Task: Select Fire TV from Amazon Fire TV. Add to cart Amazon Fire TV Stick-2. Place order for _x000D_
12793 Mercer St #APT 117_x000D_
Pacoima, California(CA), 91331, Cell Number (818) 890-5909
Action: Key pressed 8180<Key.backspace><Key.backspace><Key.backspace>
Screenshot: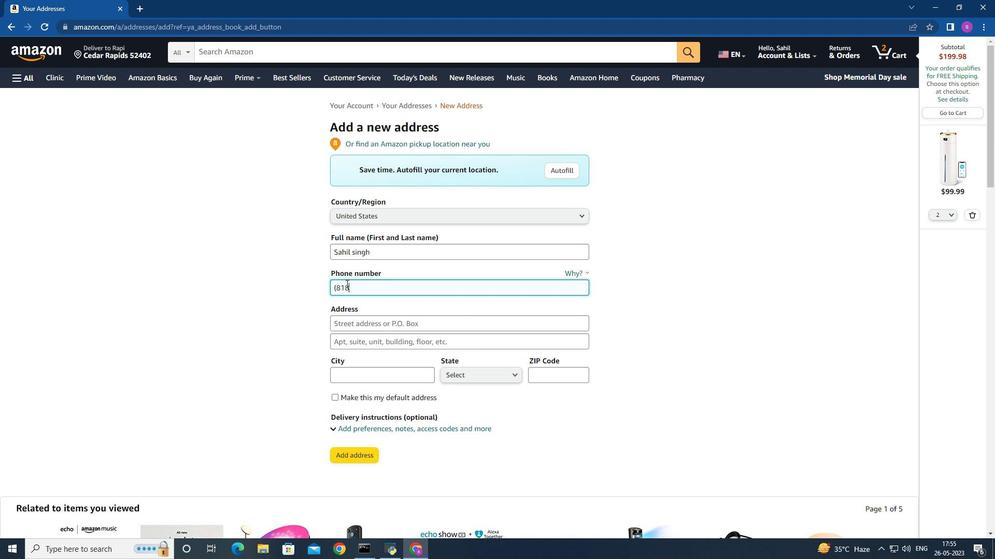 
Action: Mouse moved to (397, 264)
Screenshot: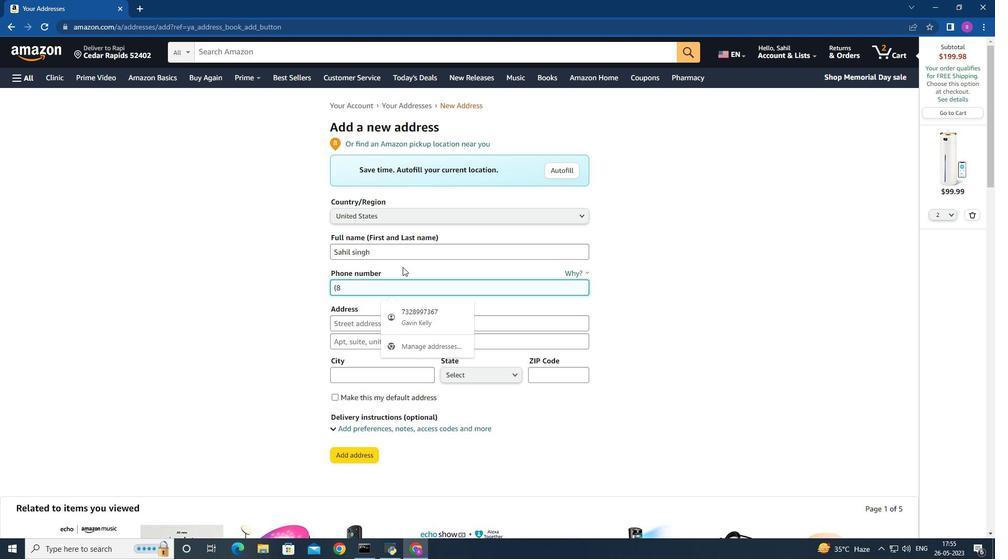 
Action: Key pressed 18<Key.shift><Key.shift>)<Key.space>890<Key.space>-<Key.space><Key.shift><Key.shift><Key.shift><Key.shift><Key.shift><Key.shift>5909
Screenshot: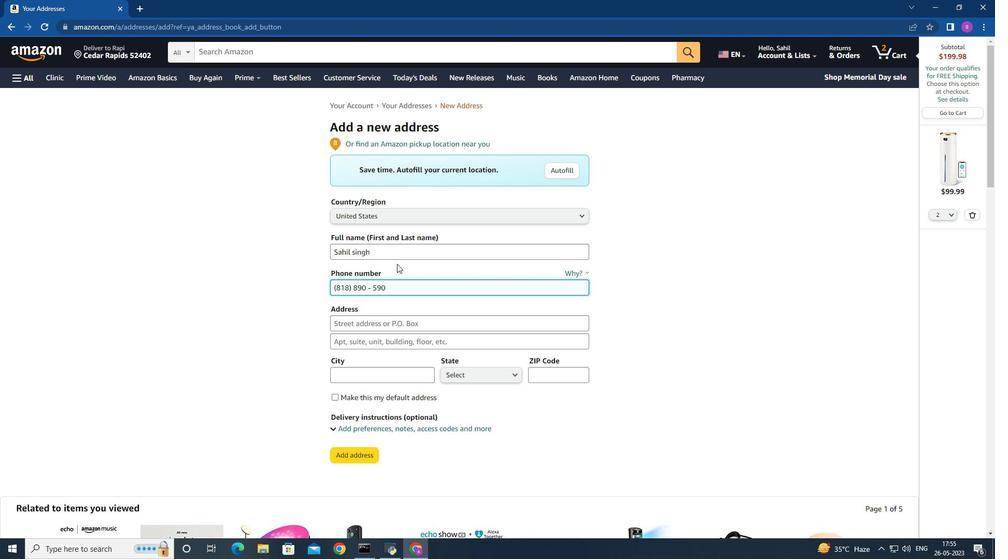 
Action: Mouse moved to (366, 320)
Screenshot: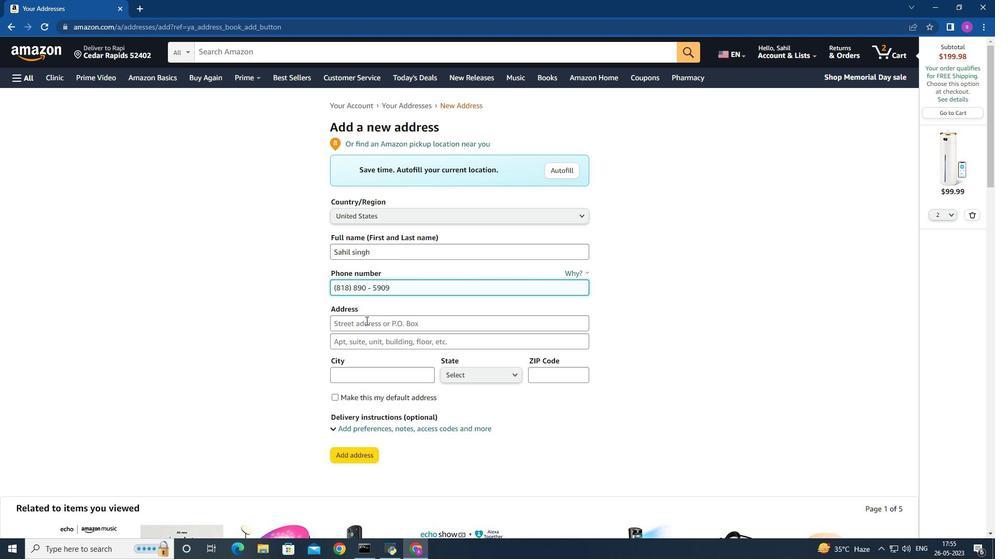 
Action: Mouse pressed left at (366, 320)
Screenshot: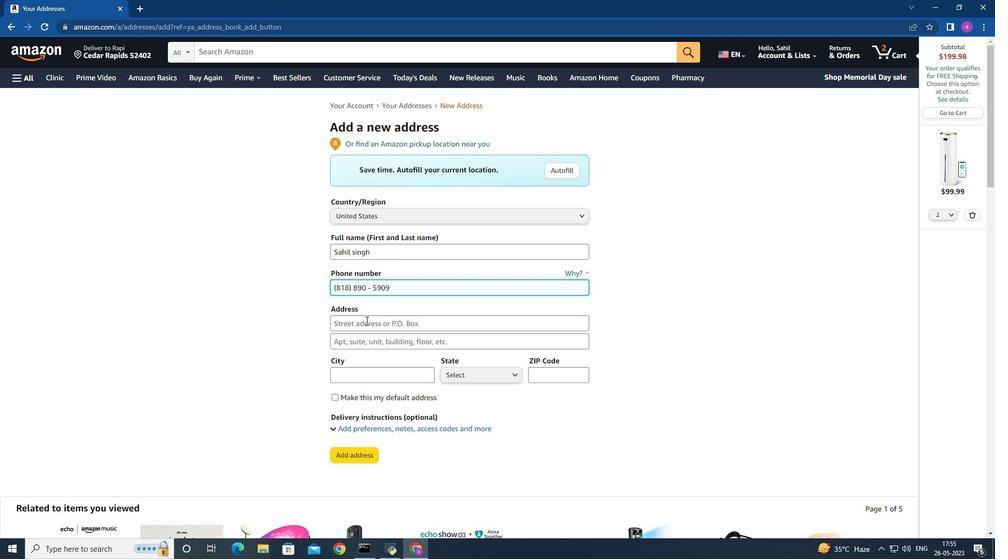 
Action: Mouse moved to (366, 320)
Screenshot: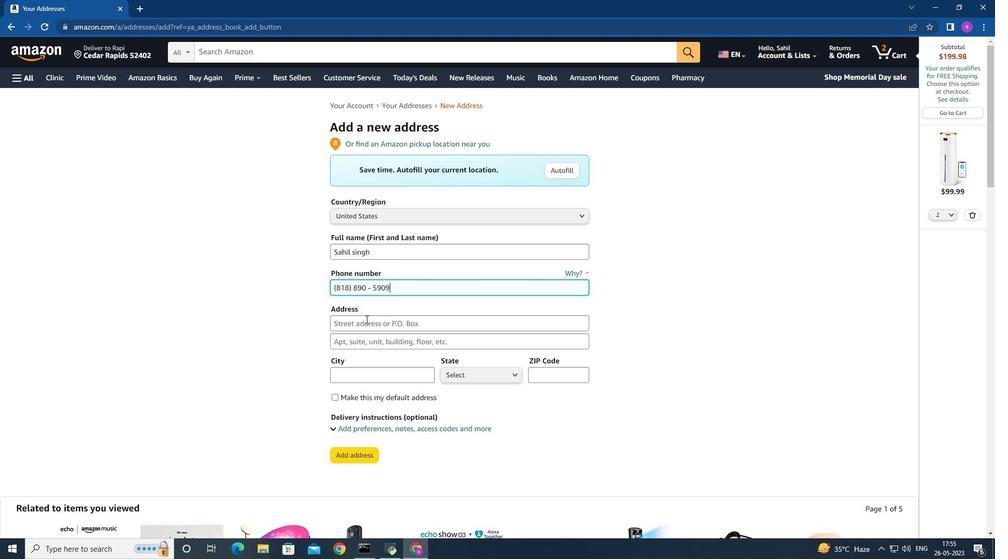 
Action: Key pressed 12793<Key.space><Key.shift>Mercer
Screenshot: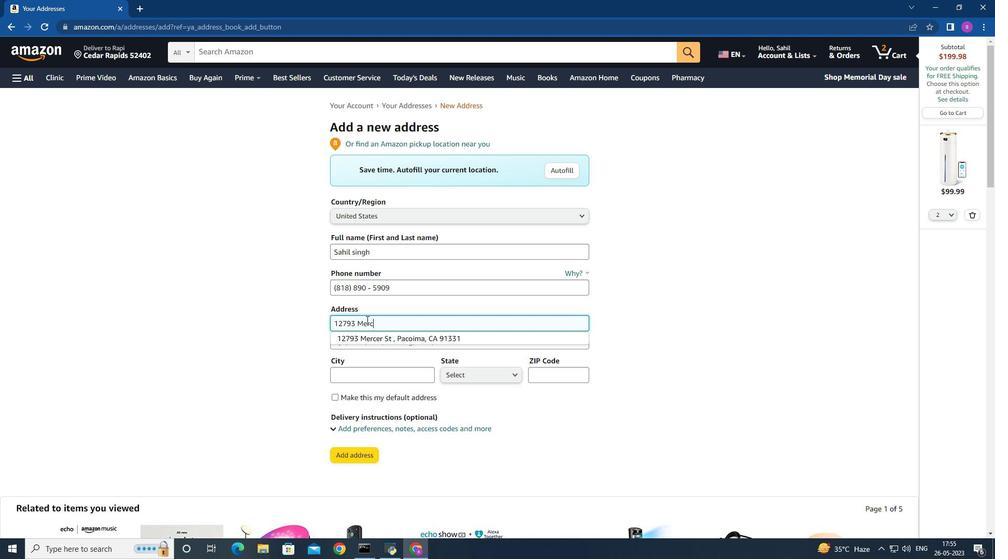 
Action: Mouse moved to (391, 334)
Screenshot: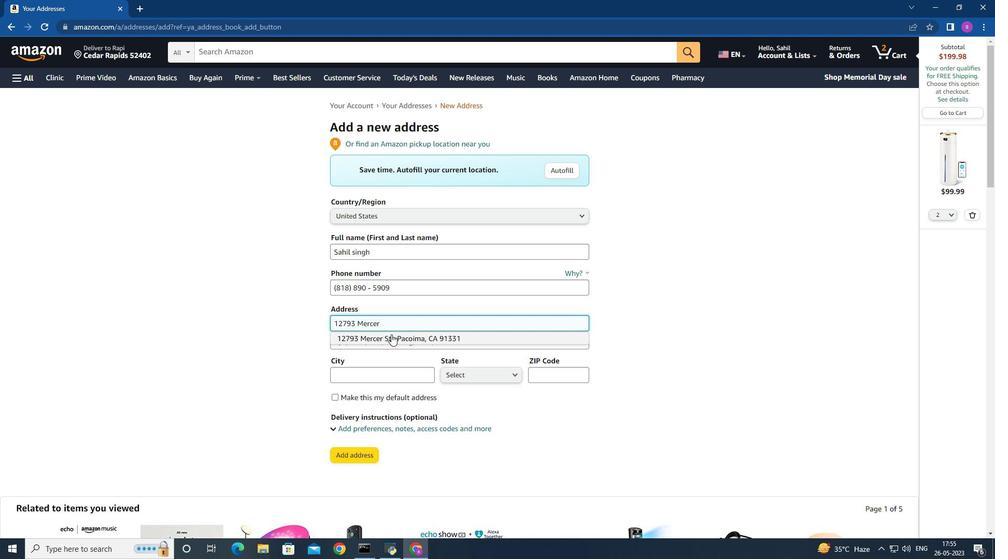 
Action: Mouse pressed left at (391, 334)
Screenshot: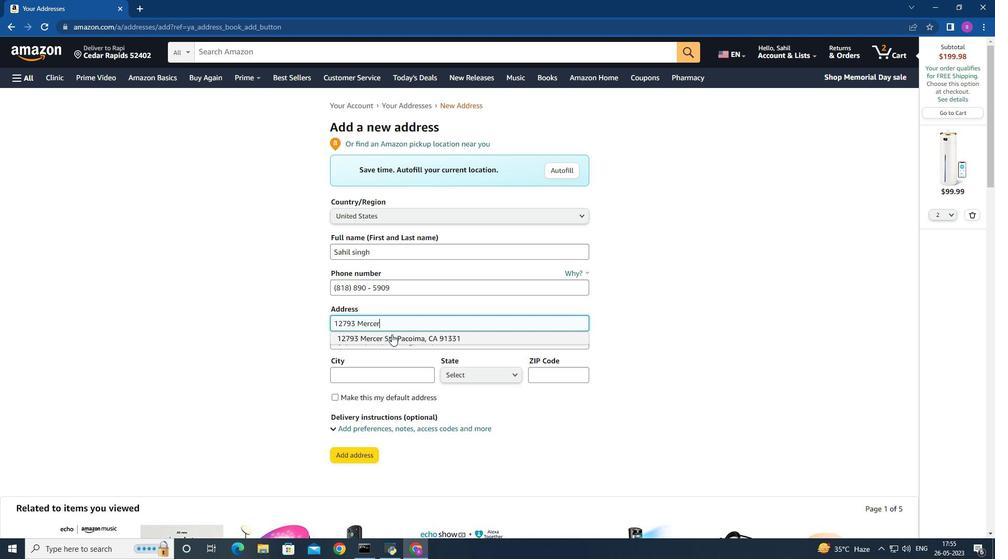 
Action: Mouse moved to (403, 367)
Screenshot: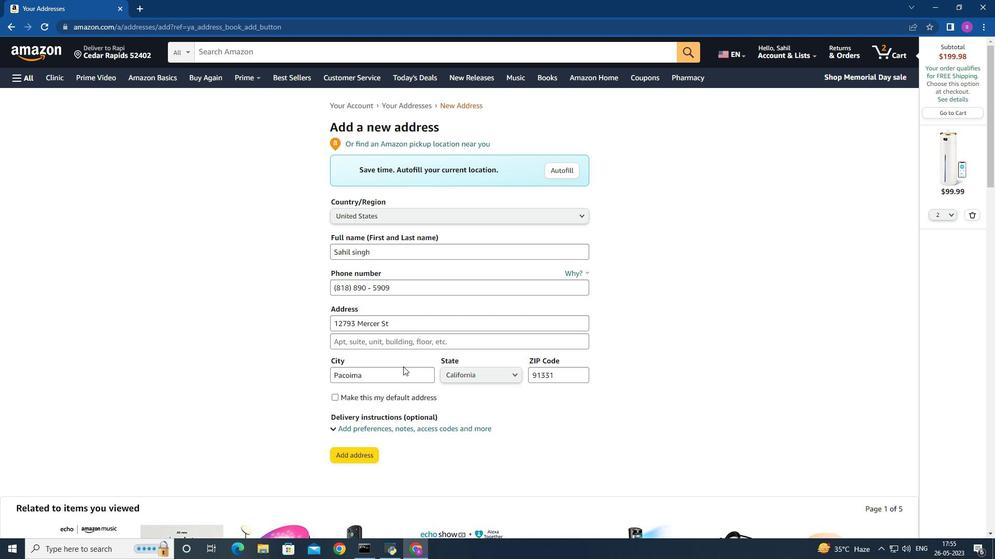 
Action: Mouse scrolled (403, 366) with delta (0, 0)
Screenshot: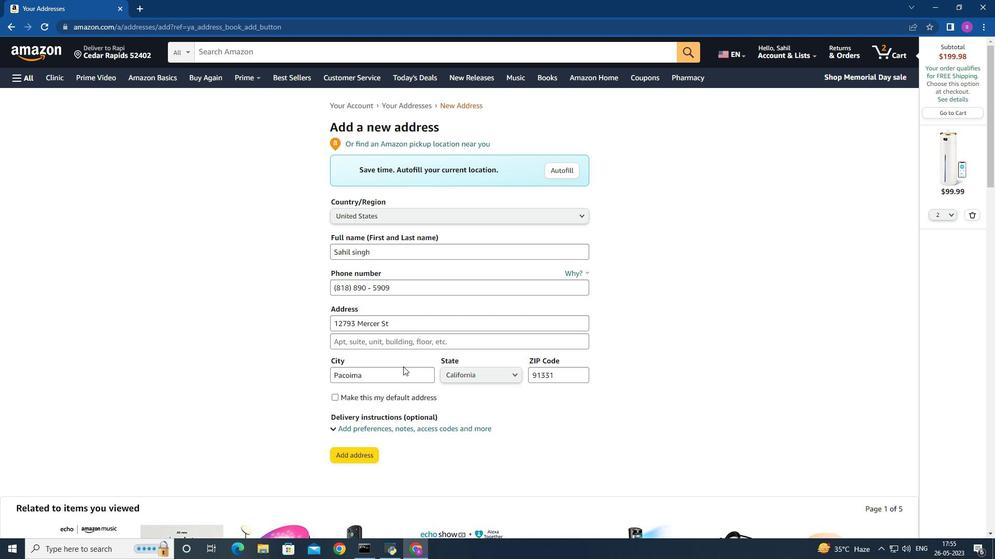 
Action: Mouse moved to (385, 332)
Screenshot: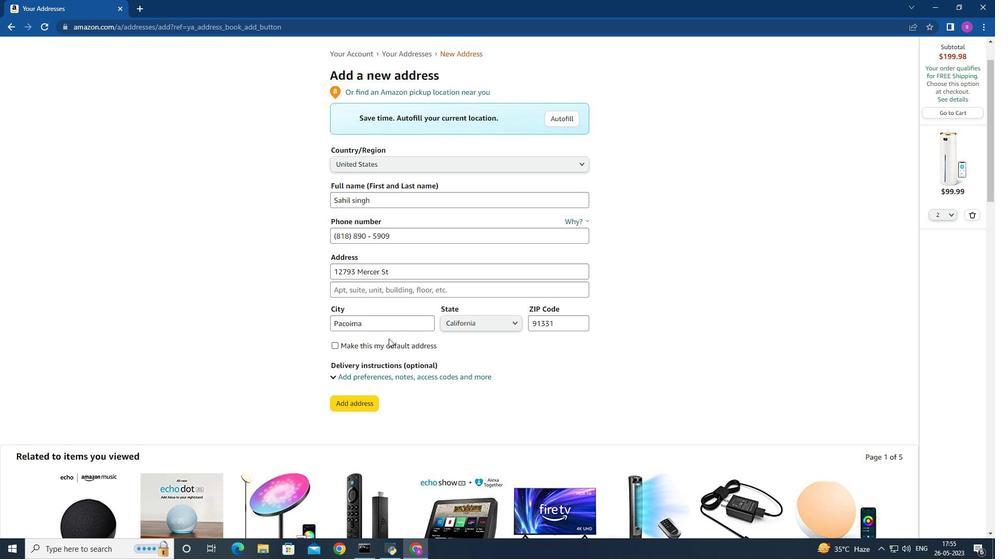 
Action: Mouse scrolled (385, 332) with delta (0, 0)
Screenshot: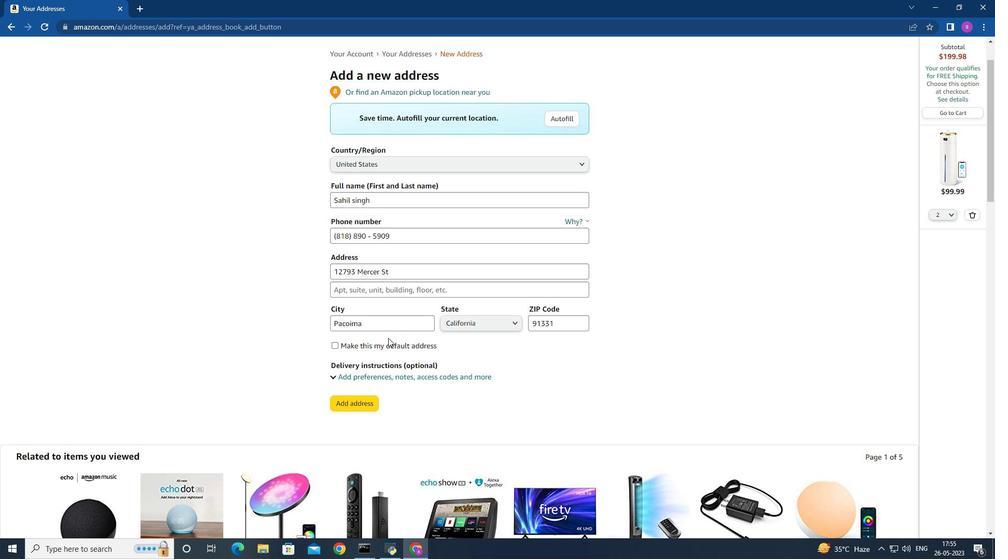 
Action: Mouse scrolled (385, 332) with delta (0, 0)
Screenshot: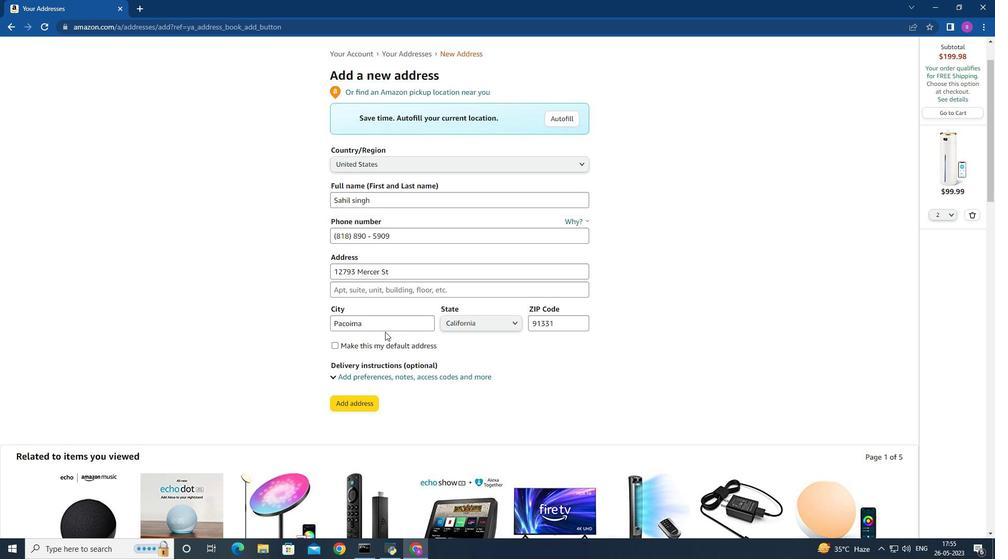 
Action: Mouse scrolled (385, 332) with delta (0, 0)
Screenshot: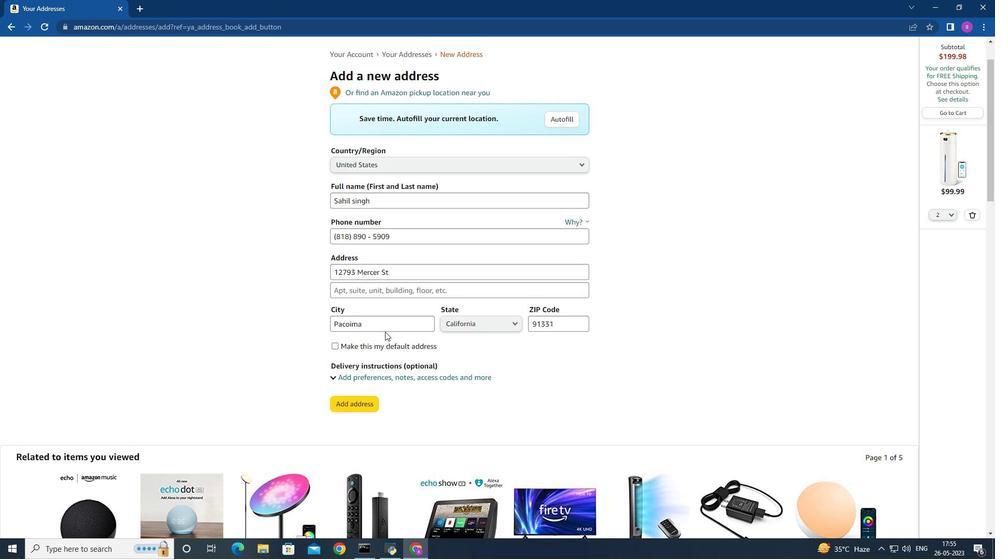 
Action: Mouse moved to (389, 283)
Screenshot: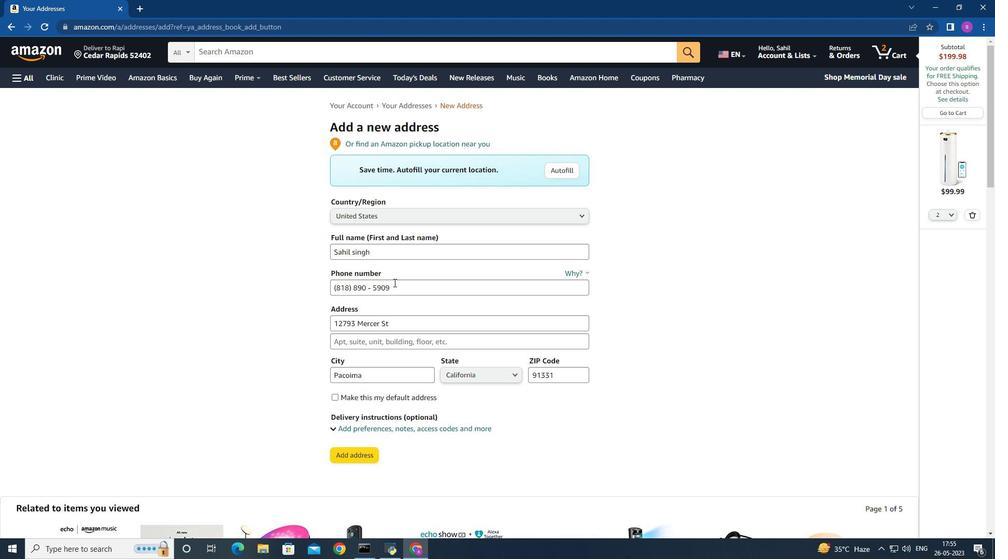 
Action: Mouse scrolled (389, 283) with delta (0, 0)
Screenshot: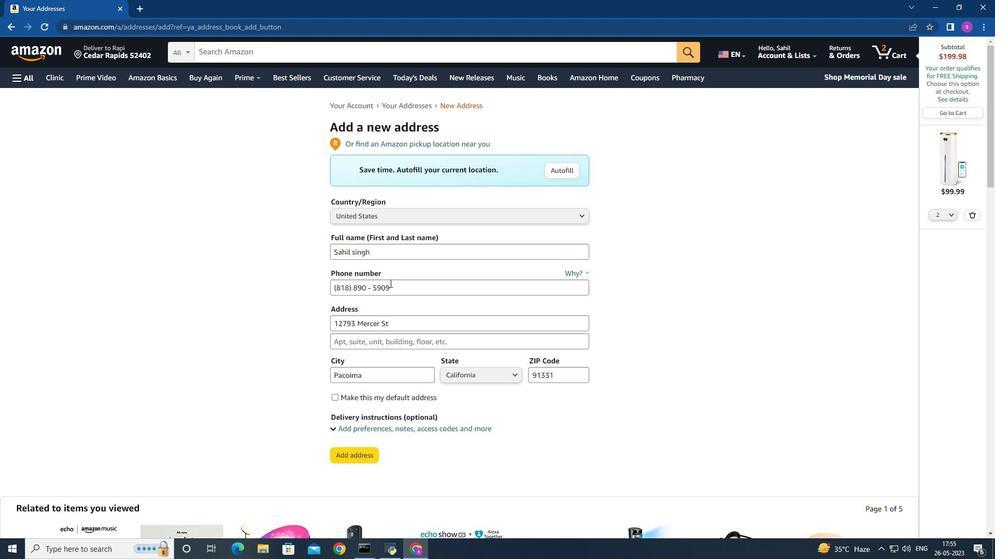 
Action: Mouse scrolled (389, 283) with delta (0, 0)
Screenshot: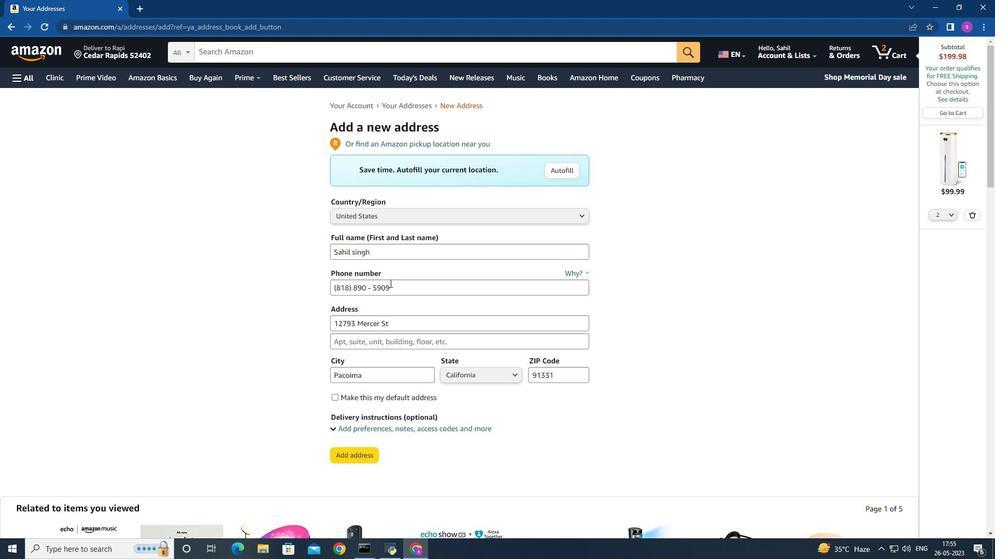 
Action: Mouse moved to (366, 349)
Screenshot: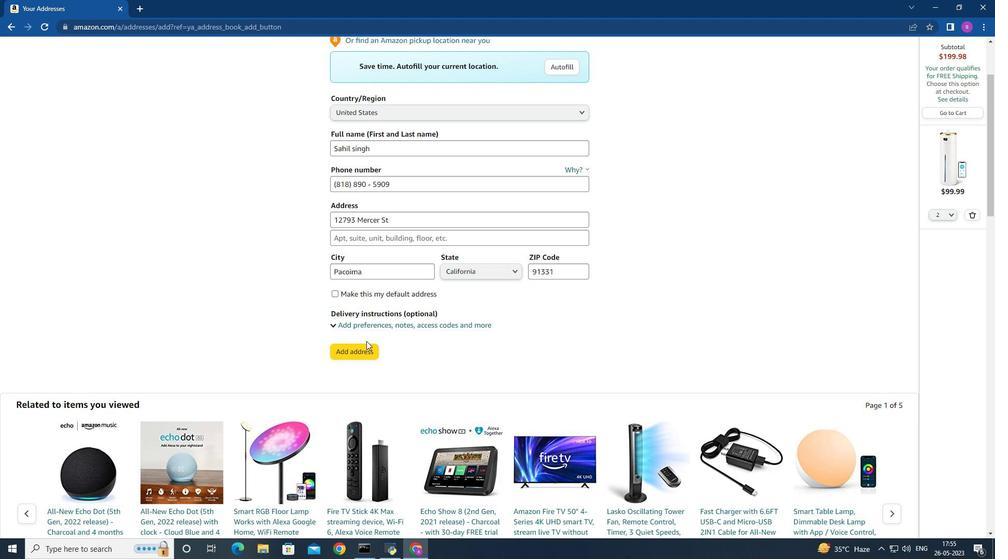 
Action: Mouse pressed left at (366, 349)
Screenshot: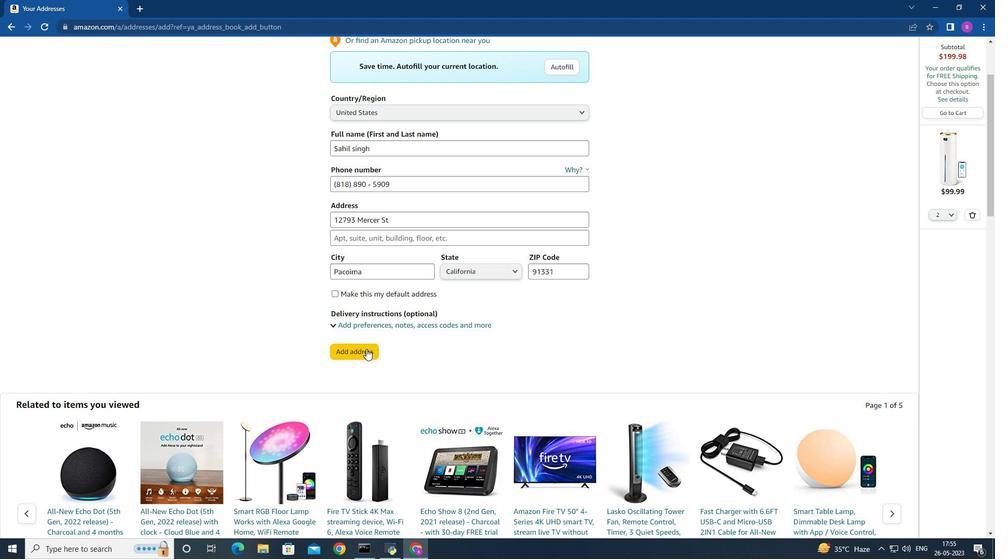 
Action: Mouse moved to (138, 45)
Screenshot: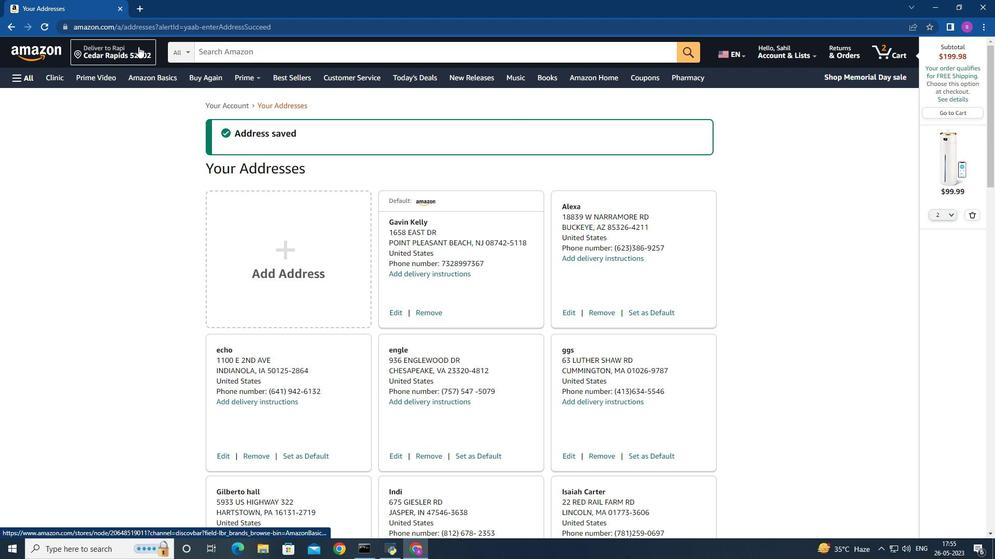 
Action: Mouse pressed left at (138, 45)
Screenshot: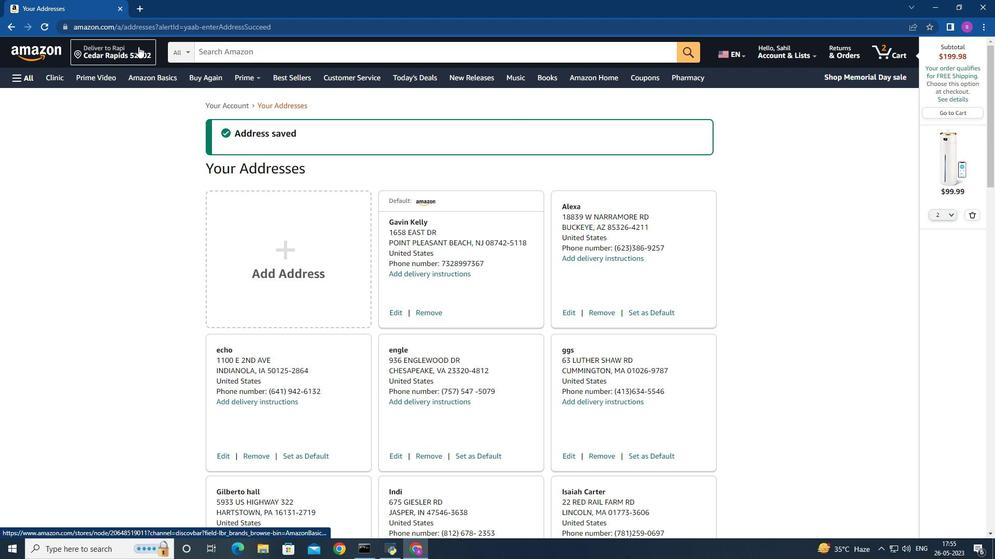 
Action: Mouse moved to (136, 217)
Screenshot: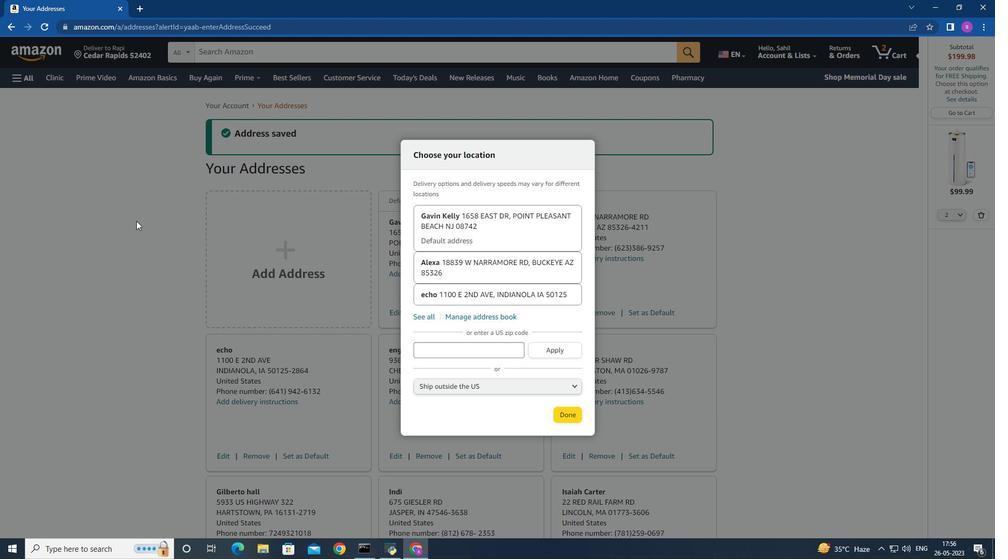 
Action: Mouse pressed left at (136, 217)
Screenshot: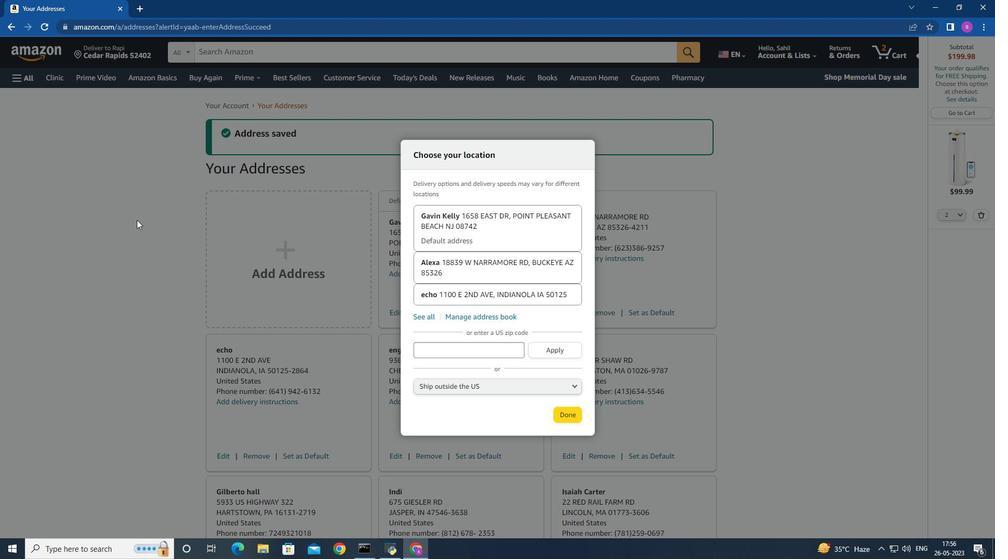 
Action: Mouse moved to (186, 56)
Screenshot: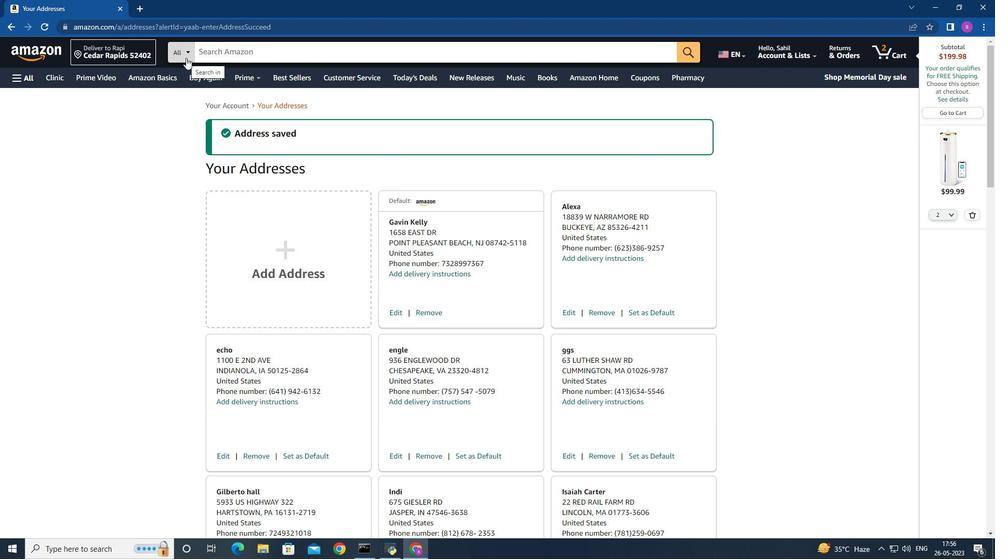
Action: Mouse pressed left at (186, 56)
Screenshot: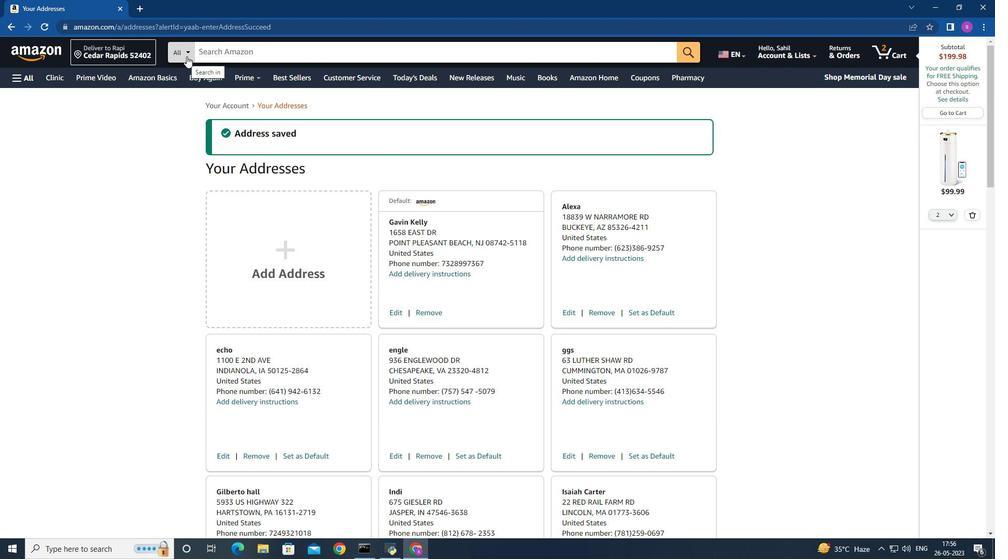 
Action: Mouse moved to (221, 218)
Screenshot: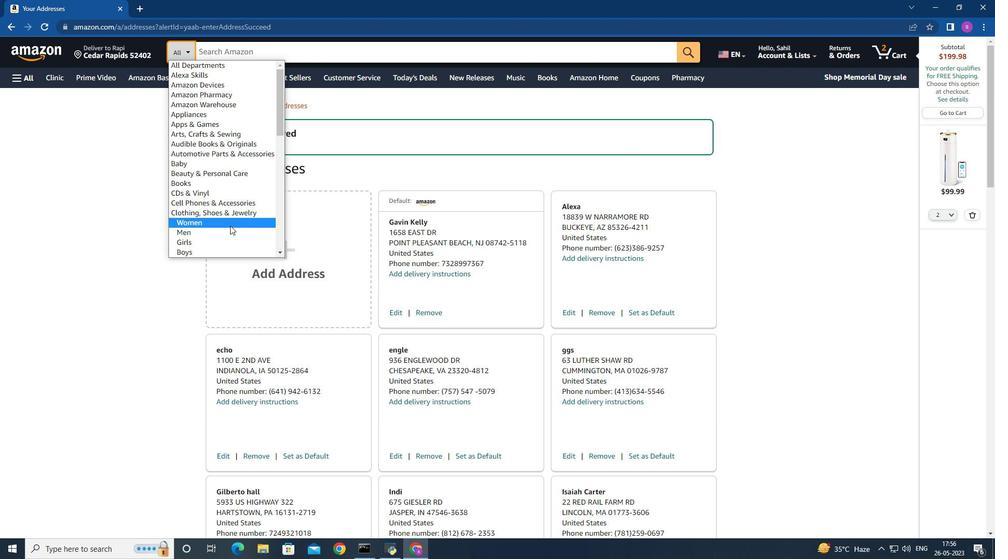
Action: Mouse scrolled (221, 218) with delta (0, 0)
Screenshot: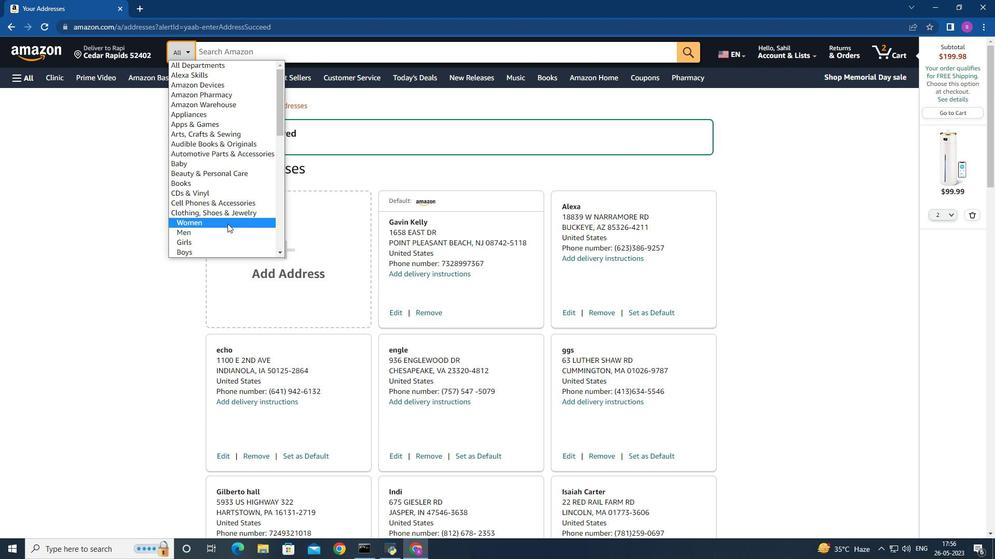 
Action: Mouse scrolled (221, 218) with delta (0, 0)
Screenshot: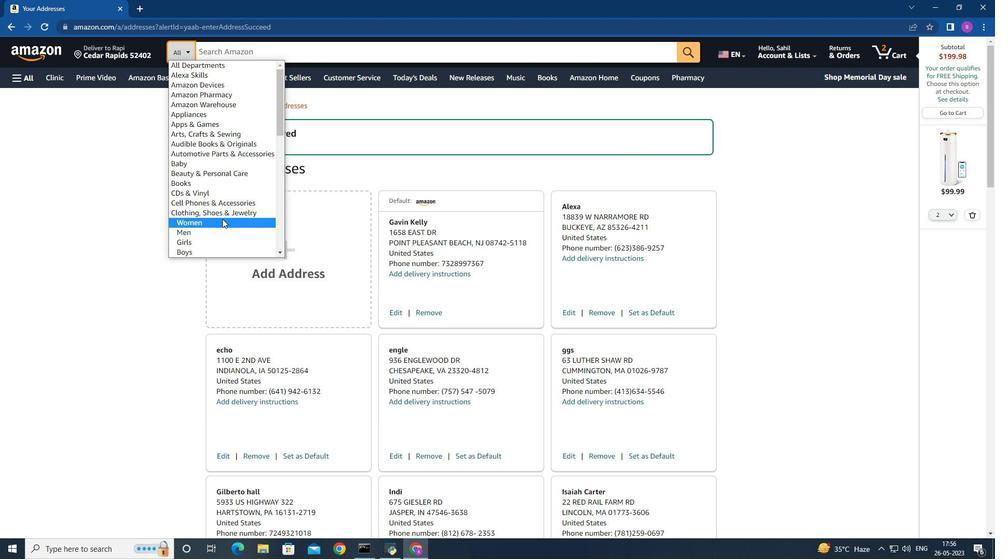 
Action: Mouse moved to (43, 193)
Screenshot: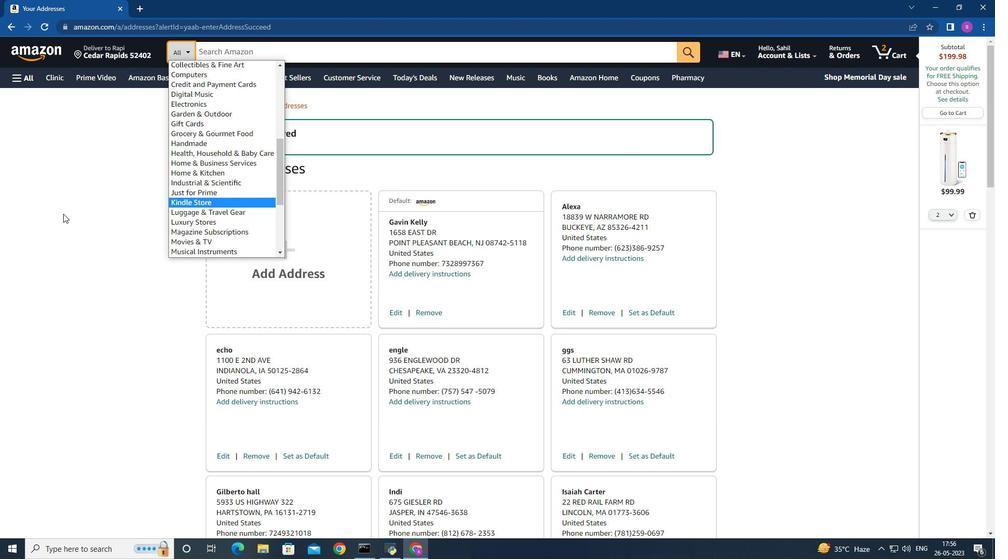 
Action: Mouse pressed left at (43, 193)
Screenshot: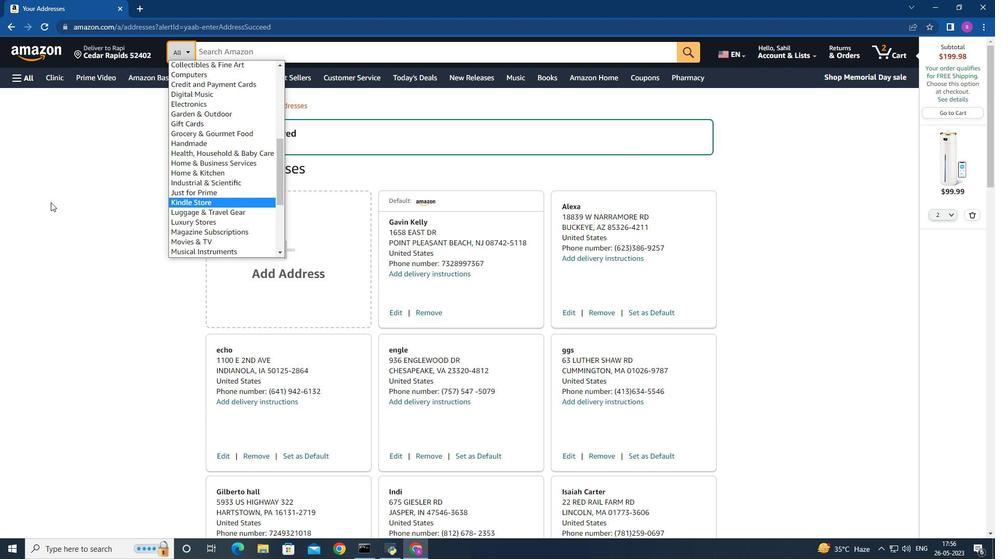 
Action: Mouse moved to (13, 78)
Screenshot: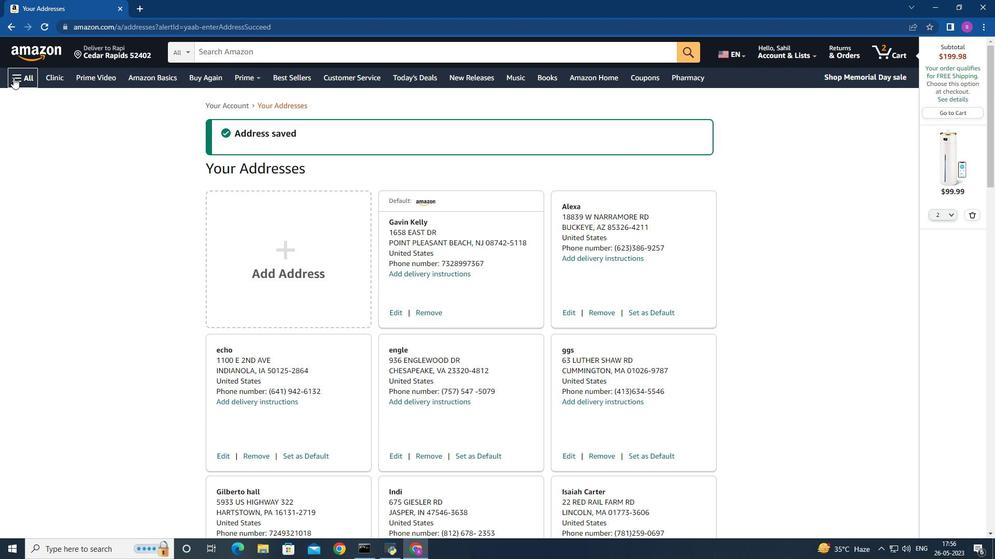 
Action: Mouse pressed left at (13, 78)
Screenshot: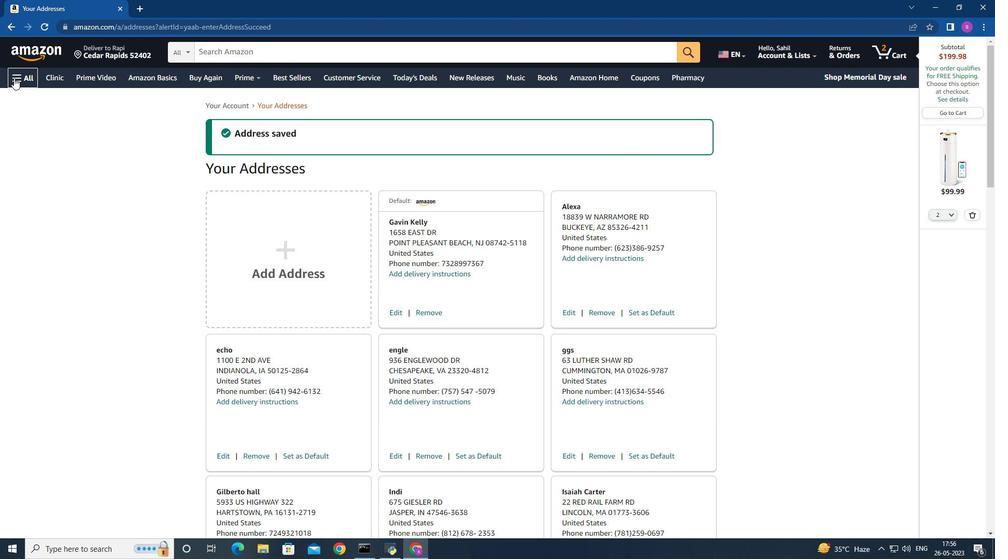 
Action: Mouse moved to (109, 257)
Screenshot: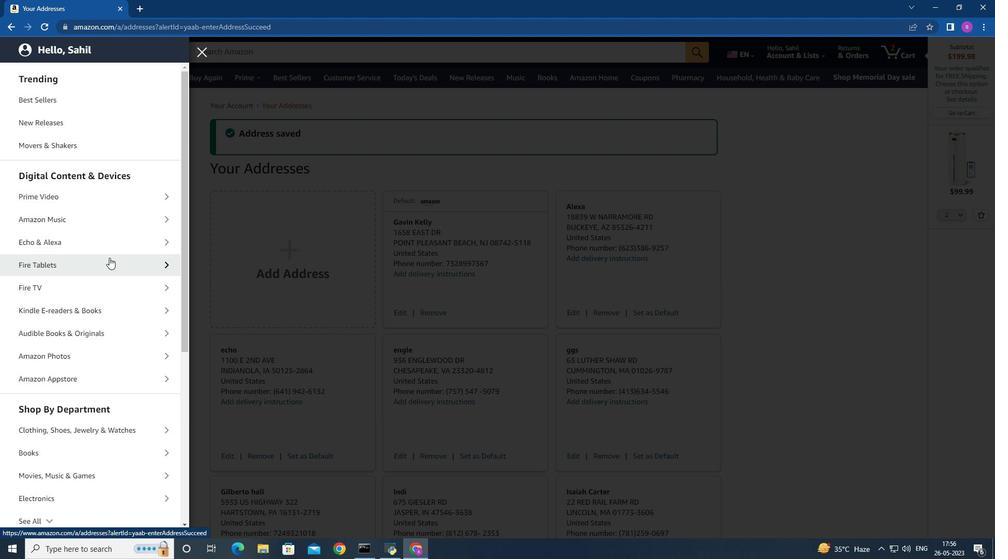 
Action: Mouse scrolled (109, 257) with delta (0, 0)
Screenshot: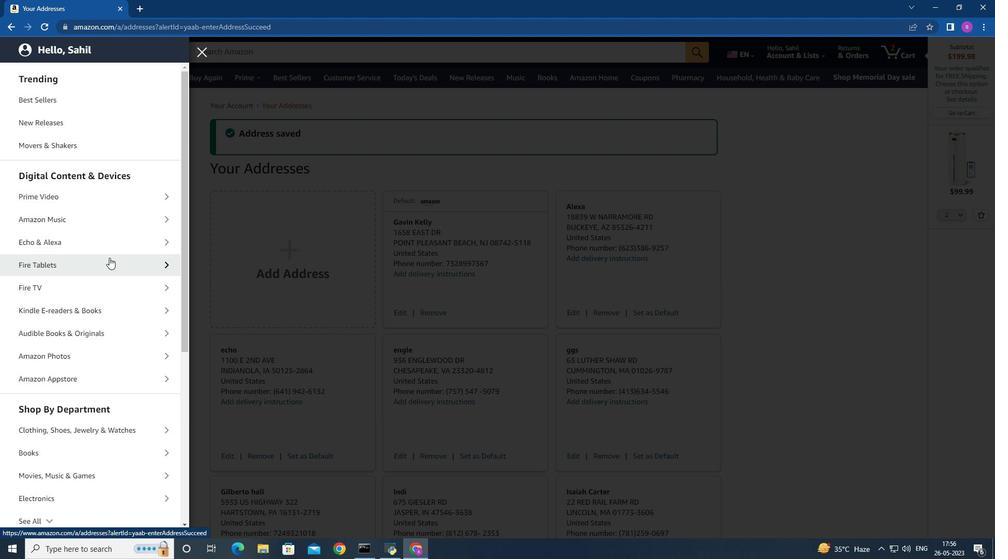 
Action: Mouse moved to (105, 250)
Screenshot: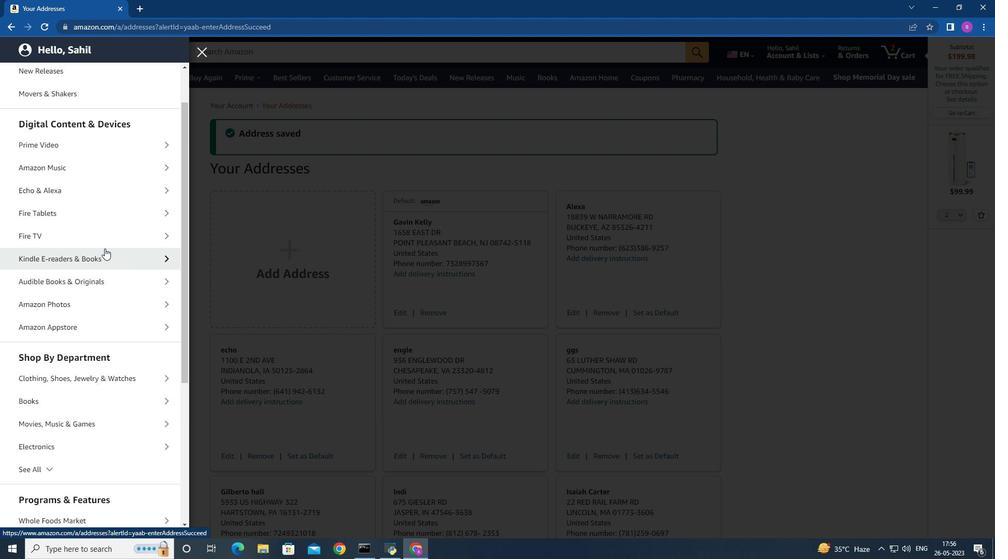 
Action: Mouse scrolled (105, 249) with delta (0, 0)
Screenshot: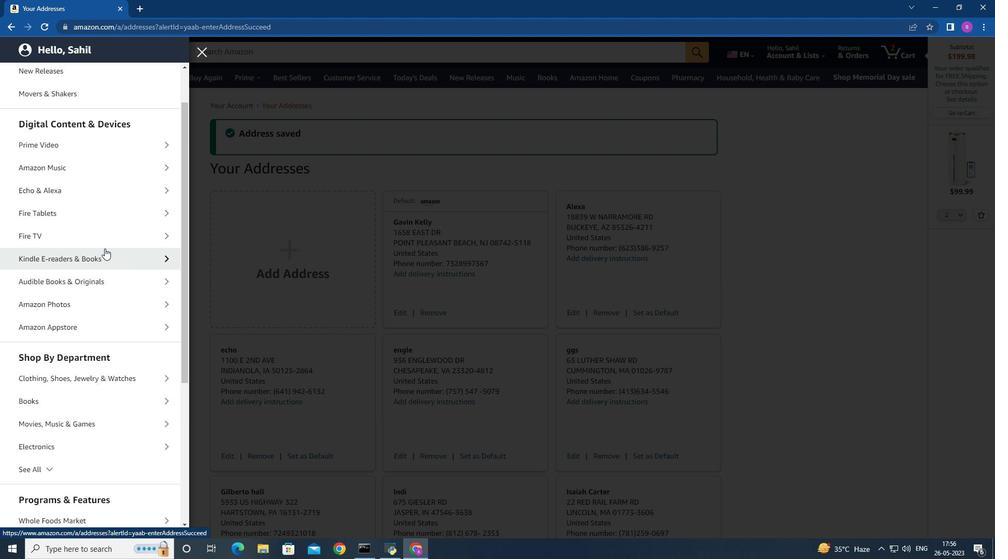 
Action: Mouse moved to (105, 250)
Screenshot: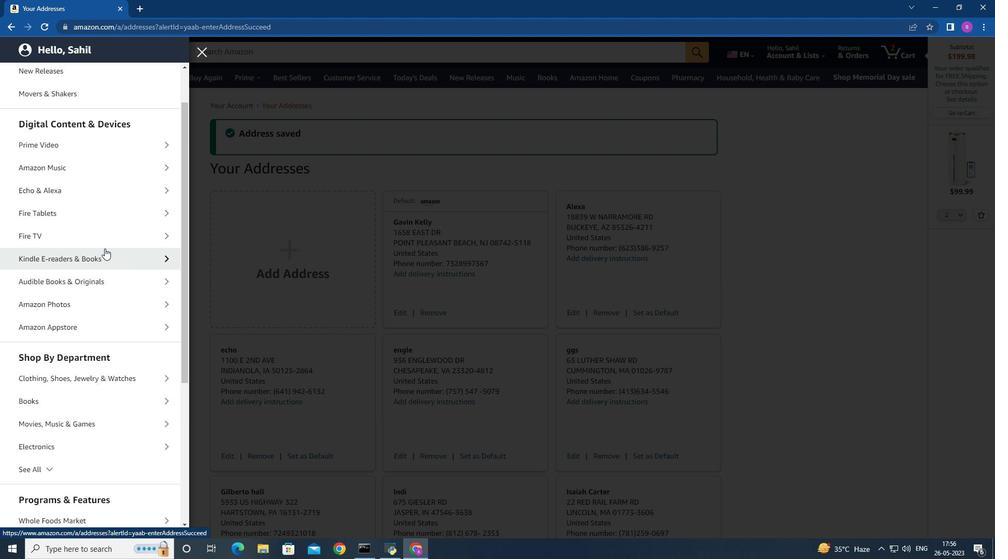 
Action: Mouse scrolled (105, 250) with delta (0, 0)
Screenshot: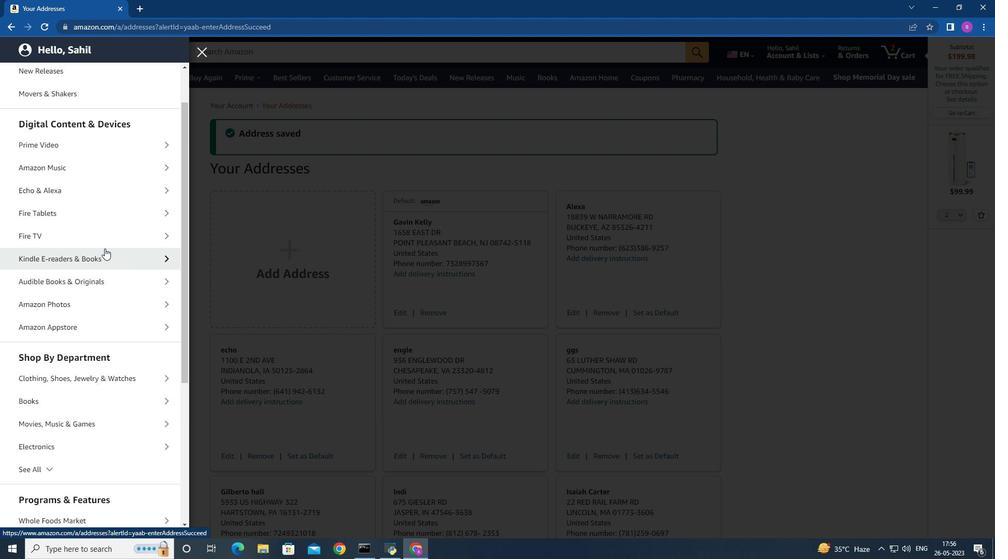 
Action: Mouse moved to (107, 303)
Screenshot: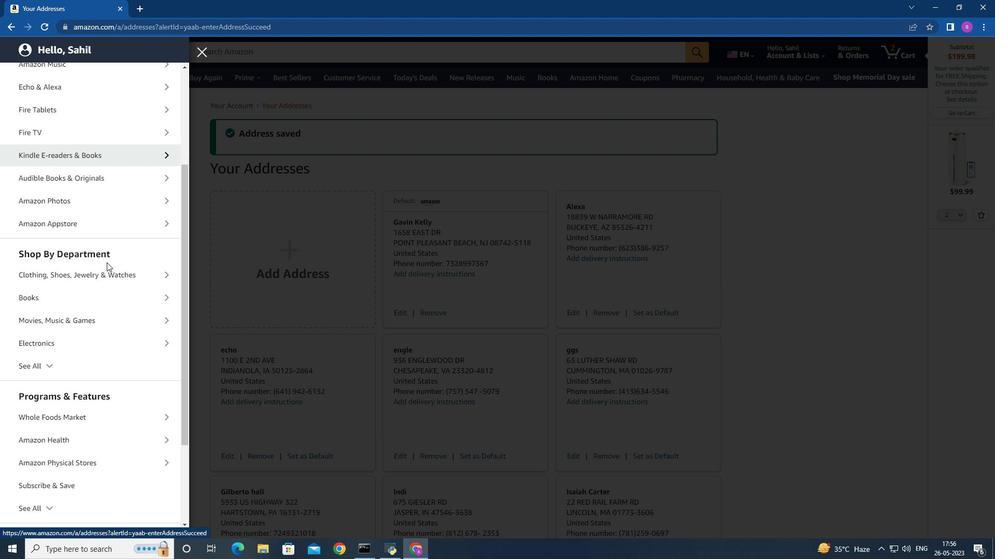 
Action: Mouse scrolled (107, 302) with delta (0, 0)
Screenshot: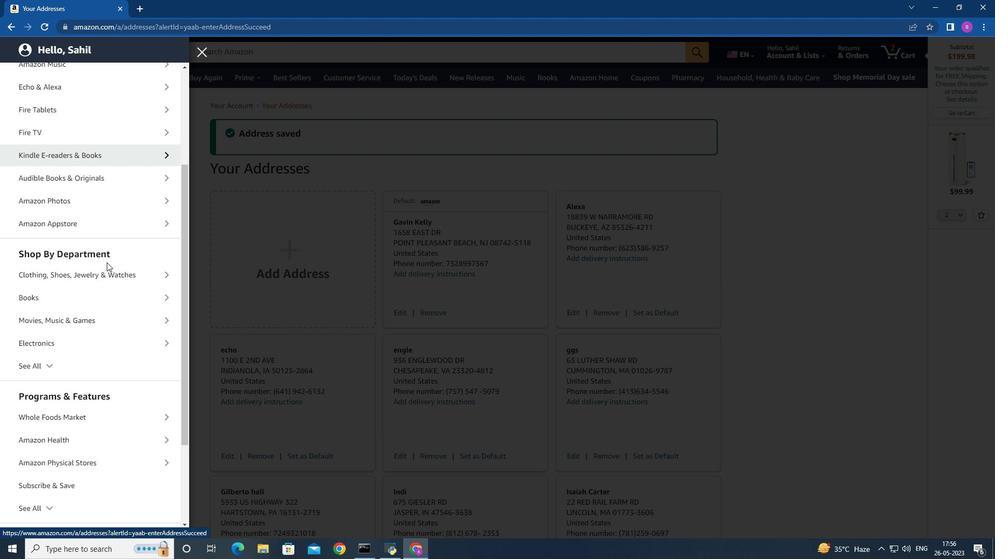 
Action: Mouse moved to (101, 268)
Screenshot: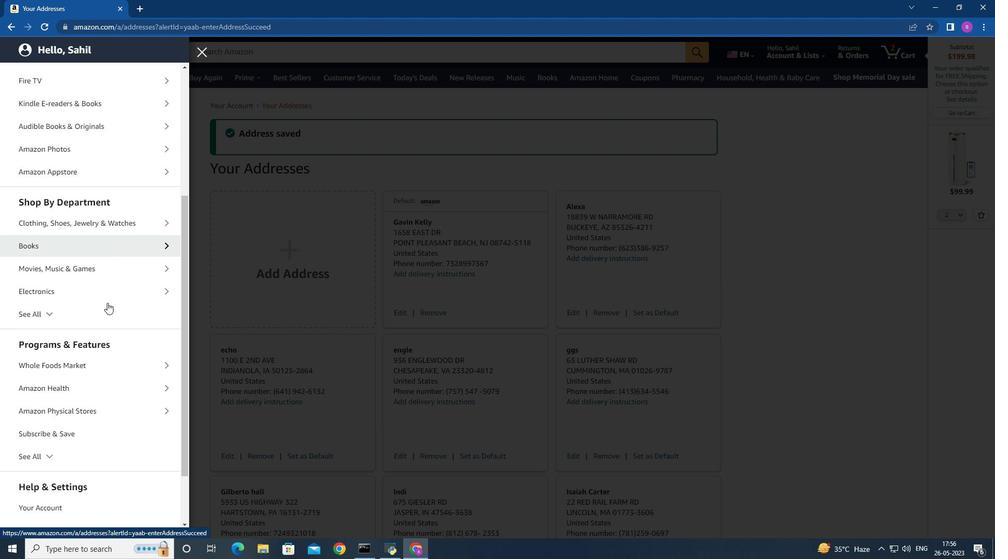 
Action: Mouse scrolled (101, 268) with delta (0, 0)
Screenshot: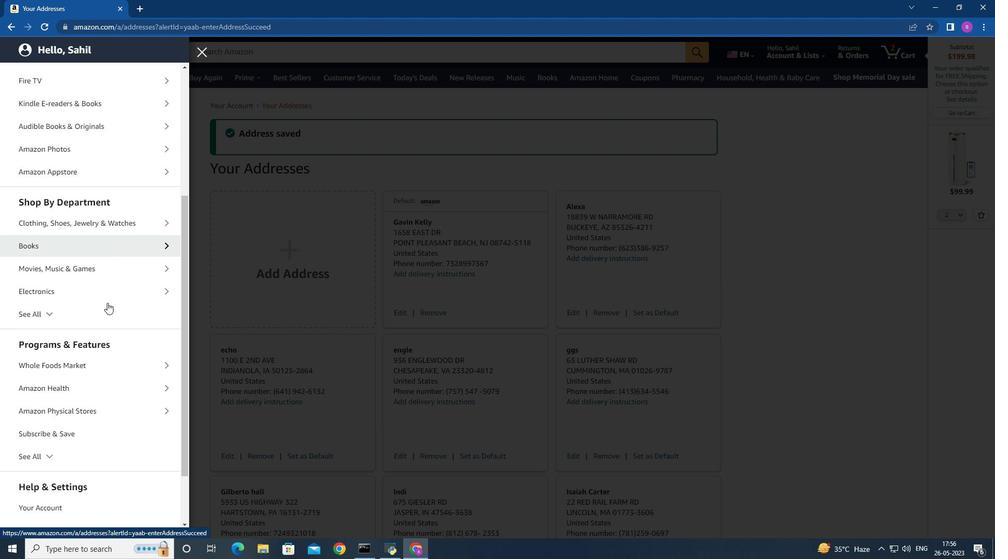 
Action: Mouse moved to (66, 130)
Screenshot: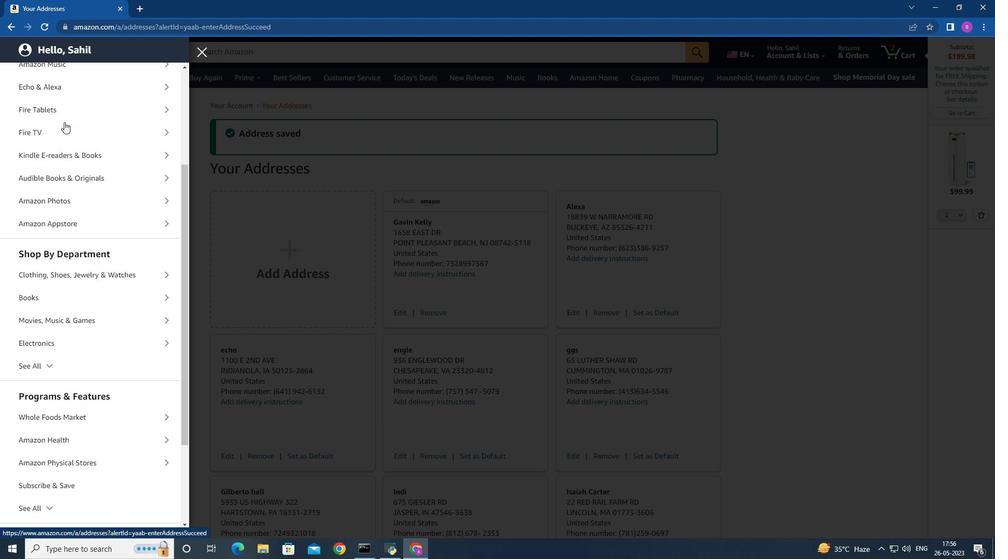 
Action: Mouse pressed left at (66, 130)
Screenshot: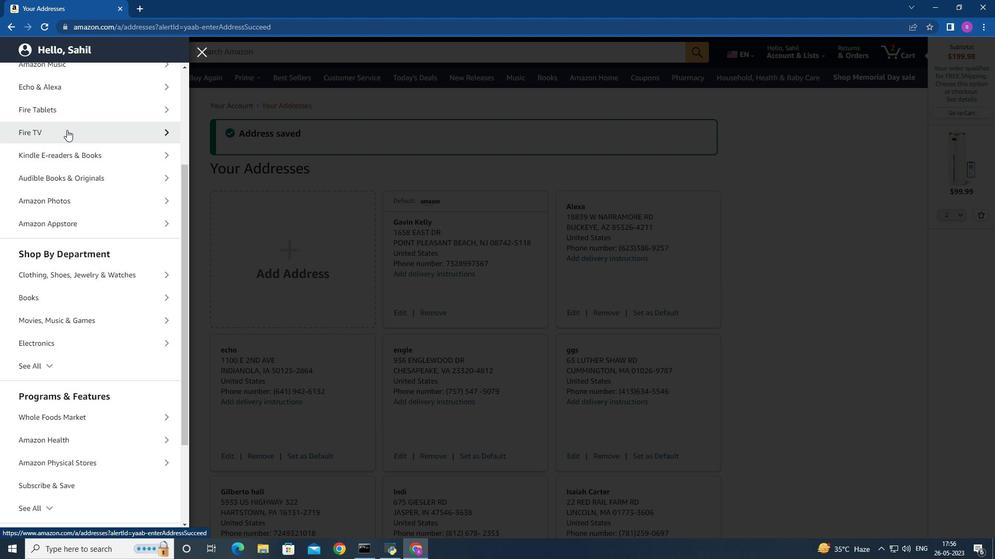 
Action: Mouse moved to (93, 117)
Screenshot: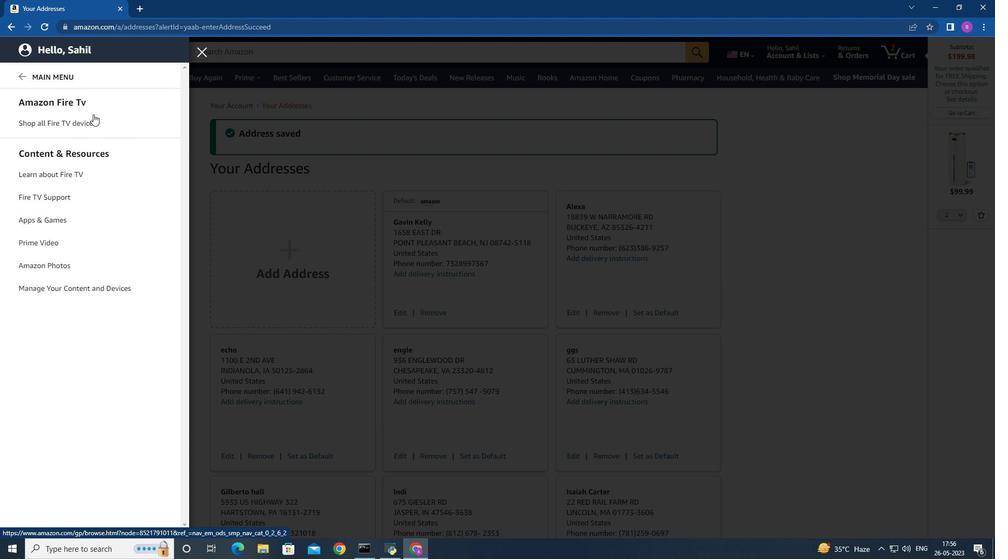
Action: Mouse pressed left at (93, 117)
Screenshot: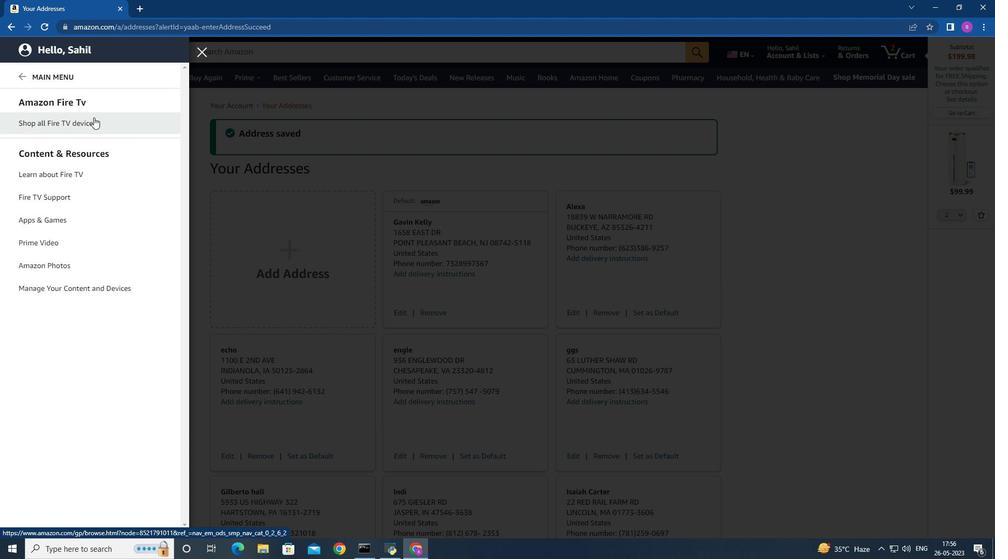 
Action: Mouse moved to (446, 233)
Screenshot: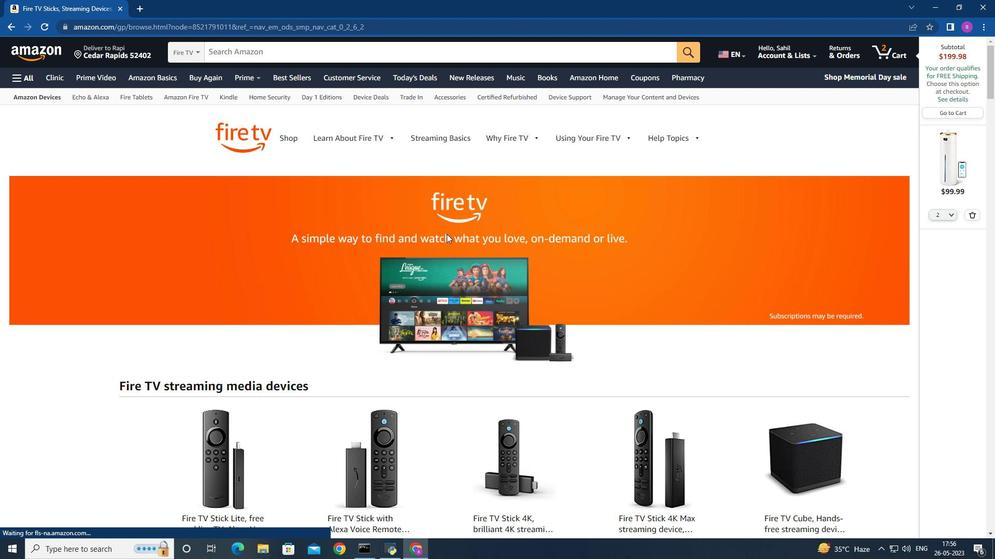 
Action: Mouse scrolled (446, 232) with delta (0, 0)
Screenshot: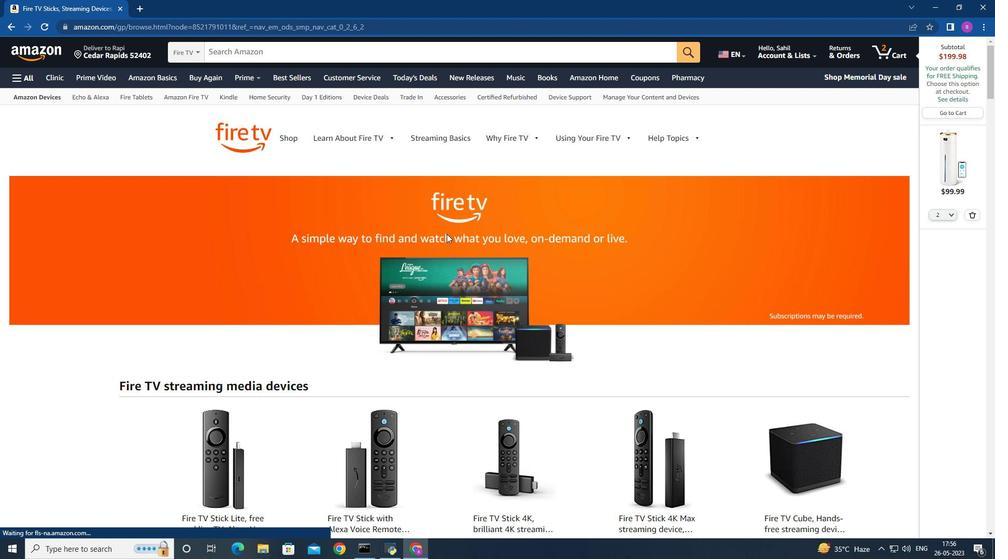 
Action: Mouse scrolled (446, 232) with delta (0, 0)
Screenshot: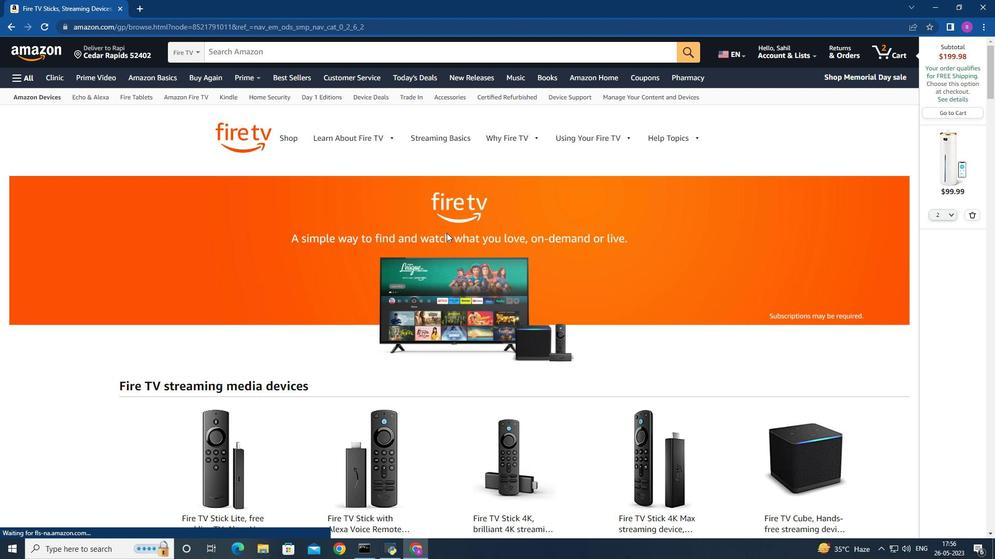 
Action: Mouse moved to (298, 140)
Screenshot: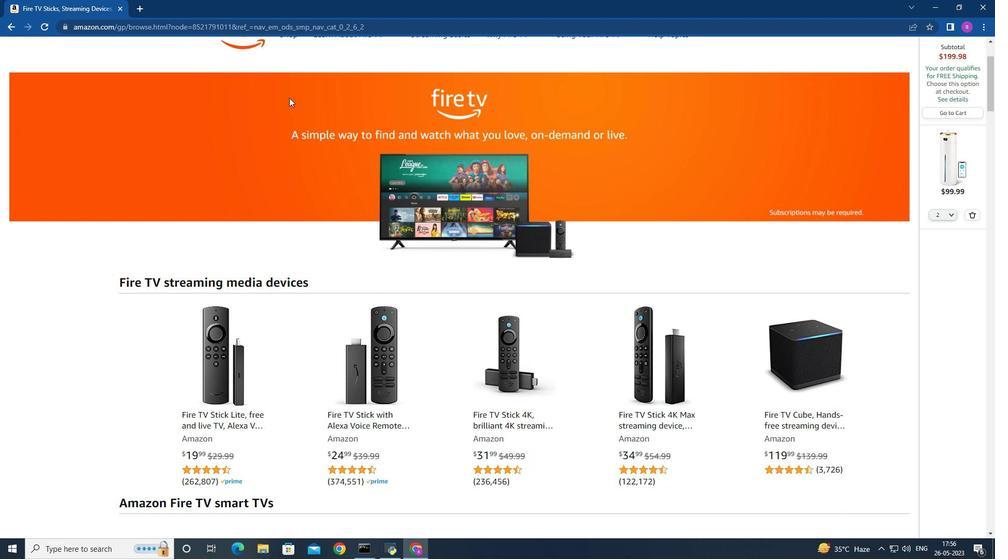 
Action: Mouse scrolled (298, 141) with delta (0, 0)
Screenshot: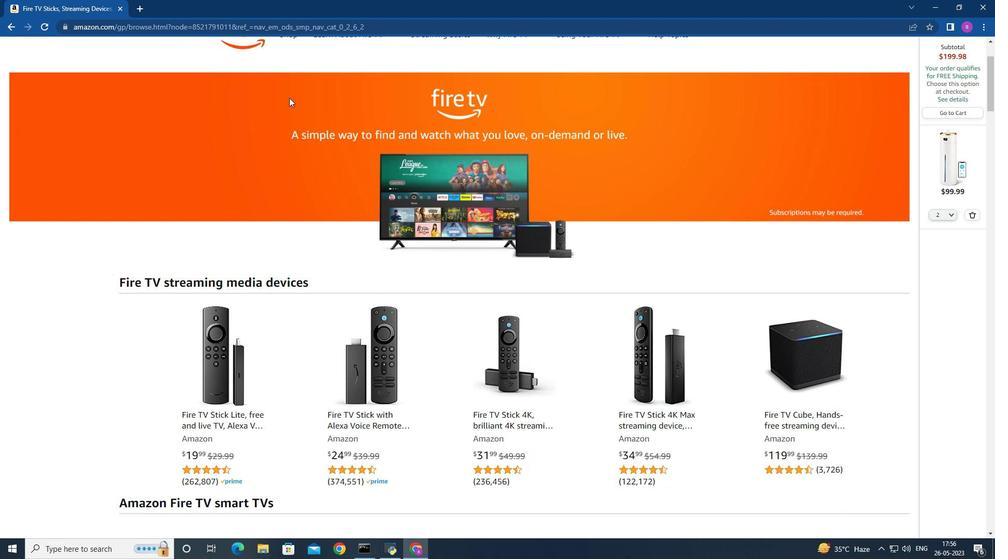 
Action: Mouse scrolled (298, 141) with delta (0, 0)
Screenshot: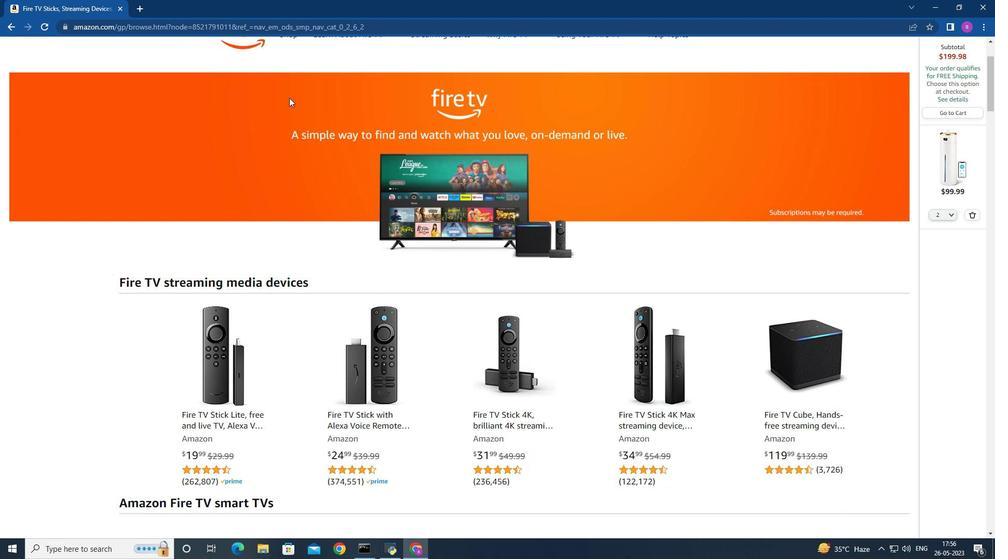 
Action: Mouse scrolled (298, 141) with delta (0, 0)
Screenshot: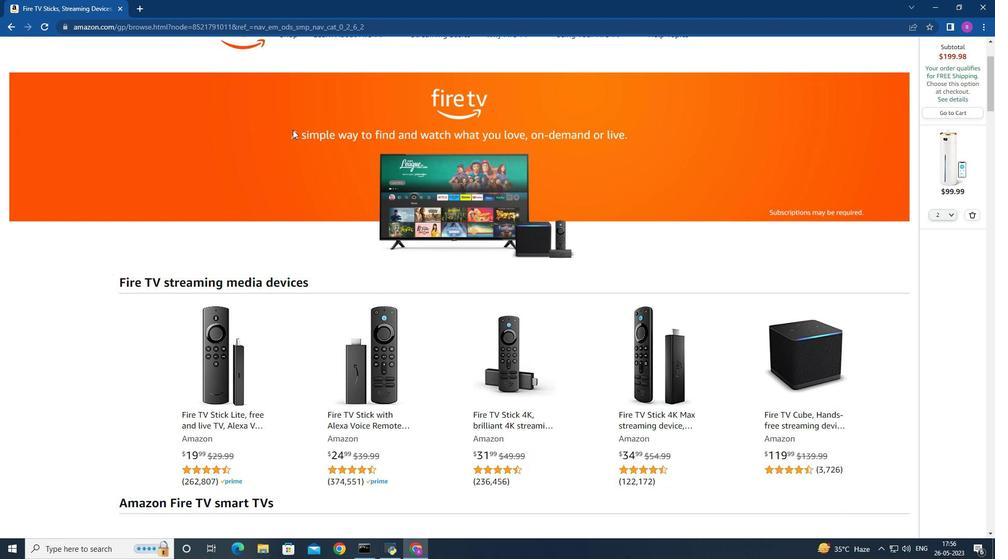 
Action: Mouse scrolled (298, 141) with delta (0, 0)
Screenshot: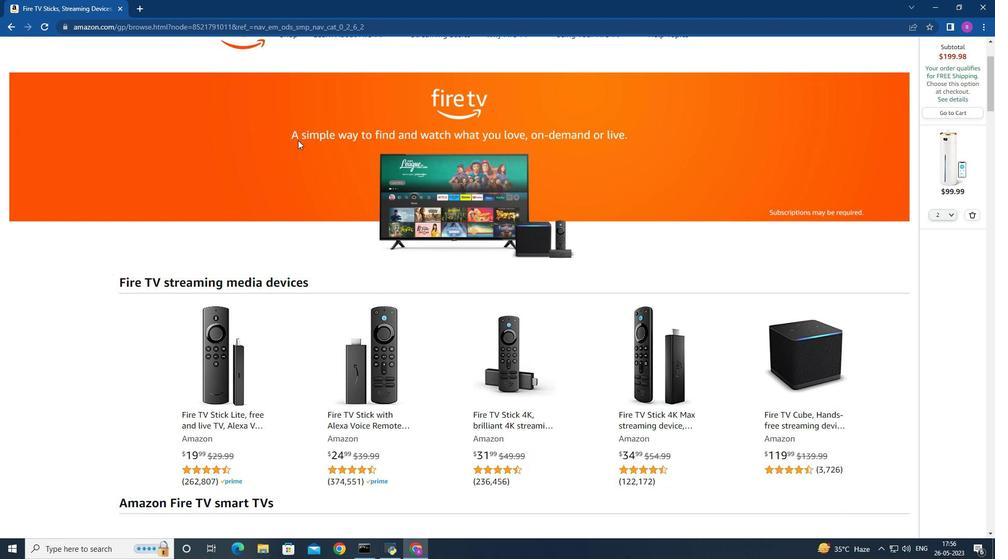 
Action: Mouse moved to (265, 46)
Screenshot: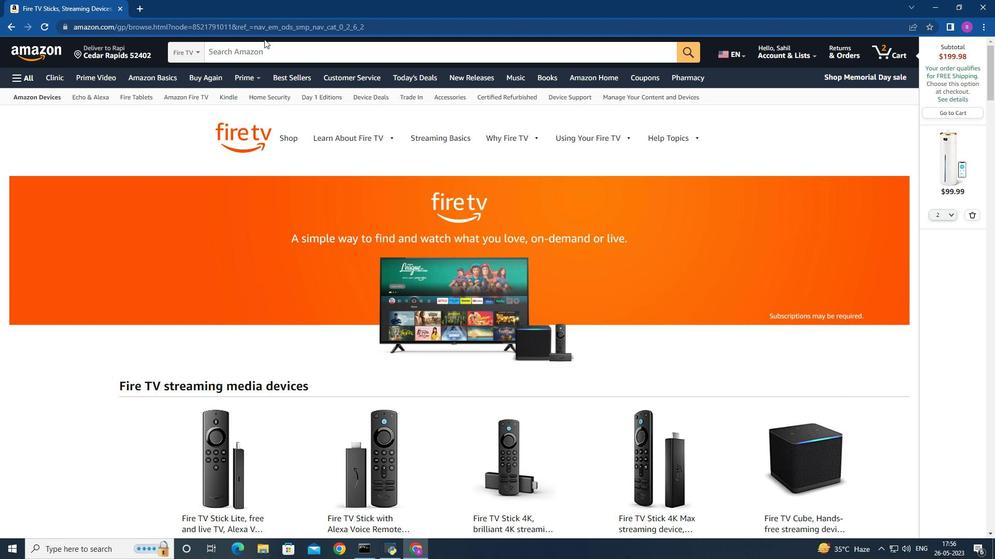 
Action: Mouse pressed left at (265, 46)
Screenshot: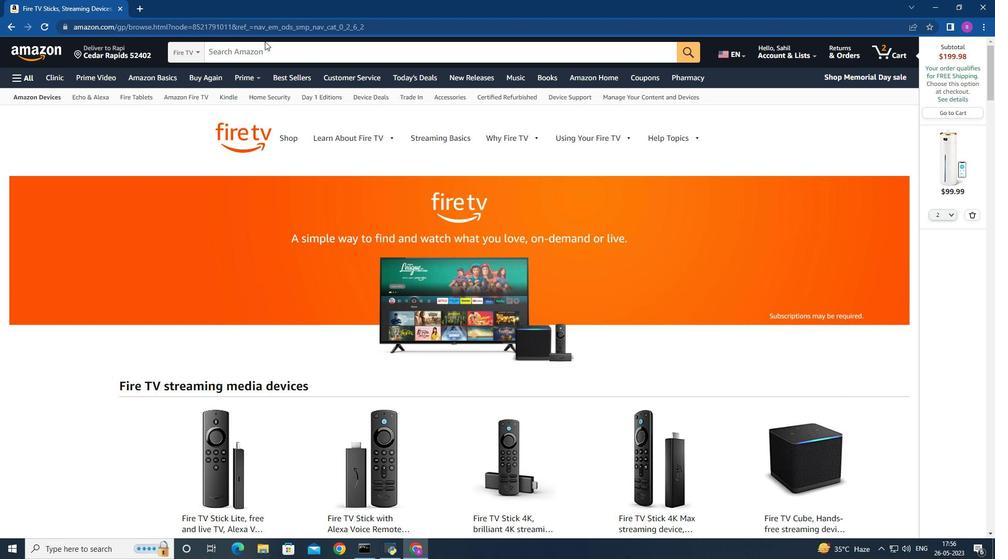 
Action: Key pressed <Key.shift>F<Key.backspace><Key.shift>Amazon<Key.space><Key.shift>Fire<Key.space><Key.shift>T<Key.shift>V<Key.space><Key.shift>Stick<Key.enter>
Screenshot: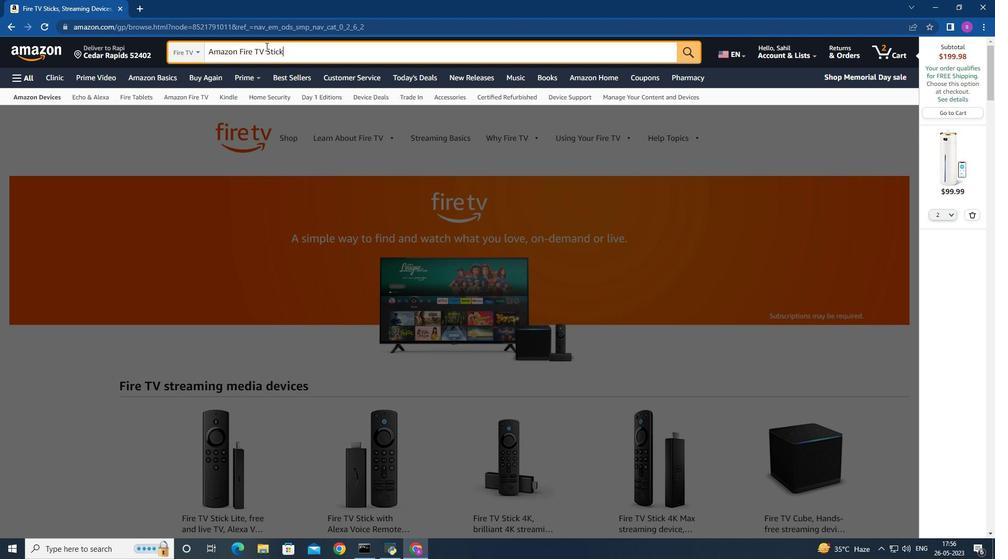 
Action: Mouse moved to (318, 212)
Screenshot: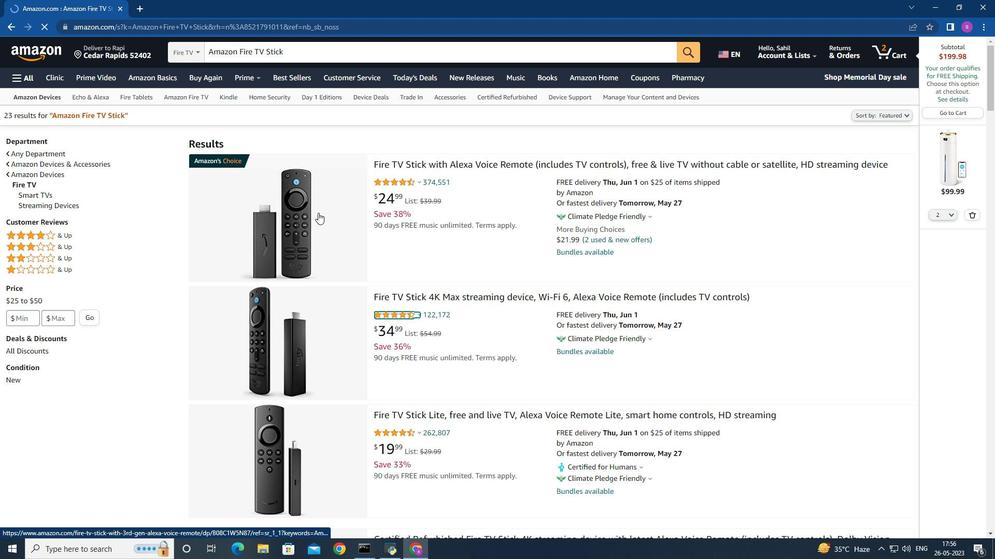 
Action: Mouse pressed left at (318, 212)
Screenshot: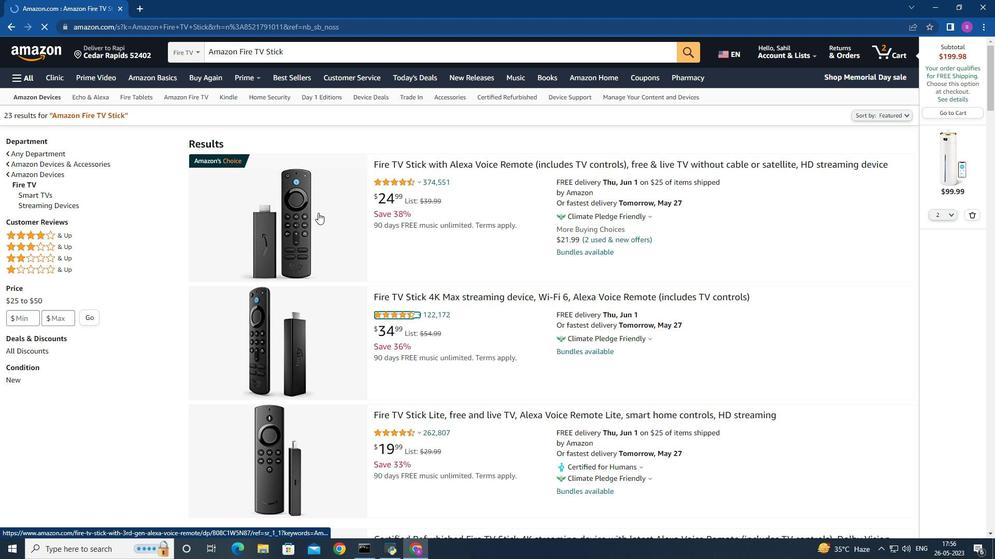 
Action: Mouse moved to (532, 232)
Screenshot: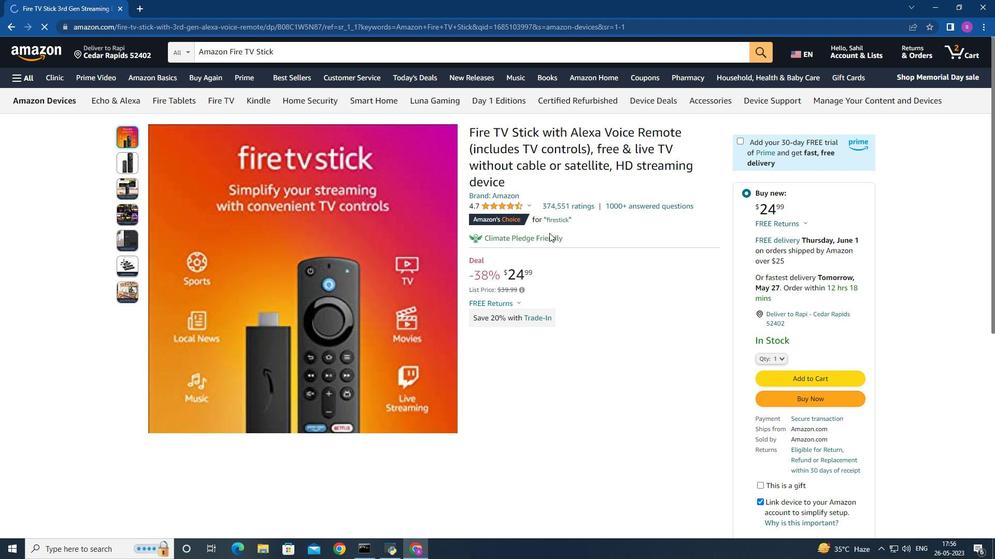 
Action: Mouse scrolled (532, 232) with delta (0, 0)
Screenshot: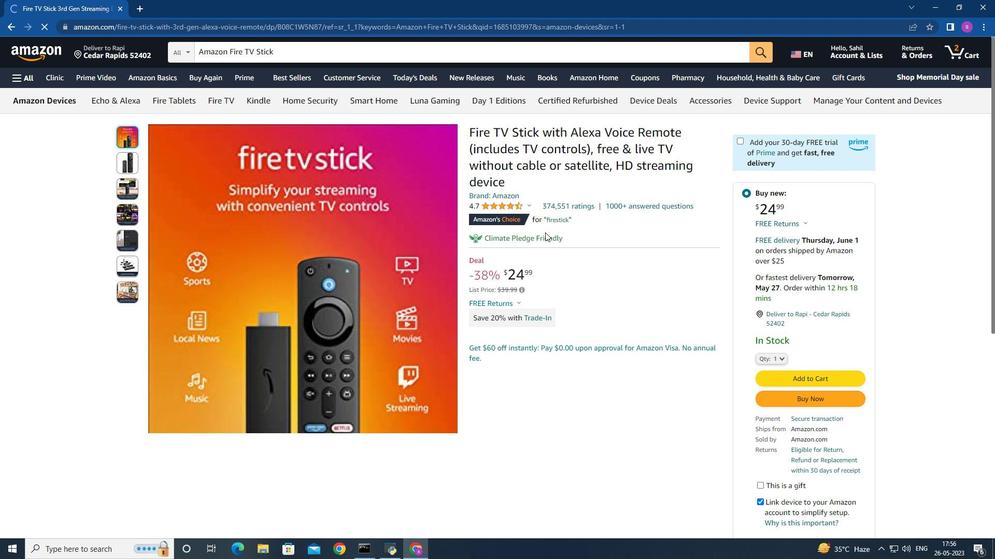 
Action: Mouse scrolled (532, 232) with delta (0, 0)
Screenshot: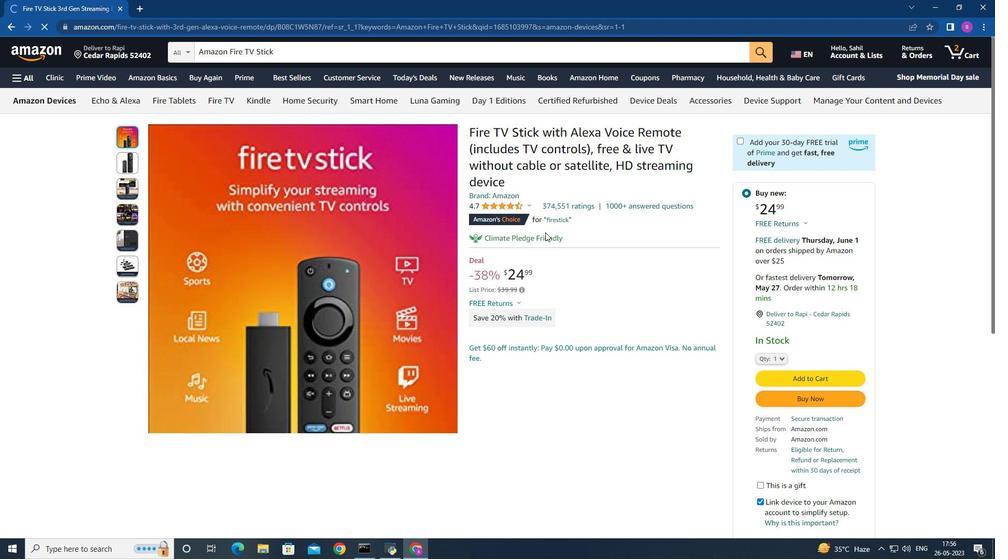 
Action: Mouse moved to (531, 232)
Screenshot: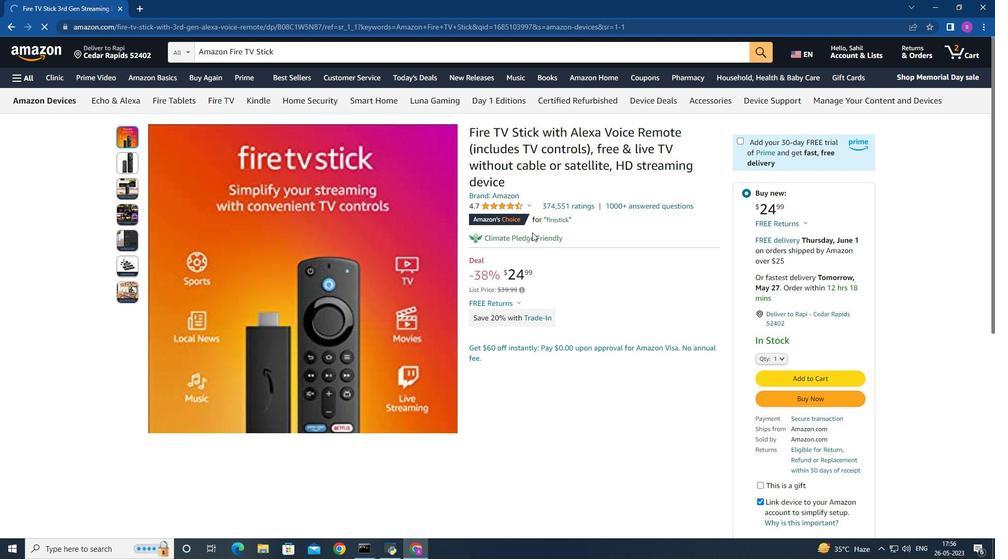 
Action: Mouse scrolled (531, 232) with delta (0, 0)
Screenshot: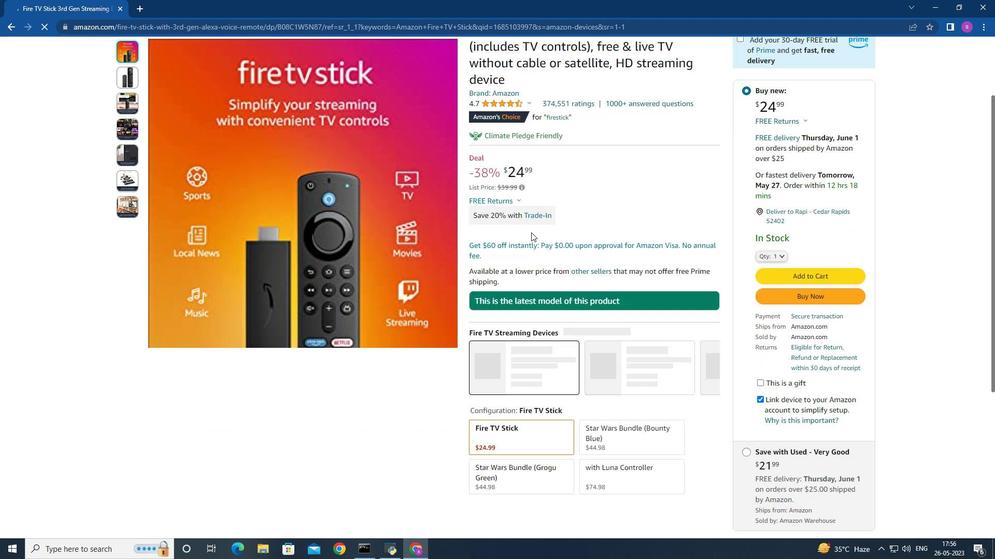
Action: Mouse scrolled (531, 232) with delta (0, 0)
Screenshot: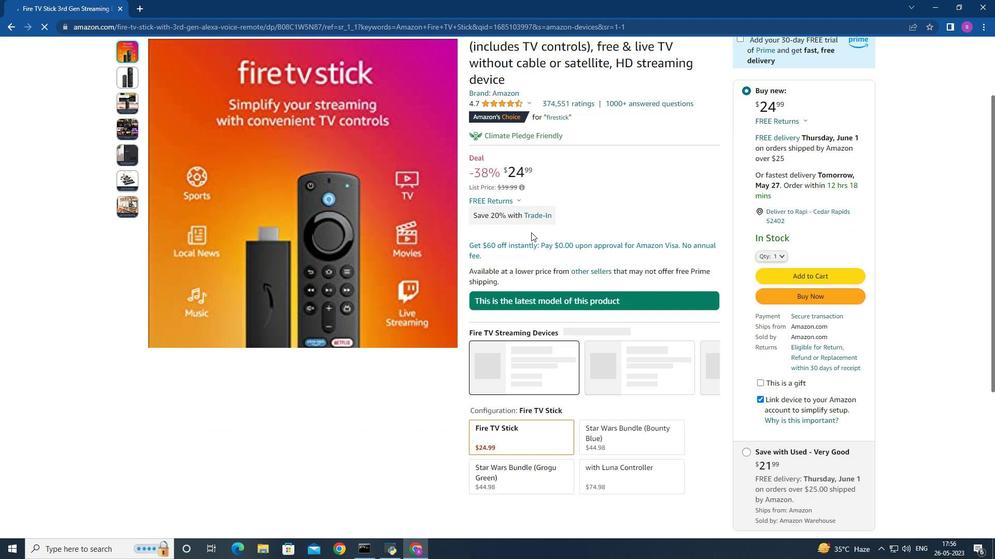 
Action: Mouse scrolled (531, 232) with delta (0, 0)
Screenshot: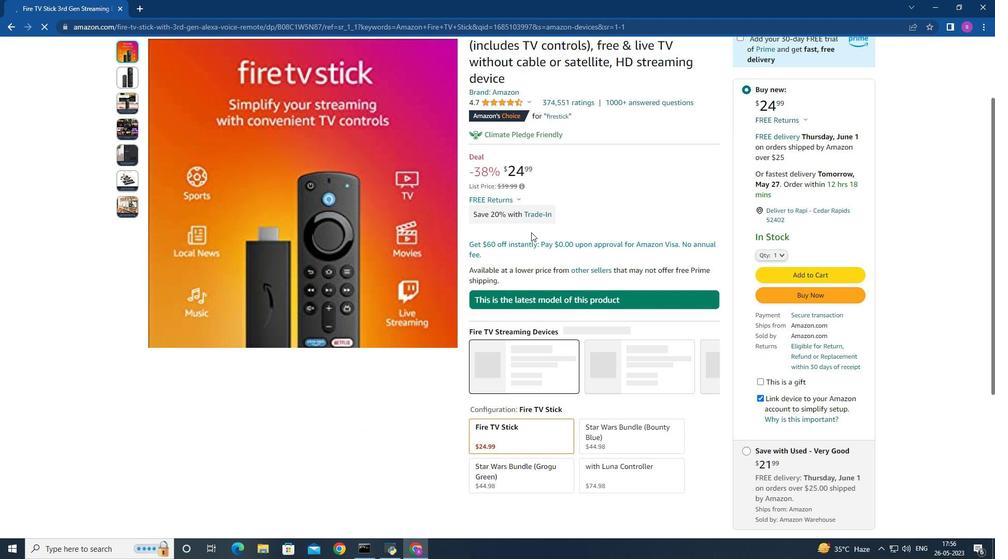 
Action: Mouse moved to (74, 347)
Screenshot: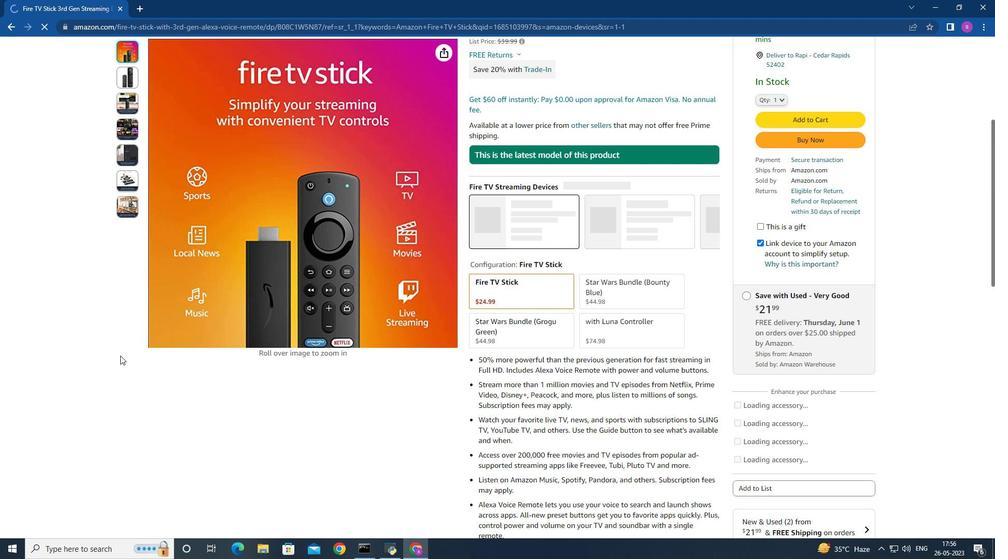
Action: Mouse scrolled (74, 347) with delta (0, 0)
Screenshot: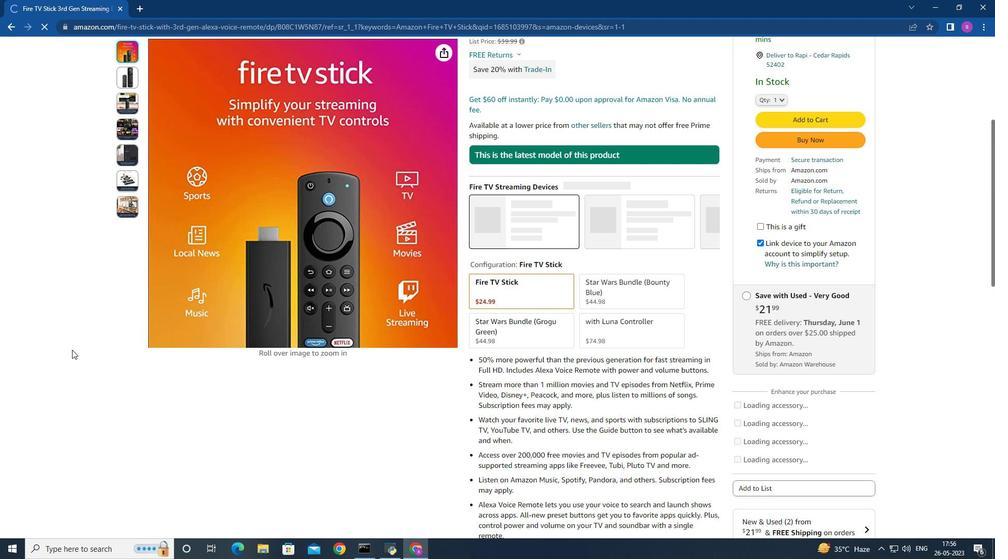 
Action: Mouse moved to (74, 347)
Screenshot: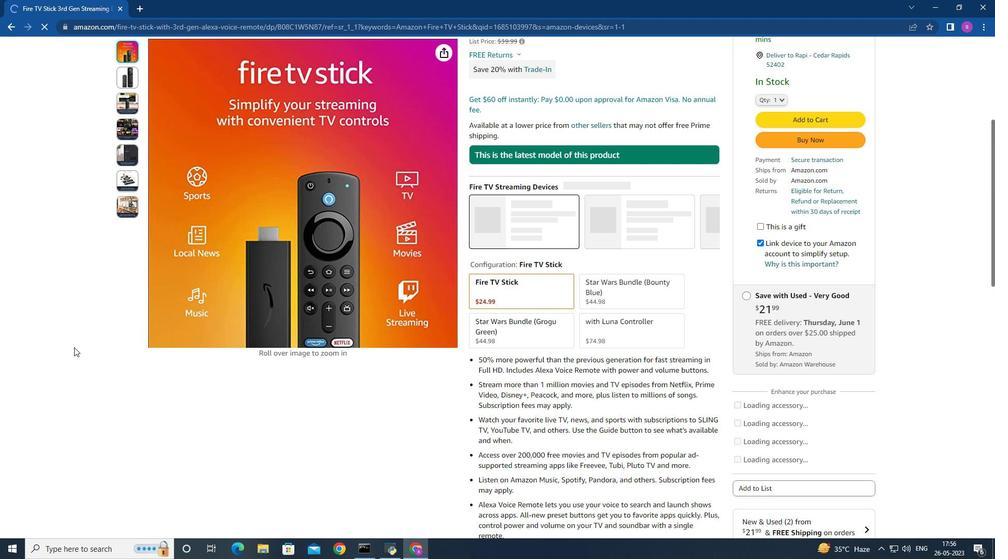 
Action: Mouse scrolled (74, 346) with delta (0, 0)
Screenshot: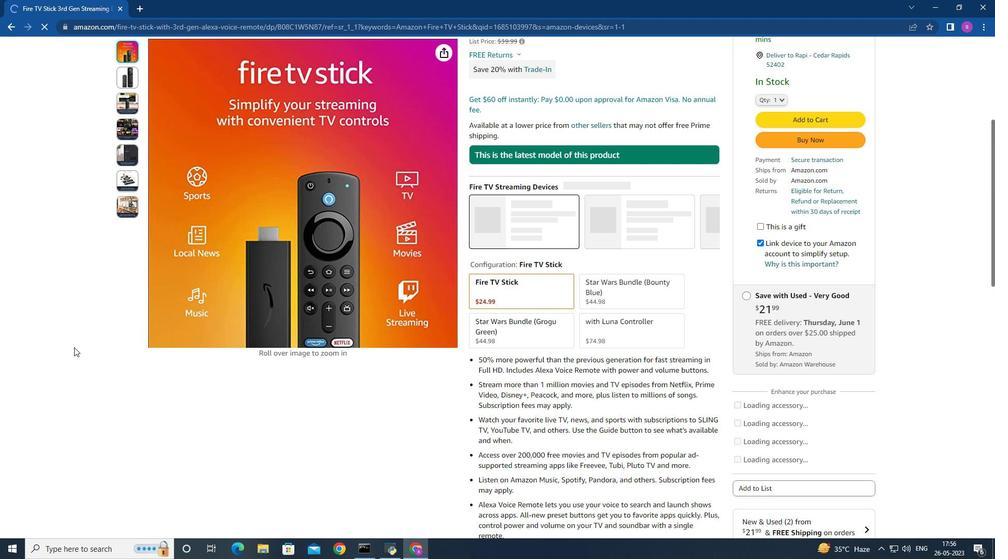 
Action: Mouse moved to (129, 205)
Screenshot: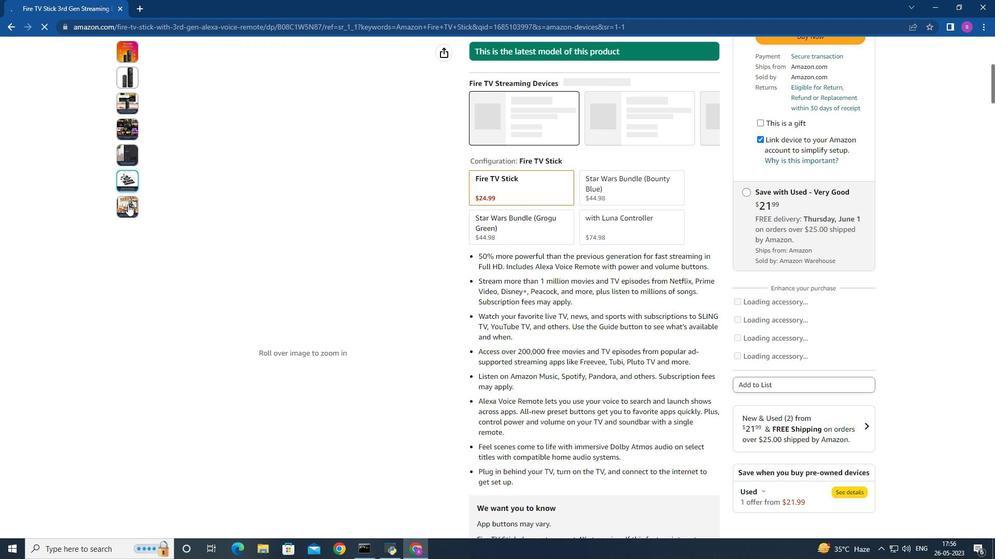 
Action: Mouse pressed left at (129, 205)
Screenshot: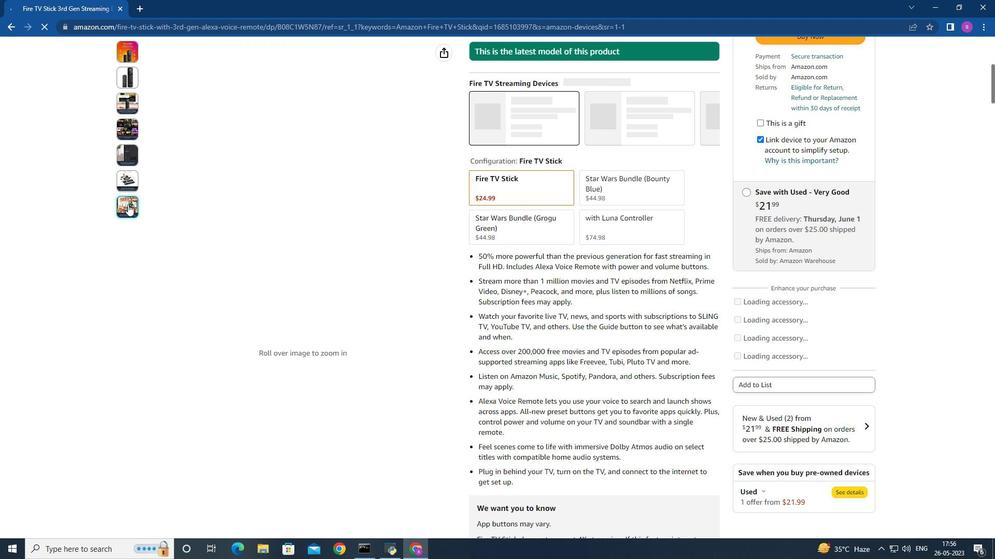 
Action: Mouse moved to (127, 180)
Screenshot: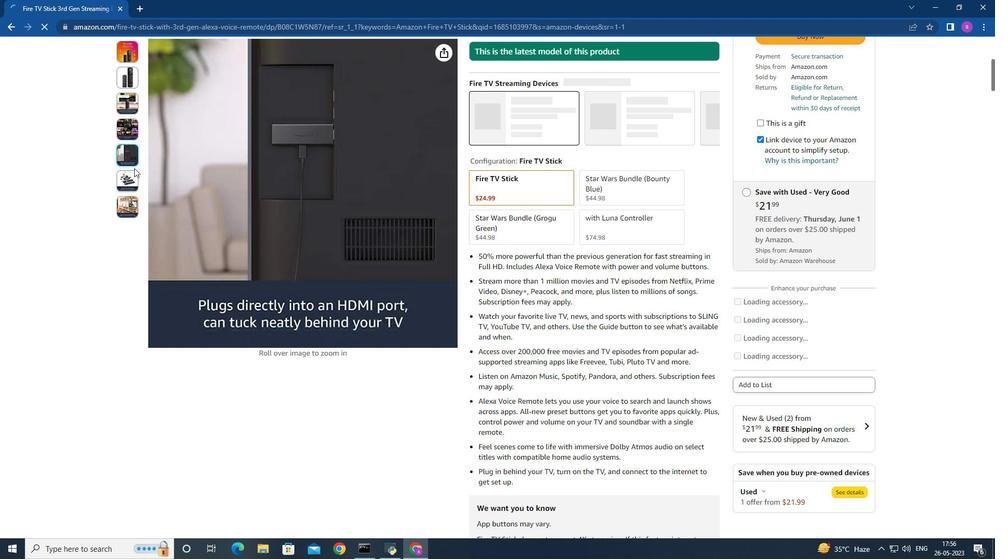 
Action: Mouse pressed left at (127, 180)
Screenshot: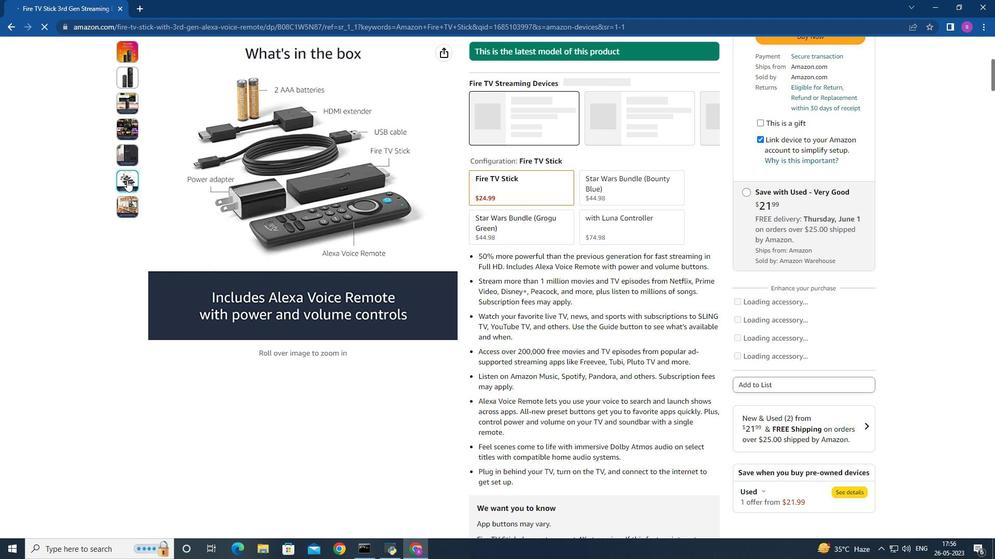 
Action: Mouse moved to (128, 152)
Screenshot: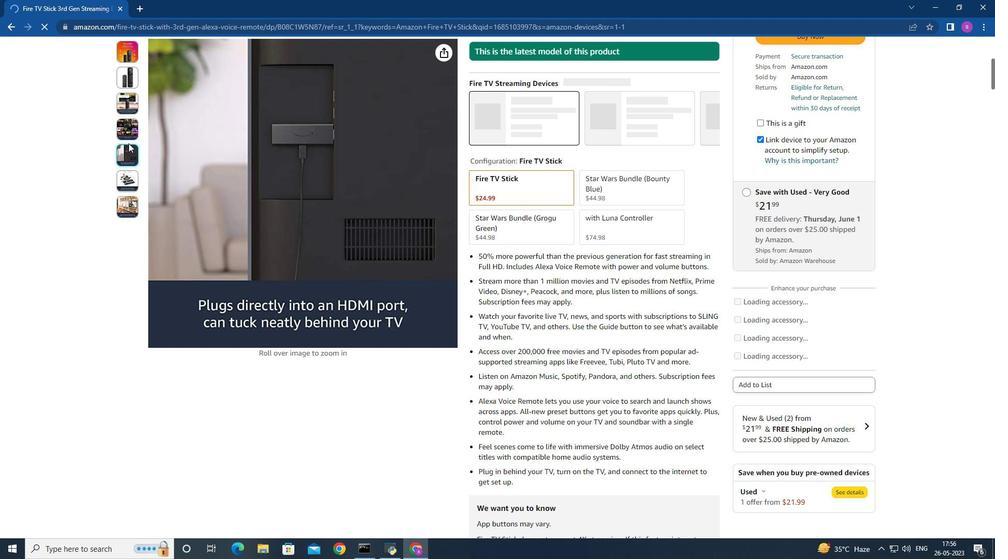 
Action: Mouse pressed left at (128, 152)
Screenshot: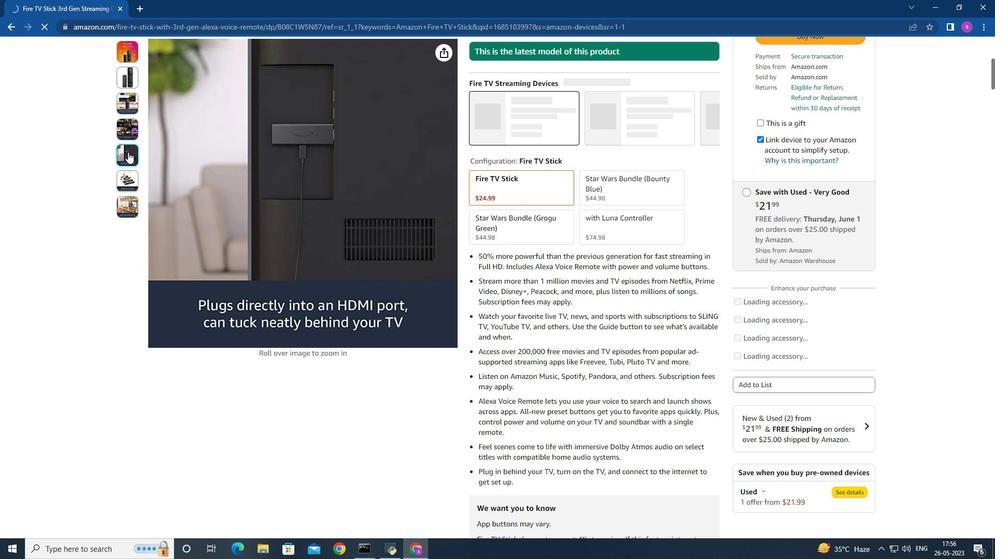 
Action: Mouse moved to (63, 221)
Screenshot: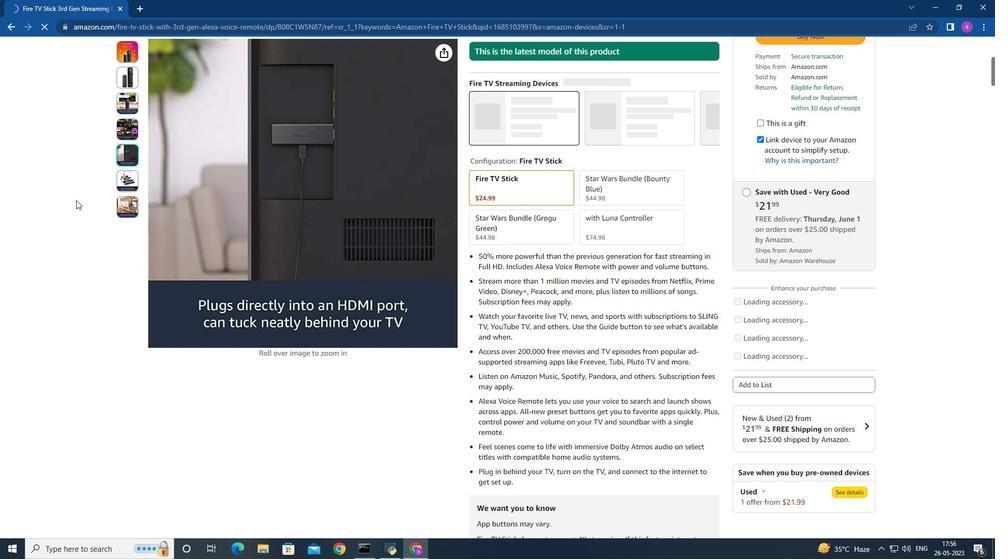 
Action: Mouse scrolled (63, 222) with delta (0, 0)
Screenshot: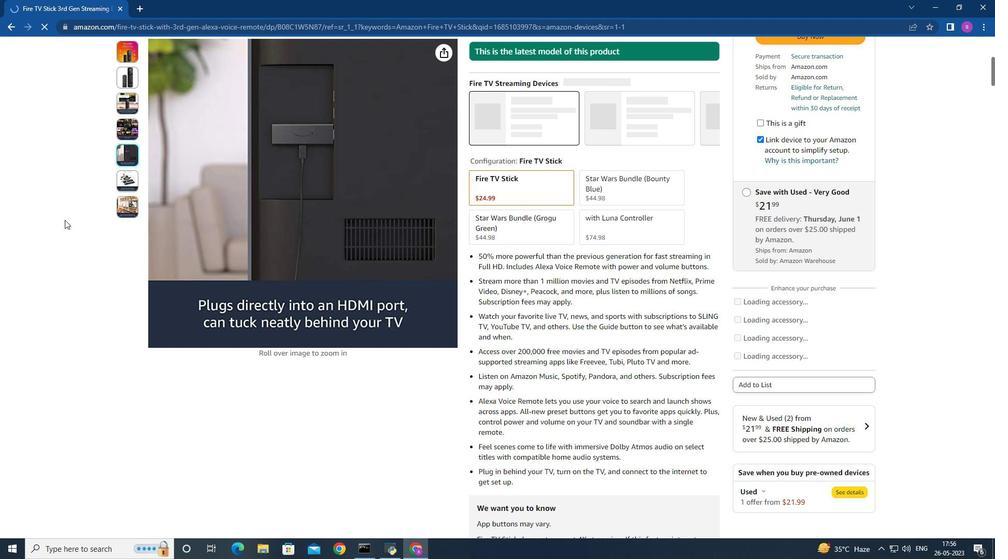 
Action: Mouse scrolled (63, 222) with delta (0, 0)
Screenshot: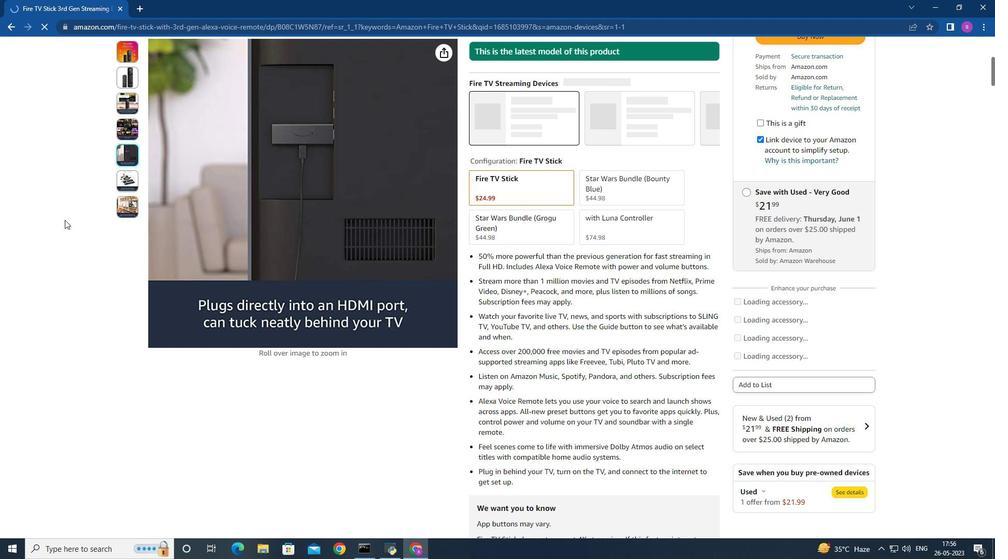 
Action: Mouse scrolled (63, 222) with delta (0, 0)
Screenshot: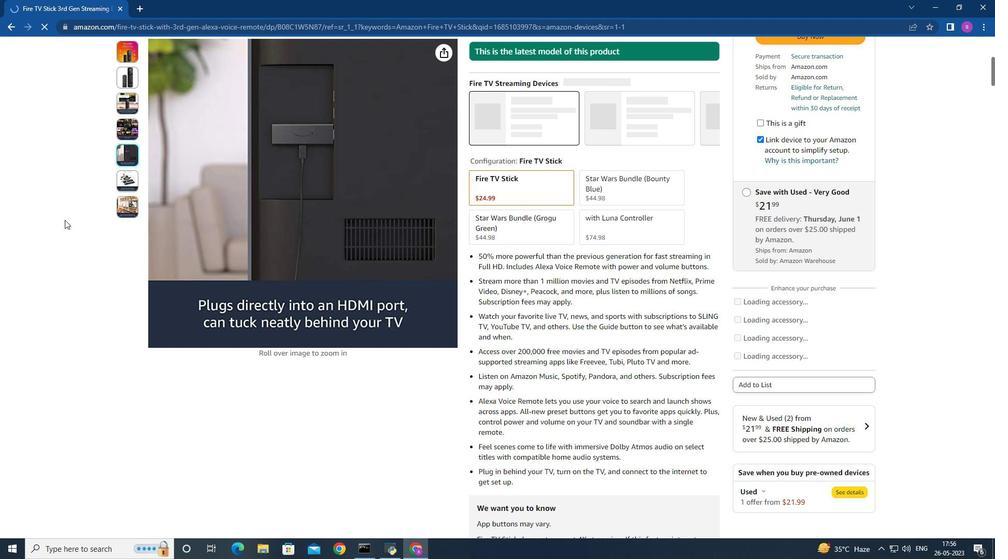 
Action: Mouse scrolled (63, 222) with delta (0, 0)
Screenshot: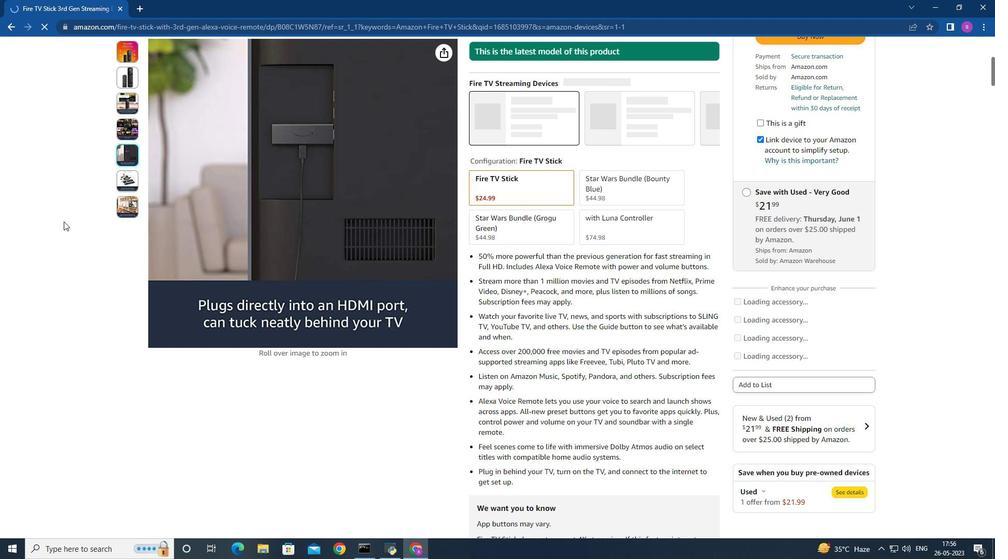 
Action: Mouse moved to (720, 180)
Screenshot: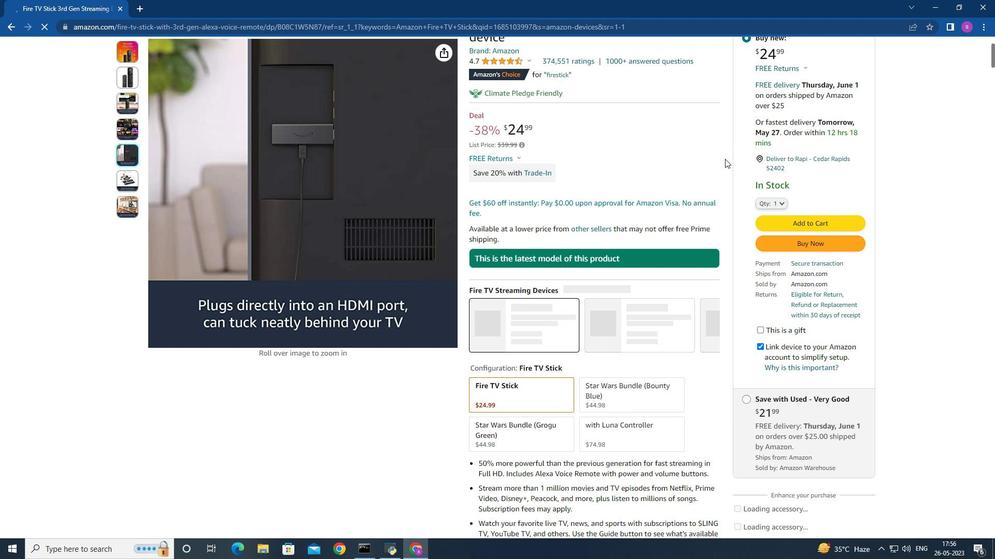 
Action: Mouse scrolled (720, 181) with delta (0, 0)
Screenshot: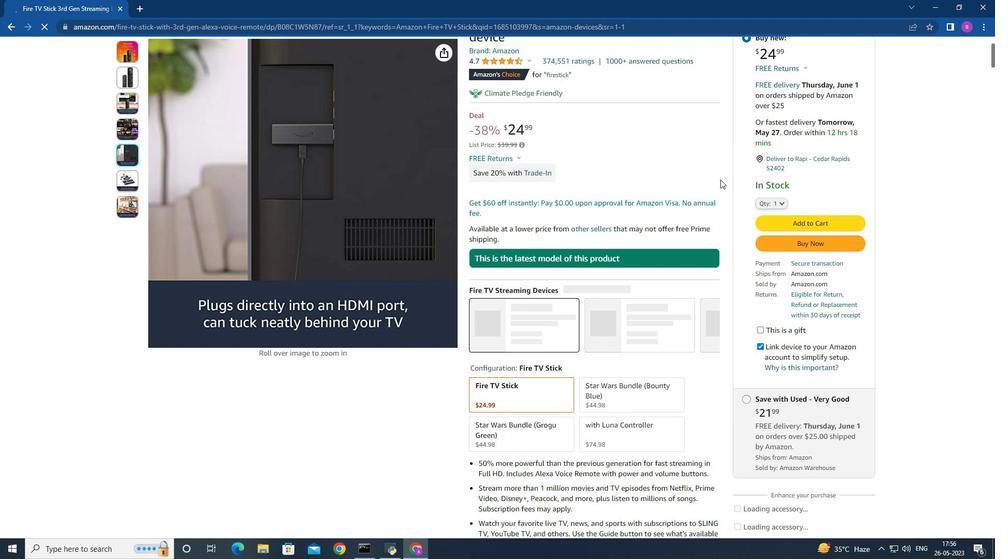 
Action: Mouse moved to (713, 181)
Screenshot: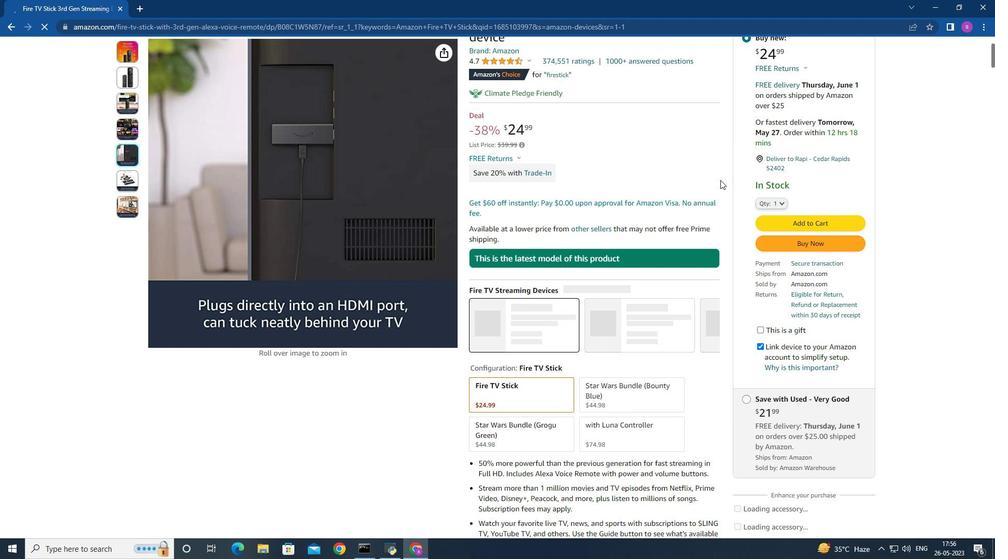 
Action: Mouse scrolled (713, 181) with delta (0, 0)
Screenshot: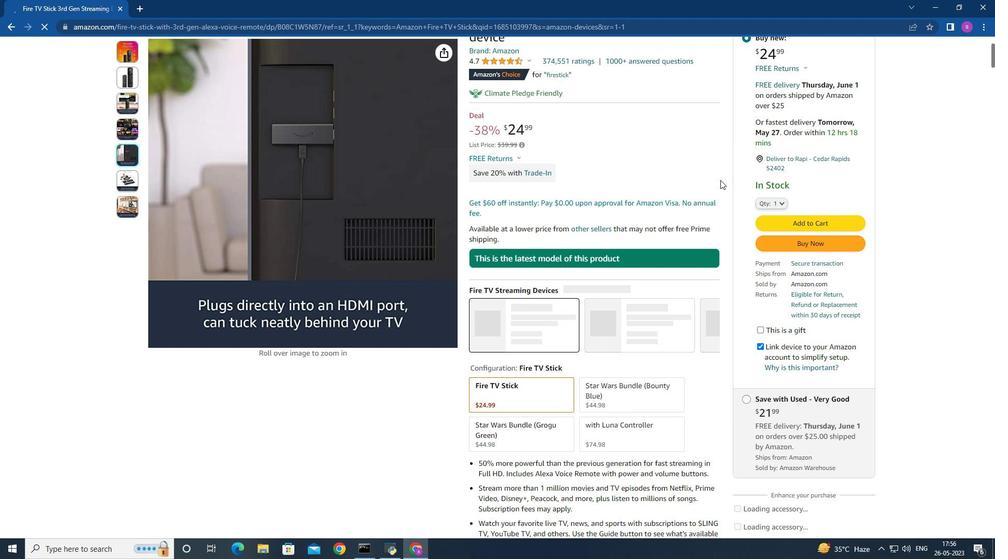 
Action: Mouse moved to (707, 181)
Screenshot: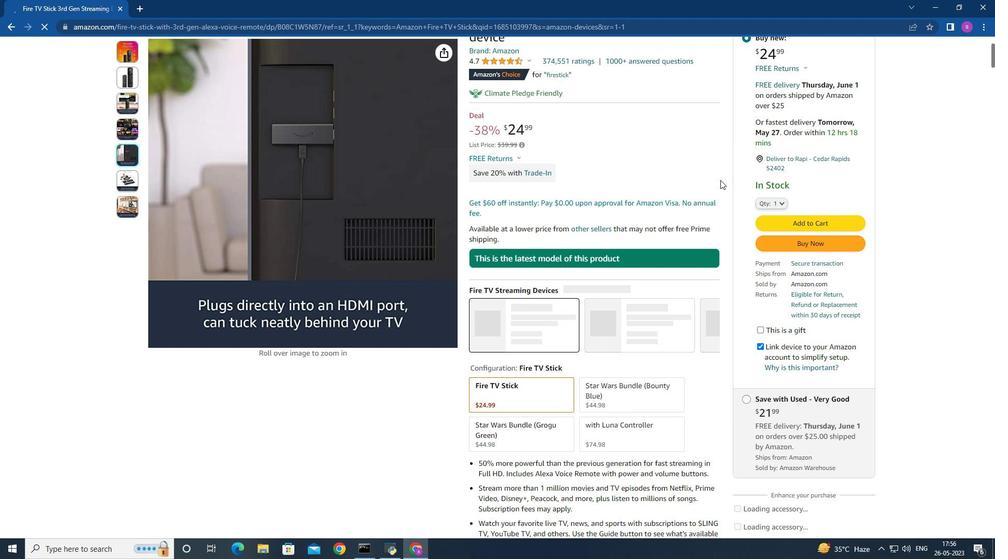 
Action: Mouse scrolled (707, 181) with delta (0, 0)
Screenshot: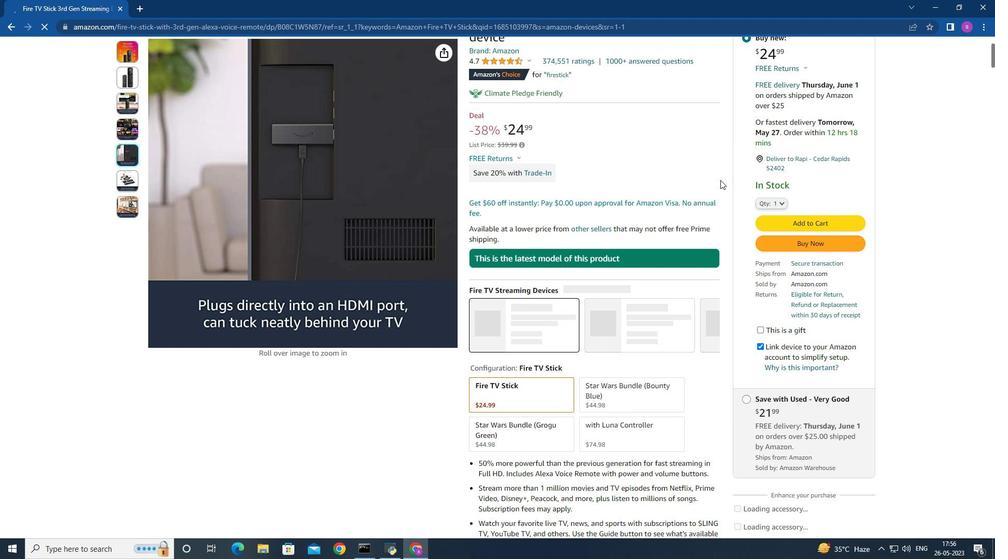 
Action: Mouse moved to (707, 181)
Screenshot: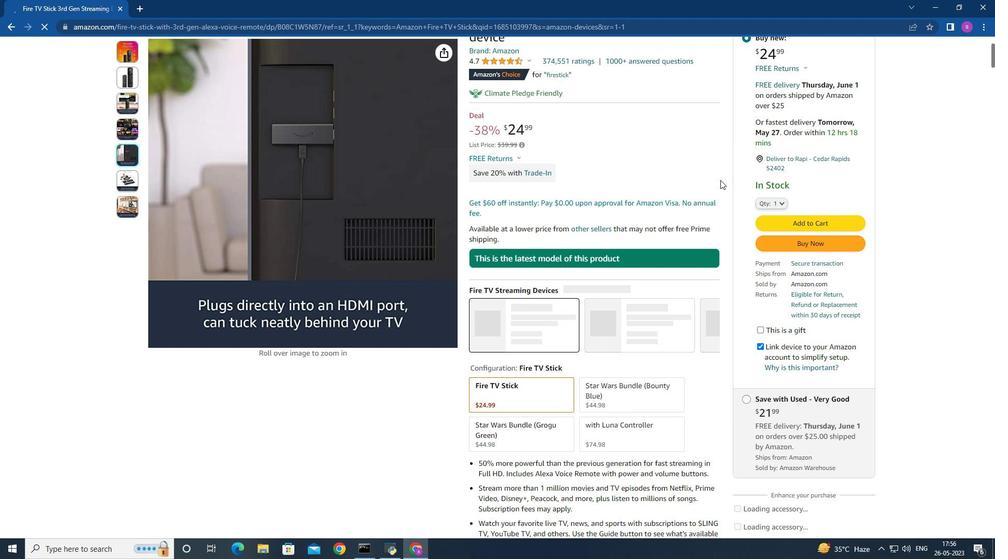 
Action: Mouse scrolled (707, 181) with delta (0, 0)
Screenshot: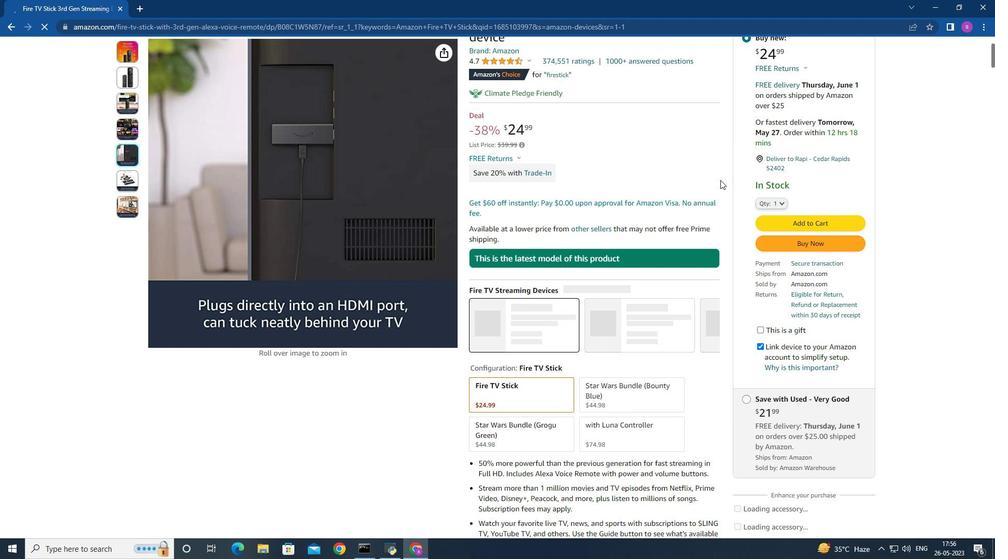 
Action: Mouse scrolled (707, 181) with delta (0, 0)
Screenshot: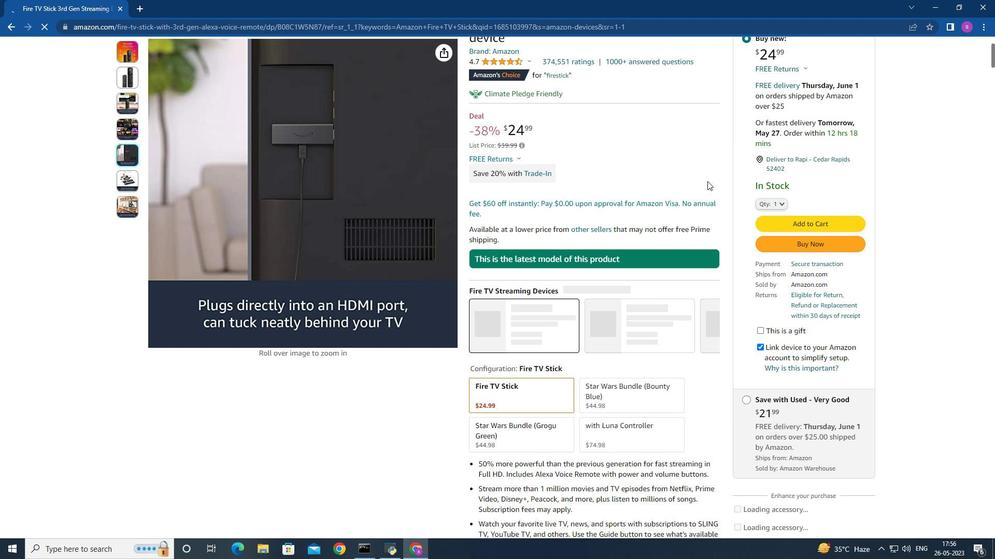 
Action: Mouse moved to (536, 215)
Screenshot: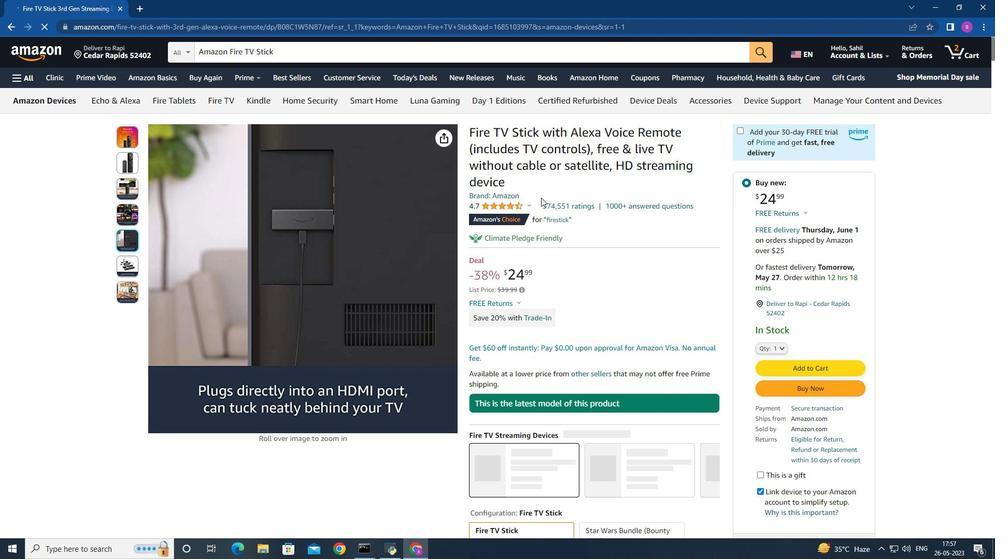 
Action: Mouse scrolled (536, 215) with delta (0, 0)
Screenshot: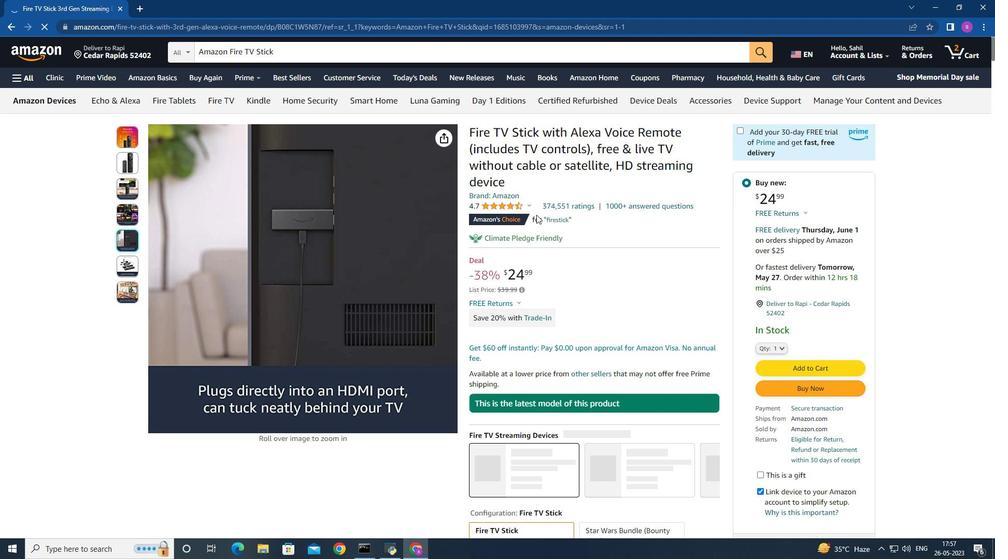 
Action: Mouse scrolled (536, 215) with delta (0, 0)
Screenshot: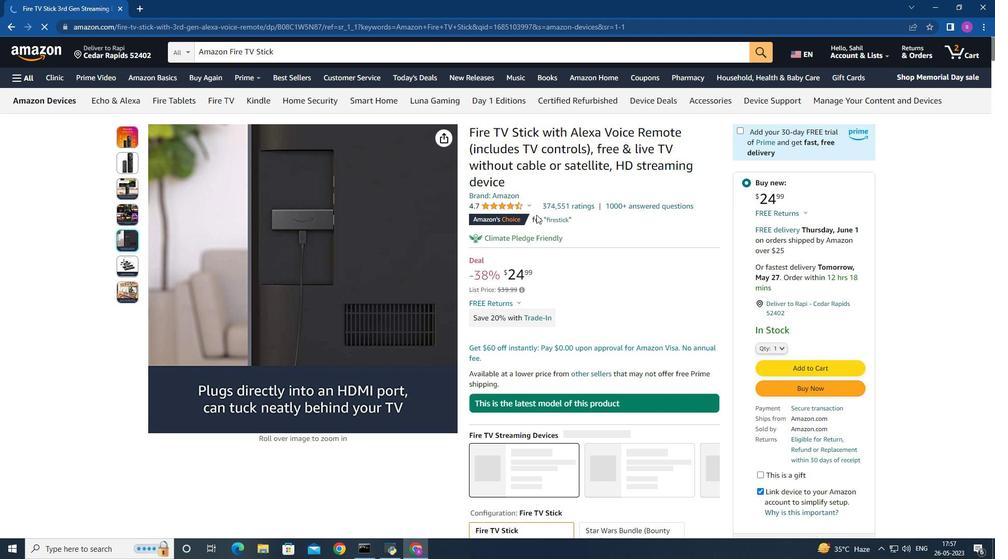 
Action: Mouse moved to (578, 204)
Screenshot: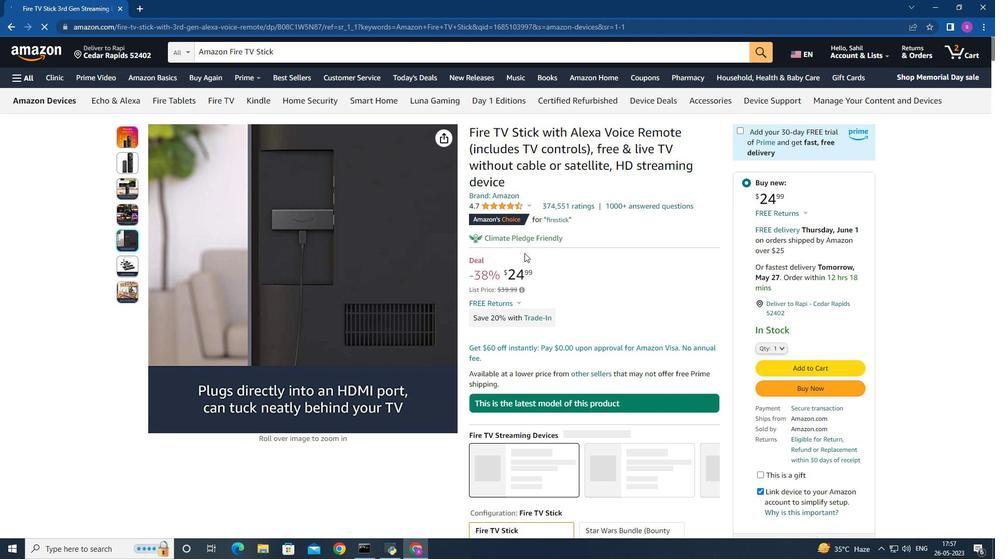 
Action: Mouse scrolled (578, 204) with delta (0, 0)
Screenshot: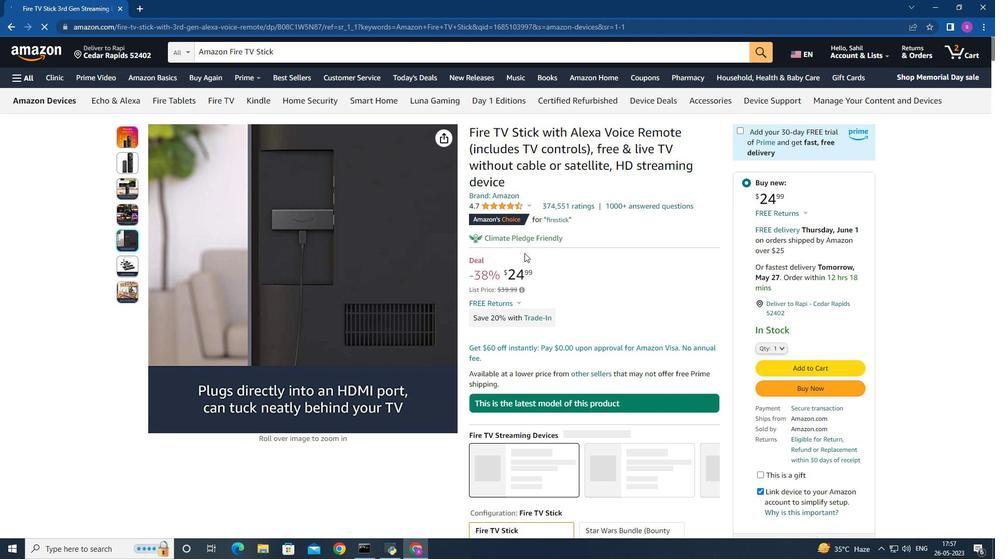 
Action: Mouse scrolled (578, 204) with delta (0, 0)
Screenshot: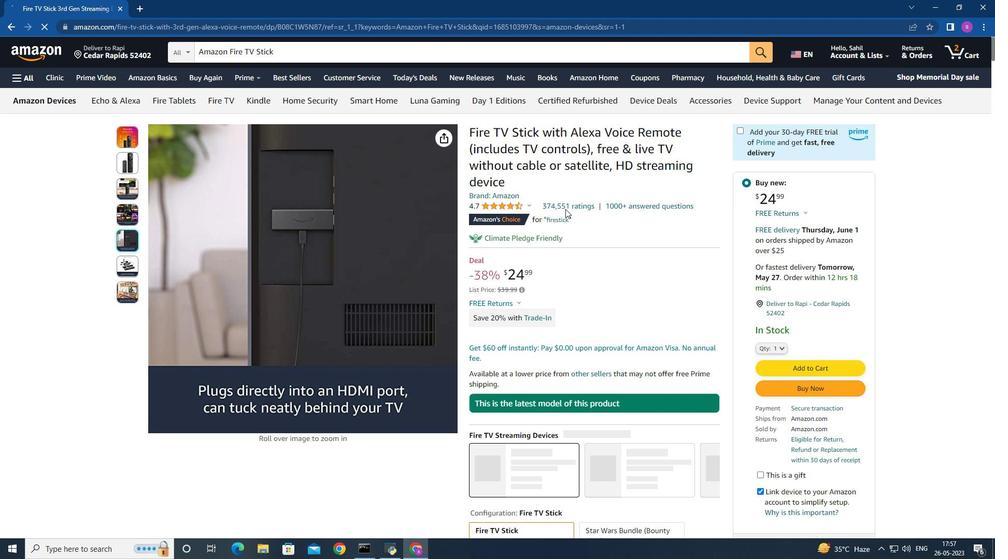 
Action: Mouse moved to (722, 205)
Screenshot: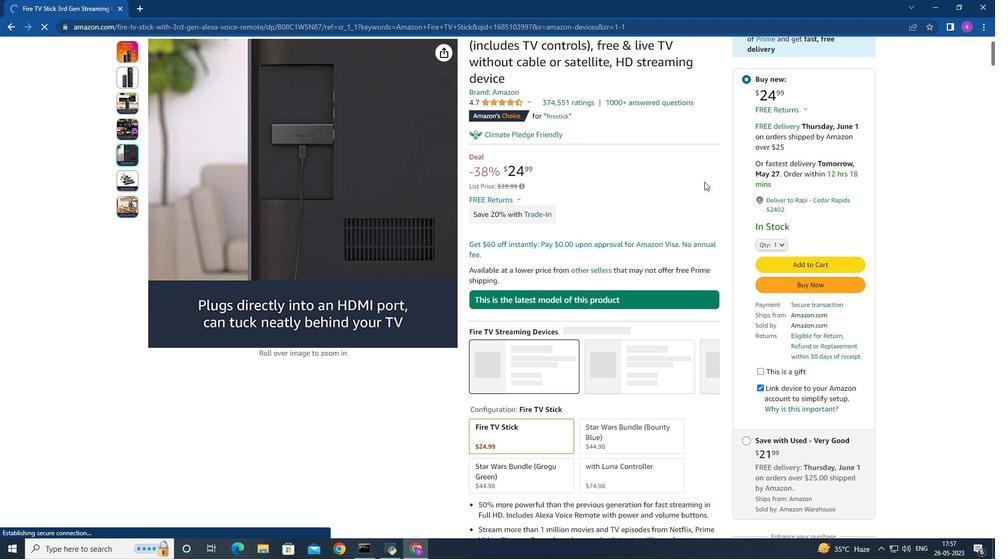 
Action: Mouse scrolled (722, 206) with delta (0, 0)
Screenshot: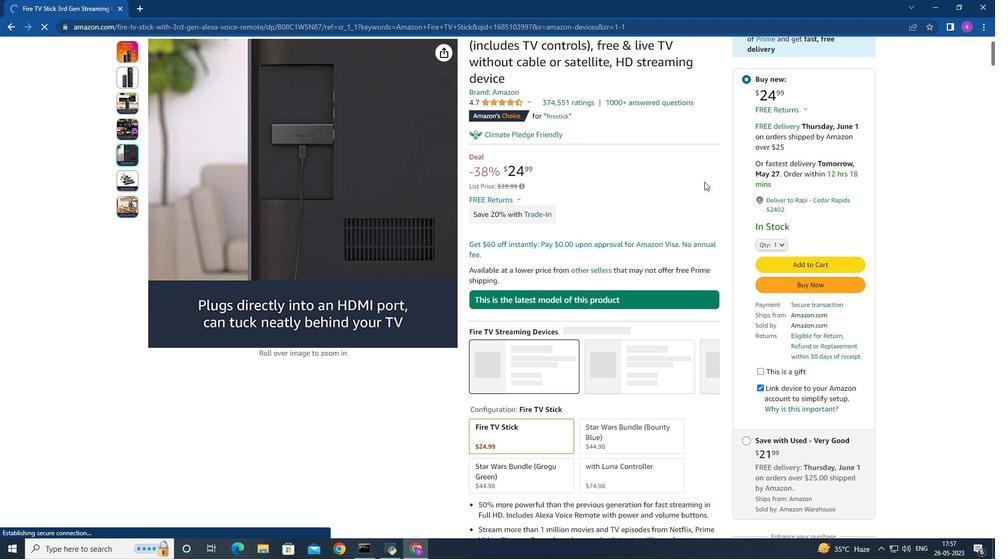 
Action: Mouse scrolled (722, 206) with delta (0, 0)
Screenshot: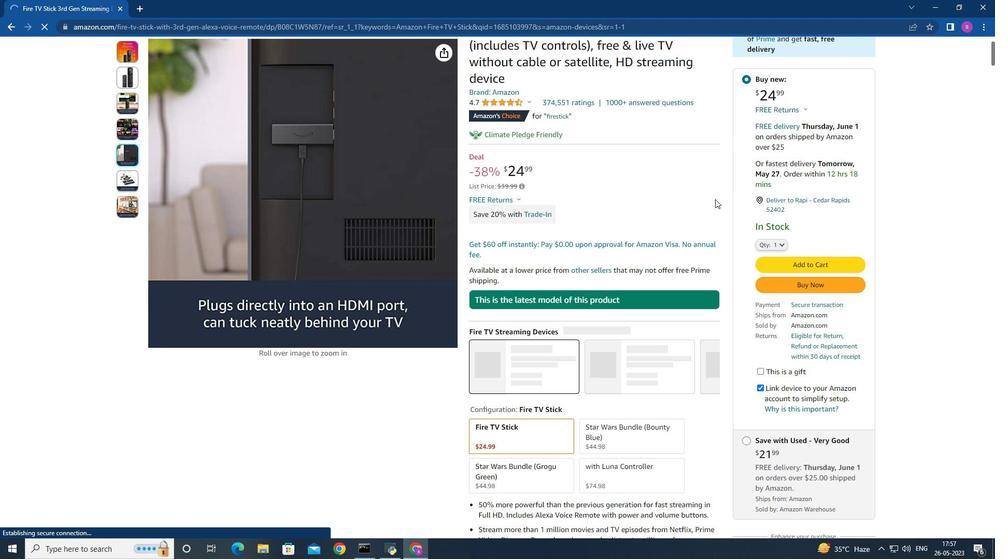 
Action: Mouse moved to (781, 346)
Screenshot: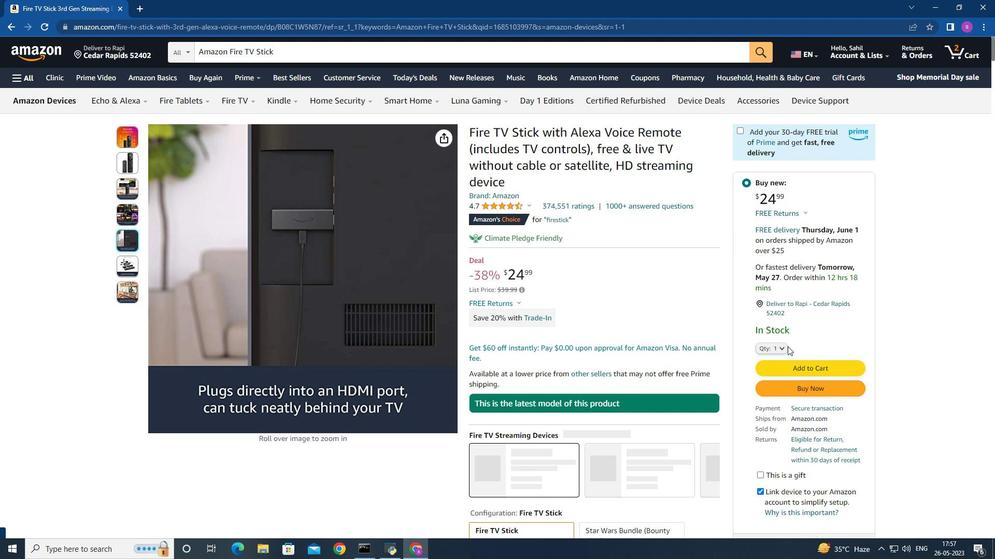 
Action: Mouse pressed left at (781, 346)
Screenshot: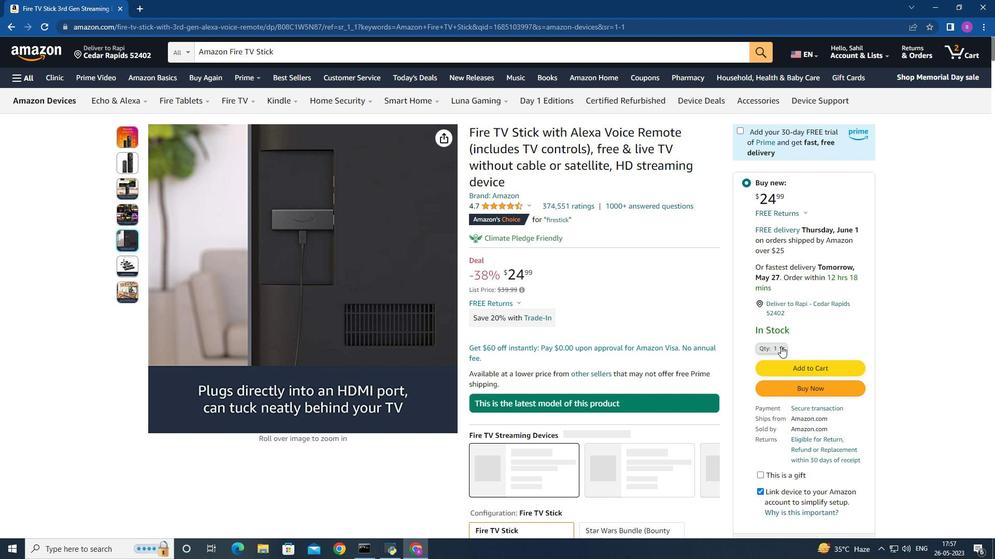 
Action: Mouse moved to (803, 252)
Screenshot: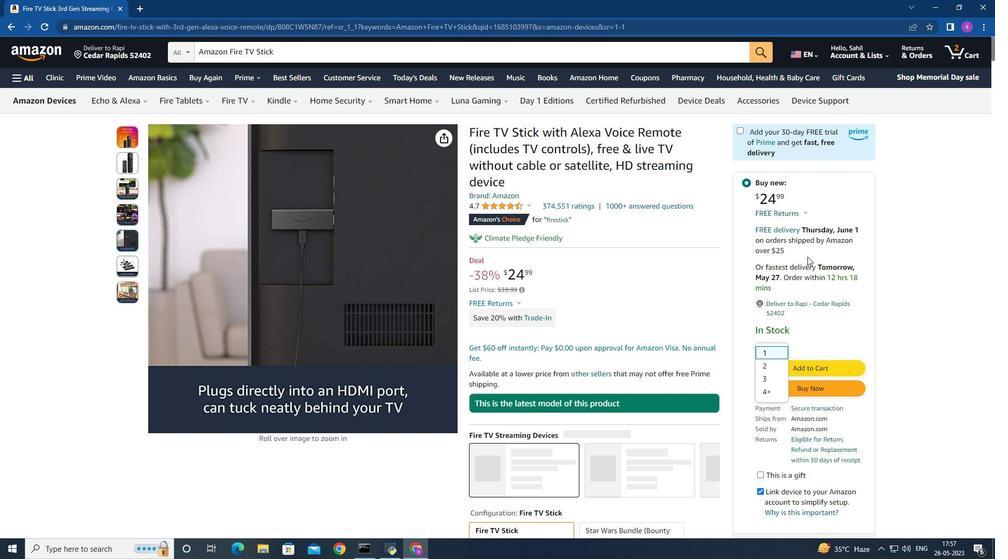 
Action: Mouse scrolled (803, 251) with delta (0, 0)
Screenshot: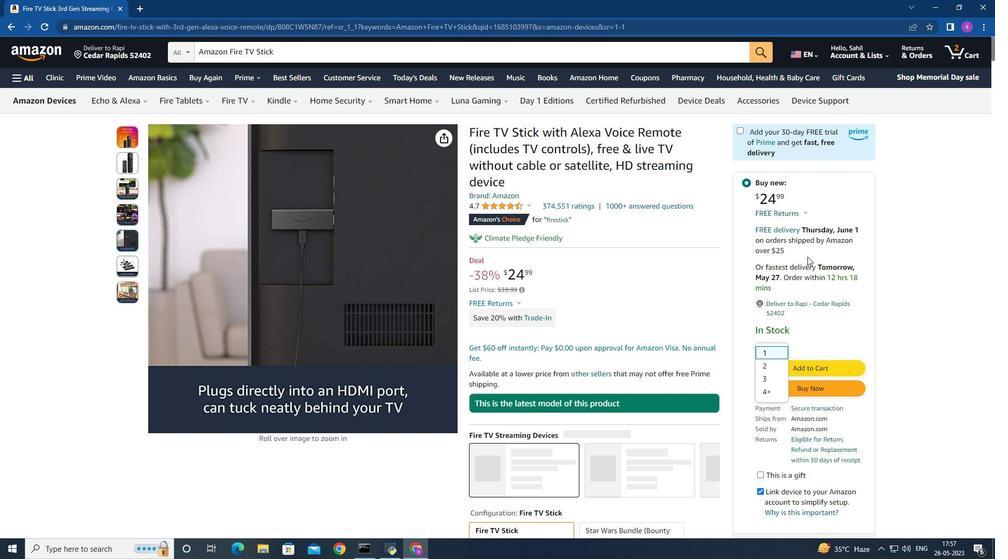 
Action: Mouse moved to (795, 237)
Screenshot: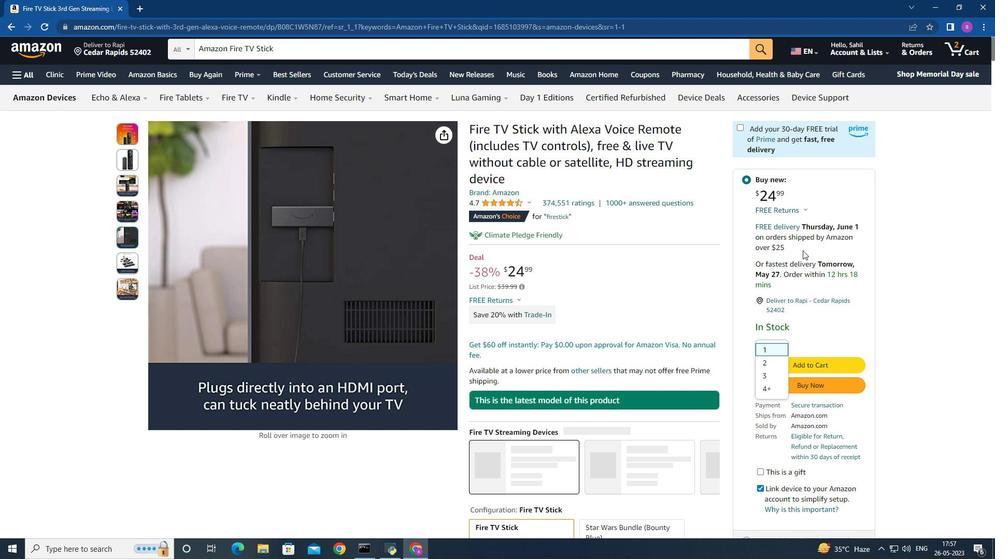
Action: Mouse scrolled (802, 249) with delta (0, 0)
Screenshot: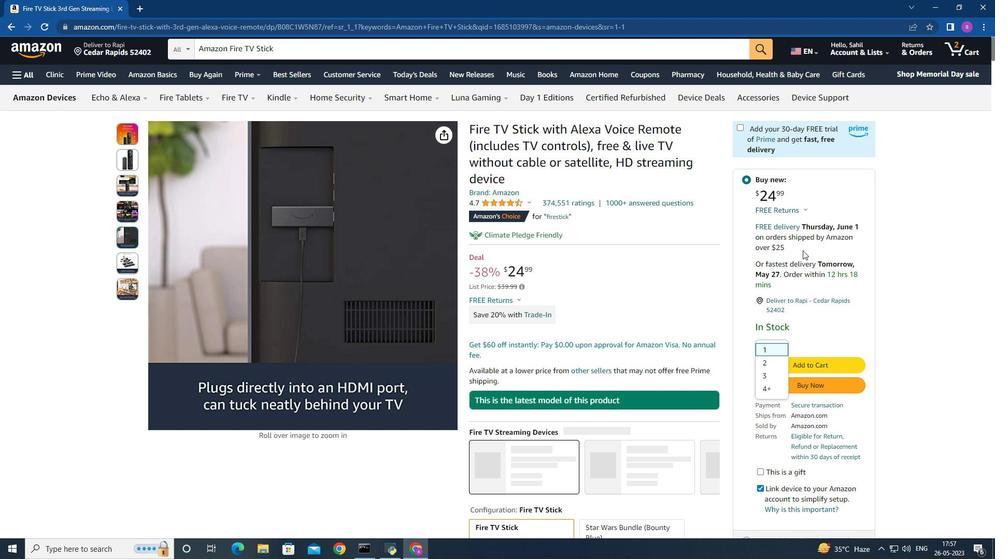 
Action: Mouse moved to (769, 262)
Screenshot: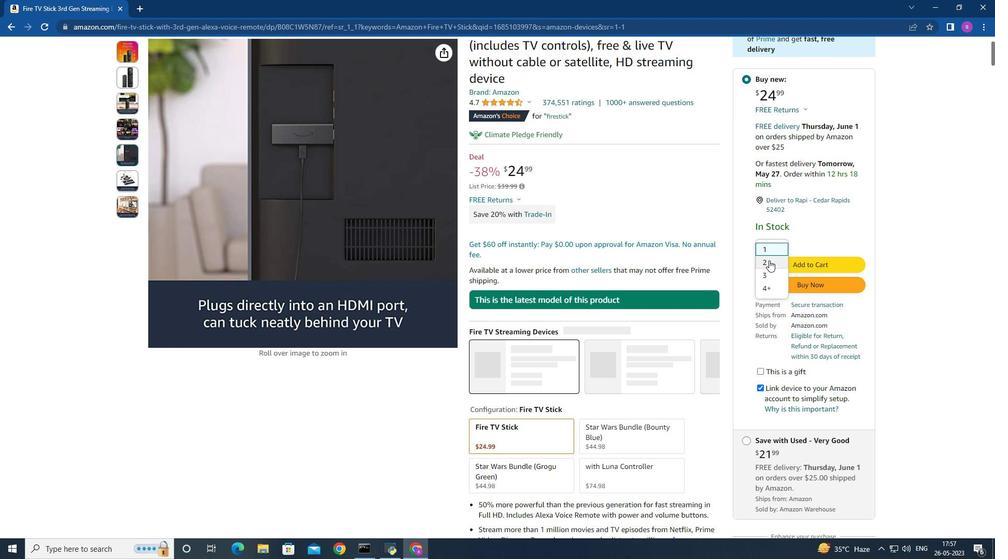 
Action: Mouse pressed left at (769, 262)
Screenshot: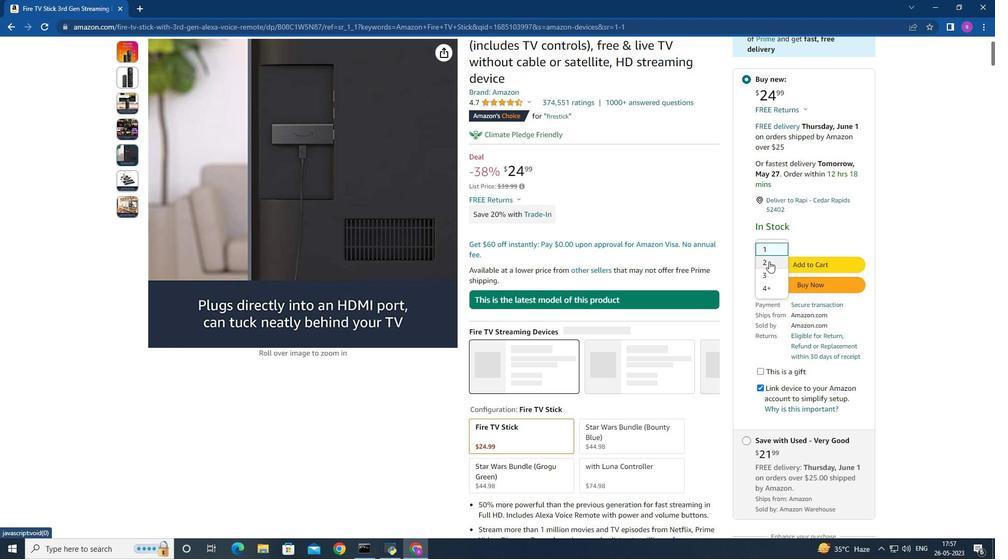 
Action: Mouse moved to (172, 403)
Screenshot: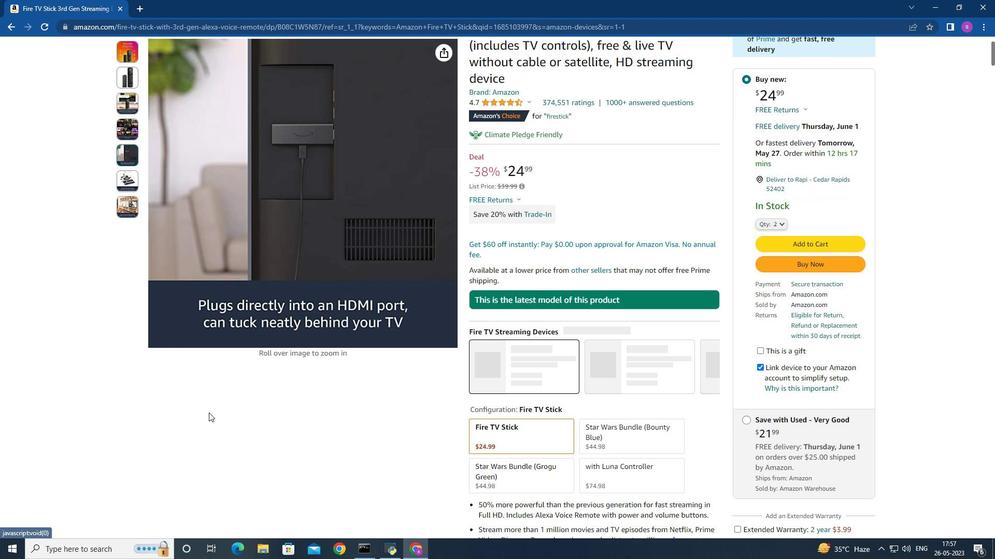 
Action: Mouse scrolled (172, 402) with delta (0, 0)
Screenshot: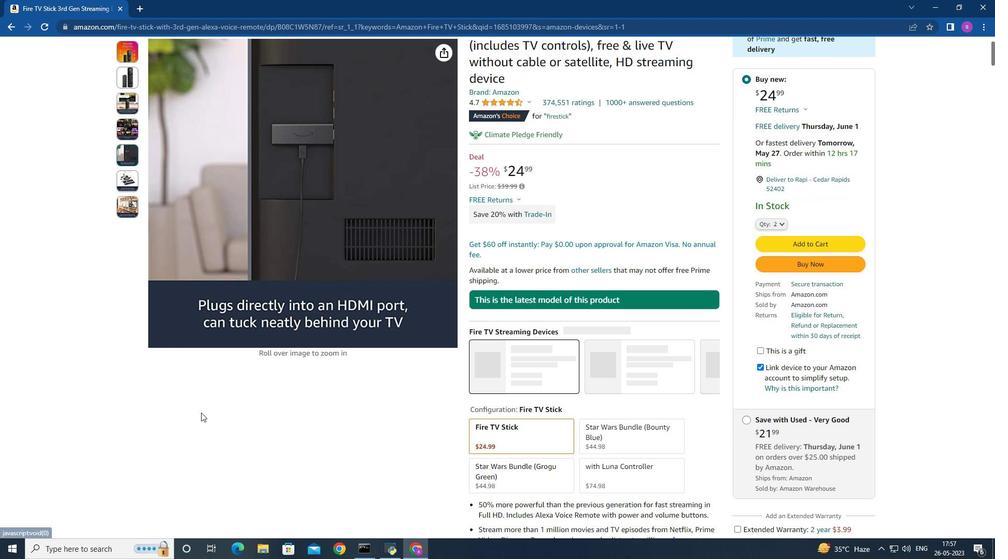 
Action: Mouse moved to (168, 401)
Screenshot: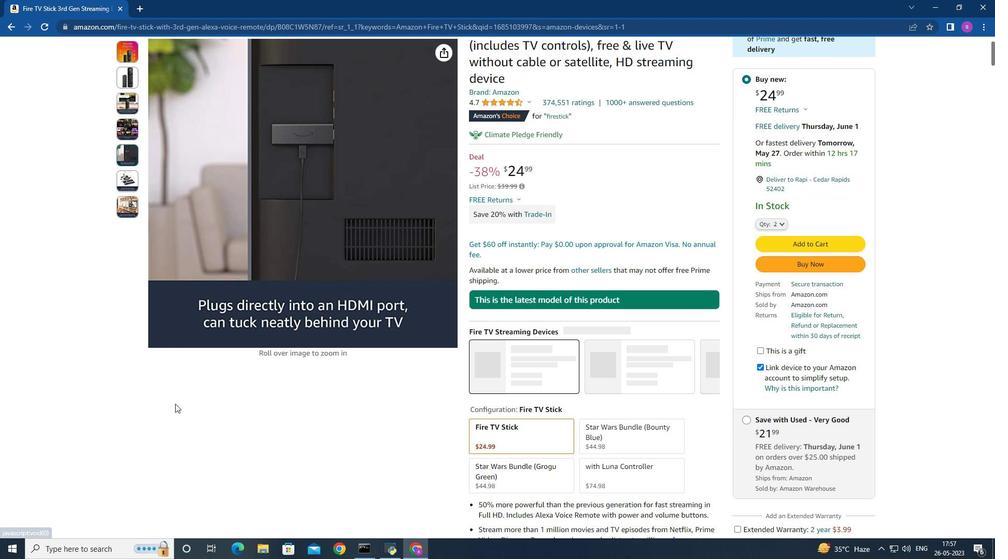 
Action: Mouse scrolled (168, 401) with delta (0, 0)
Screenshot: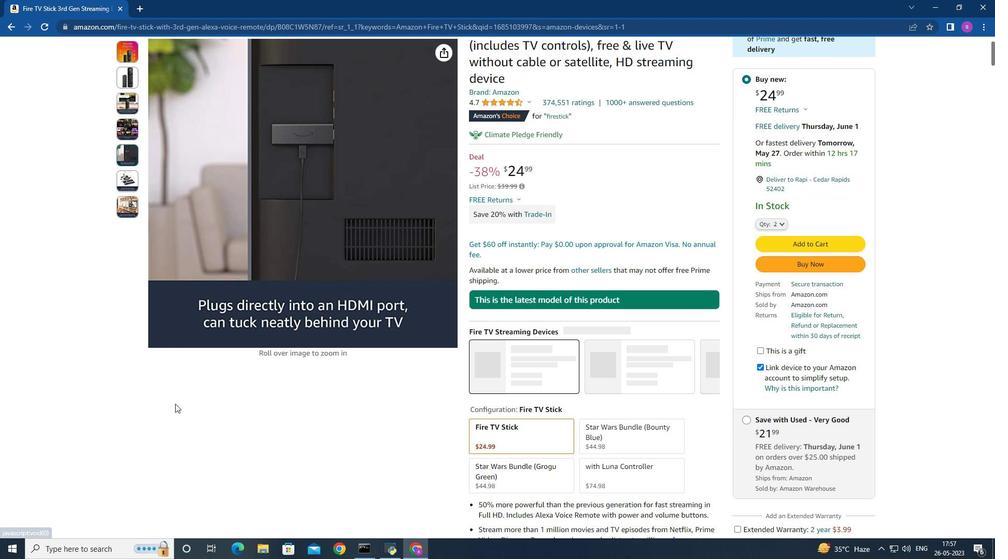 
Action: Mouse moved to (98, 319)
Screenshot: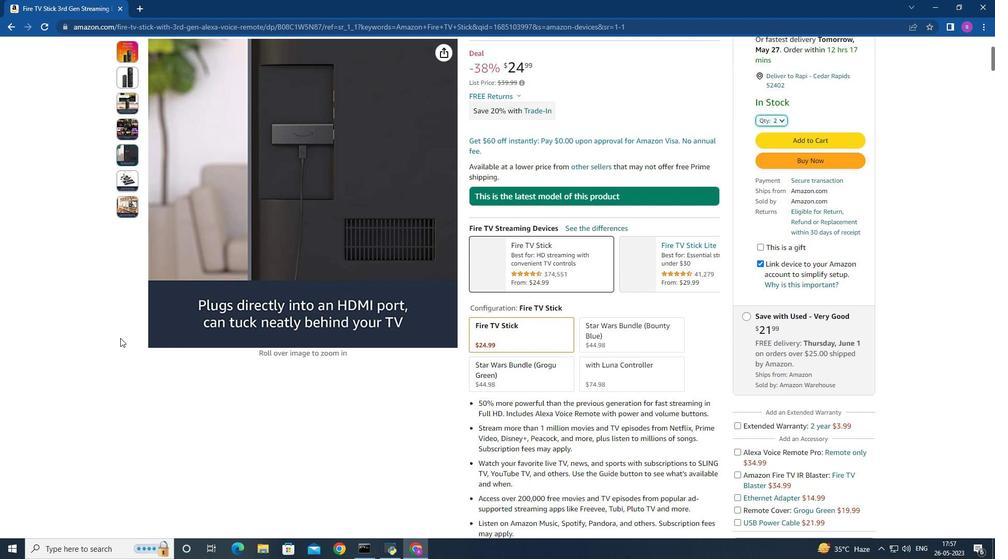 
Action: Mouse scrolled (98, 319) with delta (0, 0)
Screenshot: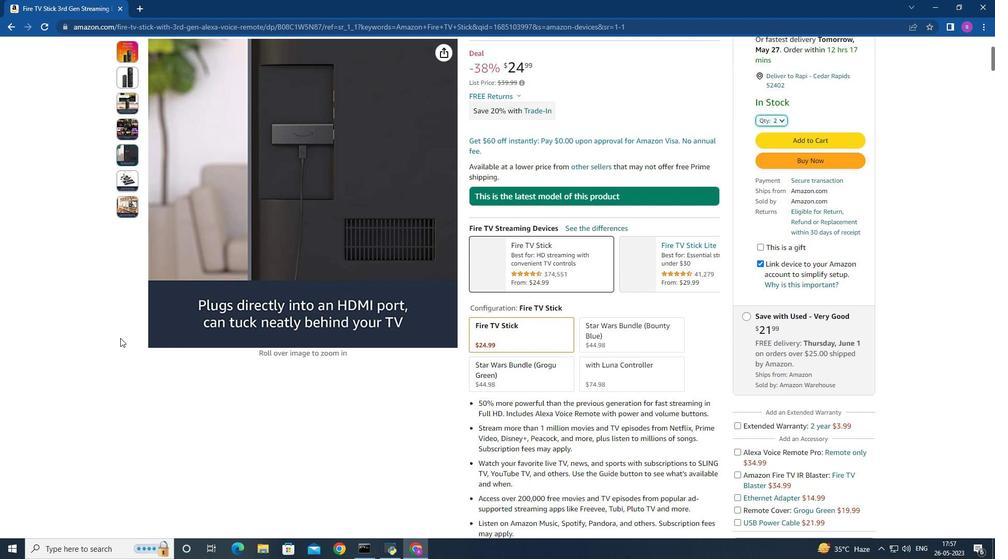 
Action: Mouse scrolled (98, 319) with delta (0, 0)
Screenshot: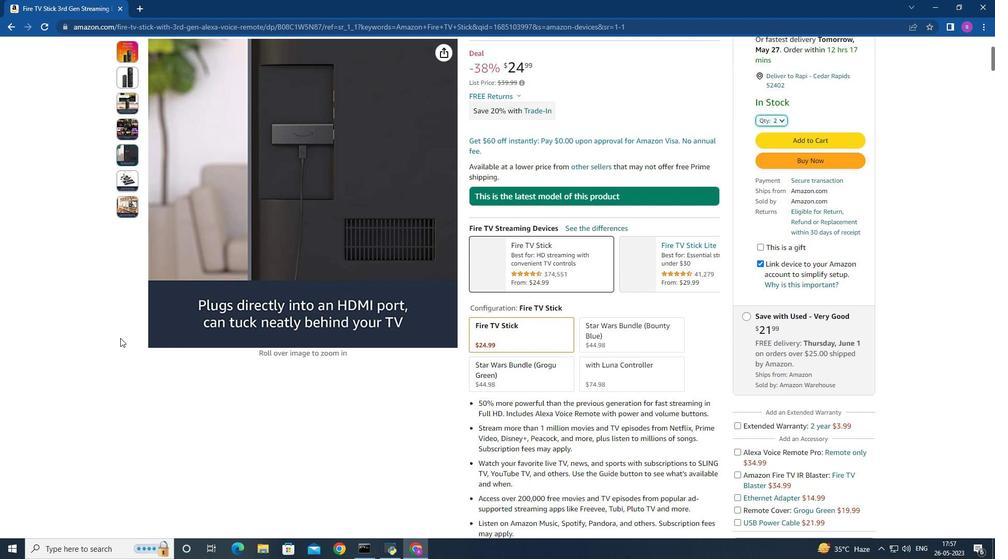 
Action: Mouse scrolled (98, 319) with delta (0, 0)
Screenshot: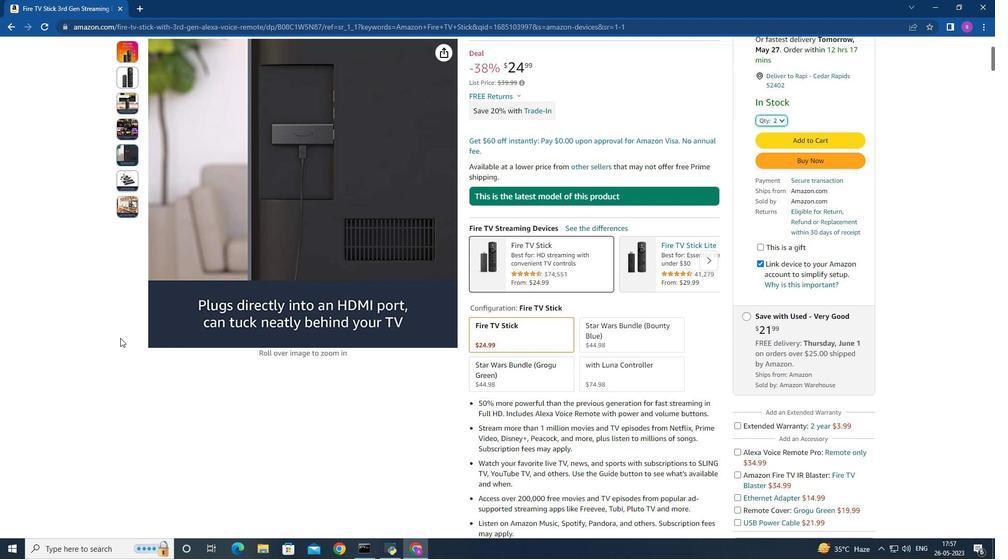 
Action: Mouse moved to (994, 344)
Screenshot: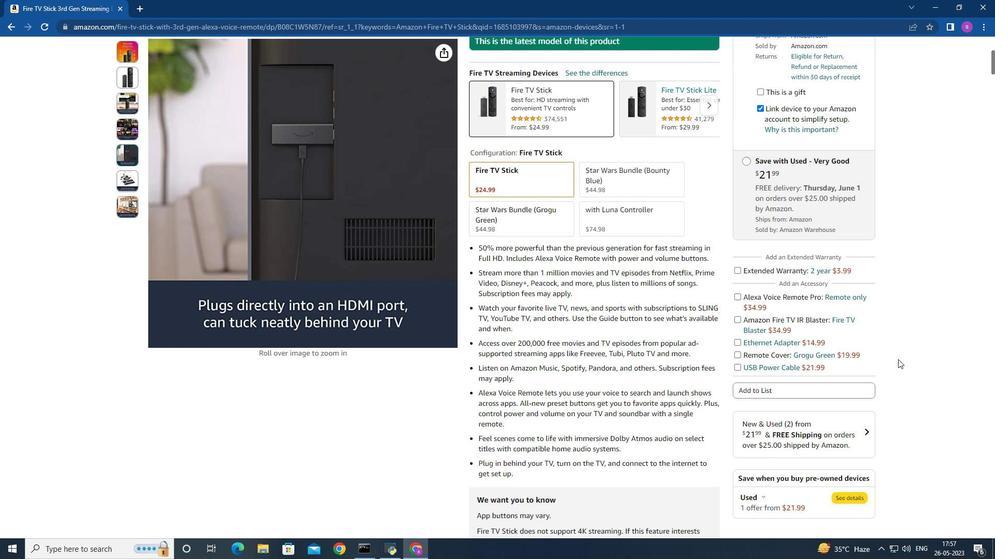 
Action: Mouse scrolled (994, 344) with delta (0, 0)
Screenshot: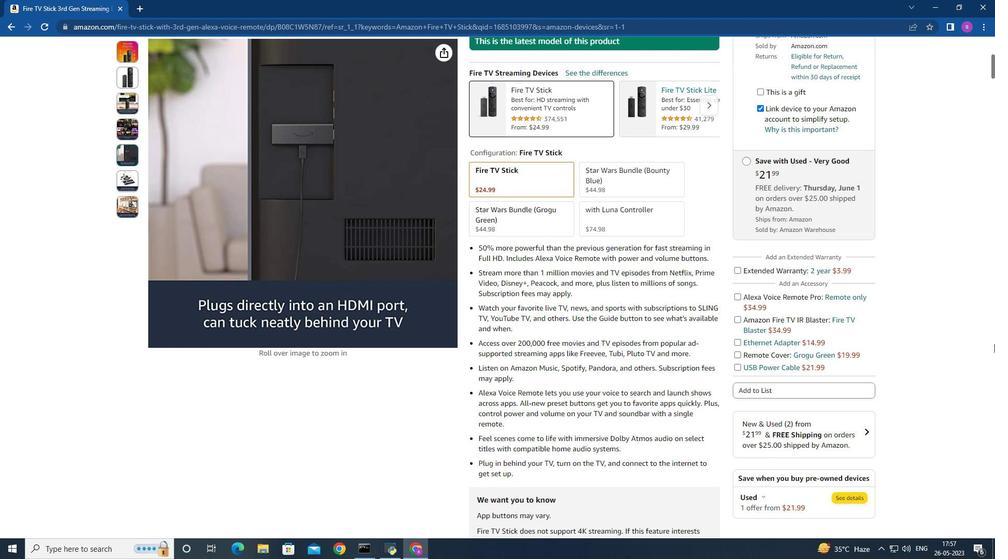 
Action: Mouse scrolled (994, 344) with delta (0, 0)
Screenshot: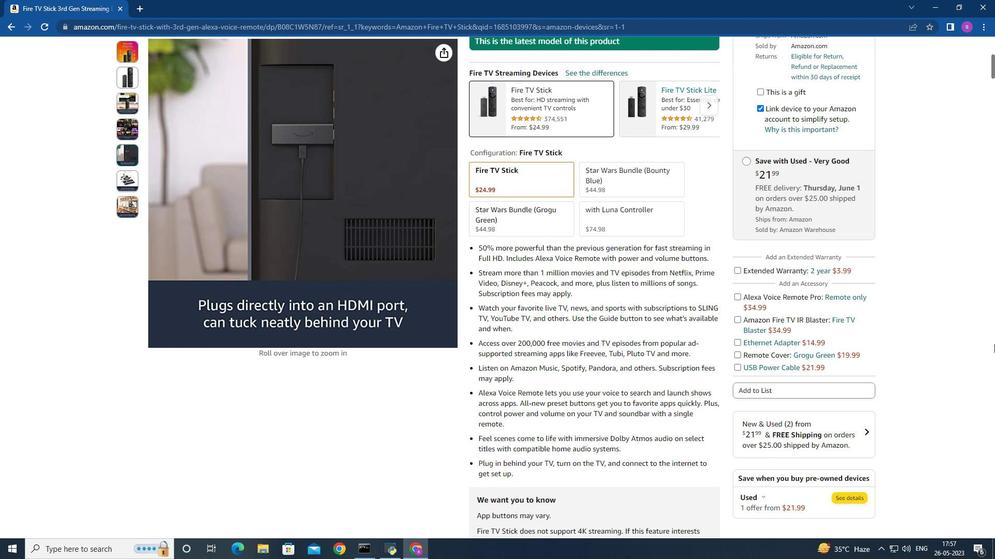 
Action: Mouse scrolled (994, 344) with delta (0, 0)
Screenshot: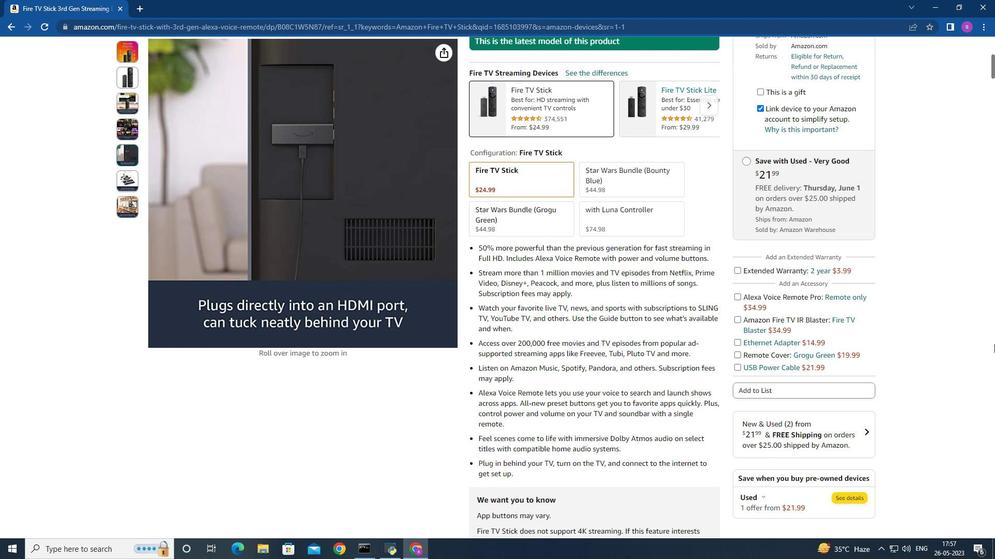 
Action: Mouse scrolled (994, 344) with delta (0, 0)
Screenshot: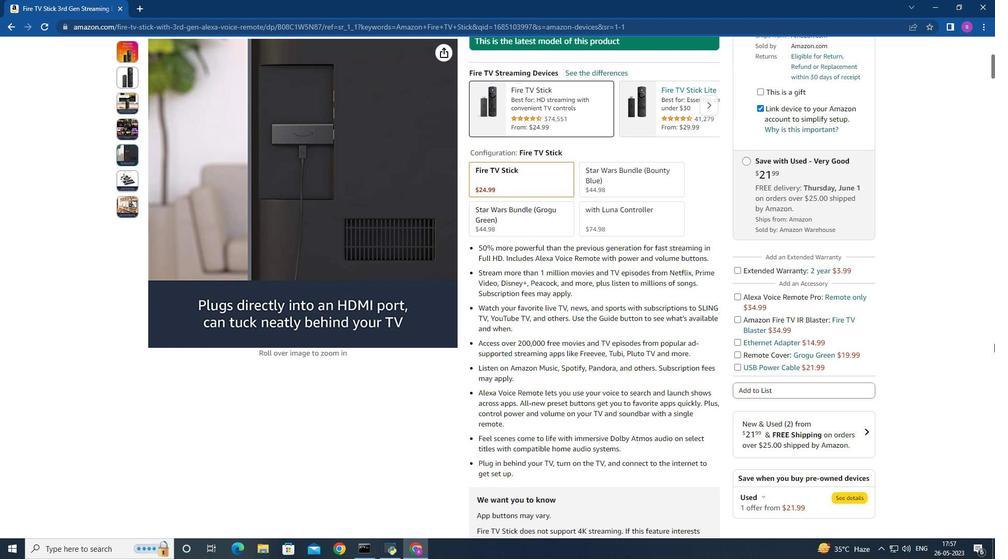 
Action: Mouse scrolled (994, 344) with delta (0, 0)
Screenshot: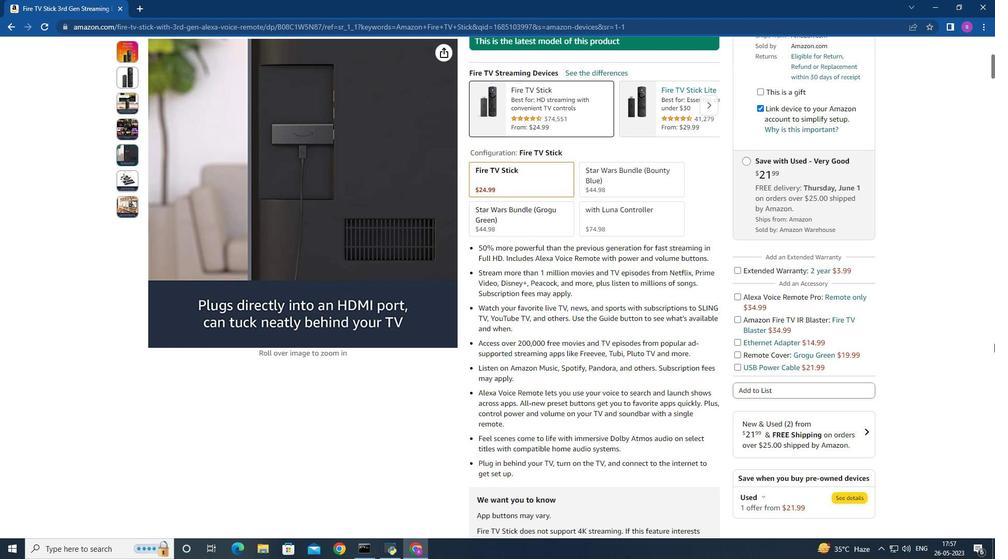 
Action: Mouse scrolled (994, 344) with delta (0, 0)
Screenshot: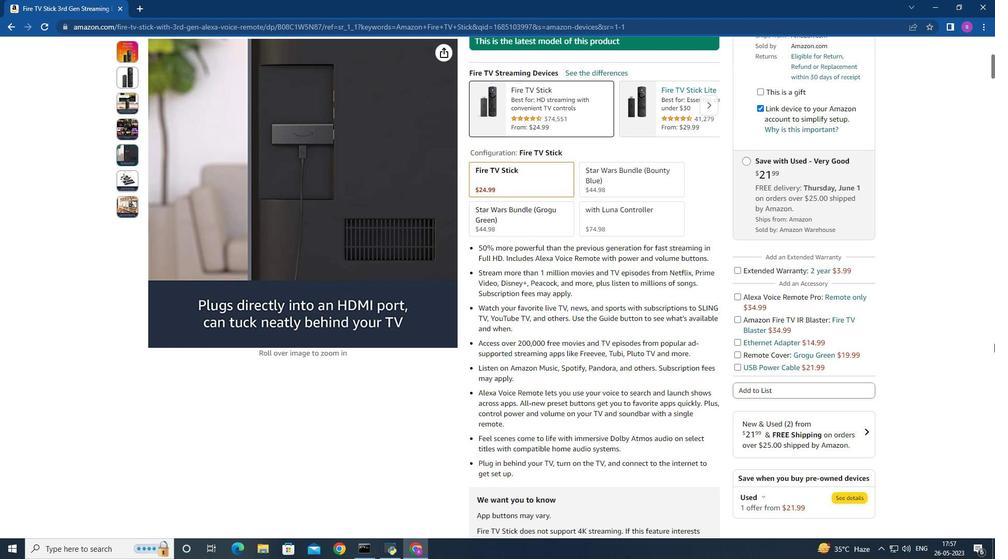 
Action: Mouse moved to (996, 333)
Screenshot: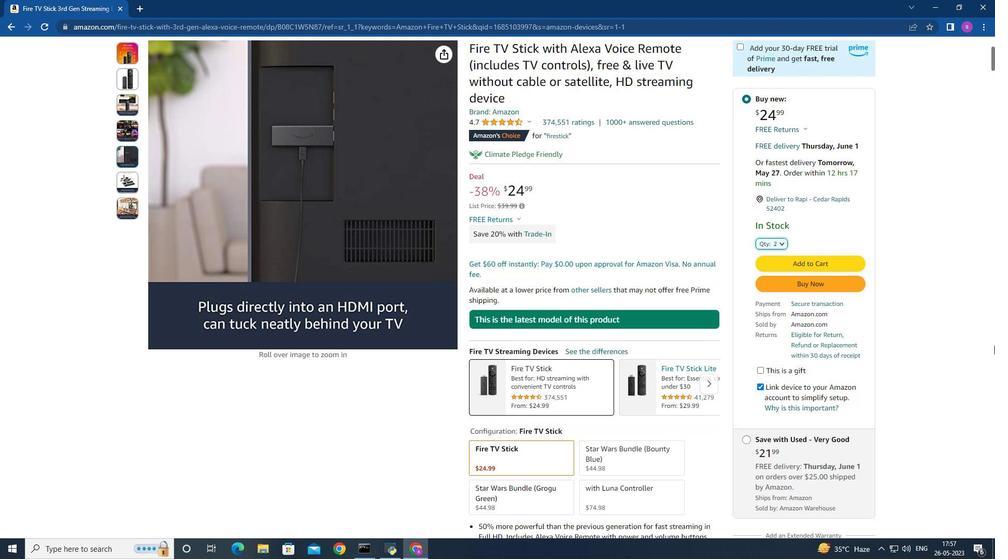 
Action: Mouse scrolled (994, 334) with delta (0, 0)
Screenshot: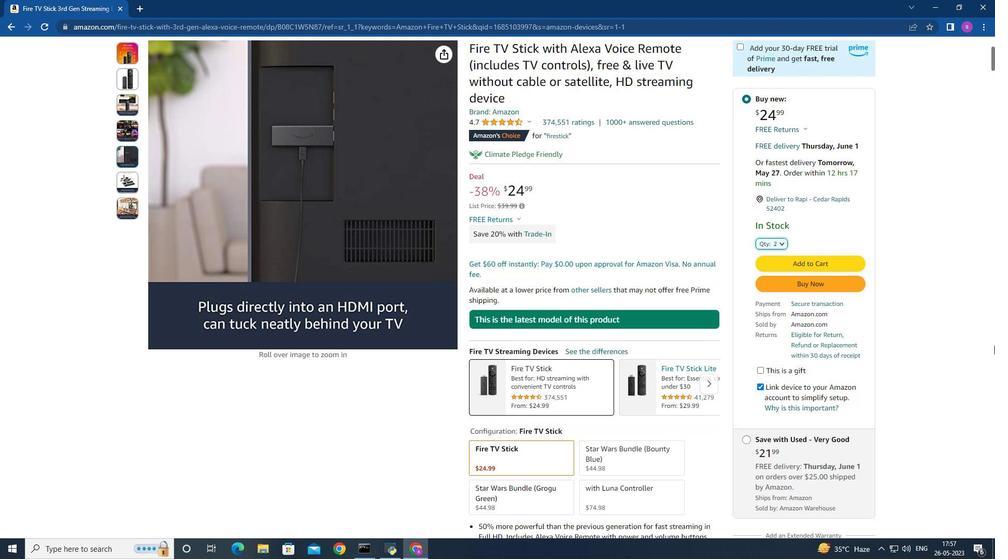 
Action: Mouse moved to (998, 327)
Screenshot: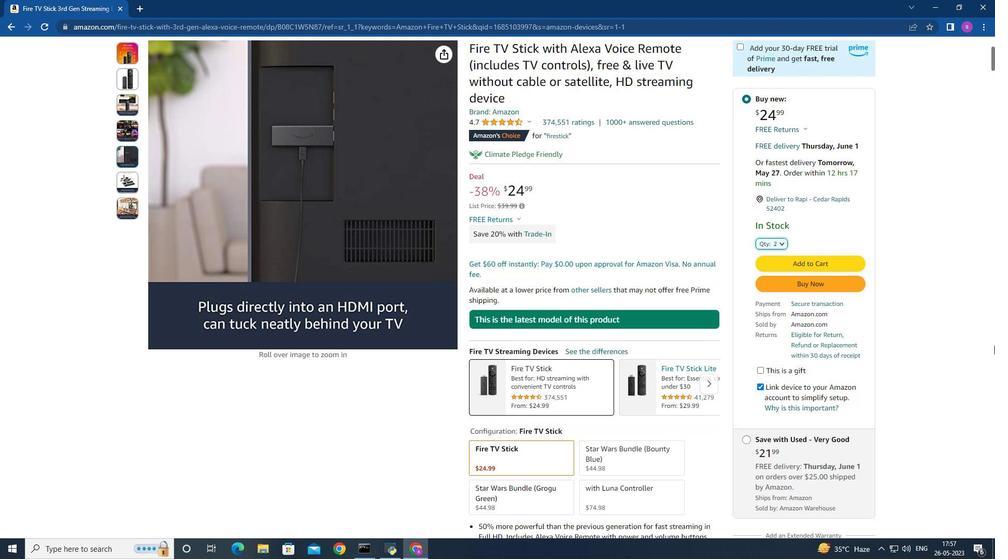 
Action: Mouse scrolled (994, 328) with delta (0, 0)
Screenshot: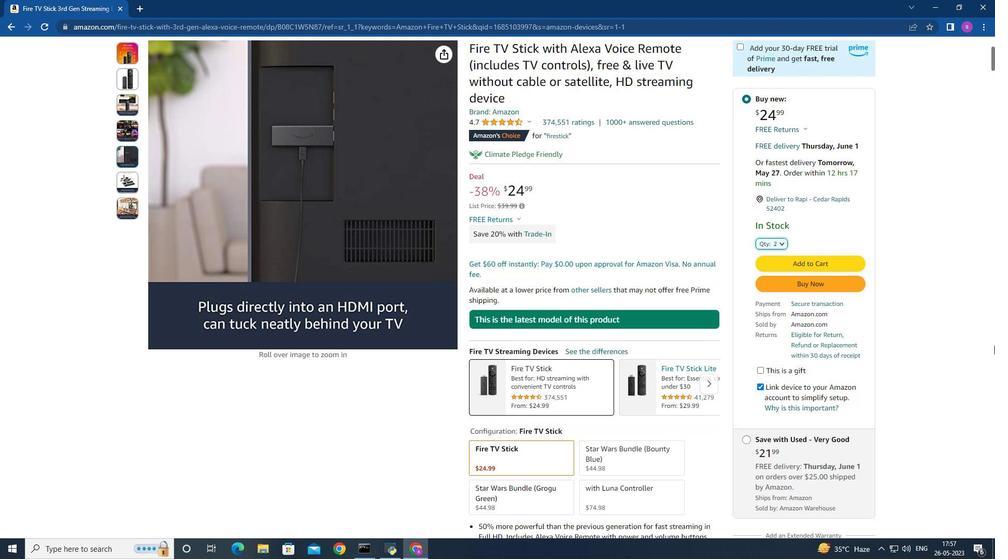
Action: Mouse moved to (997, 323)
Screenshot: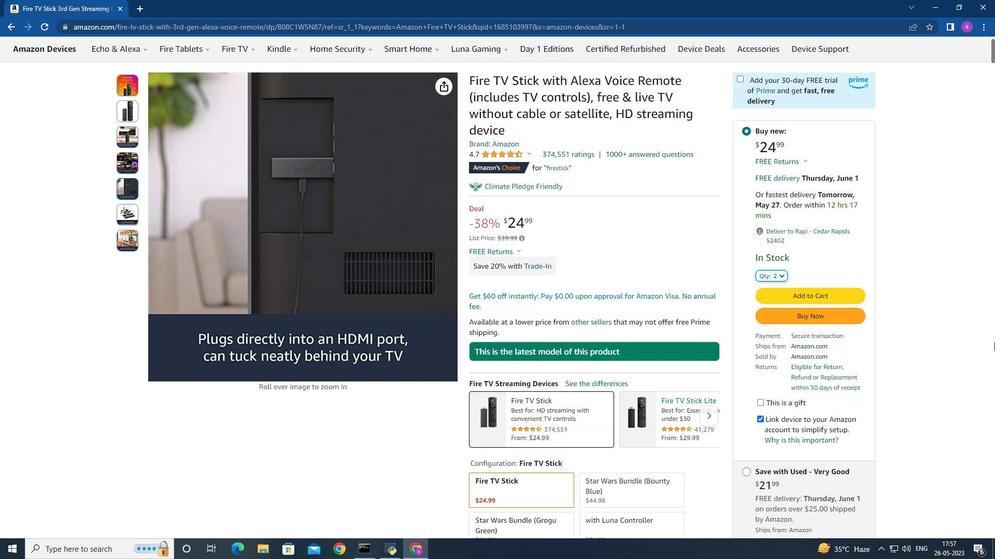 
Action: Mouse scrolled (994, 323) with delta (0, 0)
Screenshot: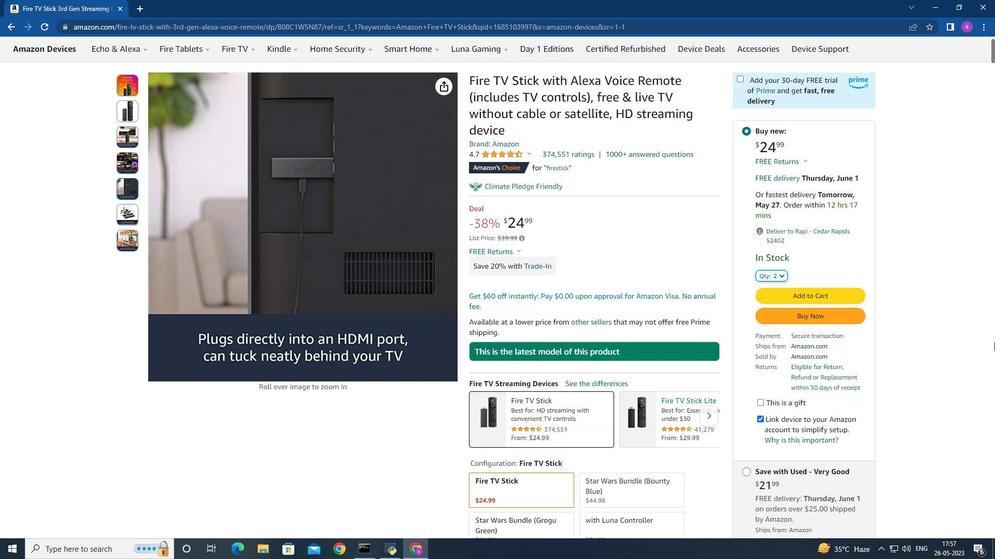 
Action: Mouse moved to (997, 319)
Screenshot: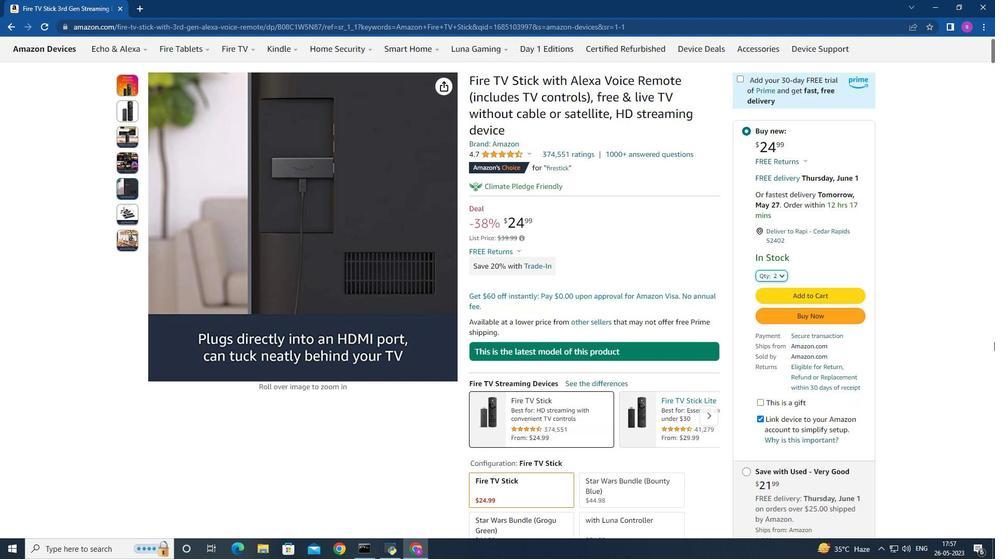 
Action: Mouse scrolled (994, 321) with delta (0, 0)
Screenshot: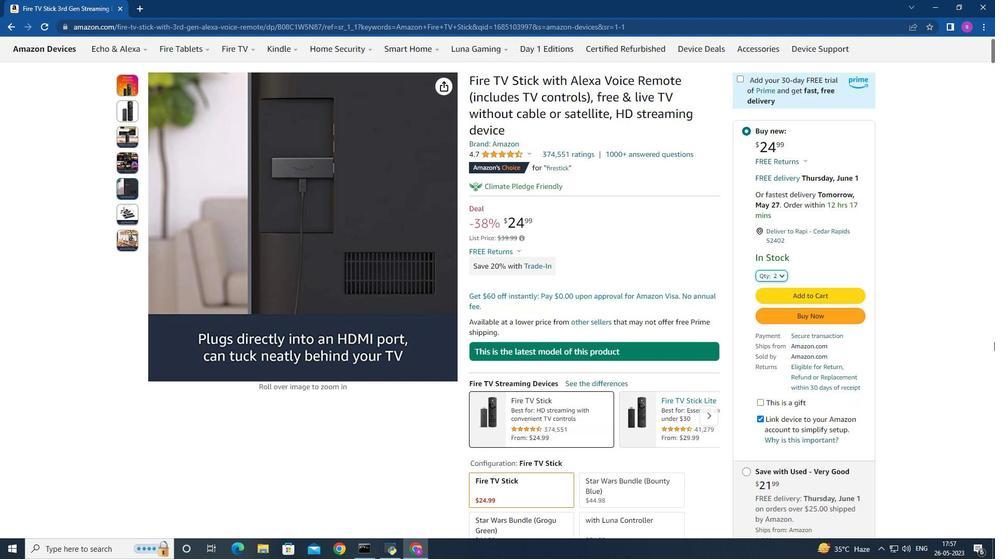 
Action: Mouse moved to (997, 315)
Screenshot: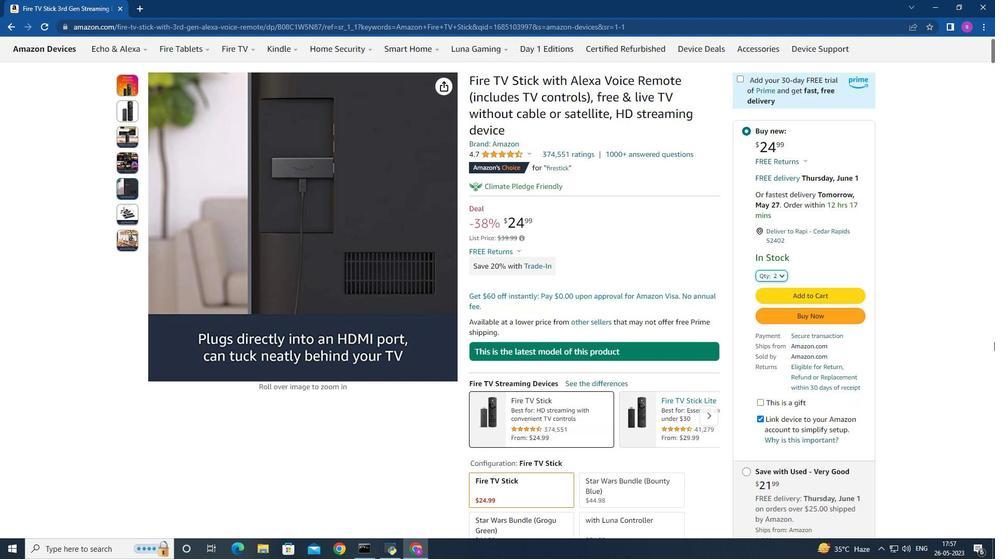 
Action: Mouse scrolled (994, 316) with delta (0, 0)
Screenshot: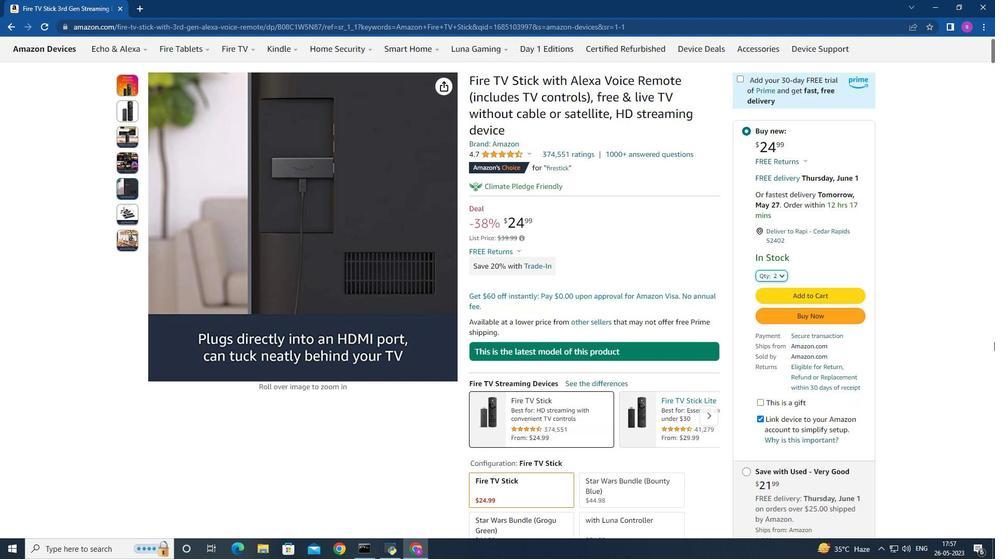 
Action: Mouse moved to (581, 258)
Screenshot: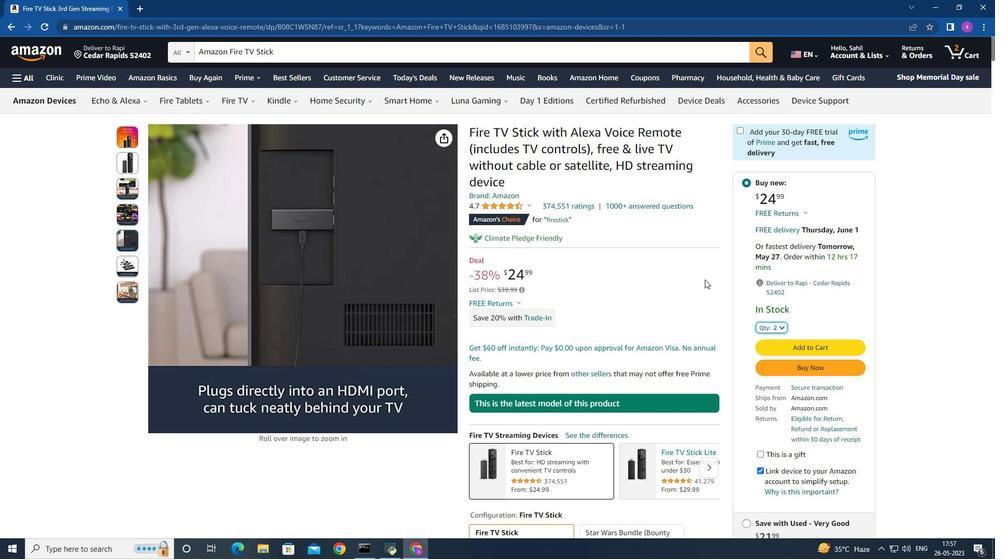 
Action: Mouse scrolled (581, 258) with delta (0, 0)
Screenshot: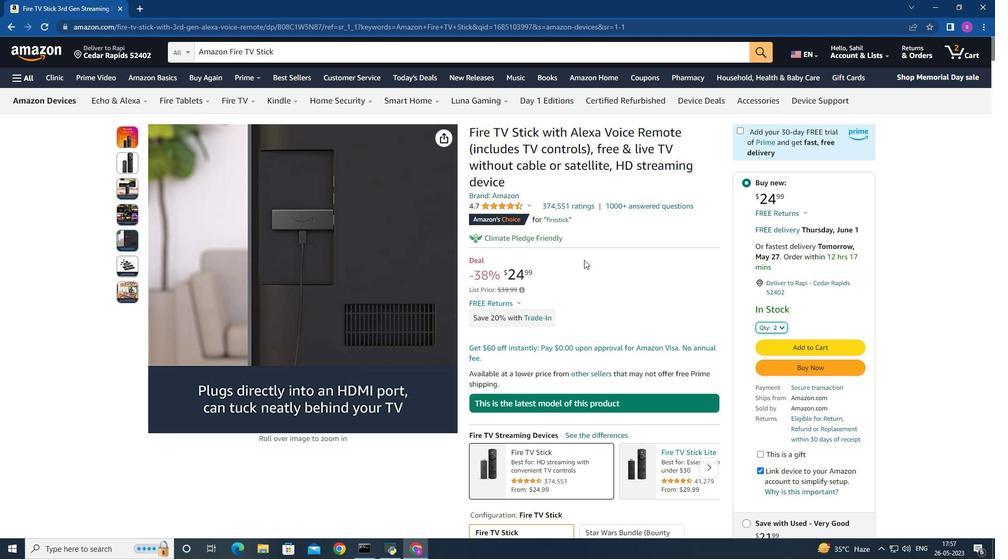 
Action: Mouse scrolled (581, 258) with delta (0, 0)
Screenshot: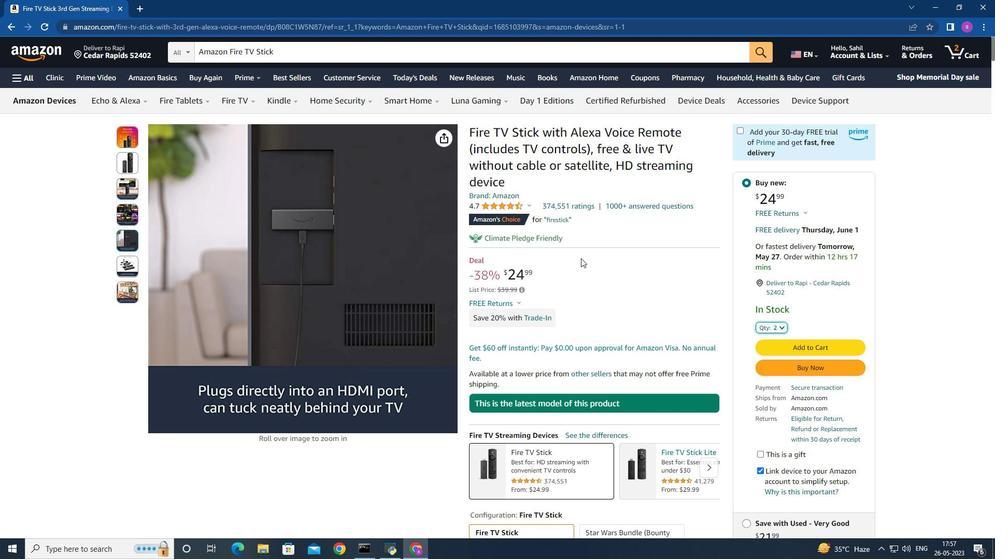 
Action: Mouse moved to (580, 258)
Screenshot: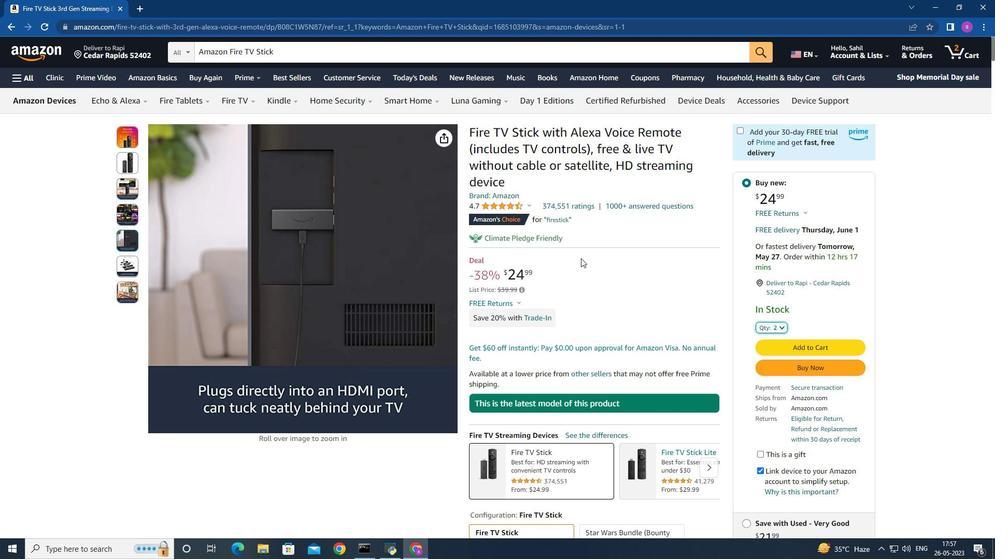 
Action: Mouse scrolled (580, 258) with delta (0, 0)
Screenshot: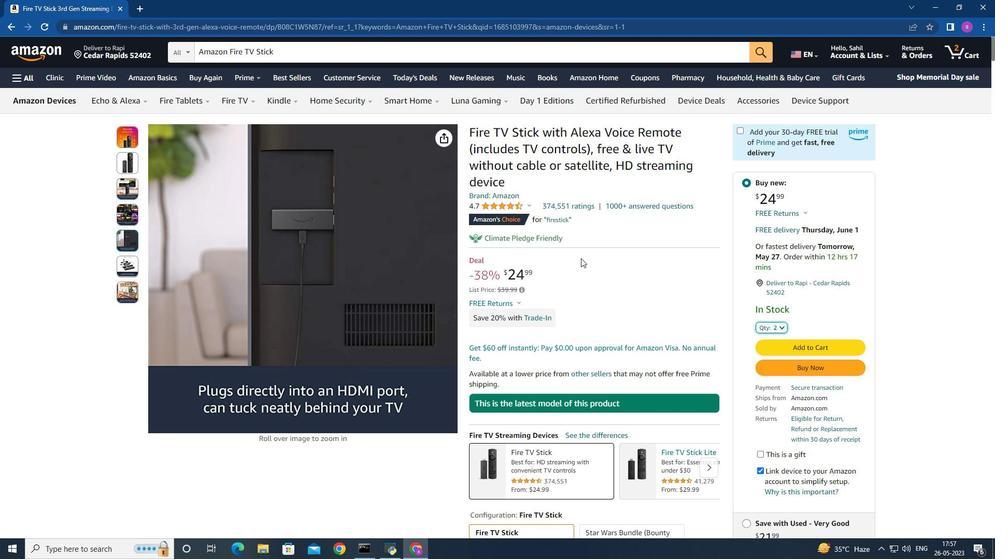
Action: Mouse scrolled (580, 258) with delta (0, 0)
Screenshot: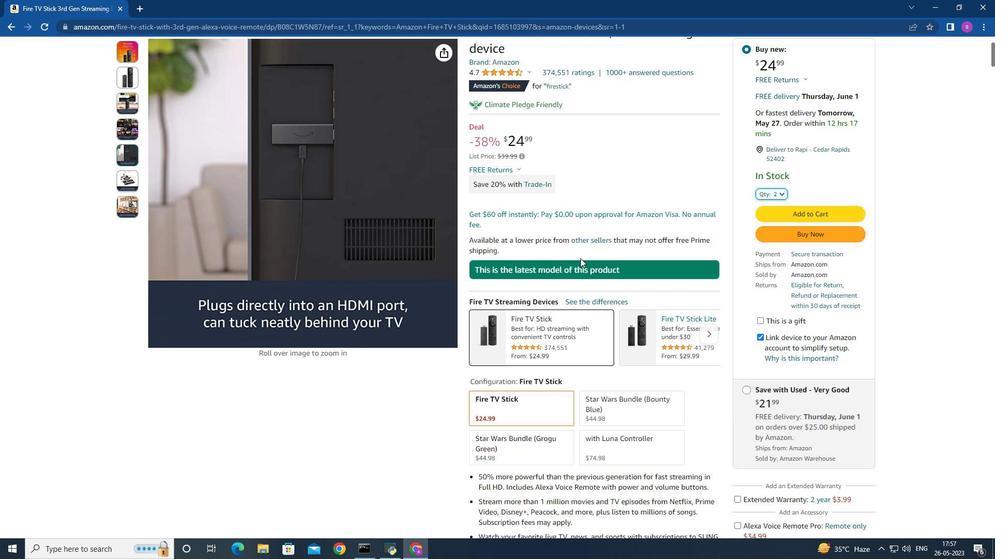
Action: Mouse scrolled (580, 258) with delta (0, 0)
Screenshot: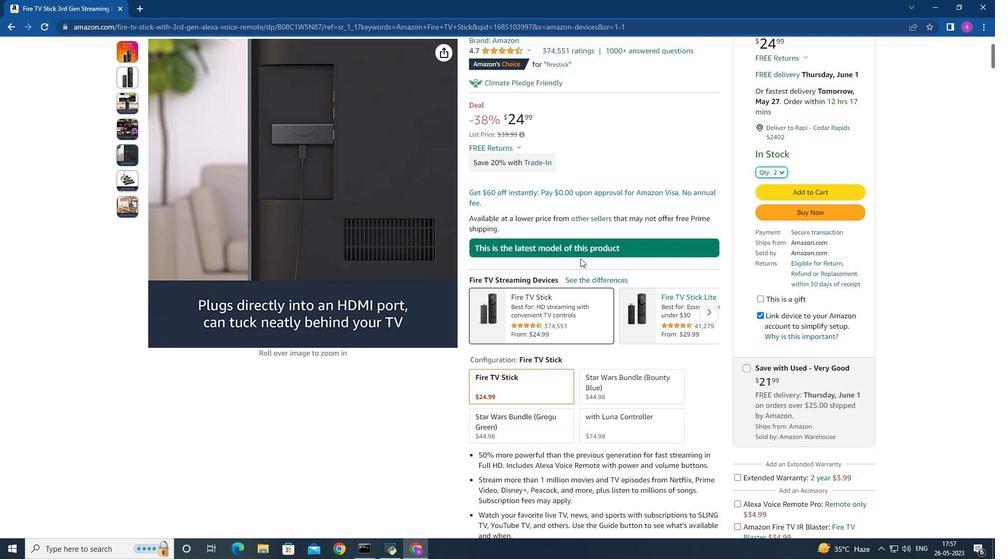 
Action: Mouse moved to (713, 209)
Screenshot: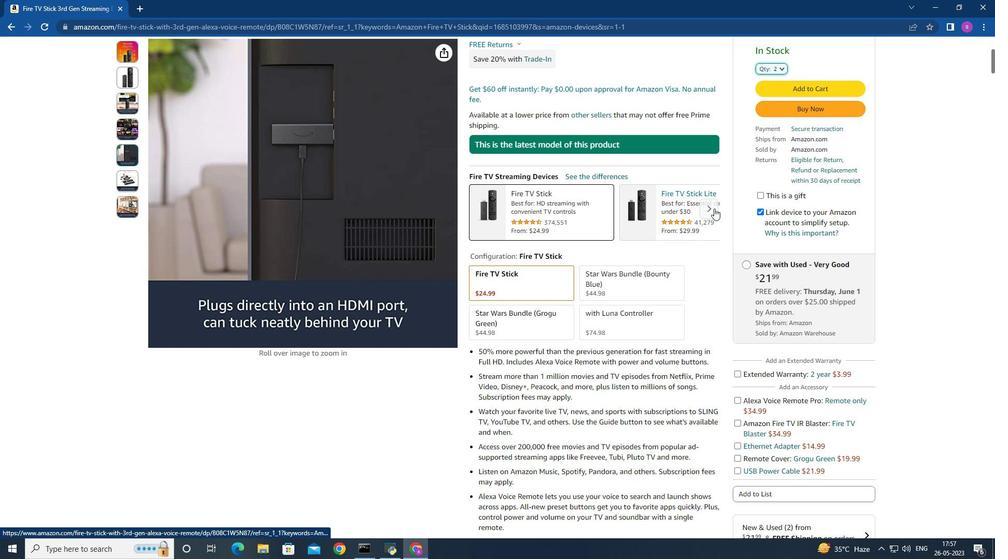 
Action: Mouse pressed left at (713, 209)
Screenshot: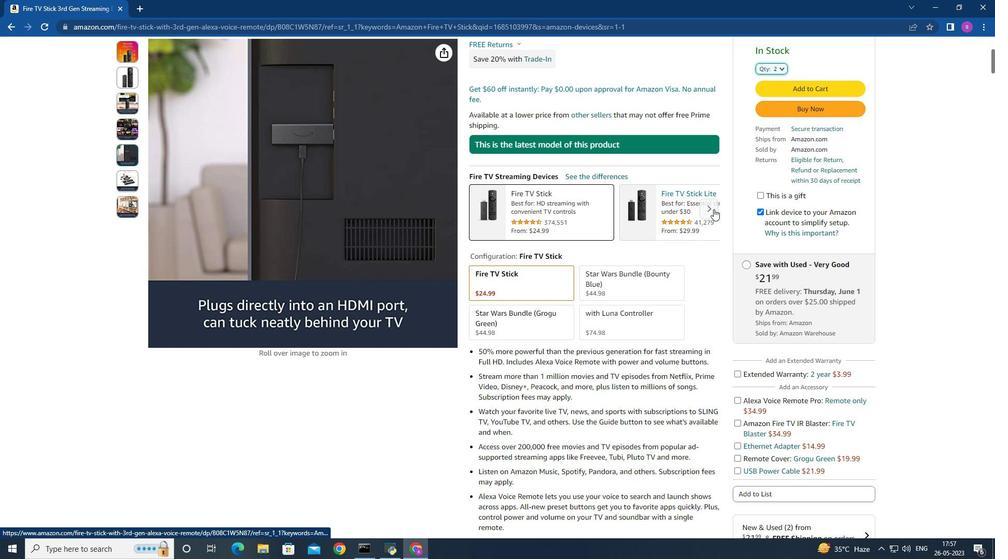 
Action: Mouse pressed left at (713, 209)
Screenshot: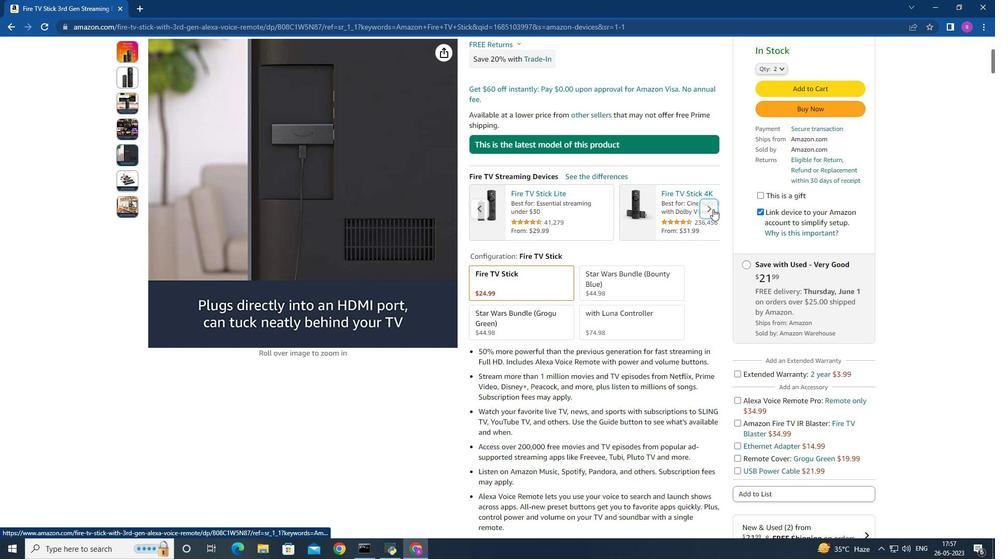 
Action: Mouse pressed left at (713, 209)
Screenshot: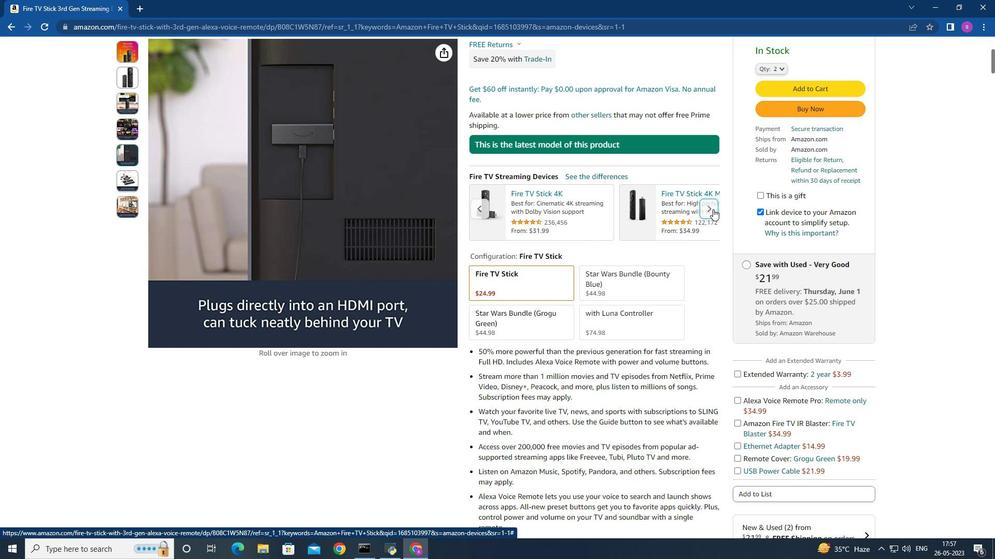 
Action: Mouse moved to (698, 219)
Screenshot: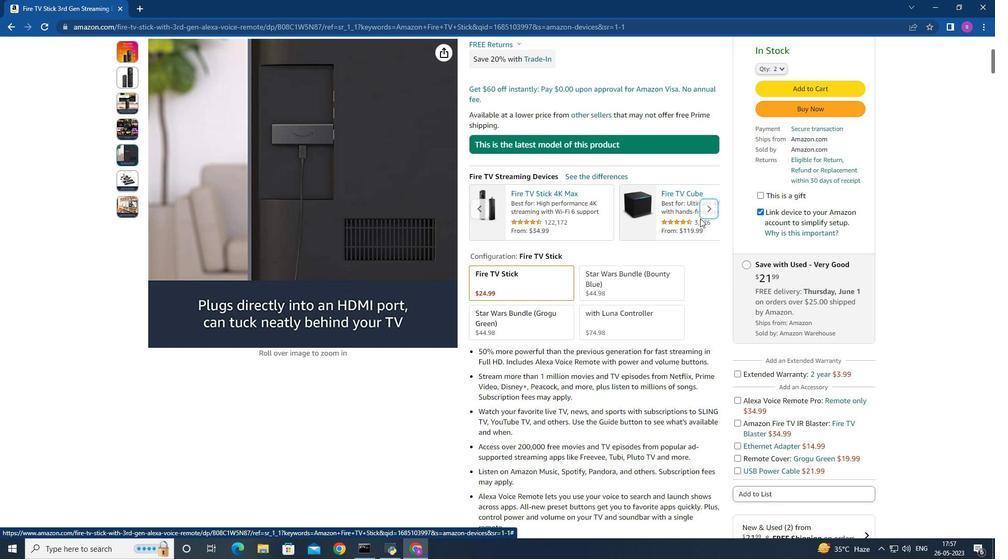 
Action: Mouse scrolled (698, 219) with delta (0, 0)
Screenshot: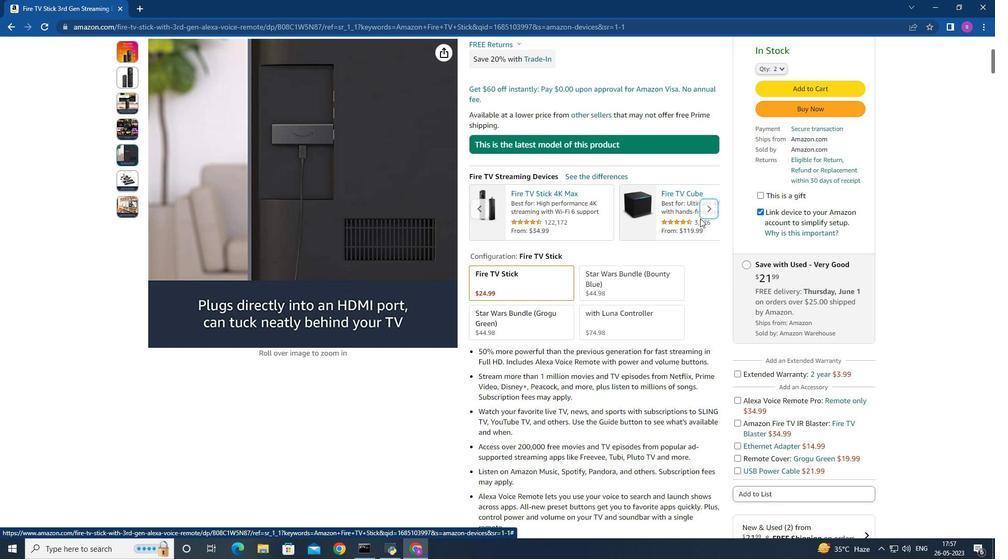 
Action: Mouse moved to (698, 219)
Screenshot: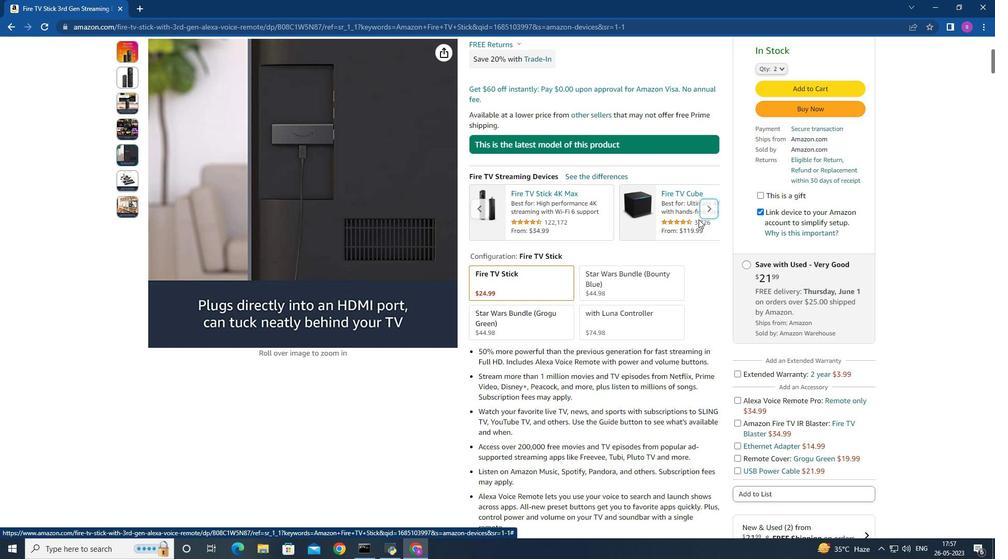 
Action: Mouse scrolled (698, 219) with delta (0, 0)
Screenshot: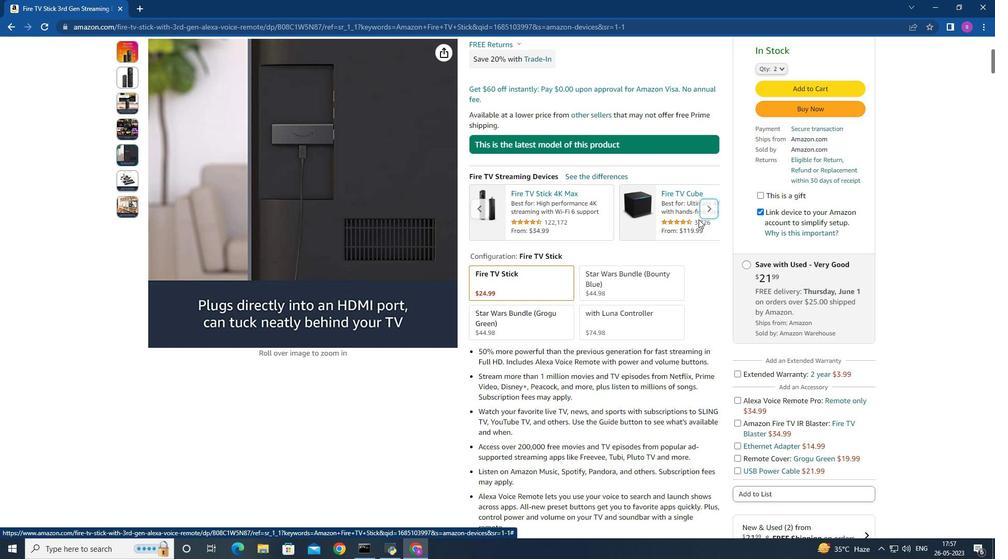 
Action: Mouse moved to (604, 190)
Screenshot: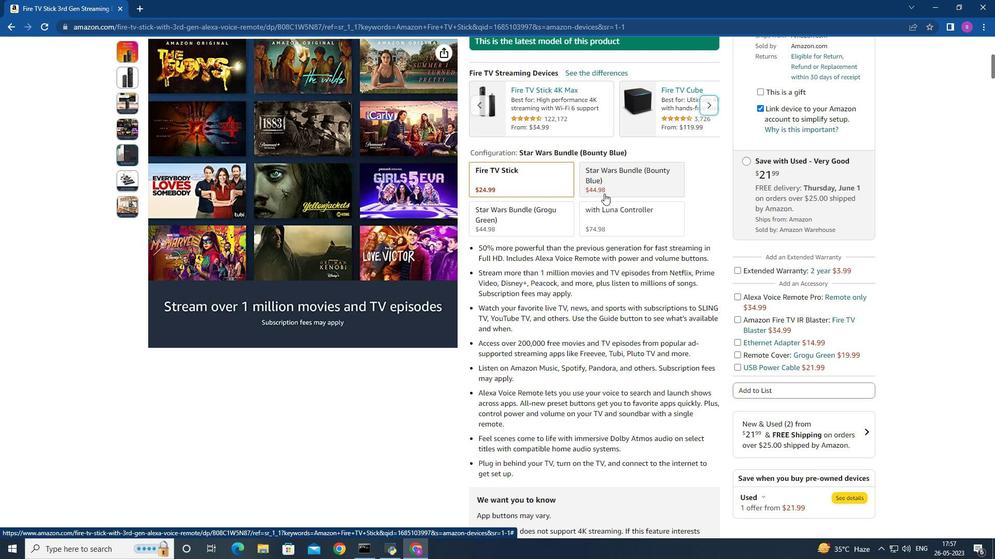 
Action: Mouse scrolled (604, 191) with delta (0, 0)
Screenshot: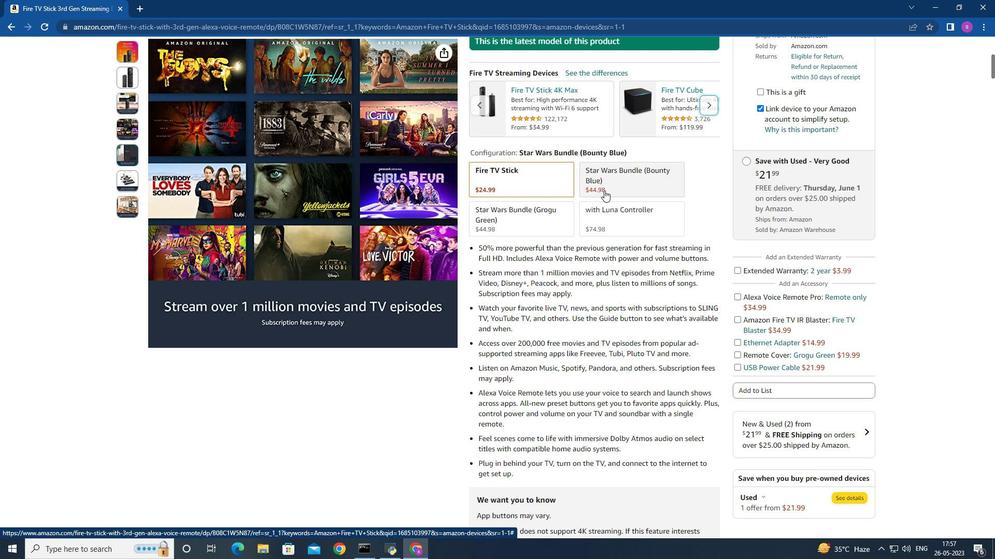 
Action: Mouse scrolled (604, 191) with delta (0, 0)
Screenshot: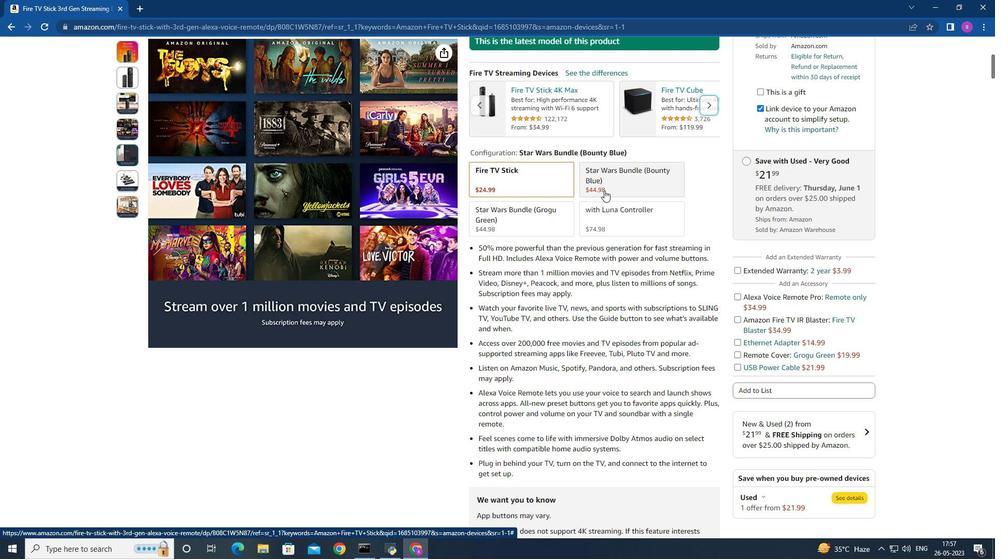 
Action: Mouse moved to (662, 294)
Screenshot: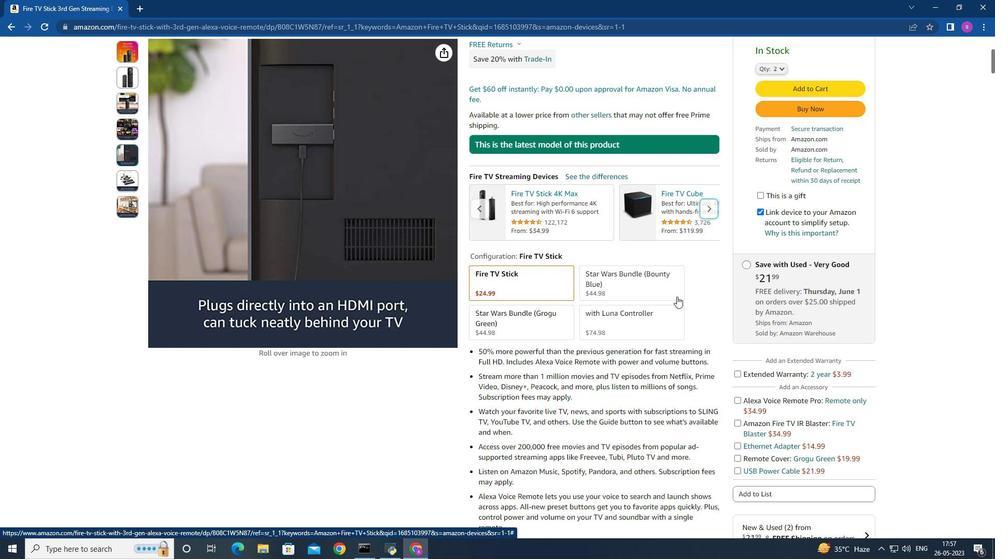 
Action: Mouse scrolled (662, 295) with delta (0, 0)
Screenshot: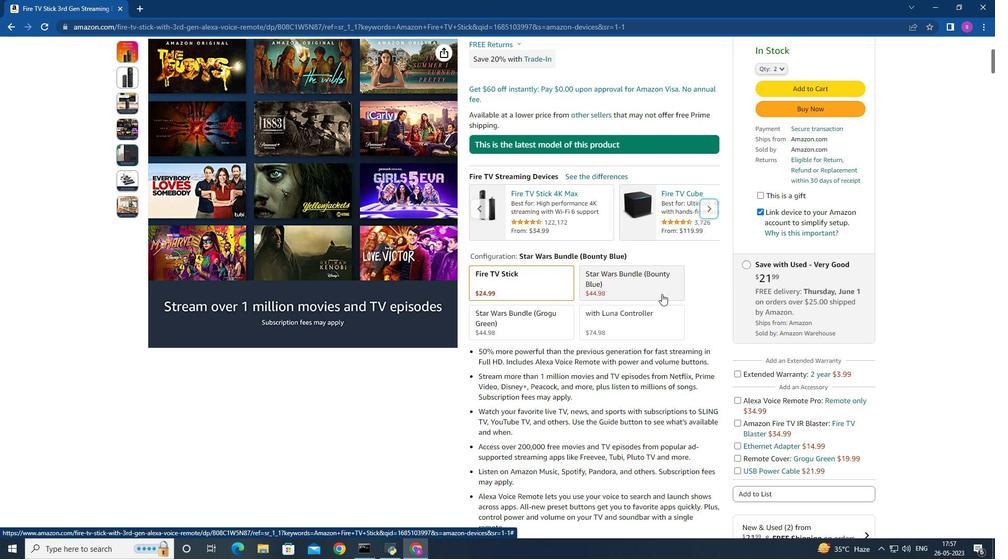 
Action: Mouse moved to (607, 303)
Screenshot: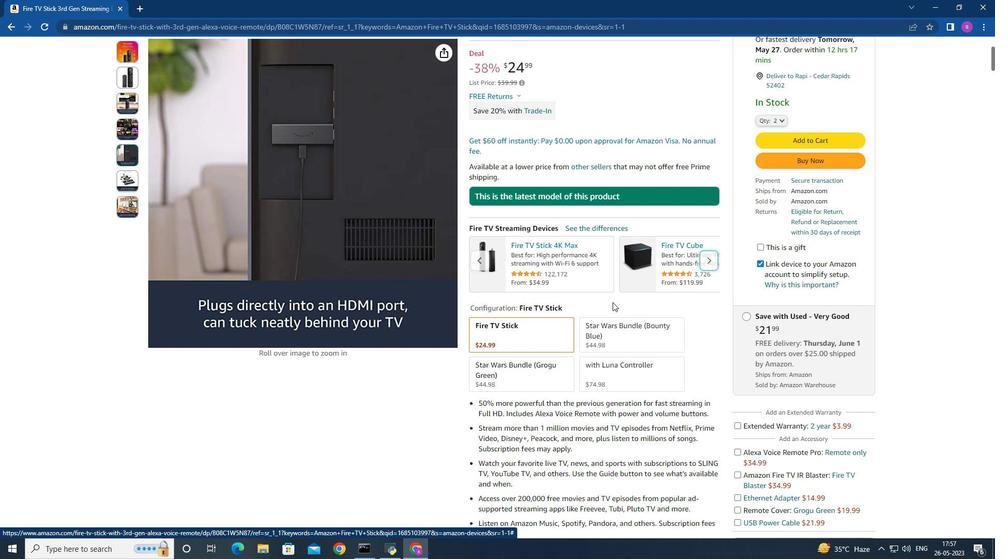 
Action: Mouse scrolled (607, 303) with delta (0, 0)
Screenshot: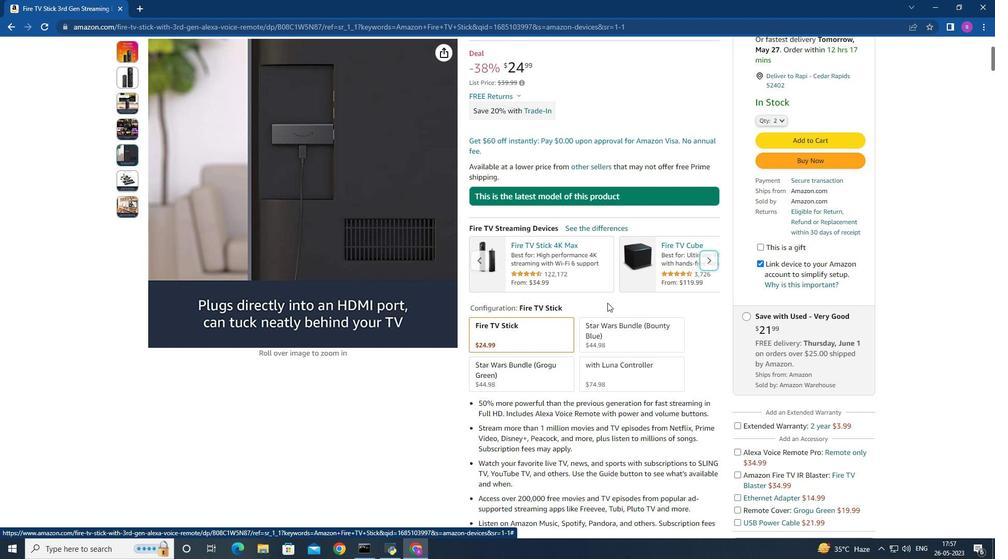 
Action: Mouse scrolled (607, 303) with delta (0, 0)
Screenshot: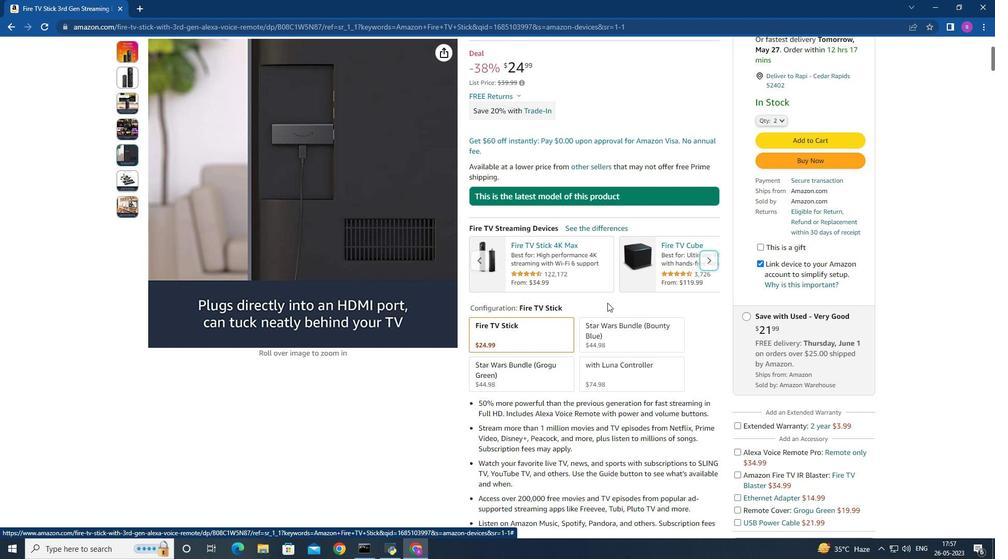 
Action: Mouse moved to (607, 303)
Screenshot: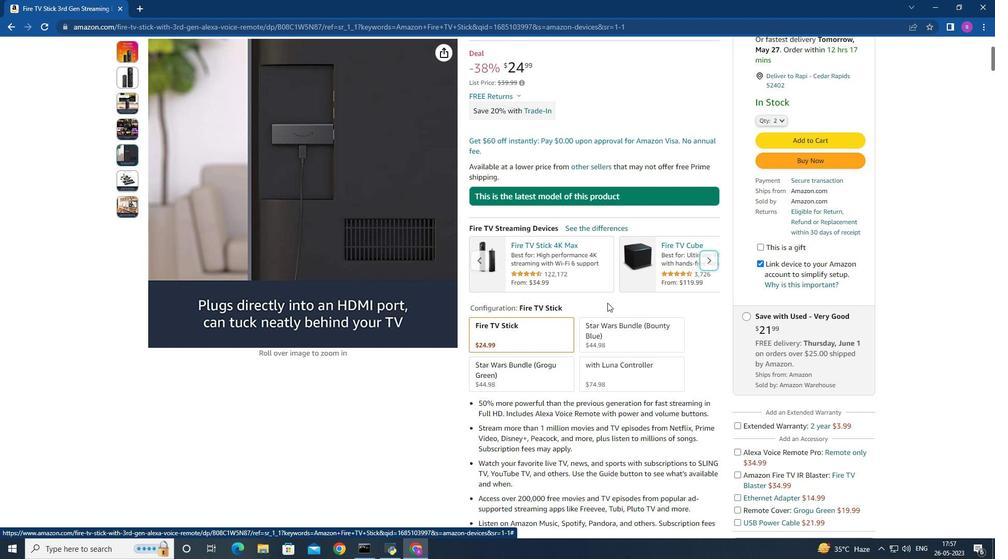 
Action: Mouse scrolled (607, 303) with delta (0, 0)
Screenshot: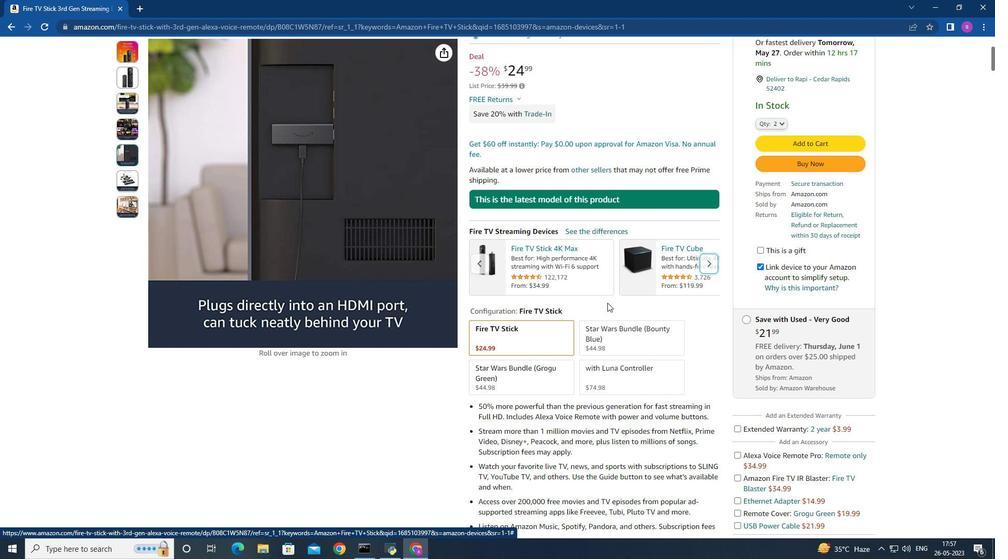 
Action: Mouse moved to (607, 299)
Screenshot: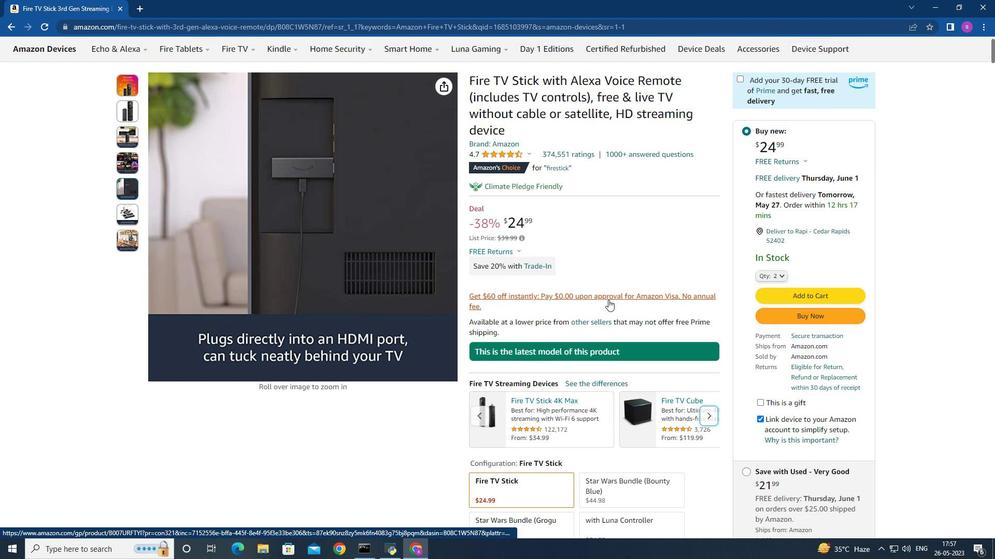 
Action: Mouse scrolled (607, 299) with delta (0, 0)
Screenshot: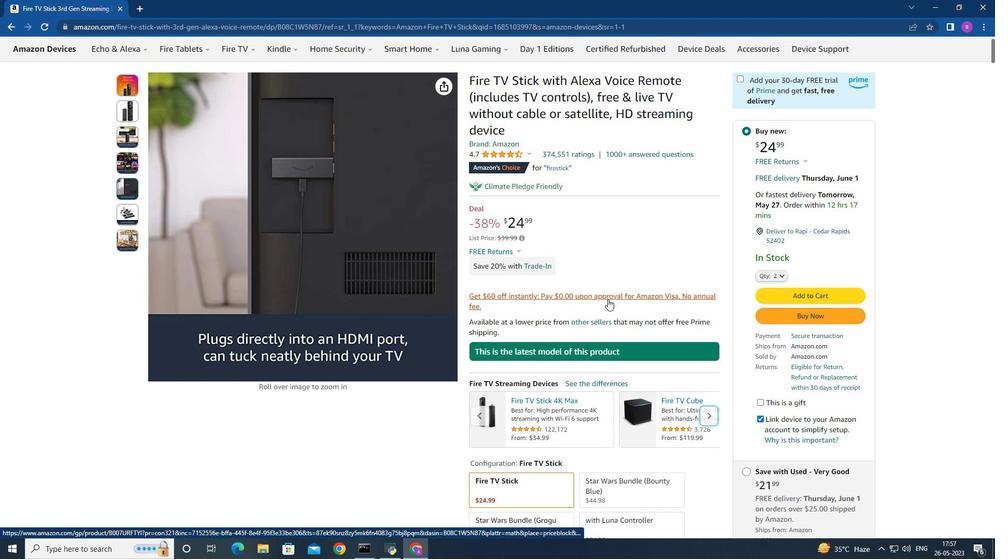
Action: Mouse moved to (624, 273)
Screenshot: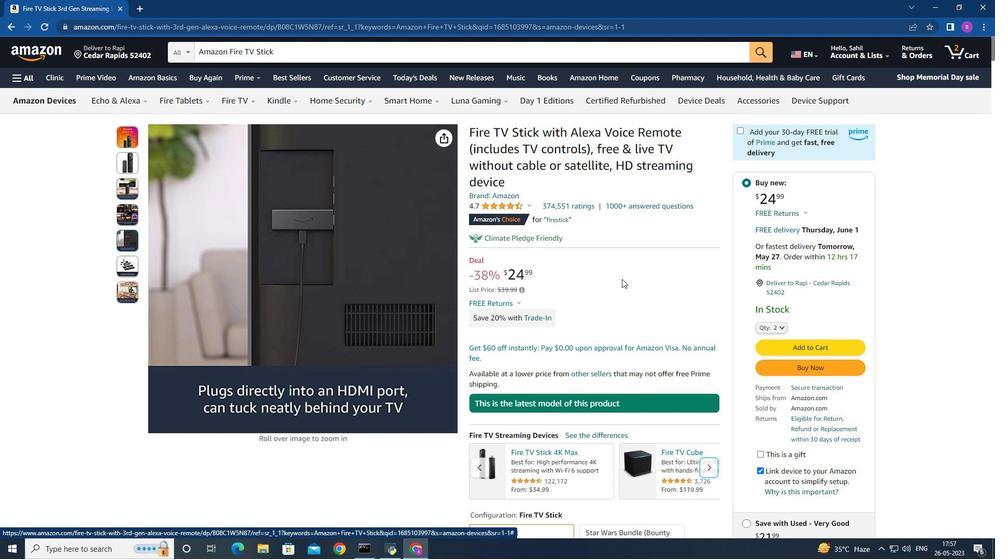 
Action: Mouse scrolled (624, 272) with delta (0, 0)
Screenshot: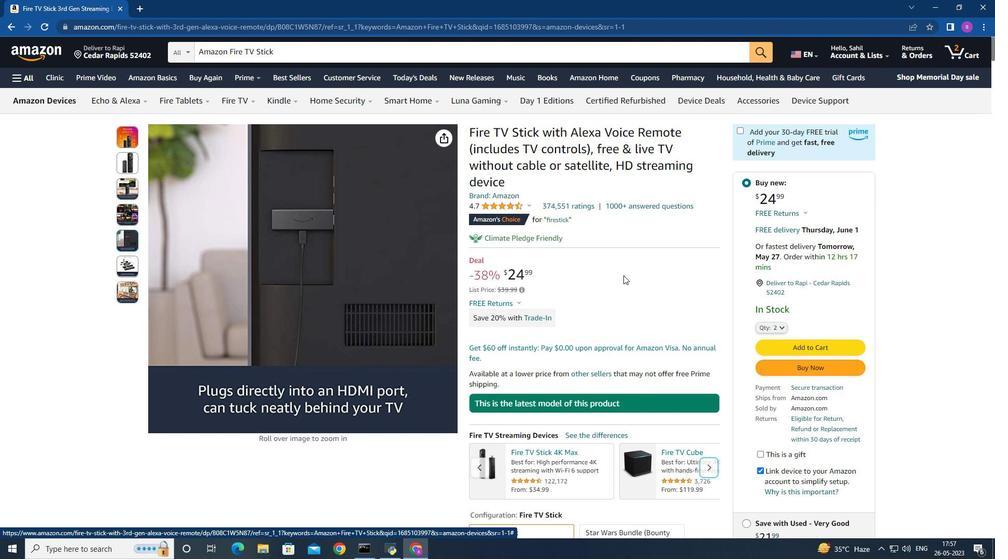 
Action: Mouse scrolled (624, 272) with delta (0, 0)
Screenshot: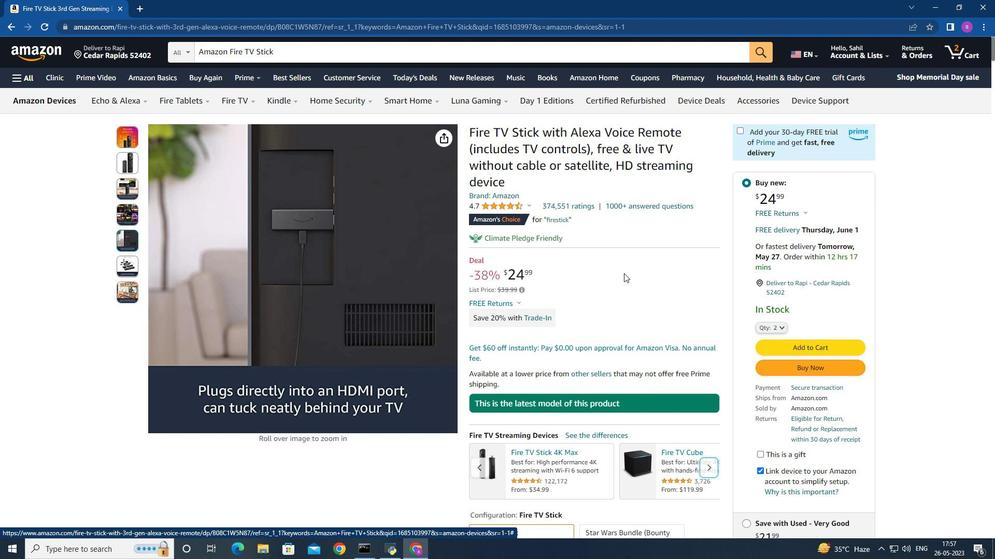 
Action: Mouse scrolled (624, 272) with delta (0, 0)
Screenshot: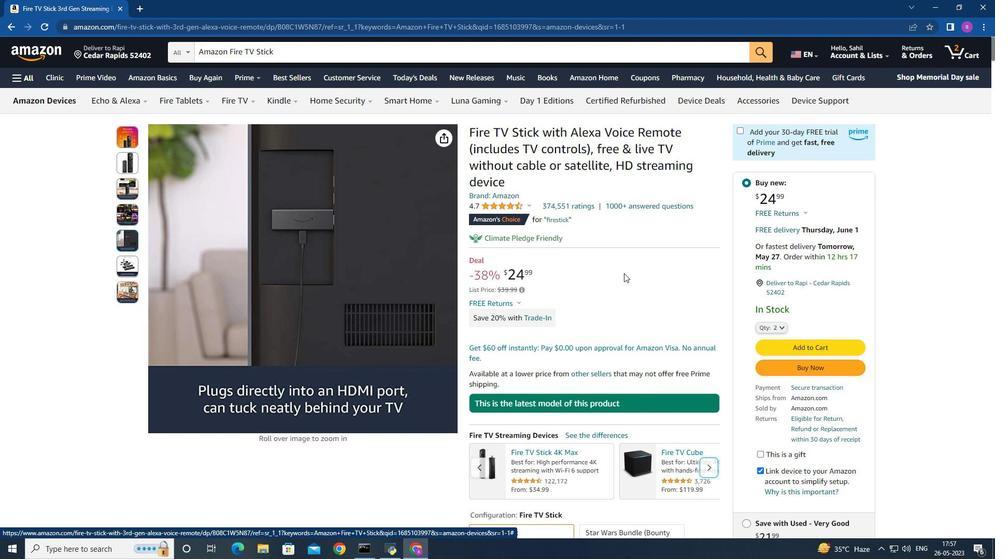
Action: Mouse moved to (638, 375)
Screenshot: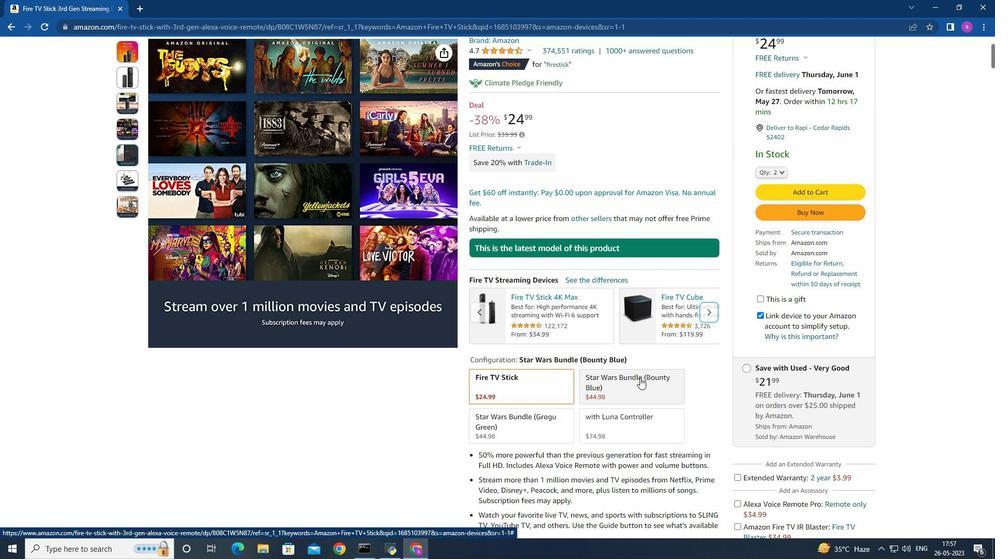 
Action: Mouse scrolled (638, 374) with delta (0, 0)
Screenshot: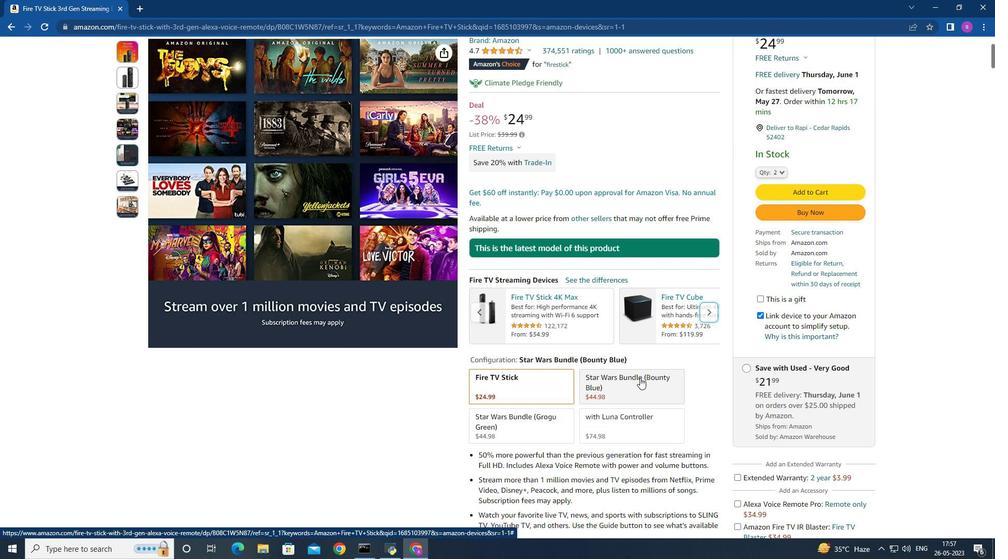 
Action: Mouse moved to (638, 375)
Screenshot: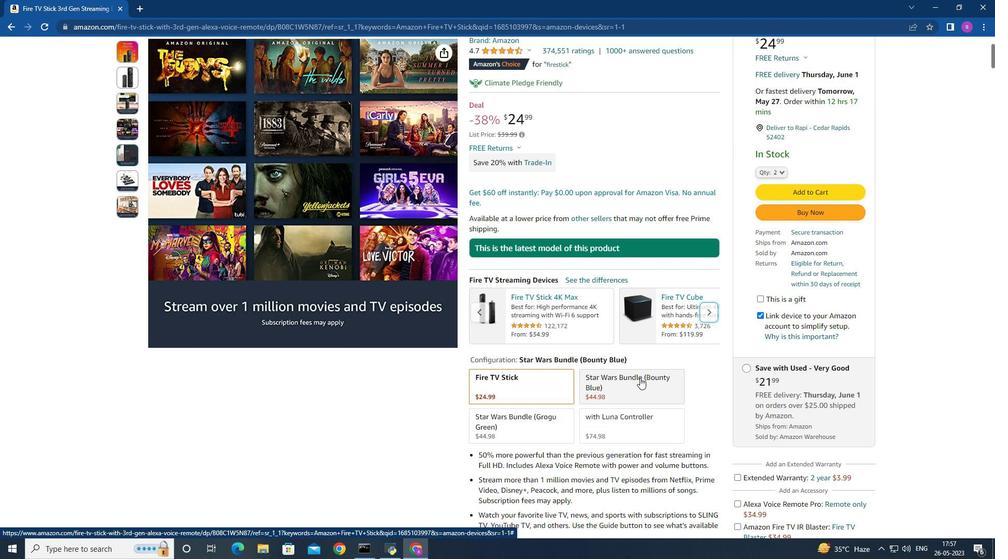 
Action: Mouse scrolled (638, 374) with delta (0, 0)
Screenshot: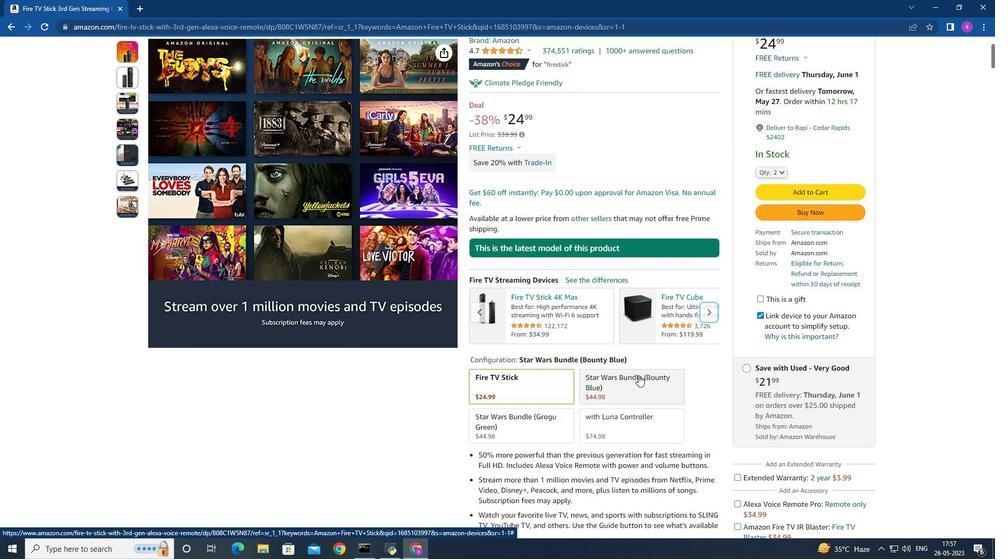 
Action: Mouse moved to (627, 281)
Screenshot: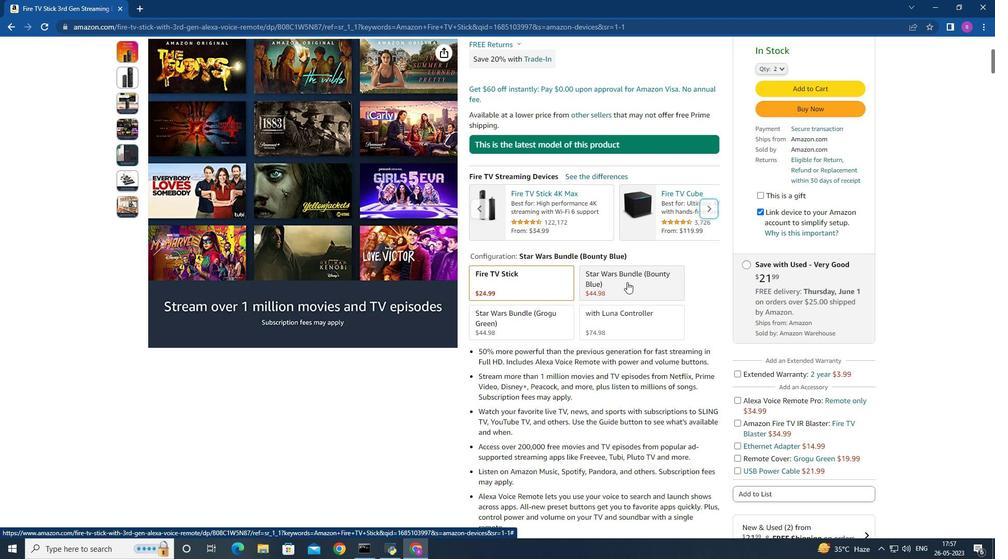 
Action: Mouse scrolled (627, 281) with delta (0, 0)
Screenshot: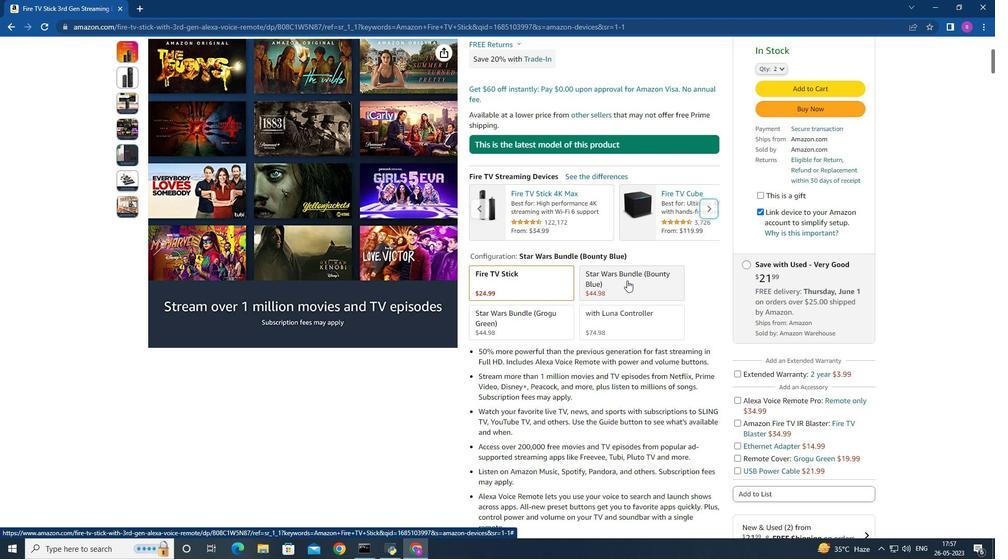 
Action: Mouse scrolled (627, 281) with delta (0, 0)
Screenshot: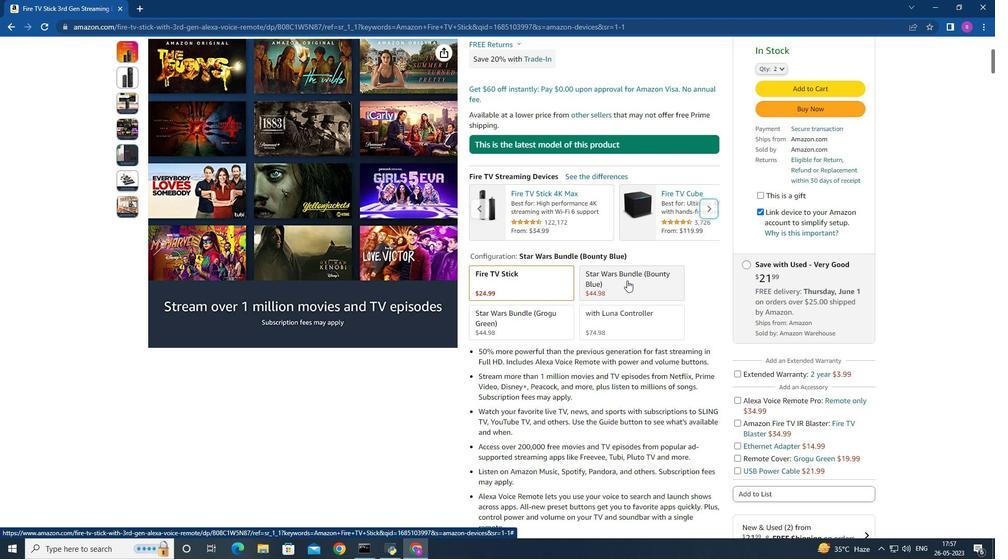 
Action: Mouse moved to (627, 281)
Screenshot: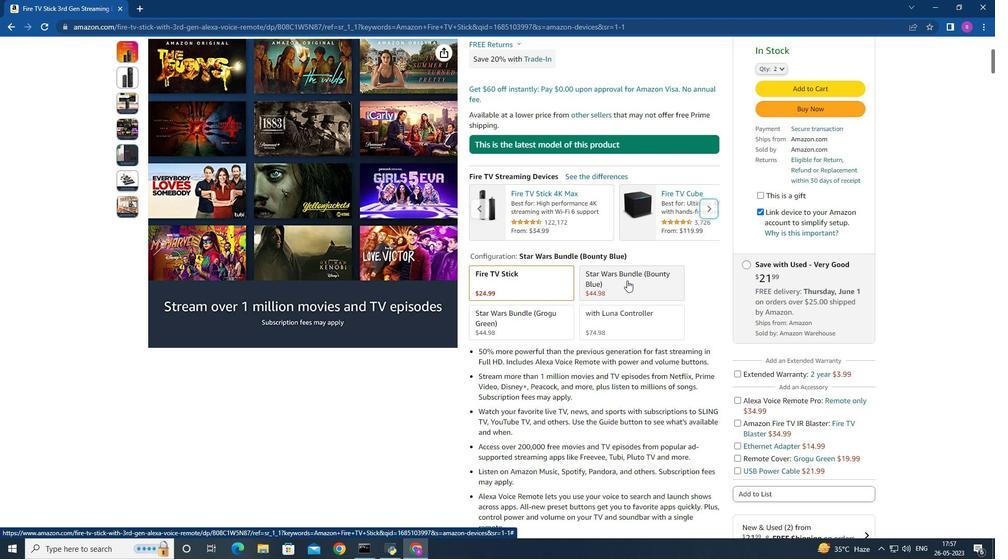 
Action: Mouse scrolled (627, 281) with delta (0, 0)
Screenshot: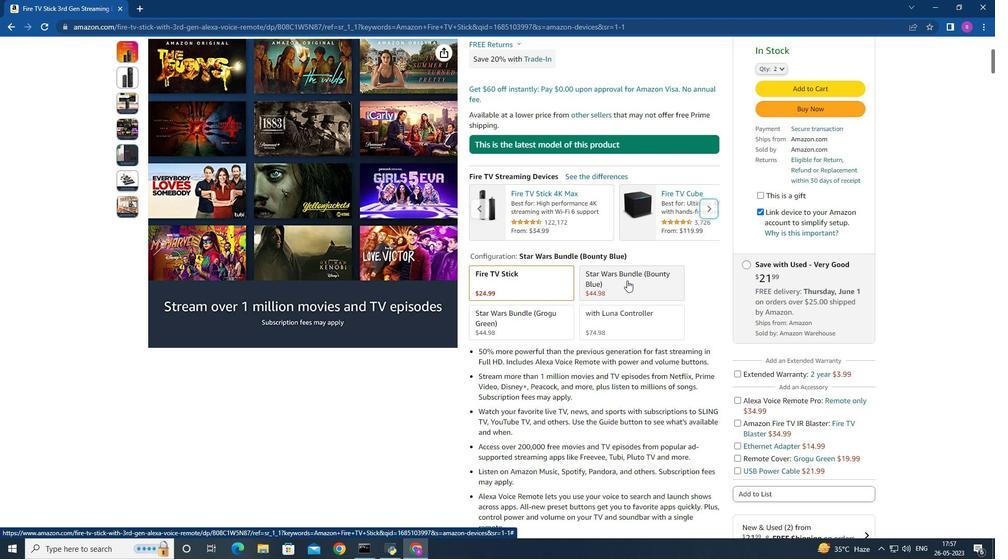 
Action: Mouse moved to (648, 228)
Screenshot: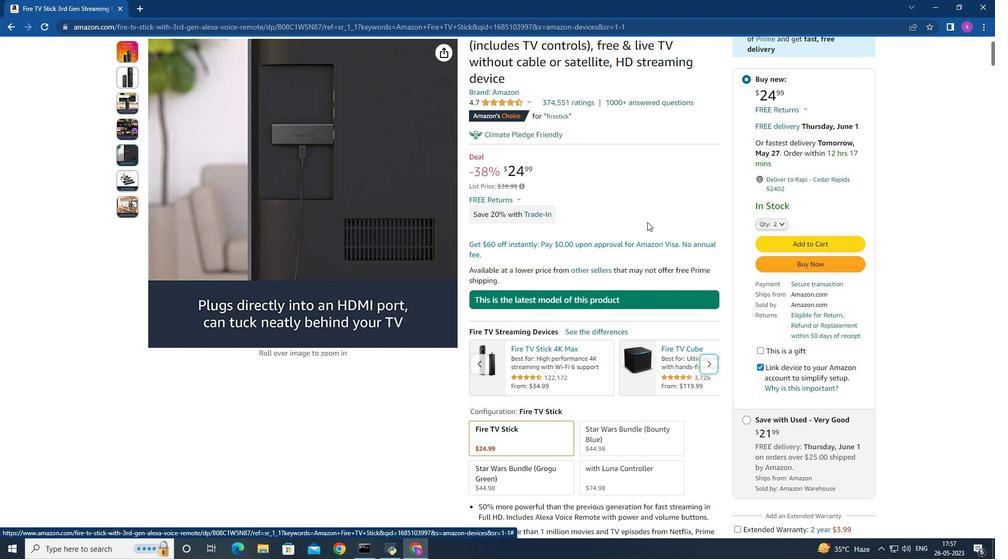 
Action: Mouse scrolled (648, 228) with delta (0, 0)
Screenshot: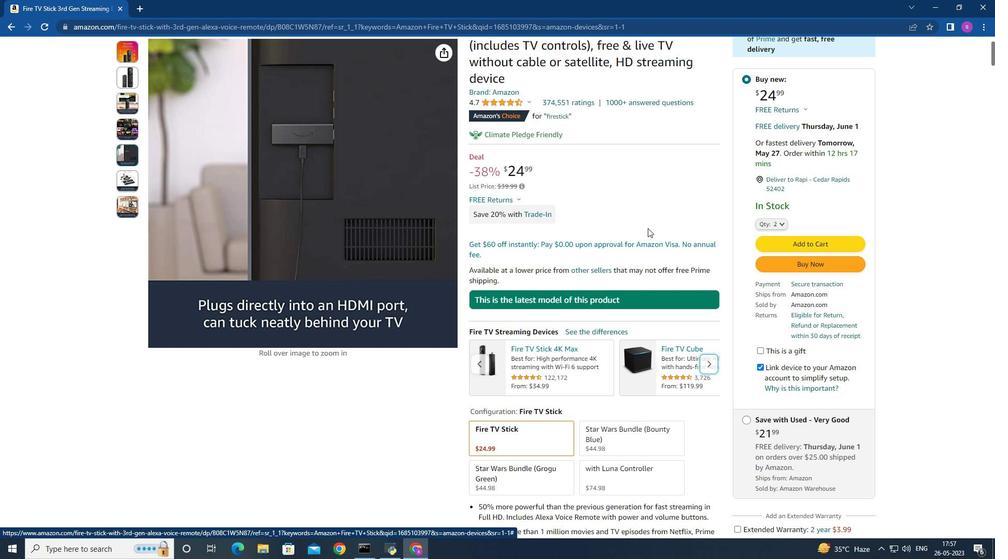 
Action: Mouse scrolled (648, 228) with delta (0, 0)
Screenshot: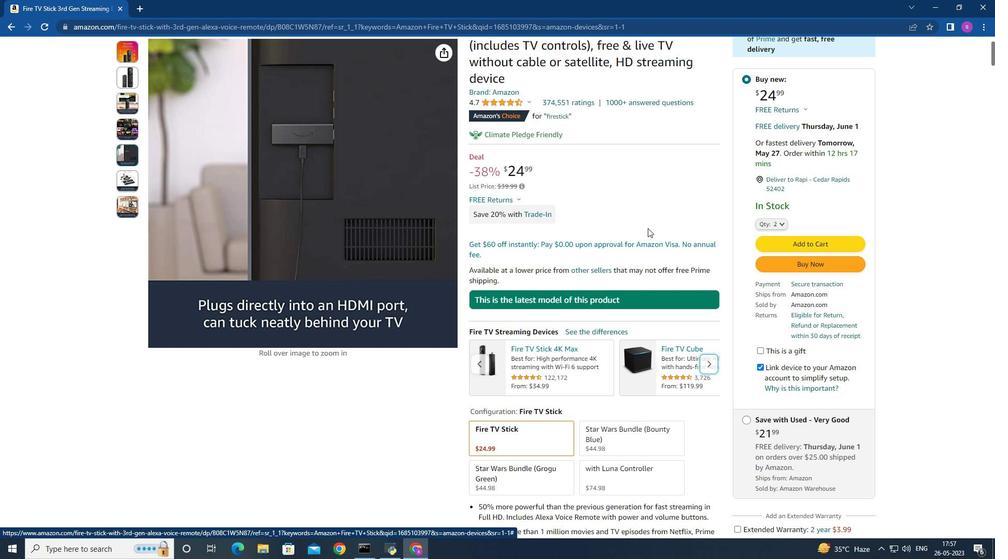 
Action: Mouse moved to (607, 242)
Screenshot: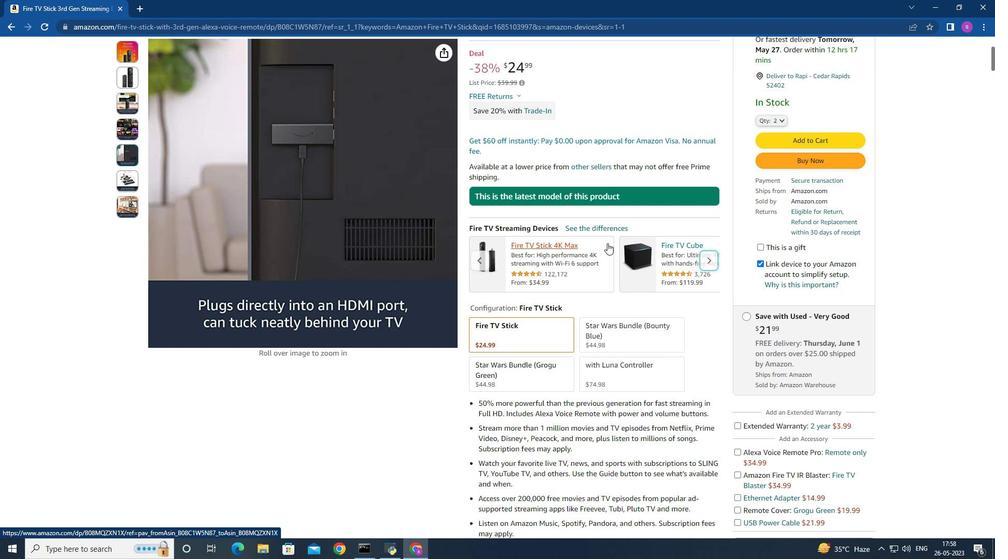 
Action: Mouse scrolled (607, 242) with delta (0, 0)
Screenshot: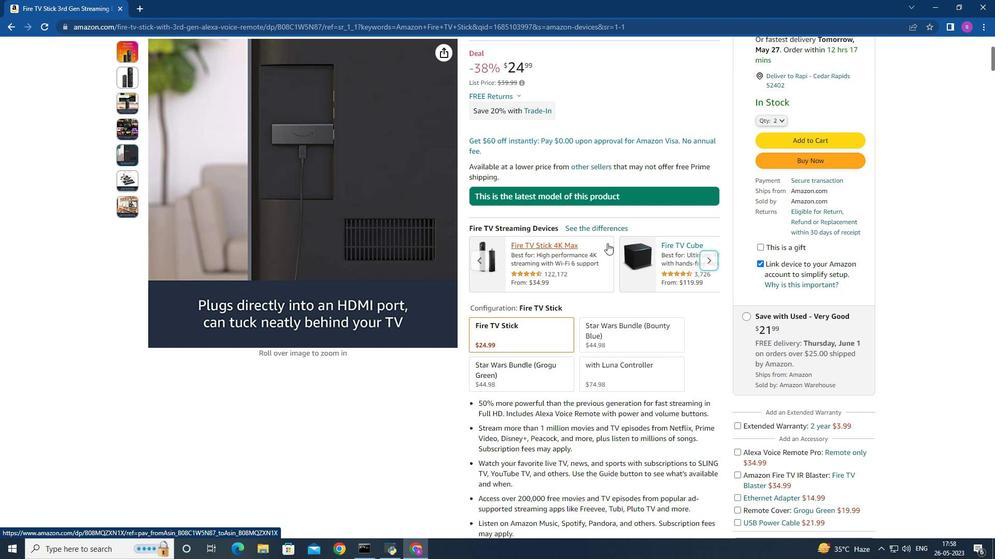 
Action: Mouse scrolled (607, 242) with delta (0, 0)
Screenshot: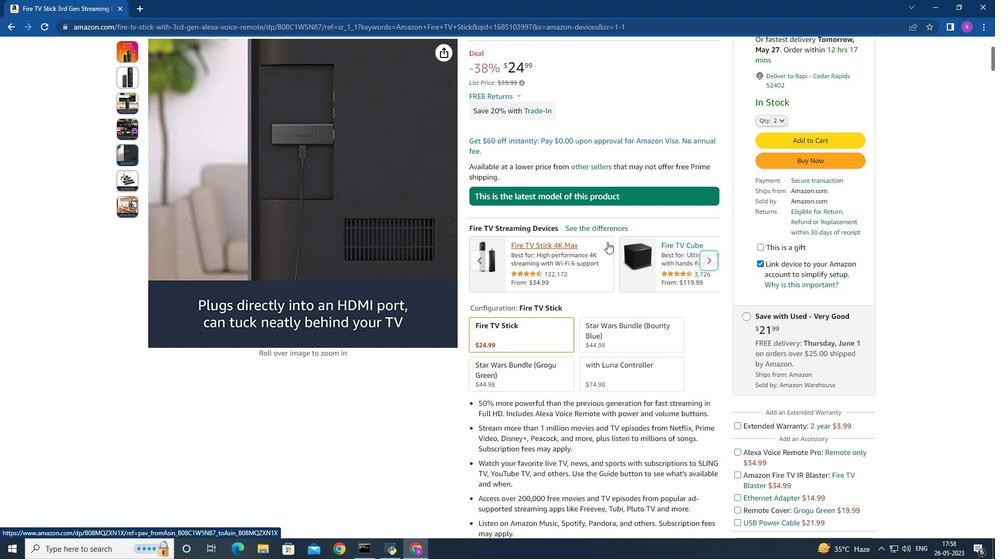 
Action: Mouse moved to (620, 247)
Screenshot: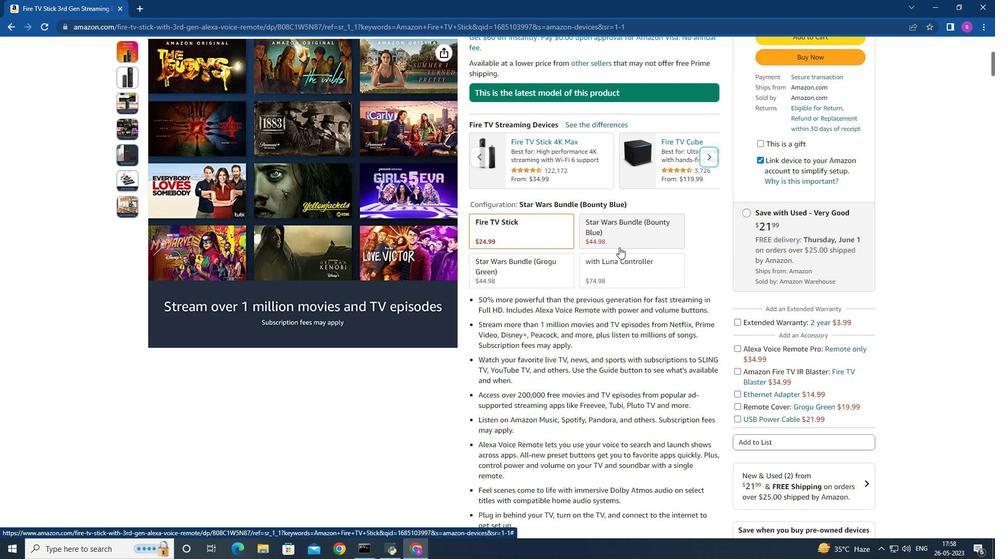 
Action: Mouse scrolled (620, 247) with delta (0, 0)
Screenshot: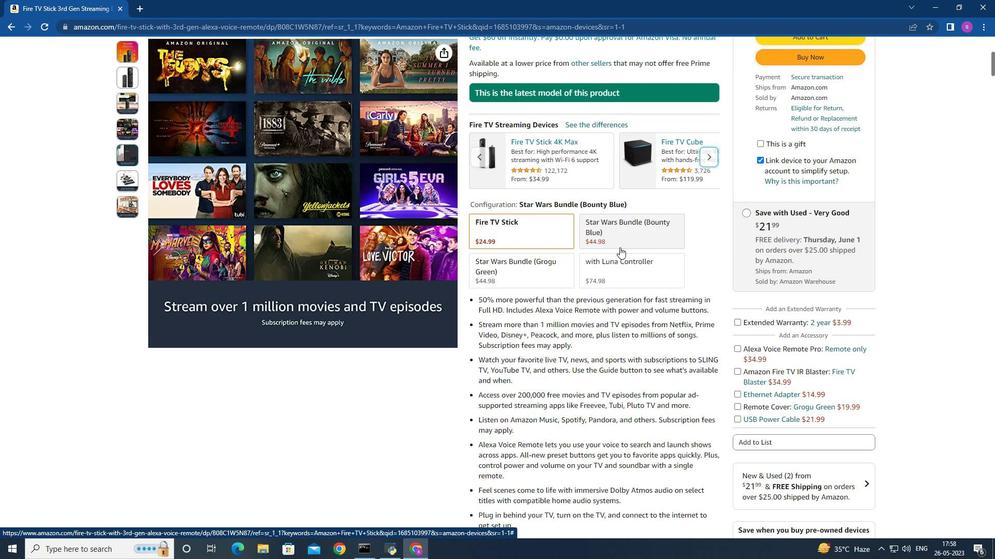
Action: Mouse moved to (620, 247)
Screenshot: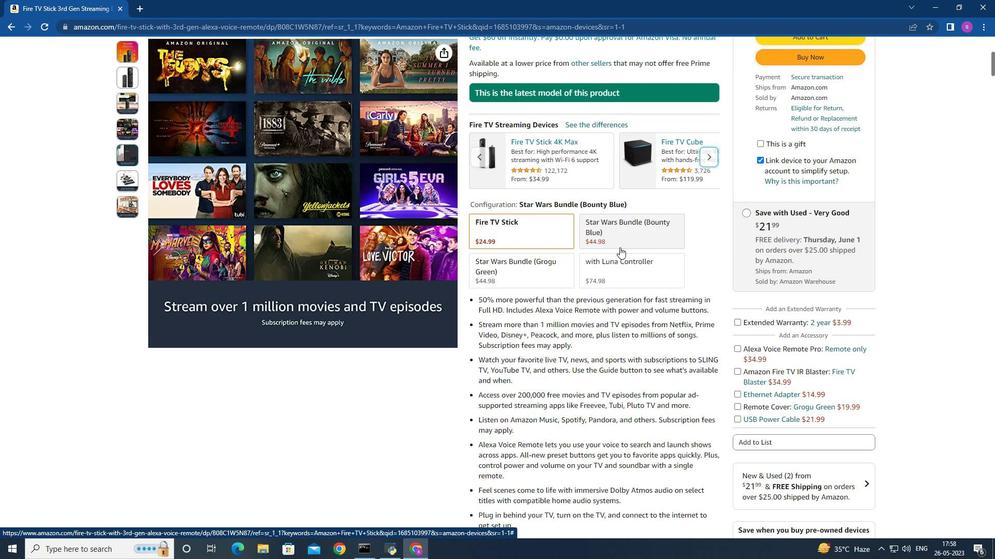 
Action: Mouse scrolled (620, 248) with delta (0, 0)
Screenshot: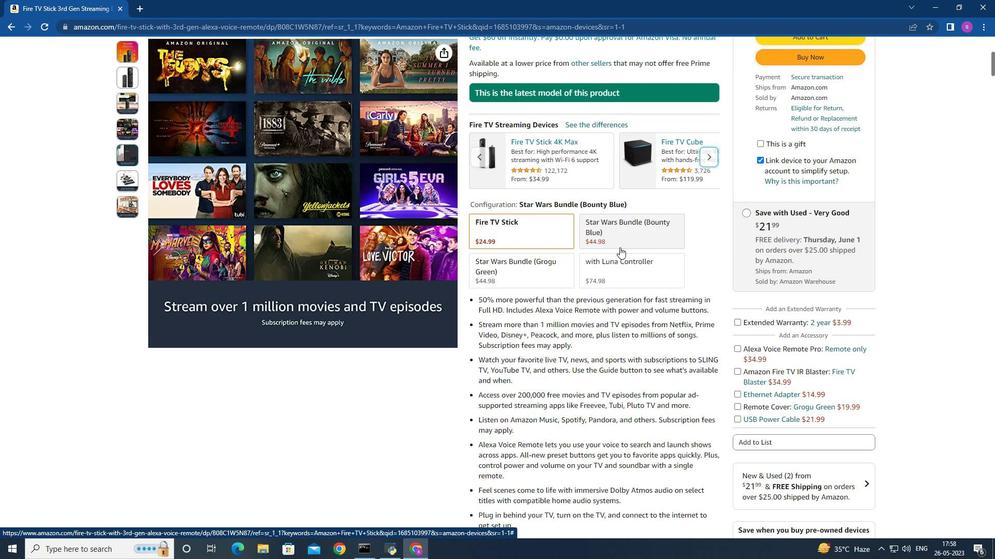 
Action: Mouse moved to (620, 249)
Screenshot: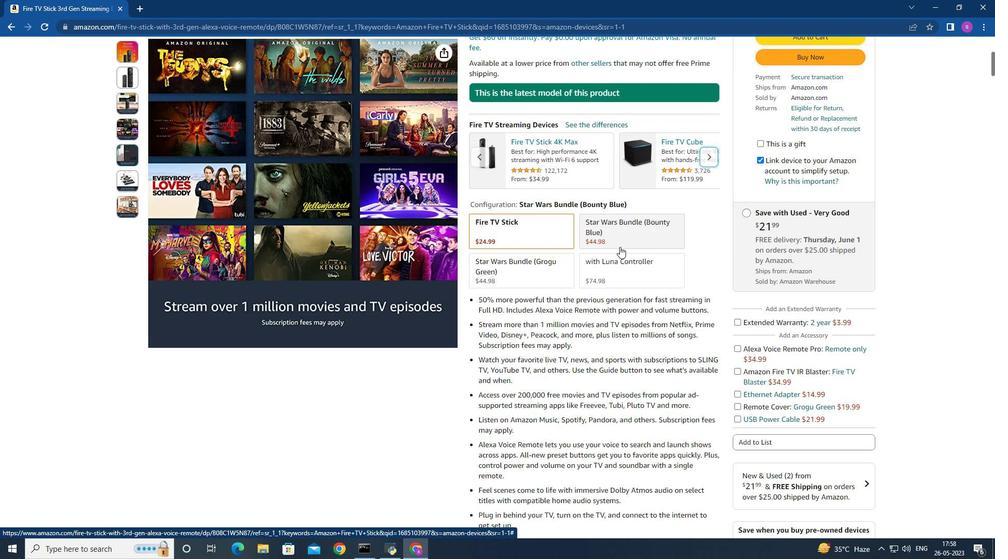 
Action: Mouse scrolled (620, 249) with delta (0, 0)
Screenshot: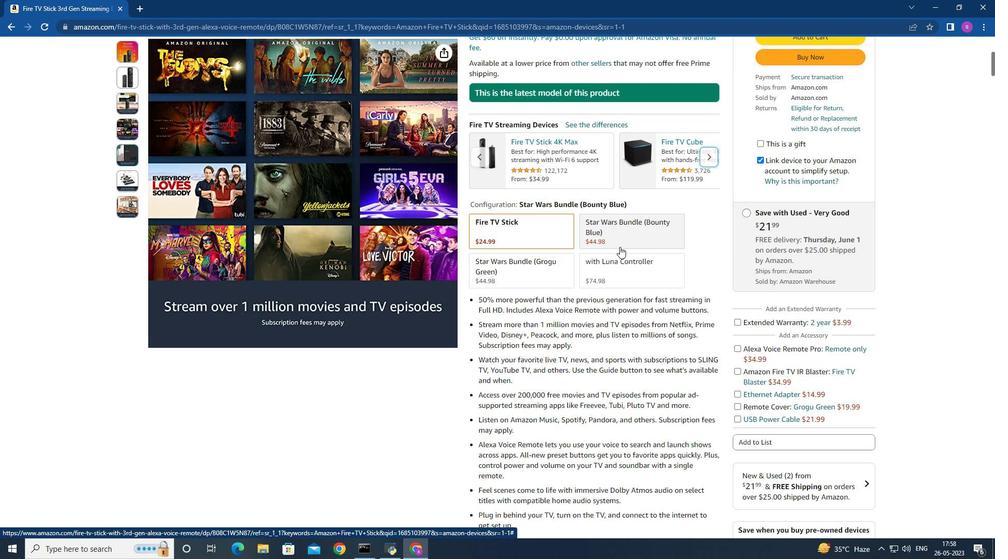 
Action: Mouse moved to (620, 250)
Screenshot: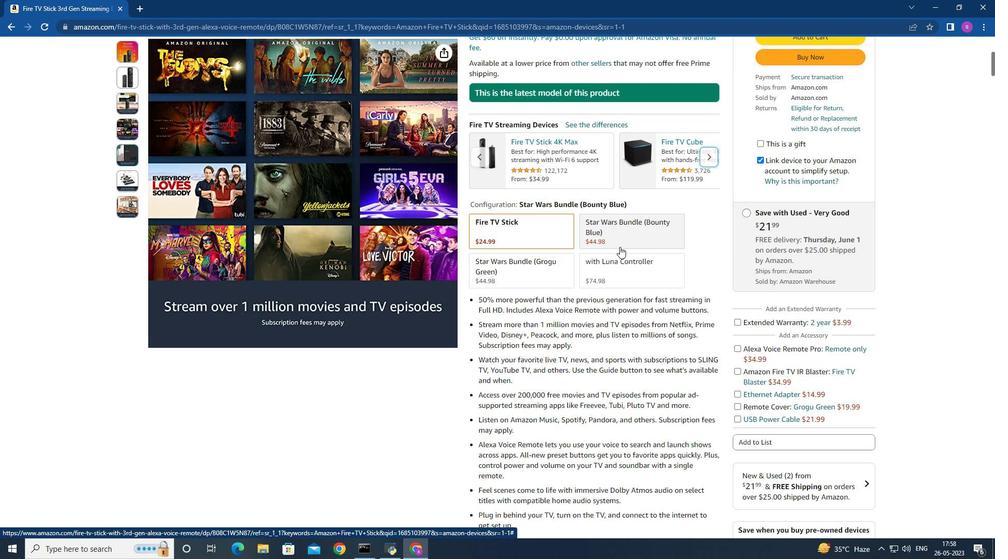 
Action: Mouse scrolled (620, 251) with delta (0, 0)
Screenshot: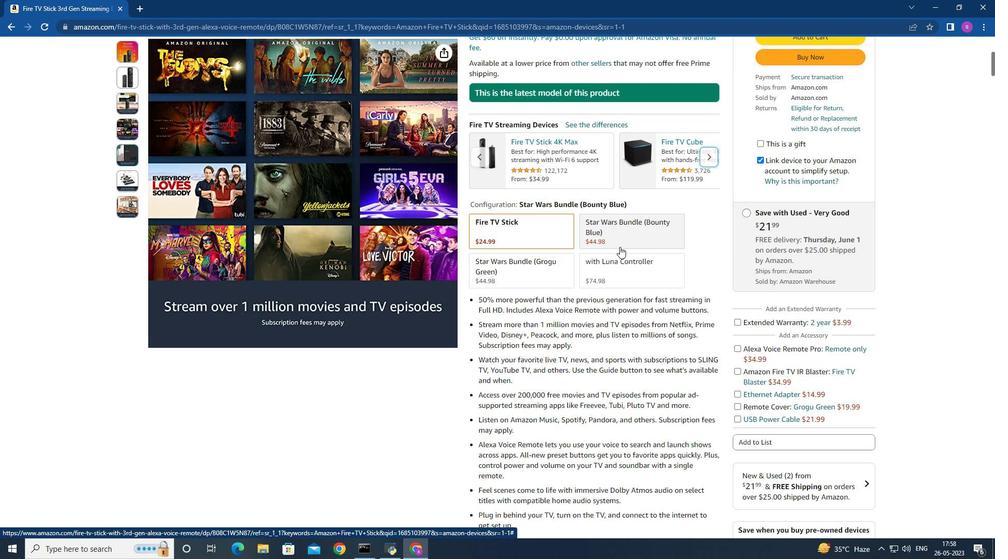 
Action: Mouse moved to (616, 191)
Screenshot: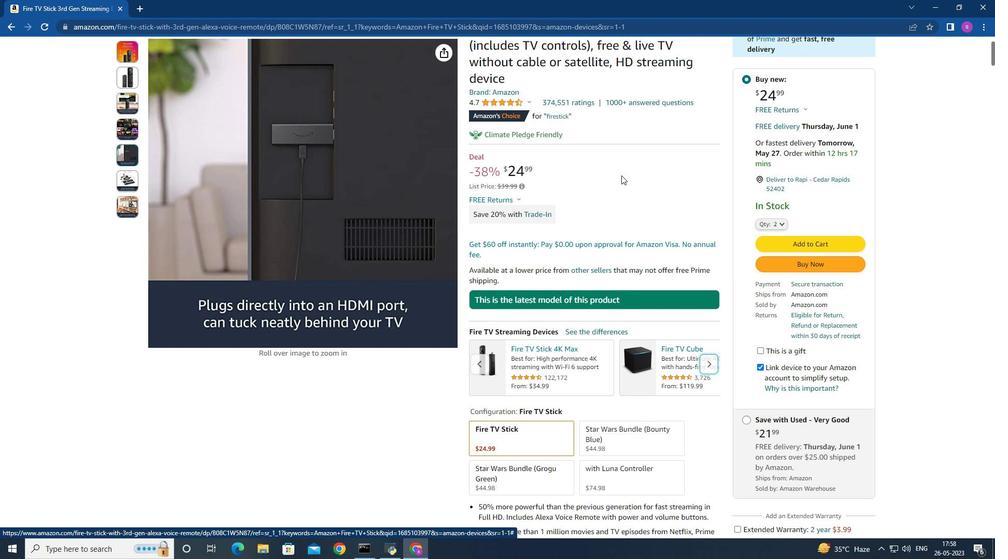 
Action: Mouse scrolled (616, 191) with delta (0, 0)
Screenshot: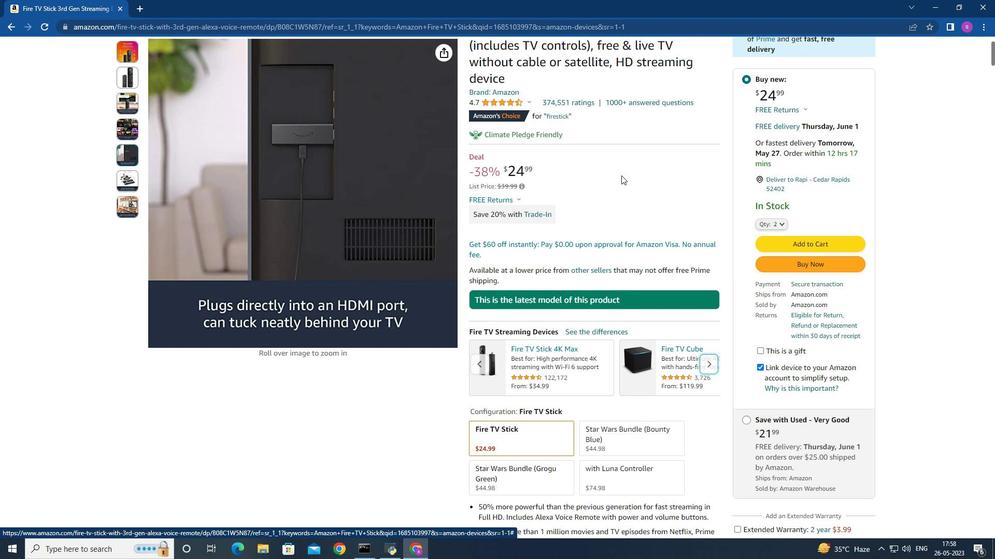 
Action: Mouse scrolled (616, 191) with delta (0, 0)
Screenshot: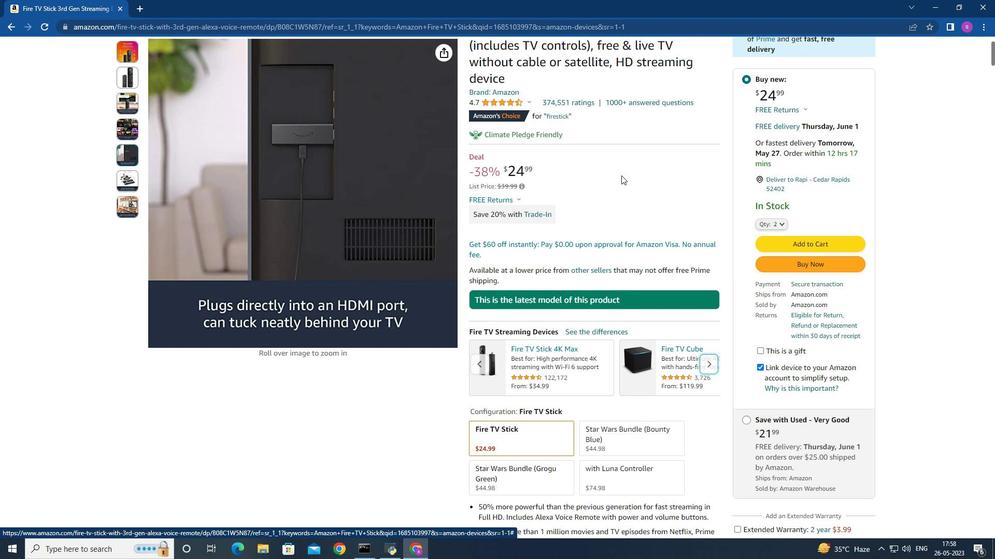 
Action: Mouse scrolled (616, 191) with delta (0, 0)
Screenshot: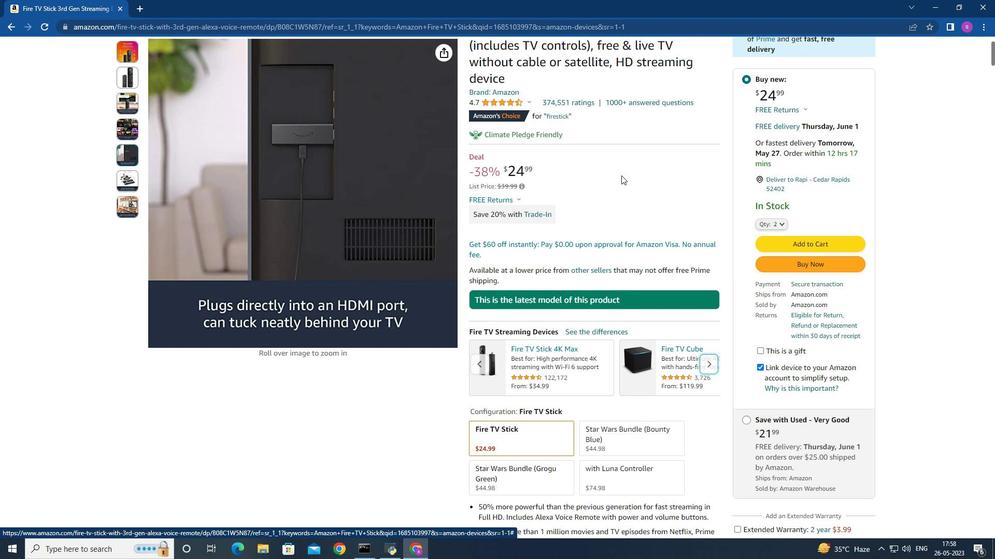 
Action: Mouse moved to (616, 191)
Screenshot: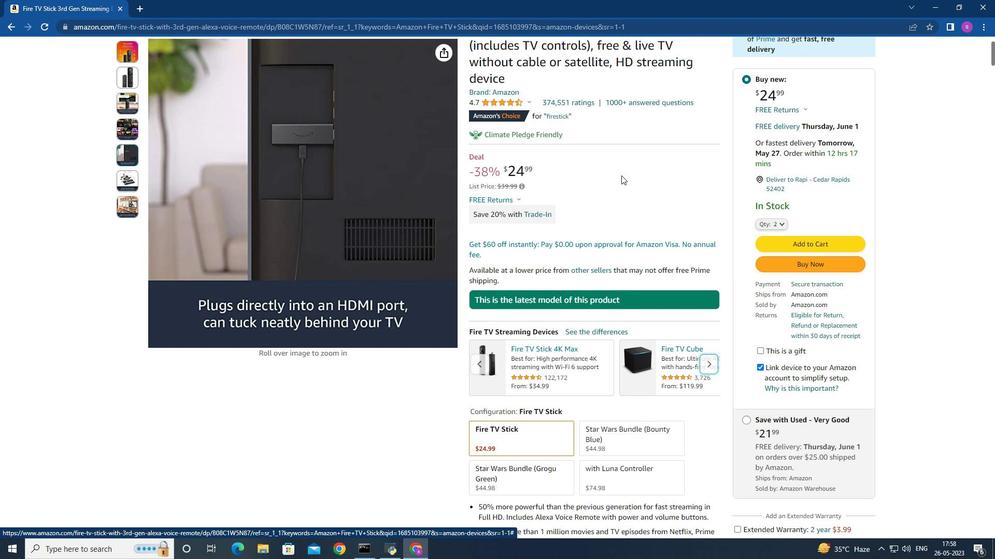 
Action: Mouse scrolled (616, 192) with delta (0, 0)
Screenshot: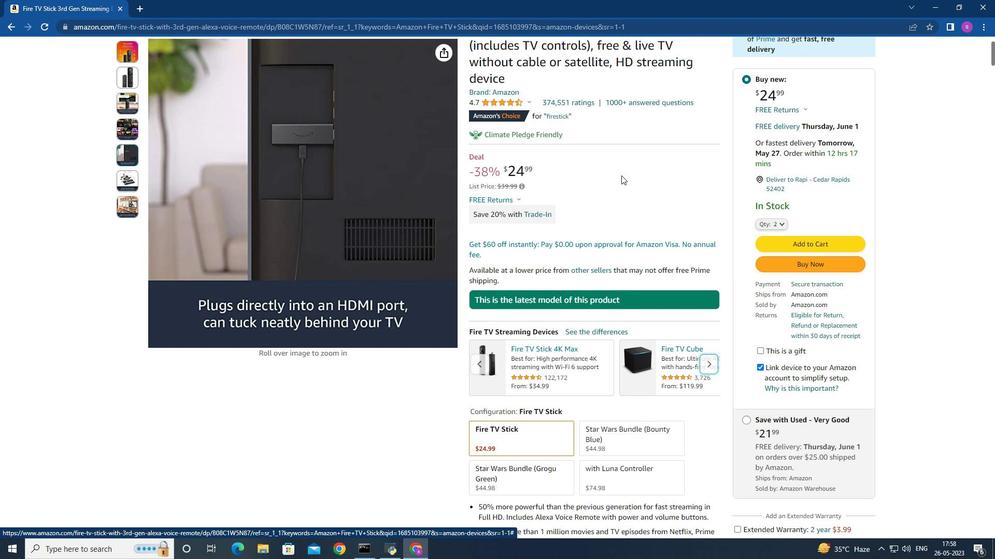 
Action: Mouse moved to (590, 224)
Screenshot: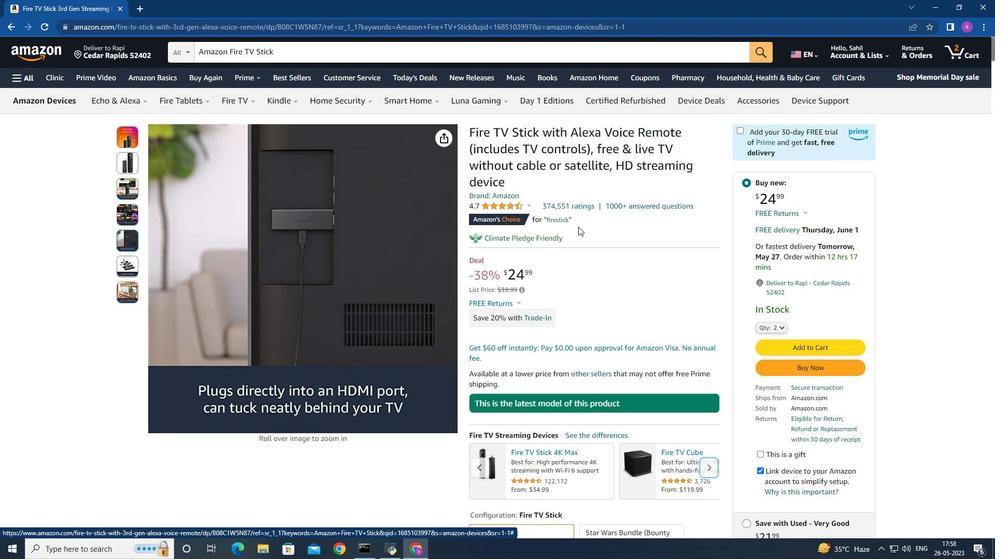 
Action: Mouse scrolled (590, 225) with delta (0, 0)
Screenshot: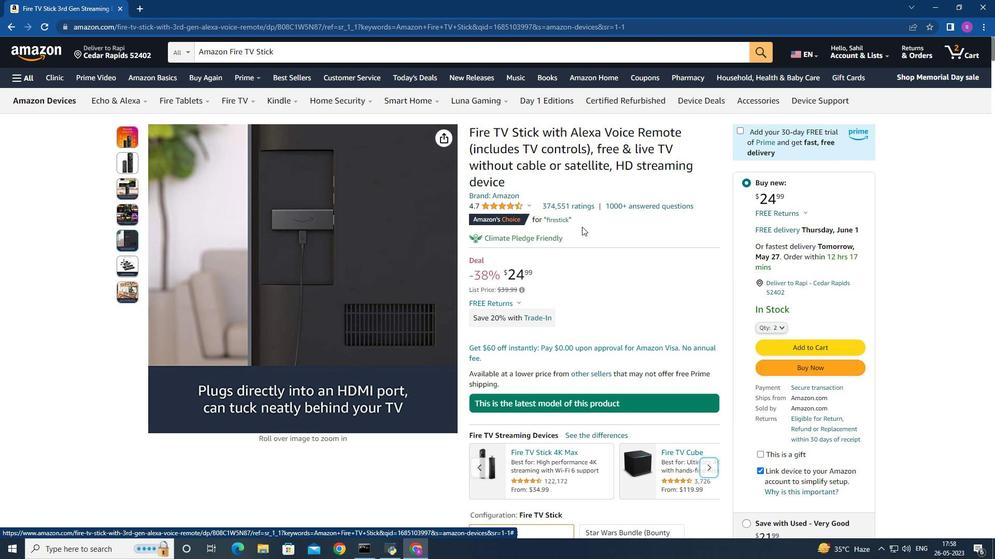 
Action: Mouse moved to (590, 223)
Screenshot: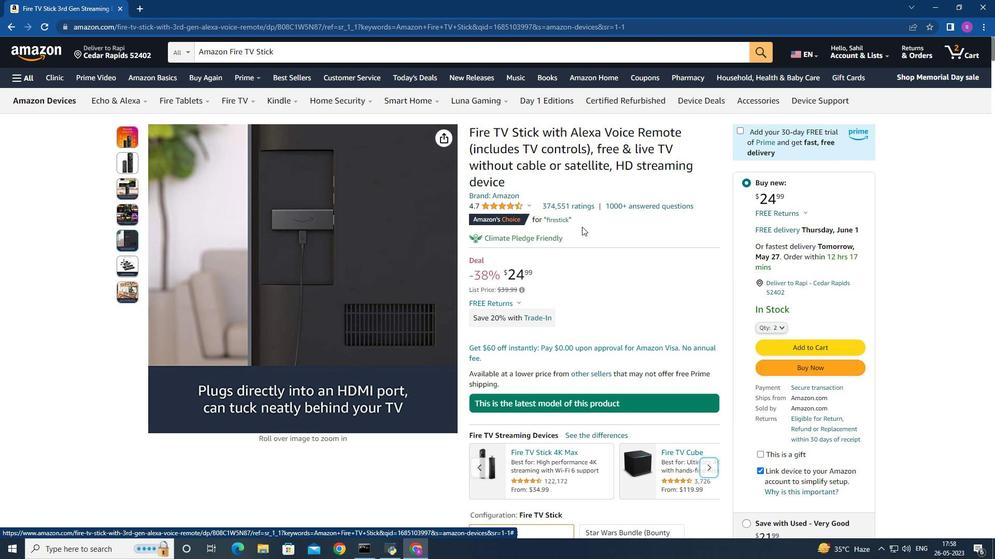 
Action: Mouse scrolled (590, 224) with delta (0, 0)
Screenshot: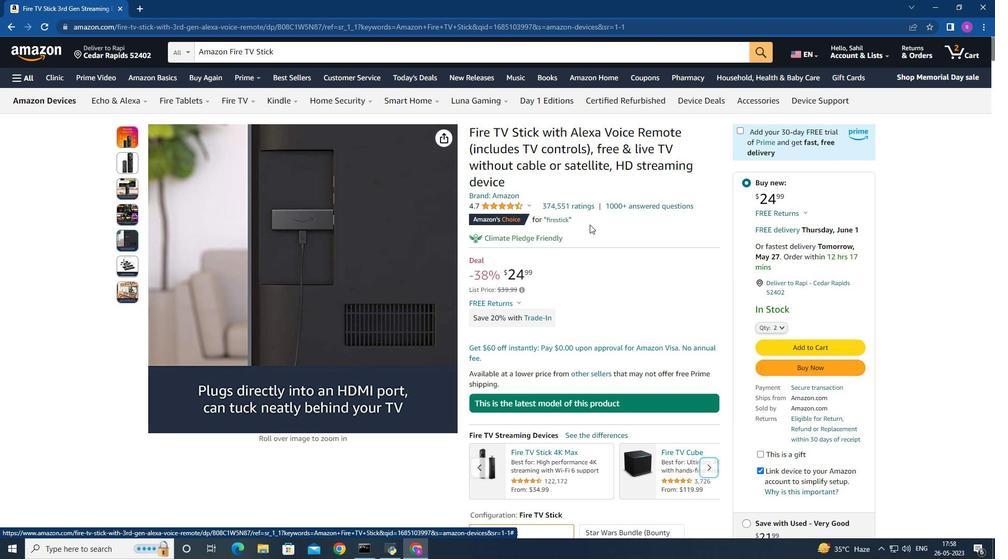 
Action: Mouse scrolled (590, 224) with delta (0, 0)
Screenshot: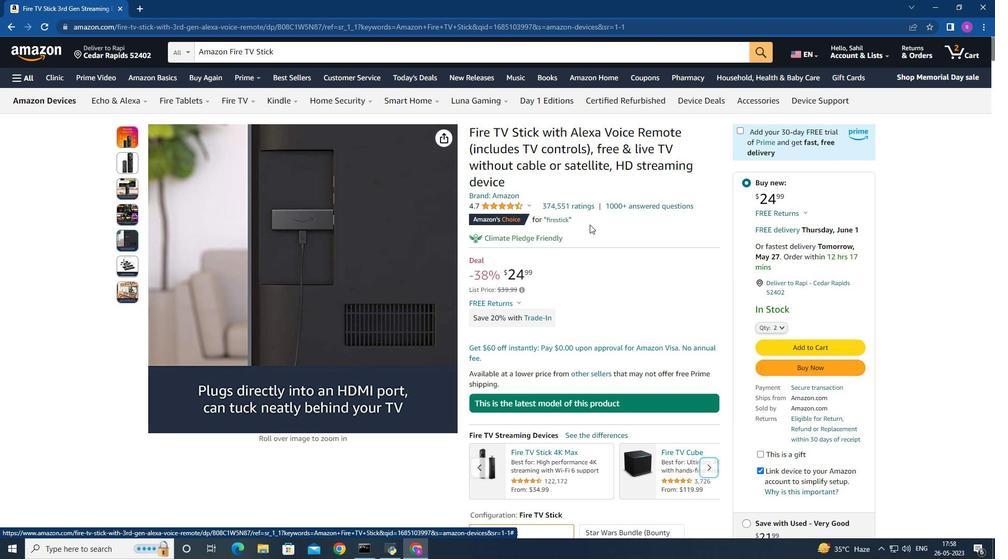
Action: Mouse moved to (591, 223)
Screenshot: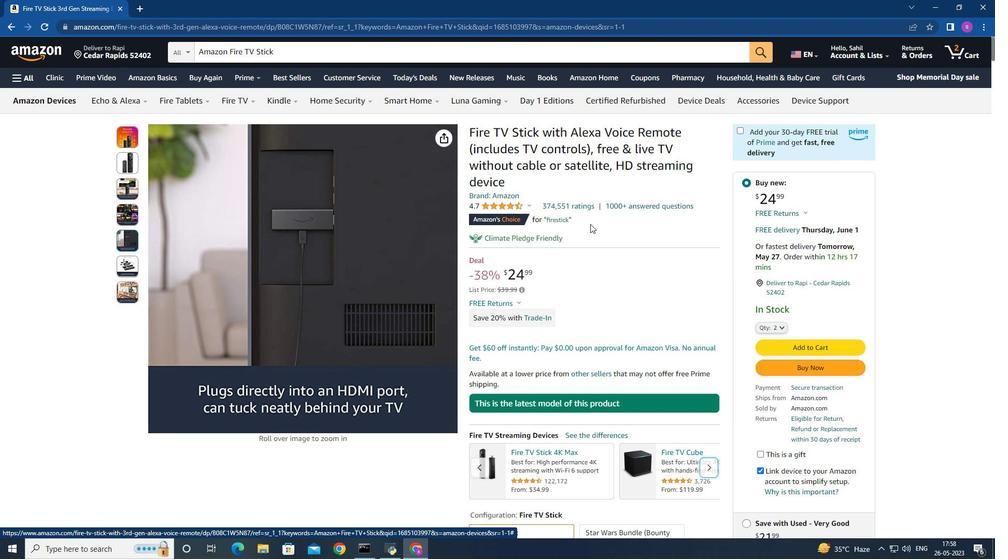 
Action: Mouse scrolled (591, 224) with delta (0, 0)
Screenshot: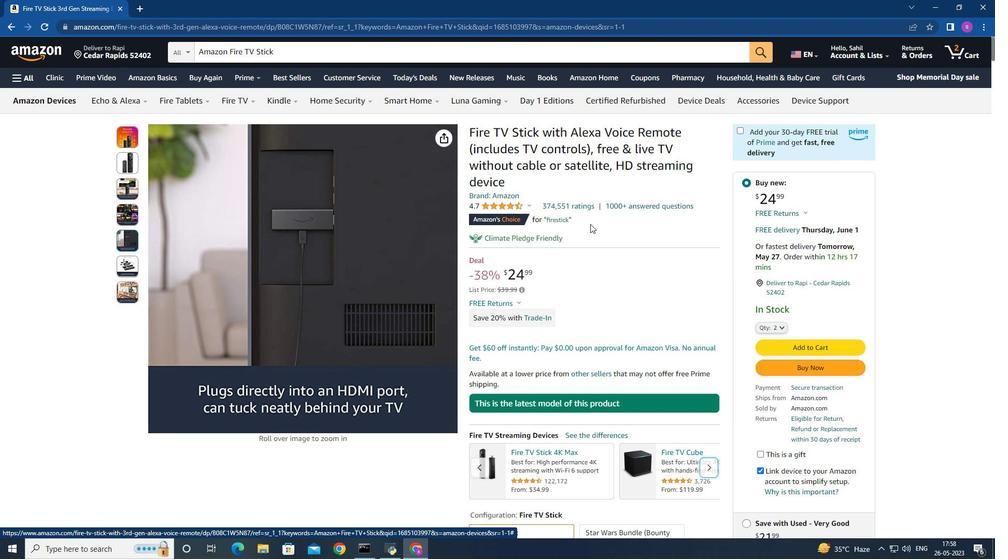 
Action: Mouse moved to (7, 25)
Screenshot: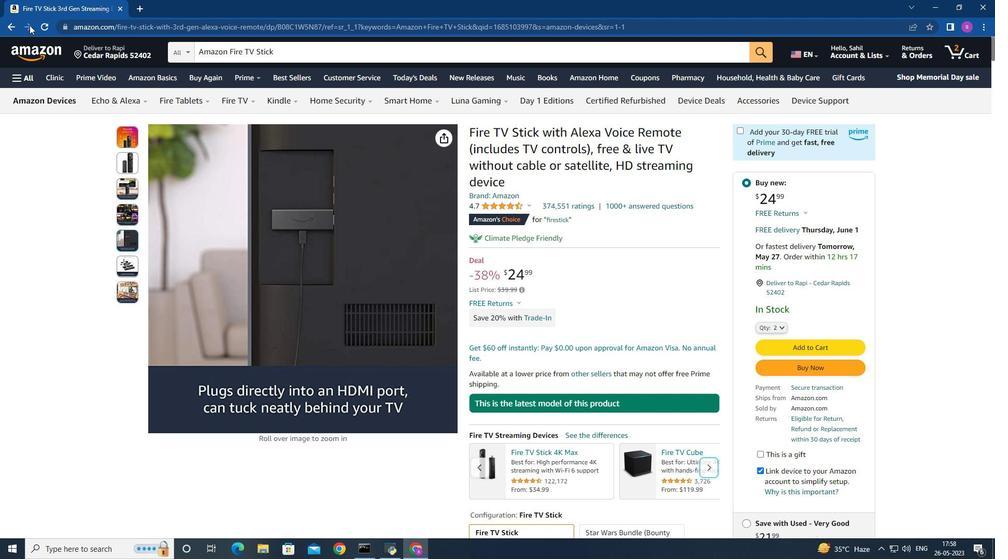
Action: Mouse pressed left at (7, 25)
Screenshot: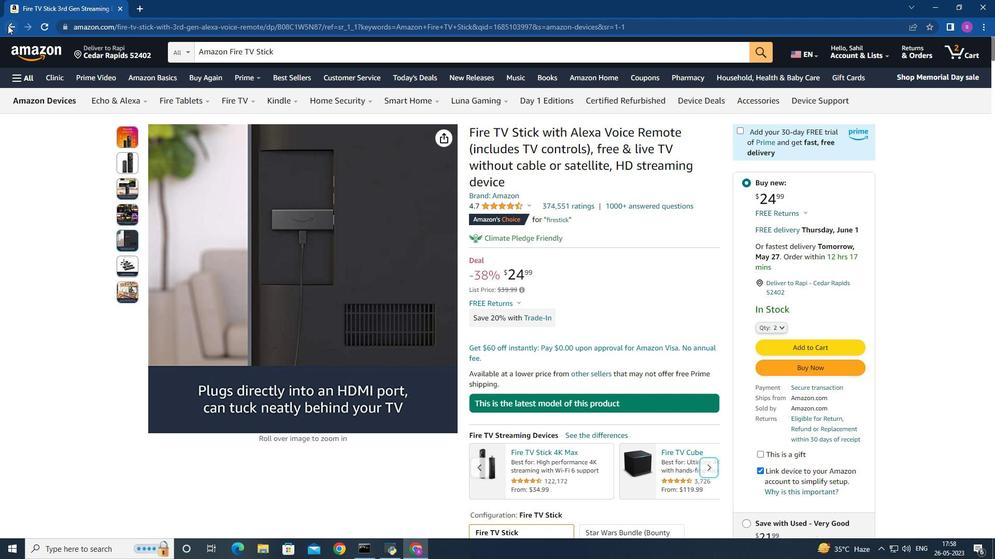 
Action: Mouse moved to (313, 159)
Screenshot: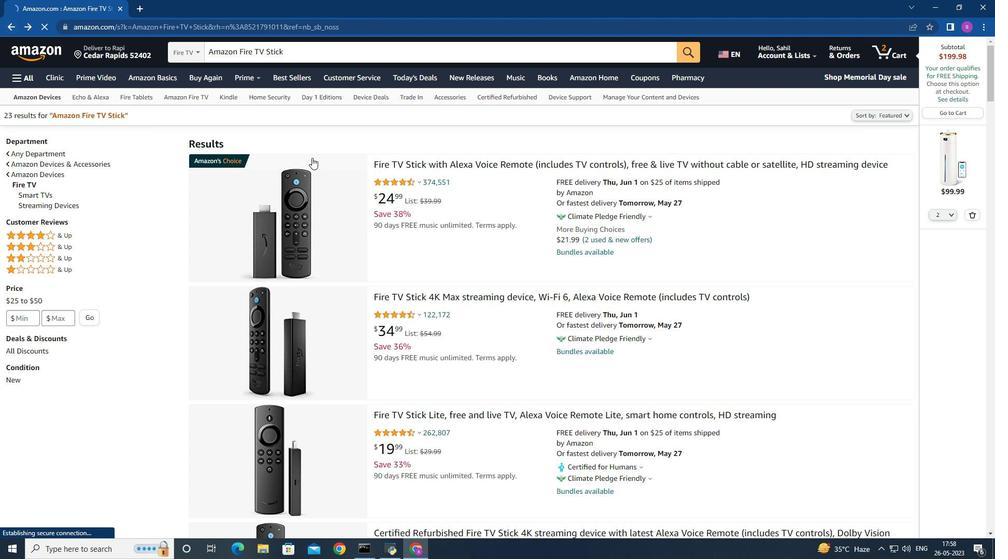 
Action: Mouse scrolled (313, 159) with delta (0, 0)
Screenshot: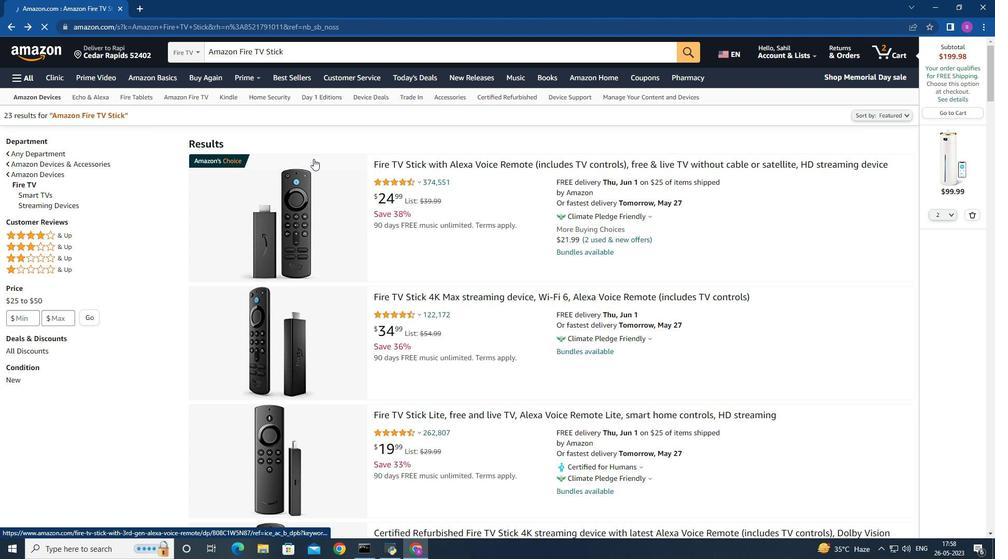 
Action: Mouse moved to (354, 207)
Screenshot: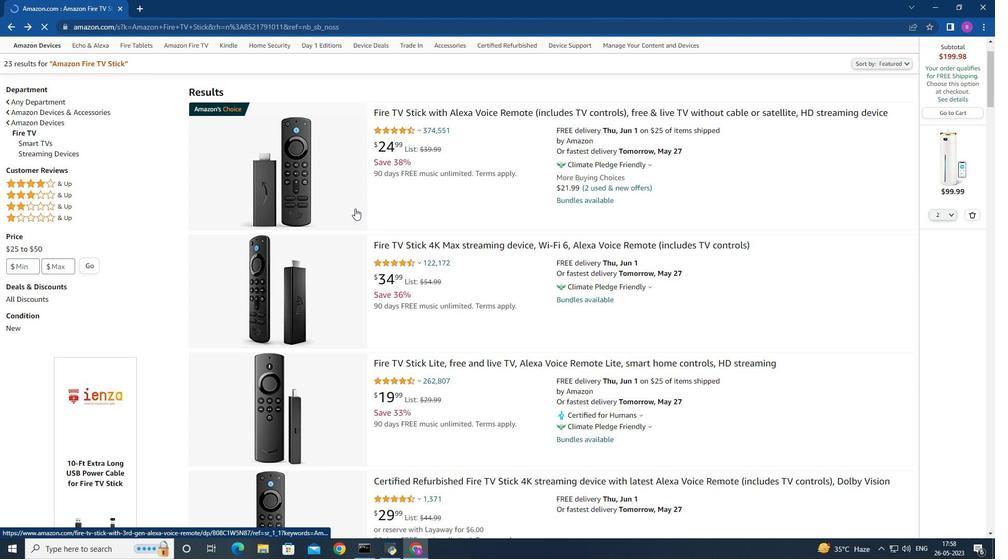 
Action: Mouse scrolled (354, 206) with delta (0, 0)
Screenshot: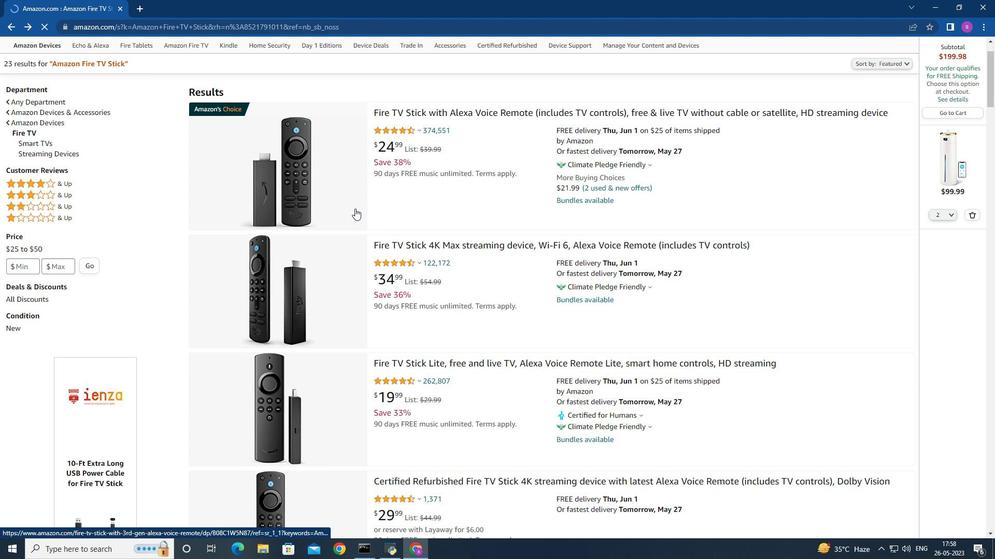 
Action: Mouse moved to (345, 182)
Screenshot: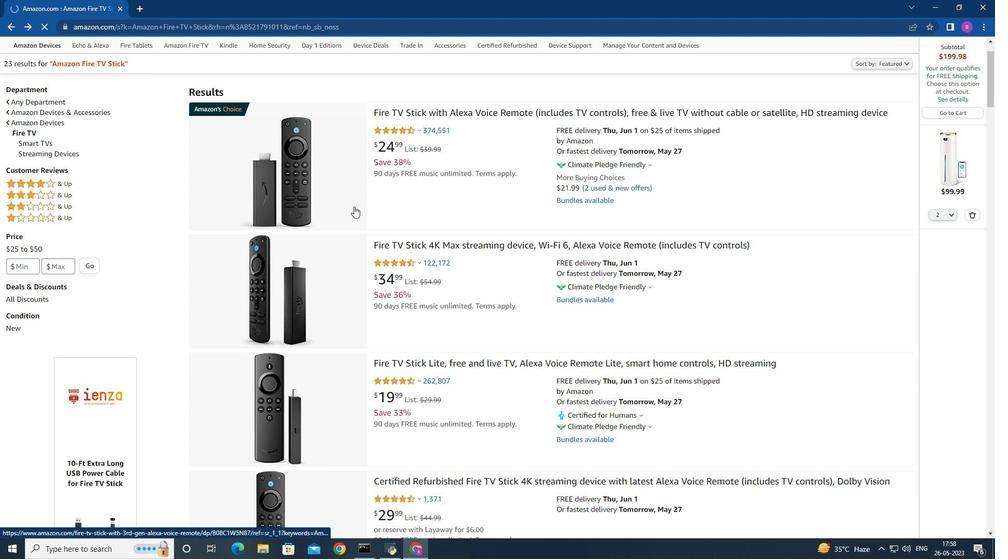 
Action: Mouse scrolled (345, 183) with delta (0, 0)
Screenshot: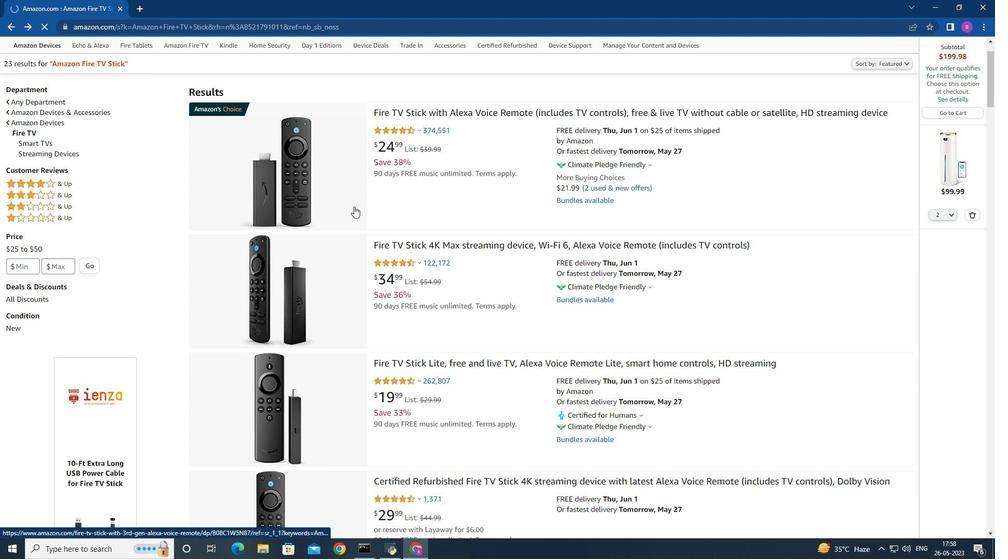 
Action: Mouse moved to (343, 184)
Screenshot: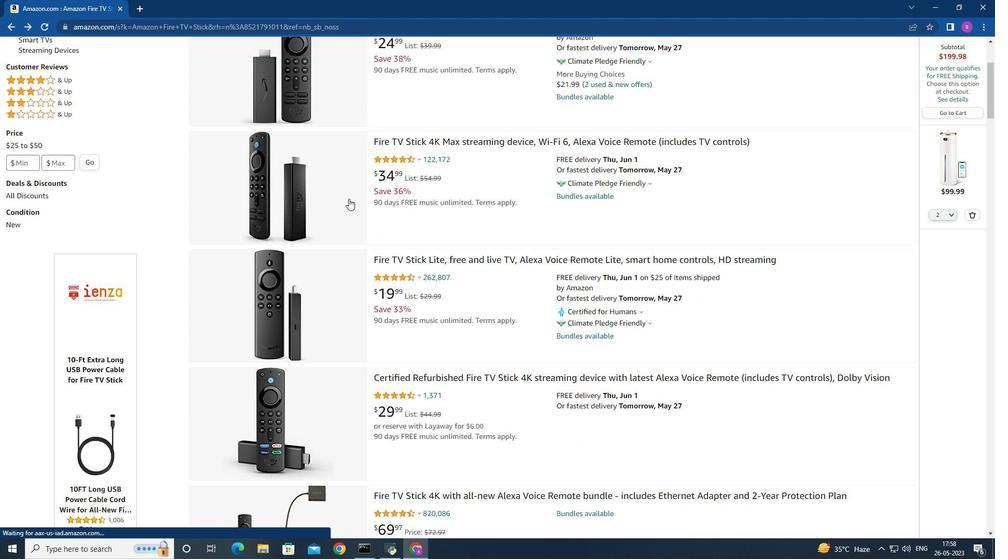 
Action: Mouse scrolled (343, 184) with delta (0, 0)
Screenshot: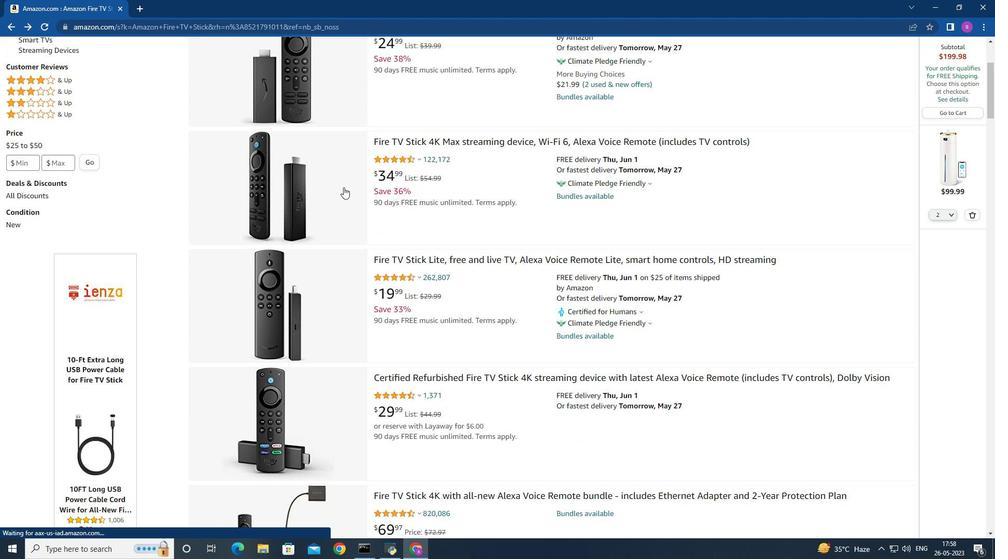 
Action: Mouse moved to (351, 255)
Screenshot: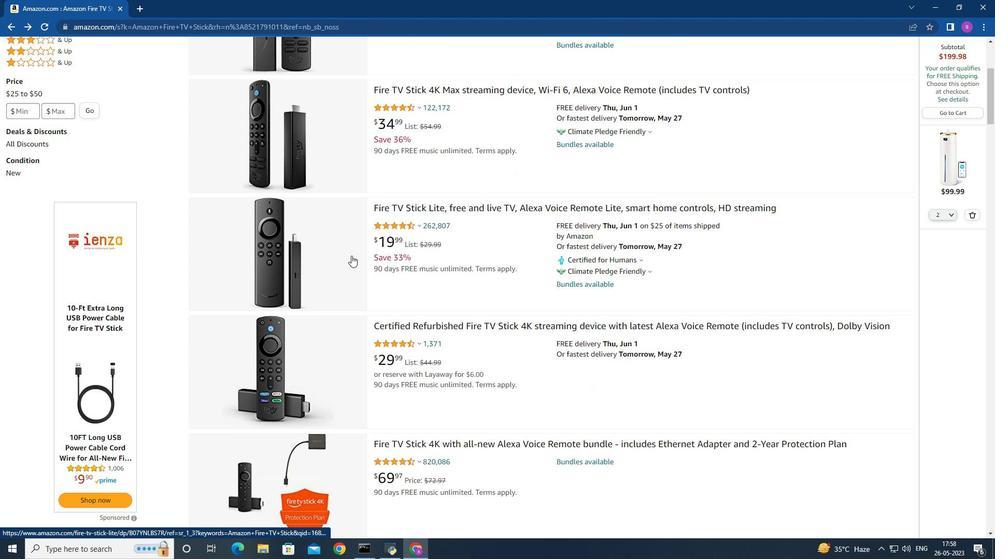 
Action: Mouse pressed left at (351, 255)
Screenshot: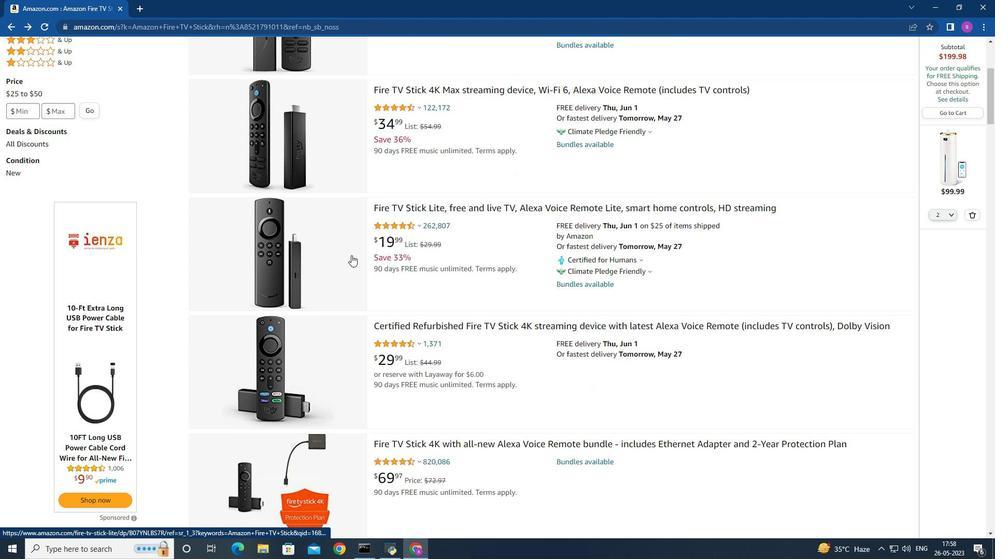 
Action: Mouse moved to (362, 259)
Screenshot: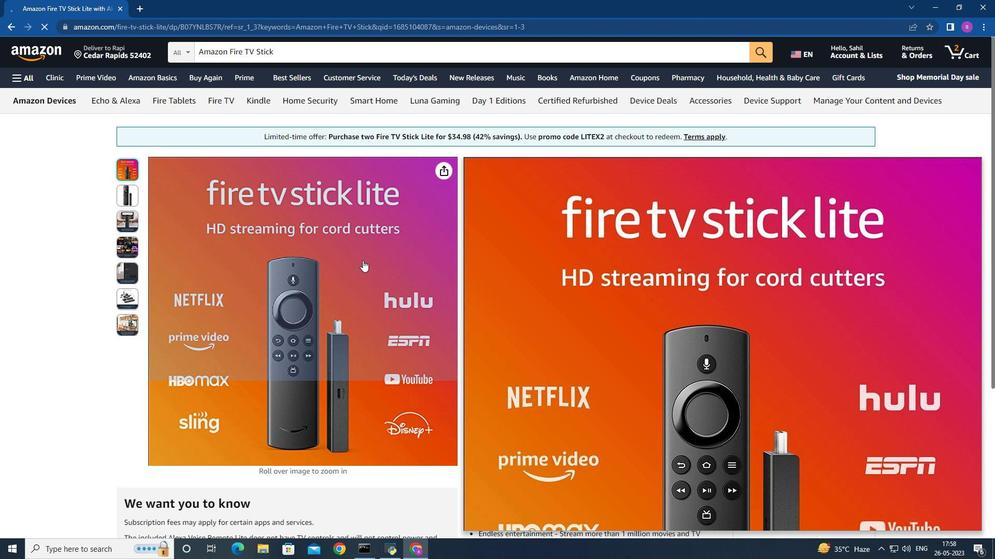 
Action: Mouse scrolled (362, 258) with delta (0, 0)
Screenshot: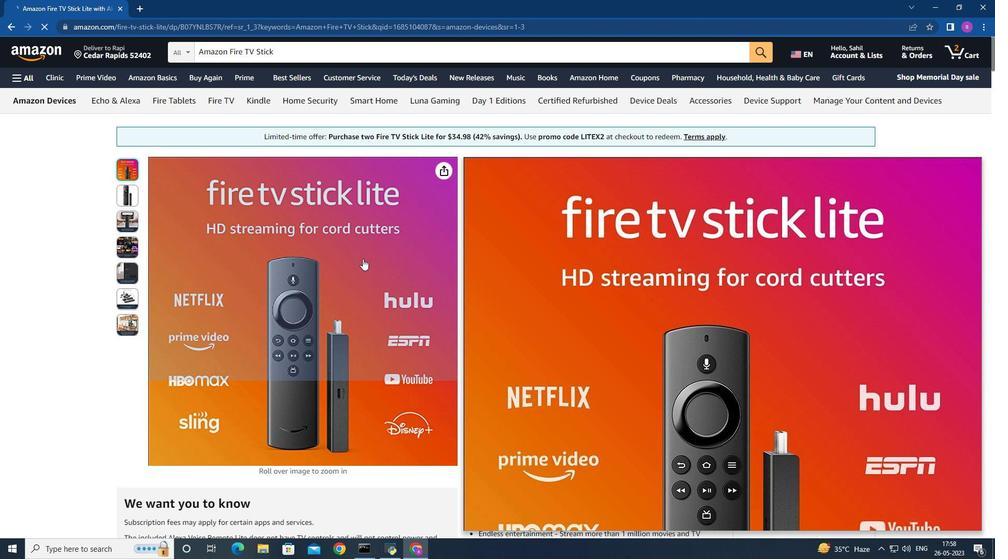 
Action: Mouse moved to (363, 259)
Screenshot: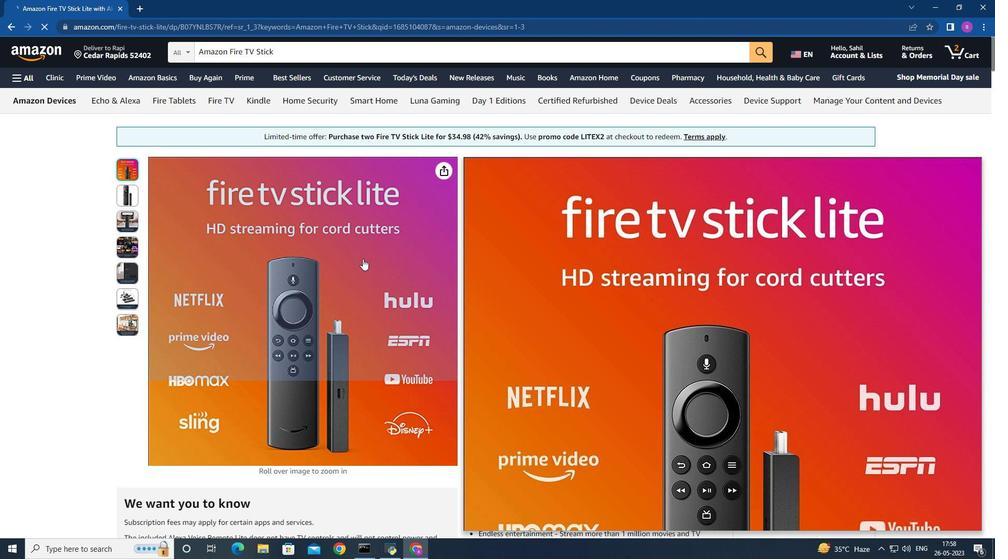 
Action: Mouse scrolled (363, 258) with delta (0, 0)
Screenshot: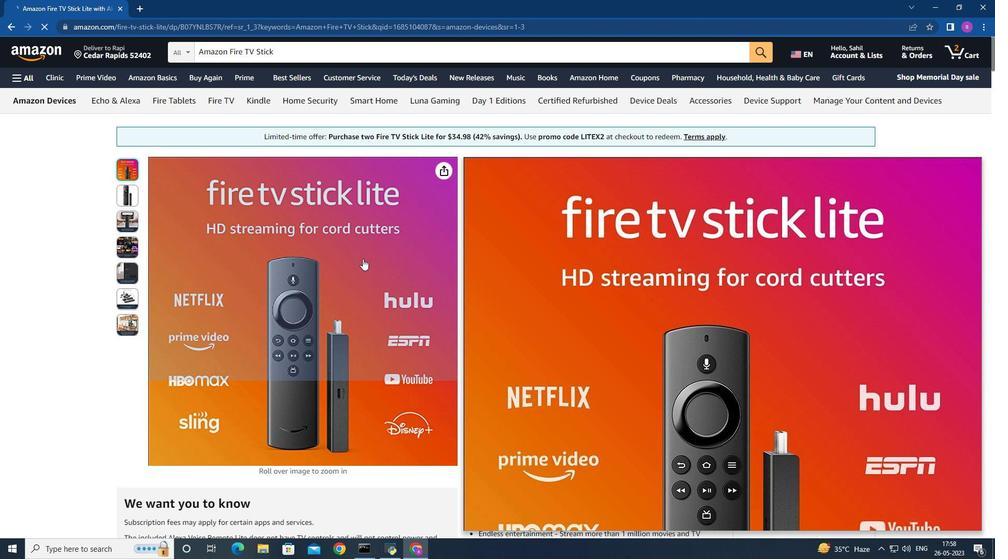 
Action: Mouse moved to (375, 253)
Screenshot: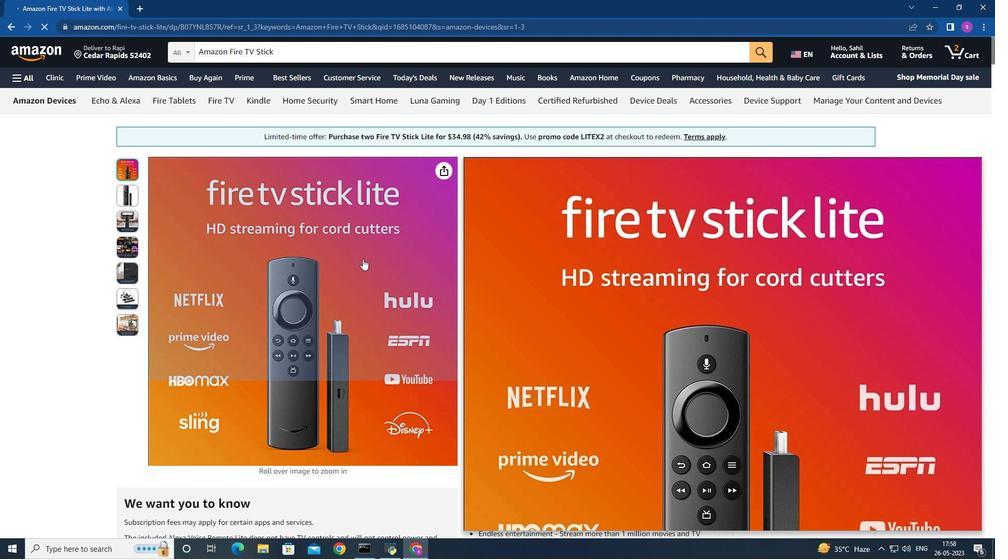 
Action: Mouse scrolled (375, 253) with delta (0, 0)
Screenshot: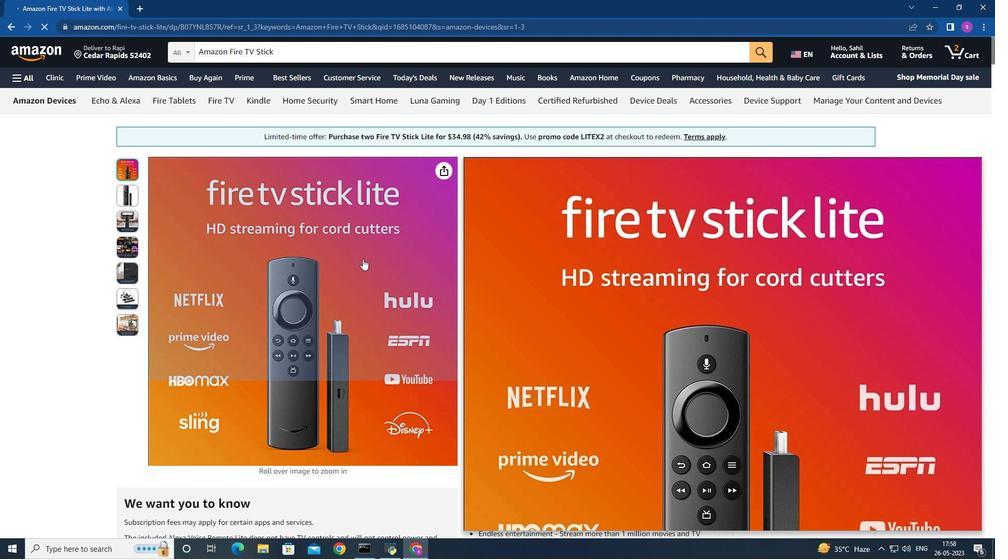 
Action: Mouse moved to (384, 248)
Screenshot: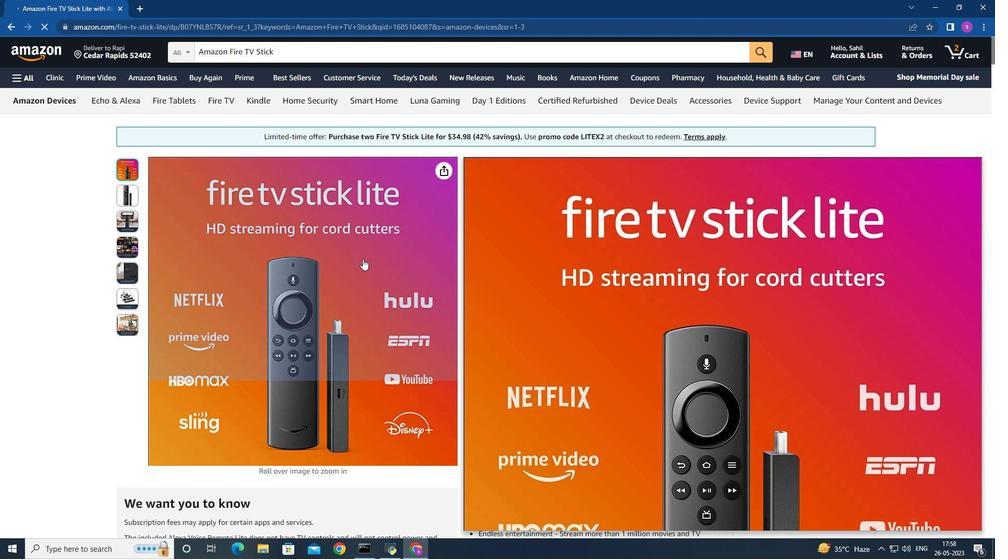 
Action: Mouse scrolled (384, 248) with delta (0, 0)
Screenshot: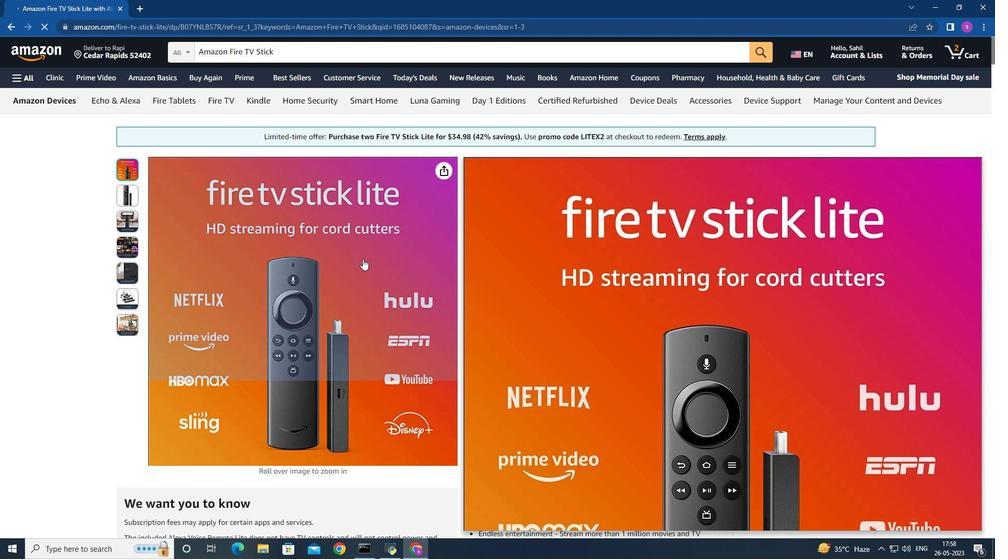 
Action: Mouse moved to (329, 343)
Screenshot: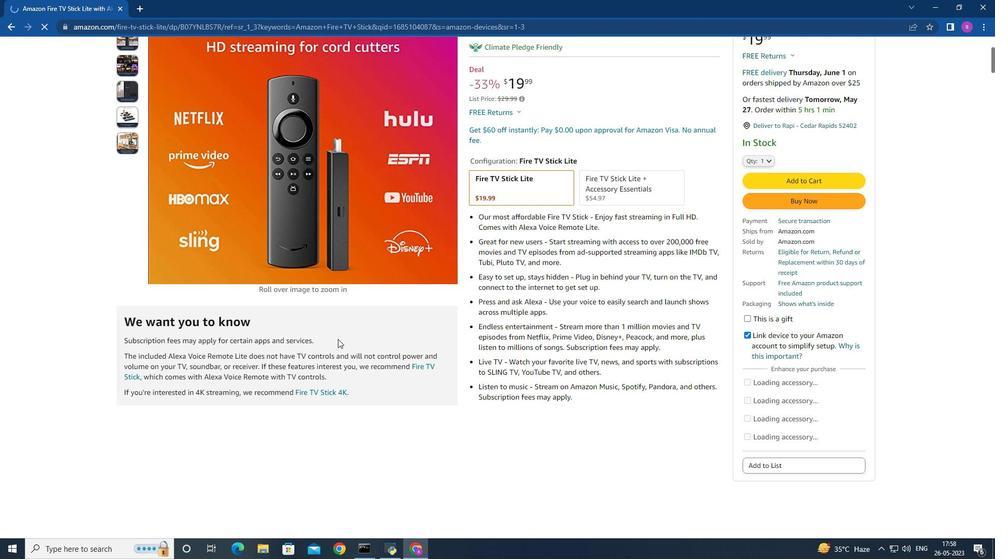 
Action: Mouse scrolled (329, 343) with delta (0, 0)
Screenshot: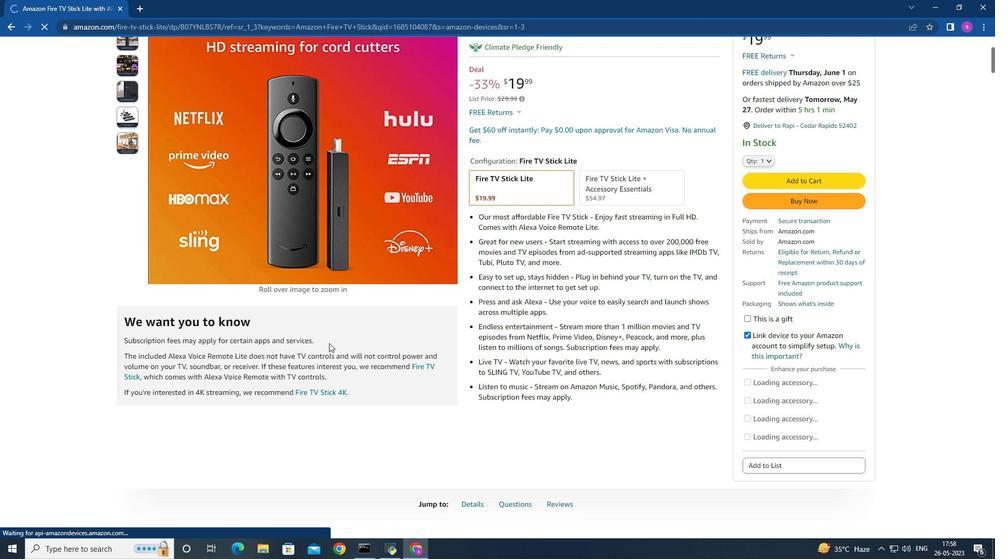 
Action: Mouse moved to (329, 343)
Screenshot: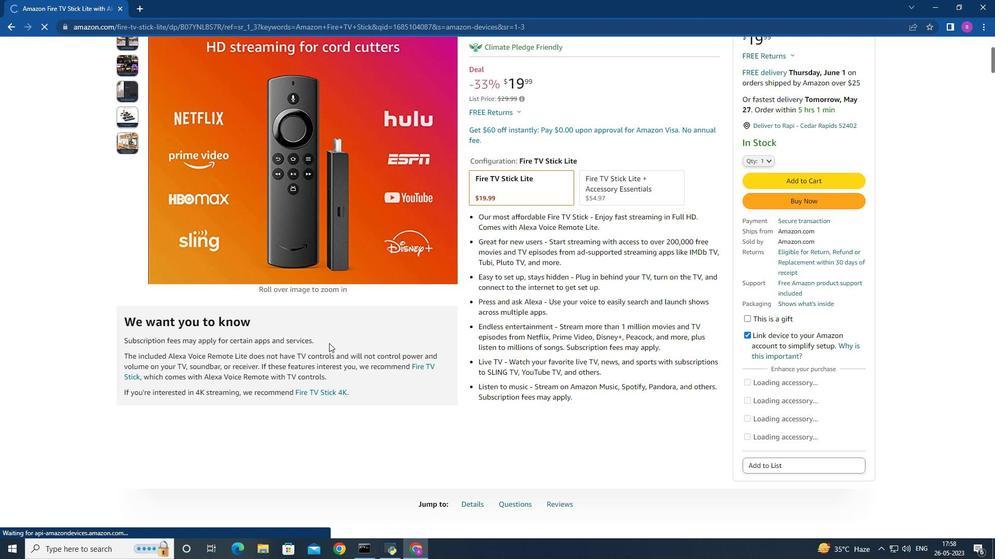
Action: Mouse scrolled (329, 343) with delta (0, 0)
Screenshot: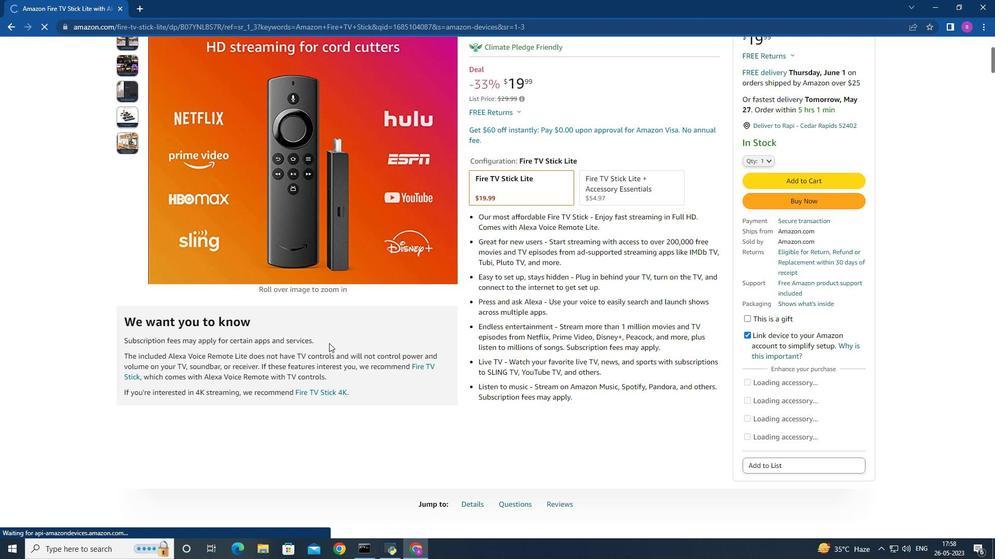 
Action: Mouse scrolled (329, 343) with delta (0, 0)
Screenshot: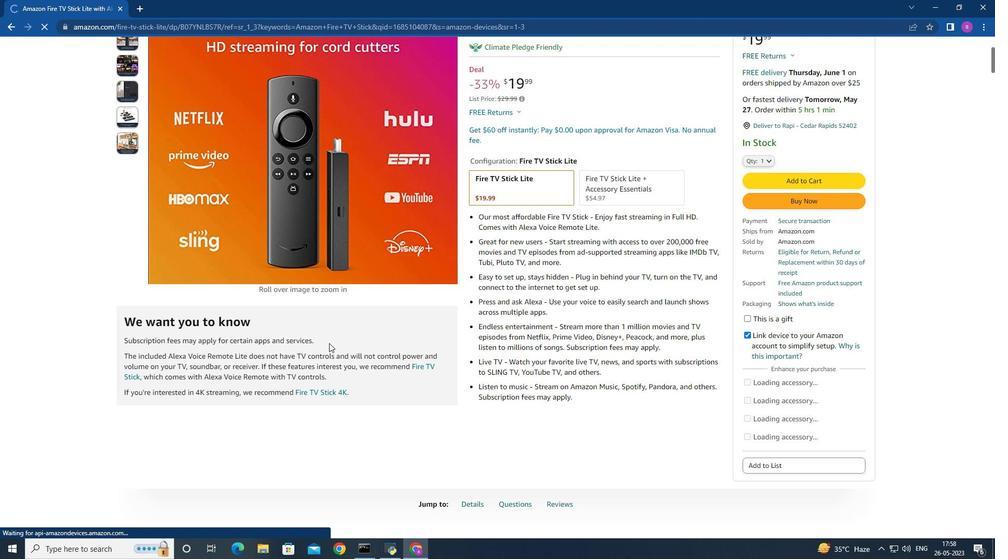 
Action: Mouse moved to (331, 341)
Screenshot: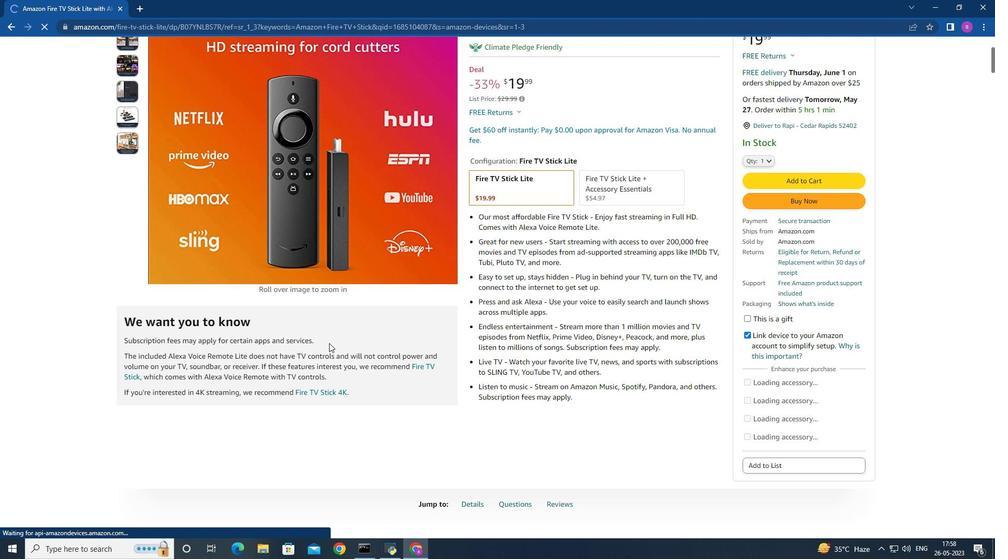 
Action: Mouse scrolled (331, 340) with delta (0, 0)
Screenshot: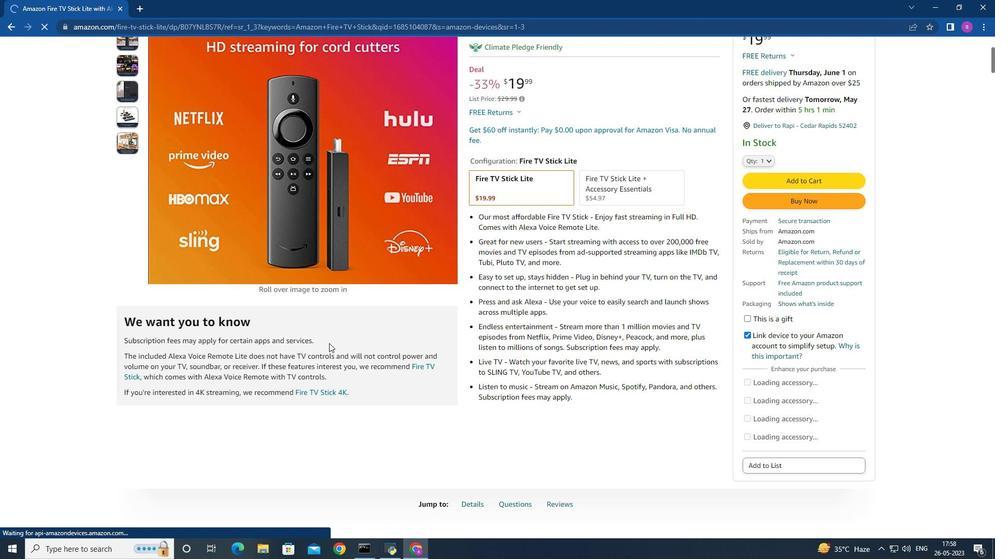 
Action: Mouse moved to (464, 258)
Screenshot: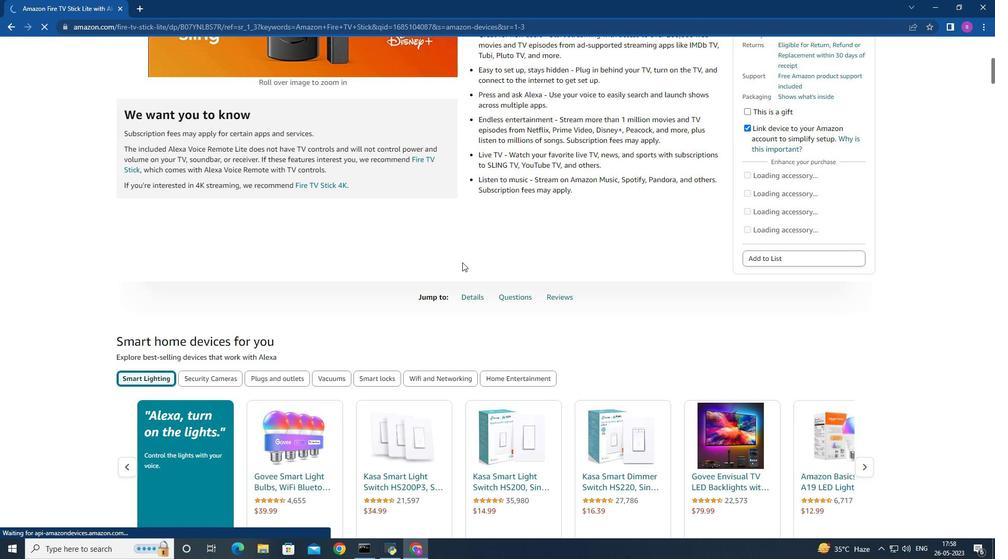 
Action: Mouse scrolled (464, 258) with delta (0, 0)
Screenshot: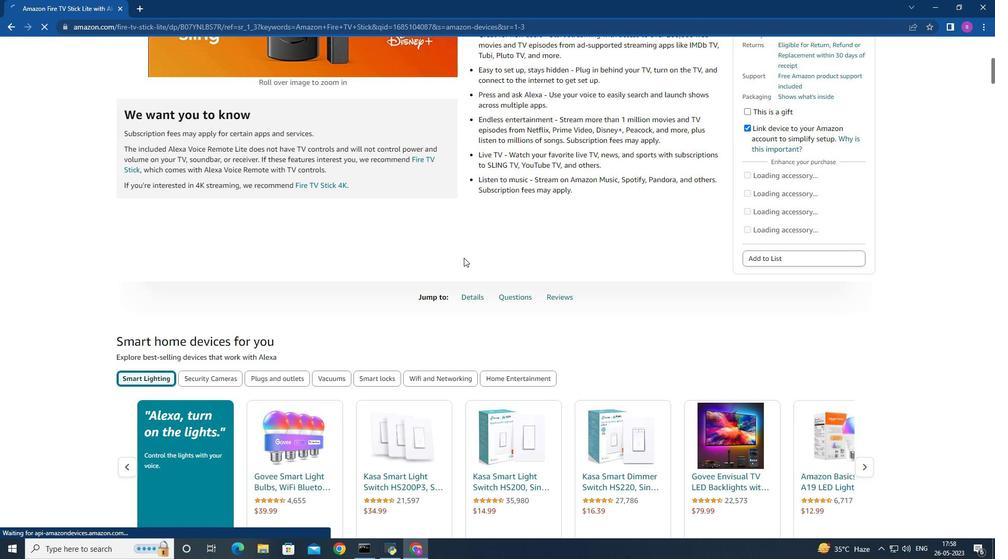 
Action: Mouse scrolled (464, 258) with delta (0, 0)
Screenshot: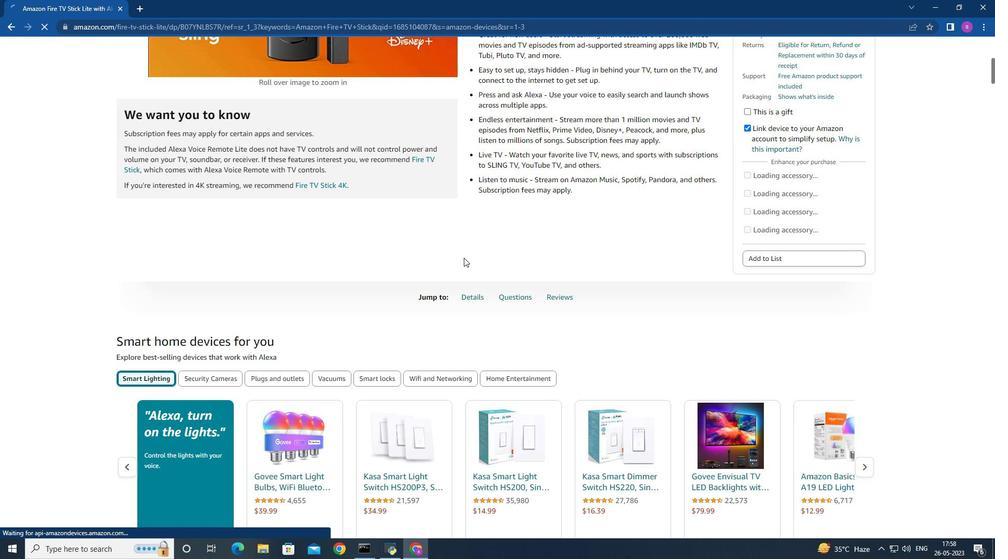 
Action: Mouse scrolled (464, 258) with delta (0, 0)
Screenshot: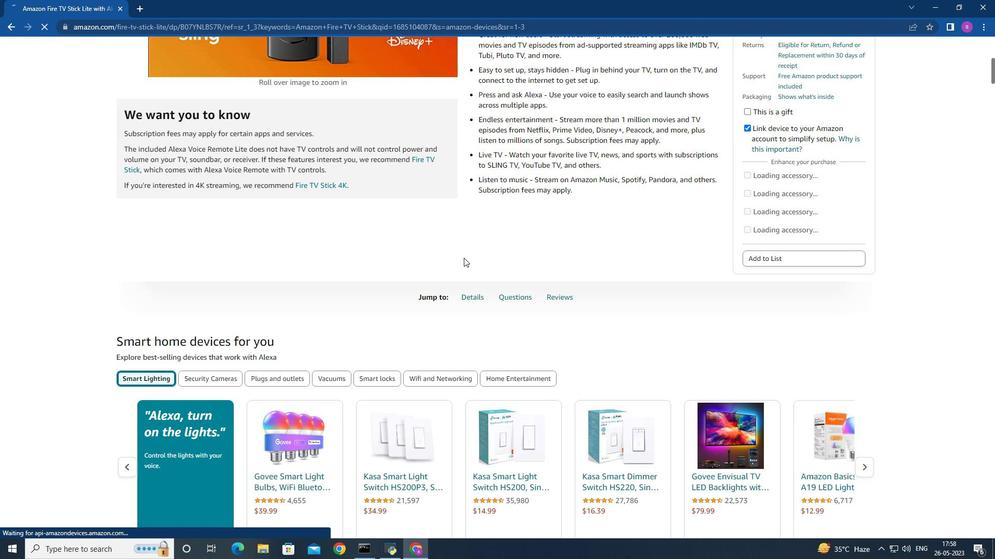 
Action: Mouse moved to (464, 258)
Screenshot: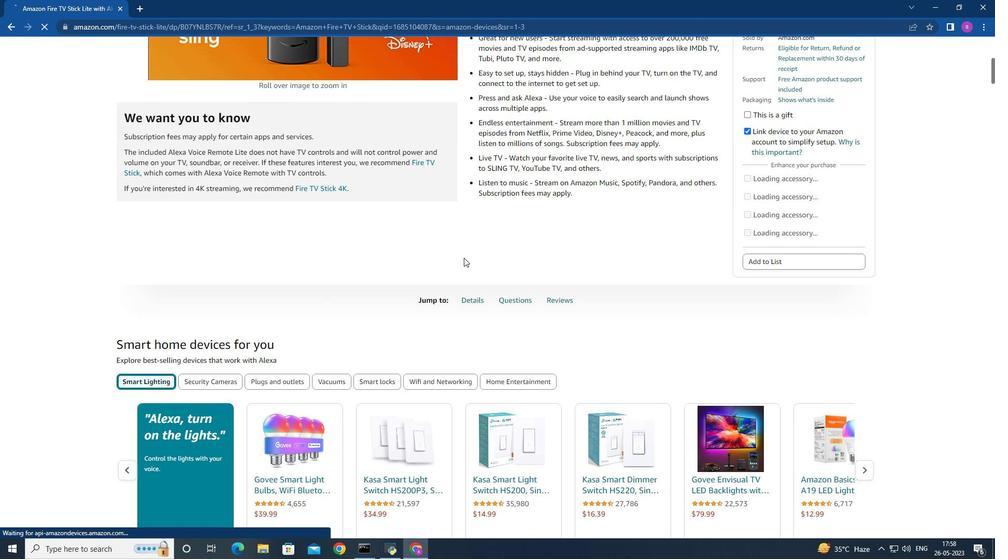 
Action: Mouse scrolled (464, 259) with delta (0, 0)
Screenshot: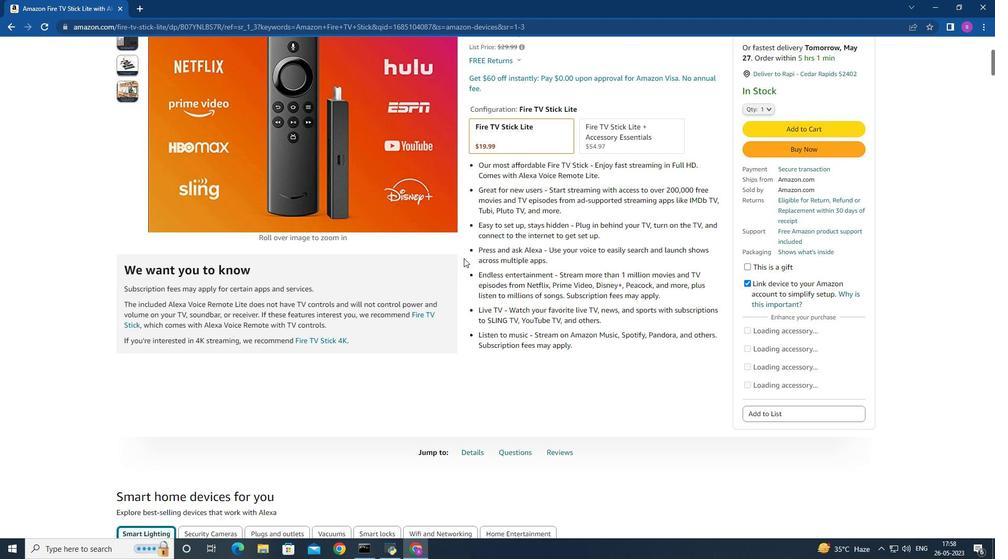 
Action: Mouse scrolled (464, 259) with delta (0, 0)
Screenshot: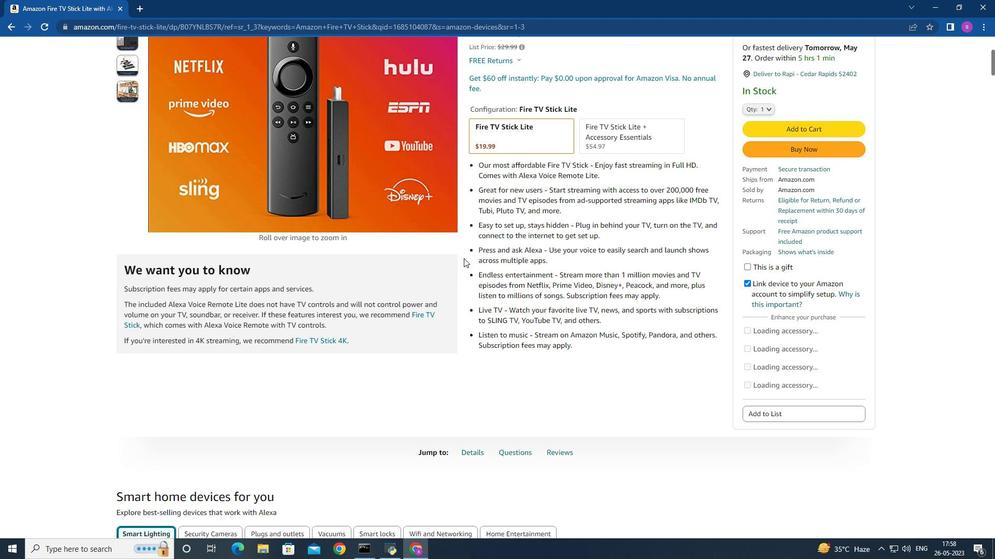 
Action: Mouse moved to (465, 255)
Screenshot: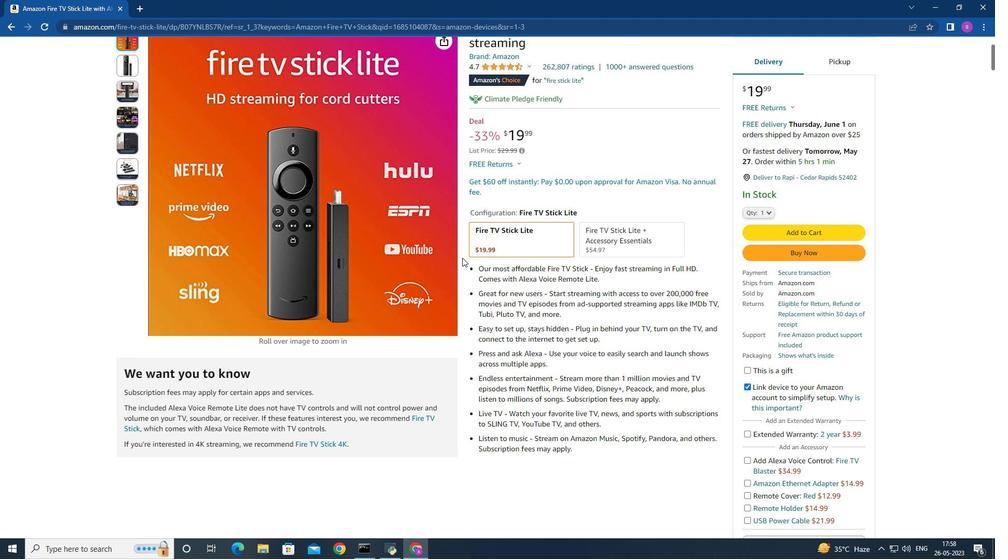 
Action: Mouse scrolled (465, 255) with delta (0, 0)
Screenshot: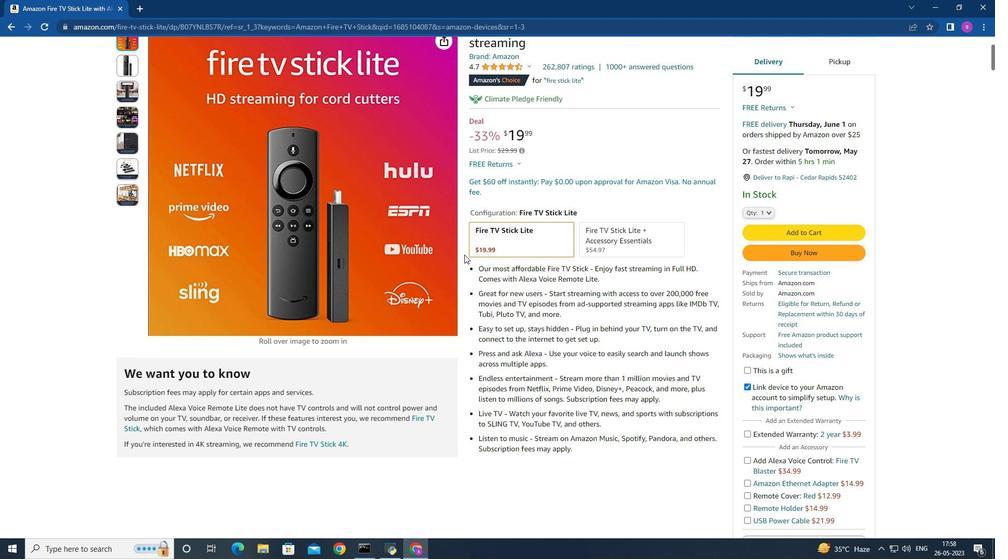 
Action: Mouse scrolled (465, 255) with delta (0, 0)
Screenshot: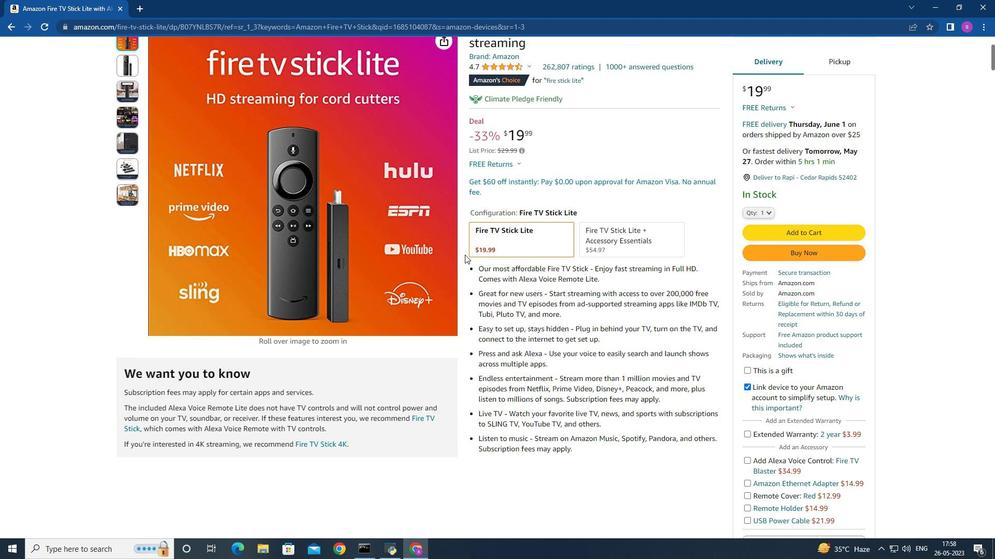 
Action: Mouse moved to (465, 255)
Screenshot: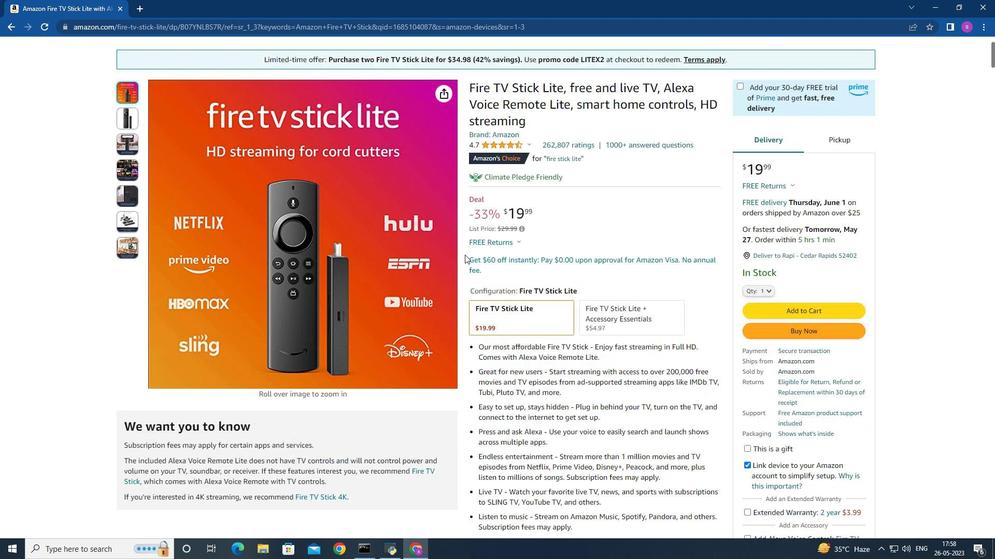 
Action: Mouse scrolled (465, 254) with delta (0, 0)
Screenshot: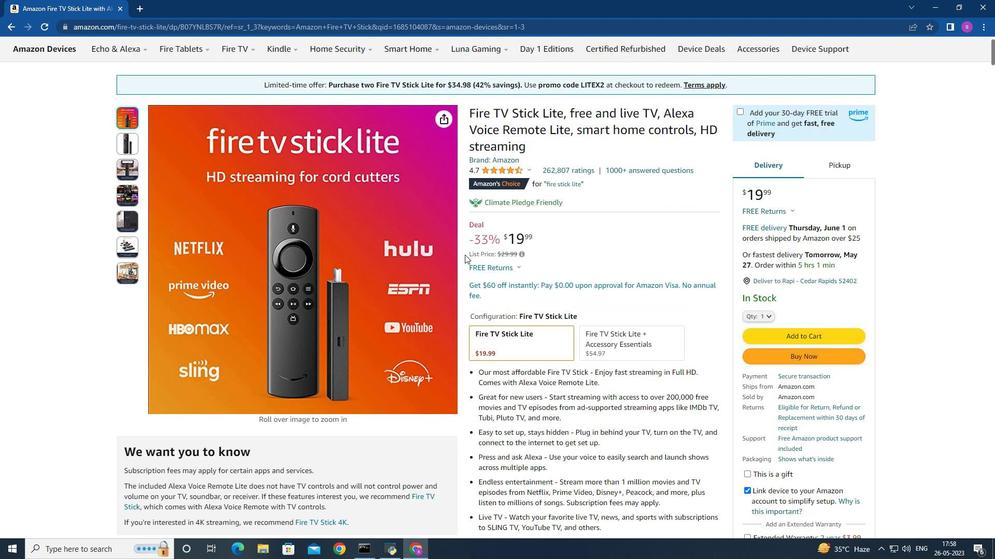 
Action: Mouse scrolled (465, 254) with delta (0, 0)
Screenshot: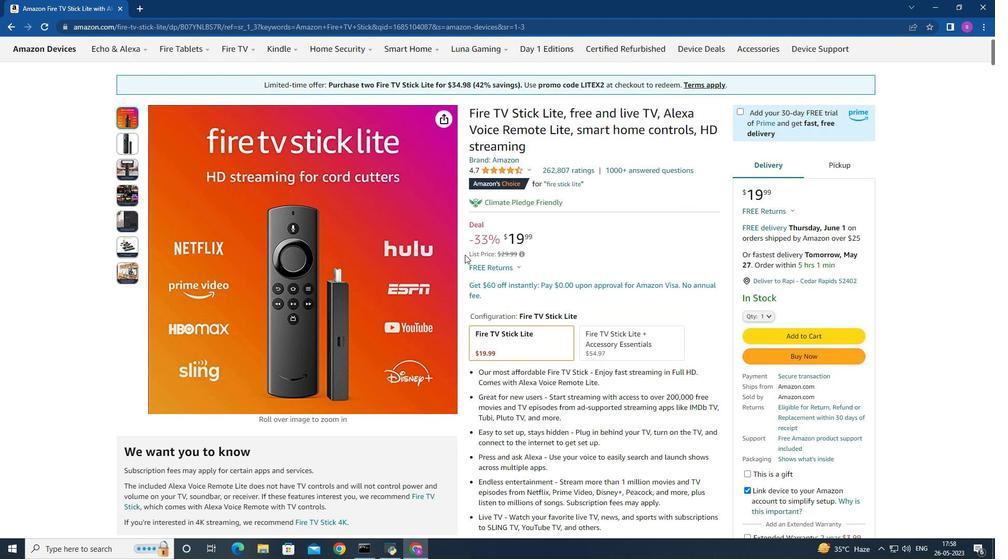 
Action: Mouse scrolled (465, 254) with delta (0, 0)
Screenshot: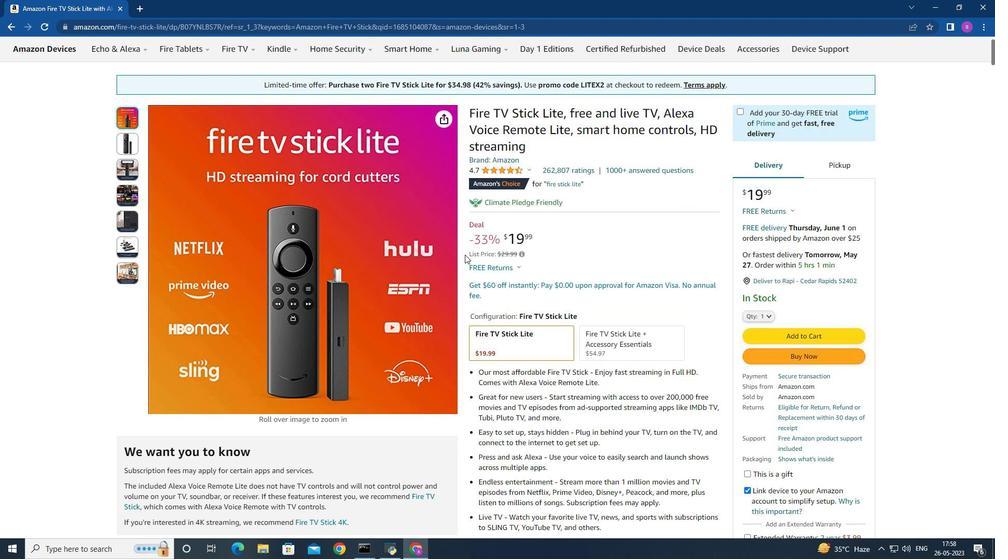 
Action: Mouse moved to (464, 255)
Screenshot: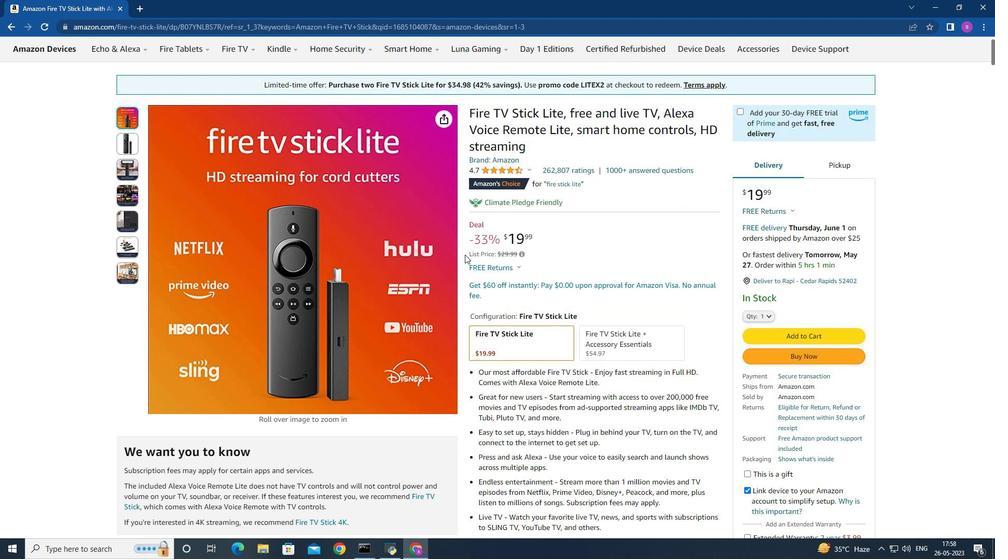 
Action: Mouse scrolled (464, 254) with delta (0, 0)
Screenshot: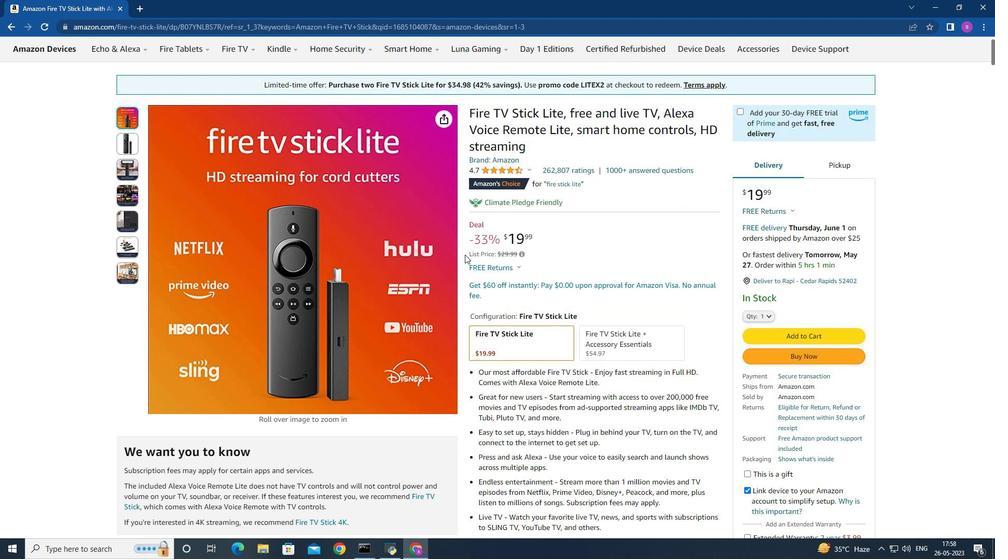 
Action: Mouse moved to (458, 253)
Screenshot: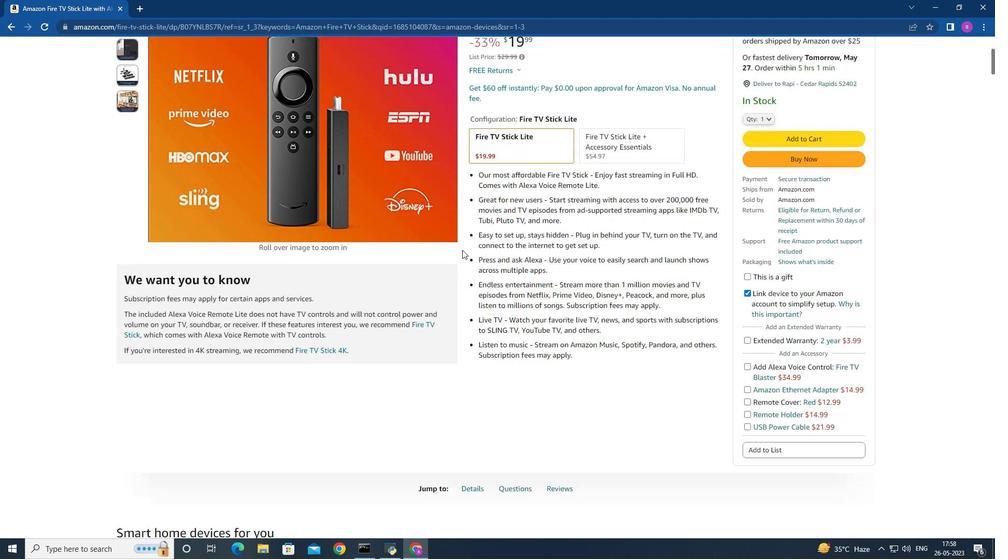 
Action: Mouse scrolled (458, 253) with delta (0, 0)
Screenshot: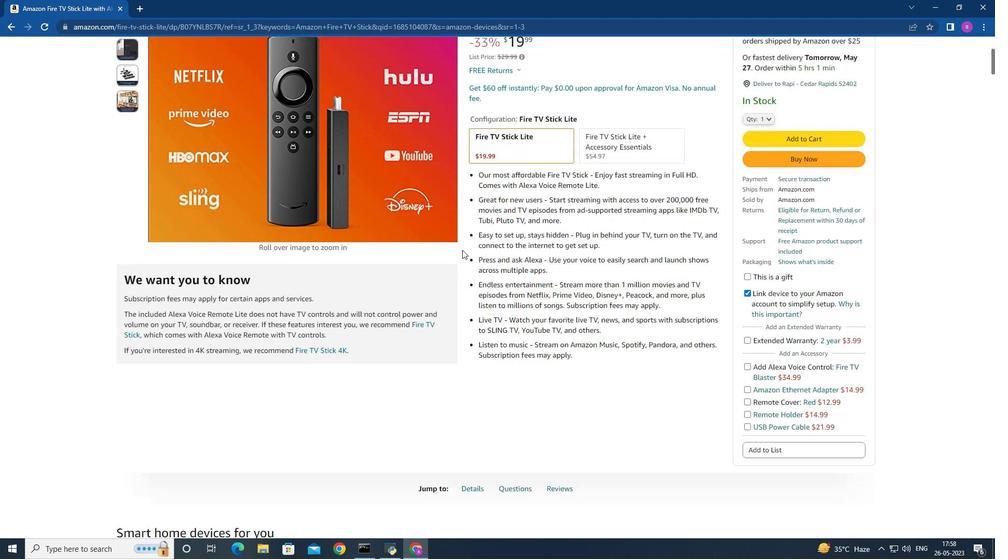 
Action: Mouse scrolled (458, 253) with delta (0, 0)
Screenshot: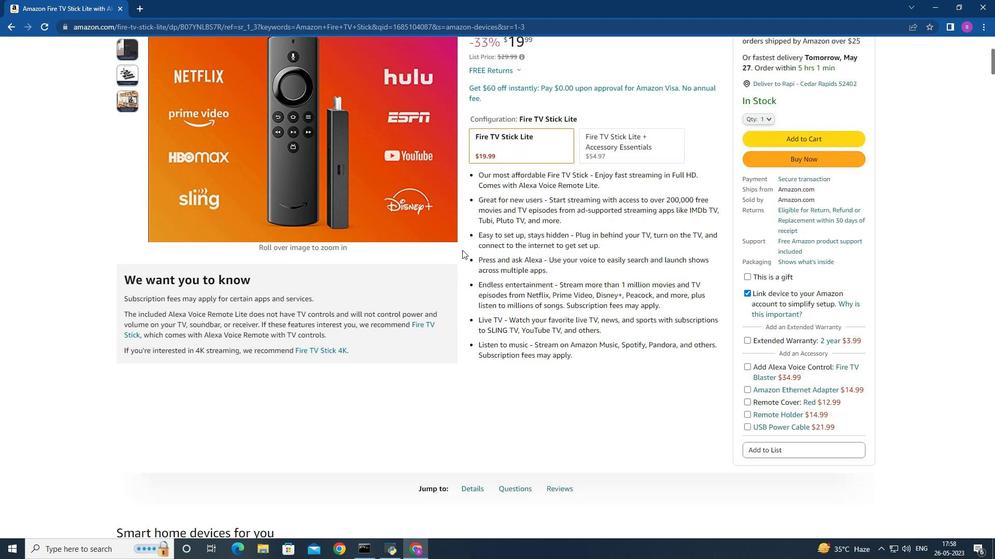 
Action: Mouse moved to (456, 243)
Screenshot: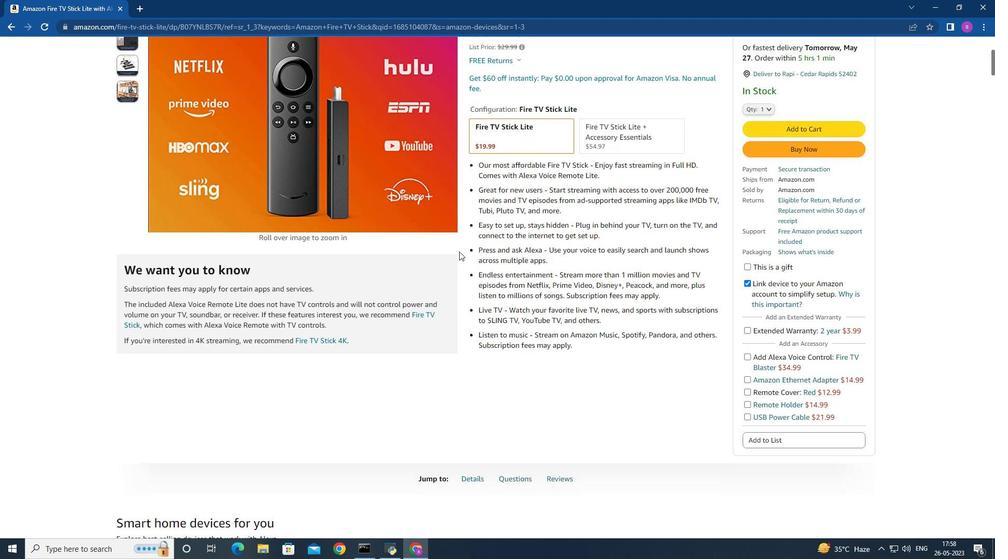 
Action: Mouse scrolled (456, 243) with delta (0, 0)
Screenshot: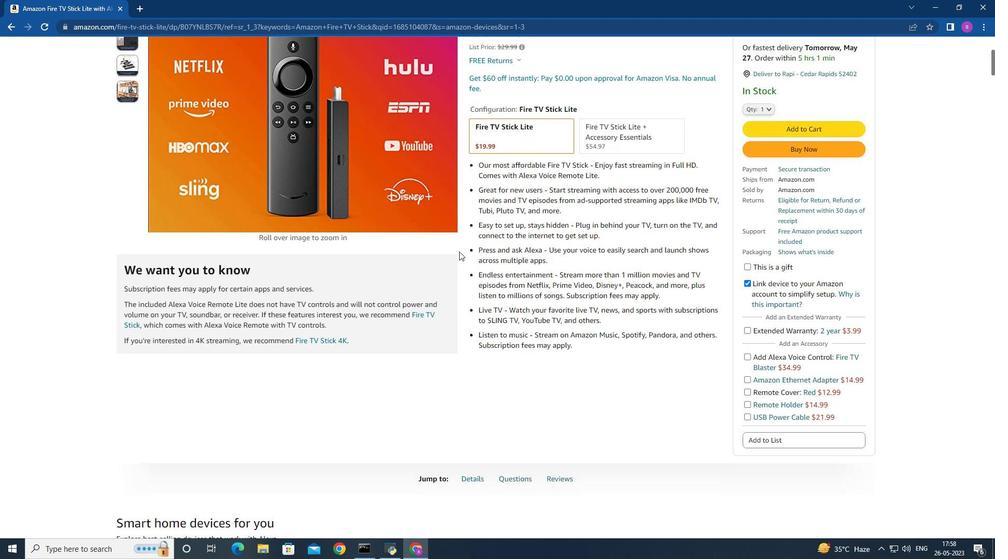 
Action: Mouse moved to (439, 218)
Screenshot: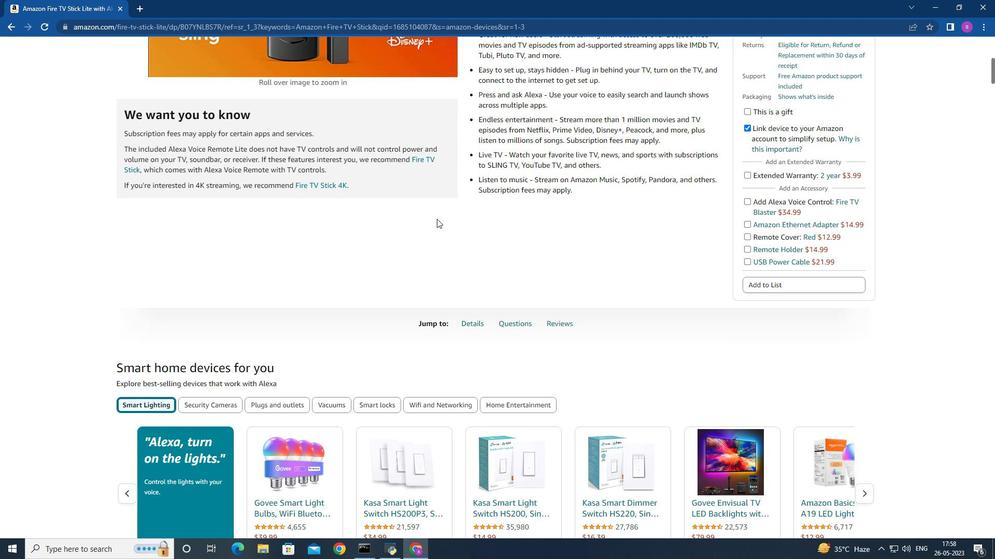 
Action: Mouse scrolled (439, 217) with delta (0, 0)
